 Task: Research  Airbnb Accommodation options  for romantic Trip to Lake Tahoe, California/Nevada with lakeside views. 
Action: Mouse moved to (488, 92)
Screenshot: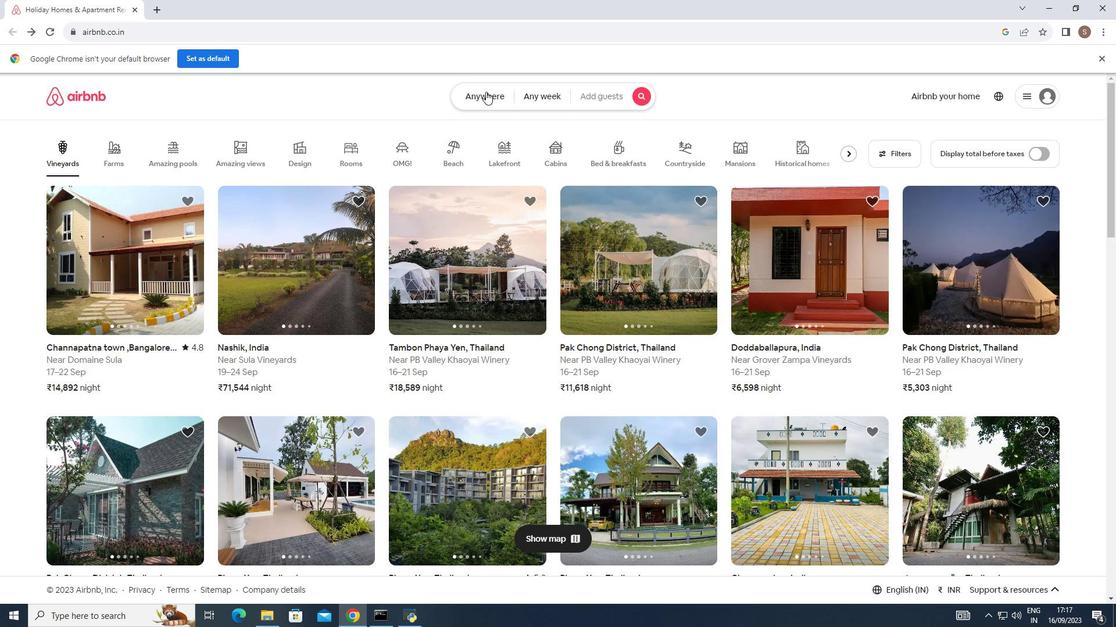 
Action: Mouse pressed left at (488, 92)
Screenshot: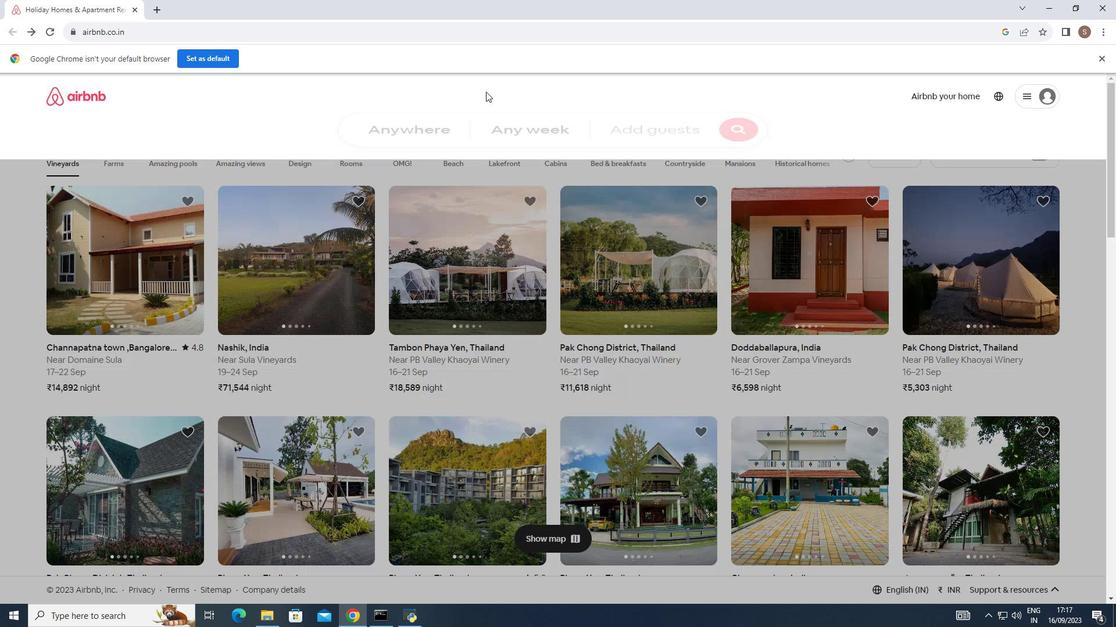 
Action: Mouse moved to (369, 138)
Screenshot: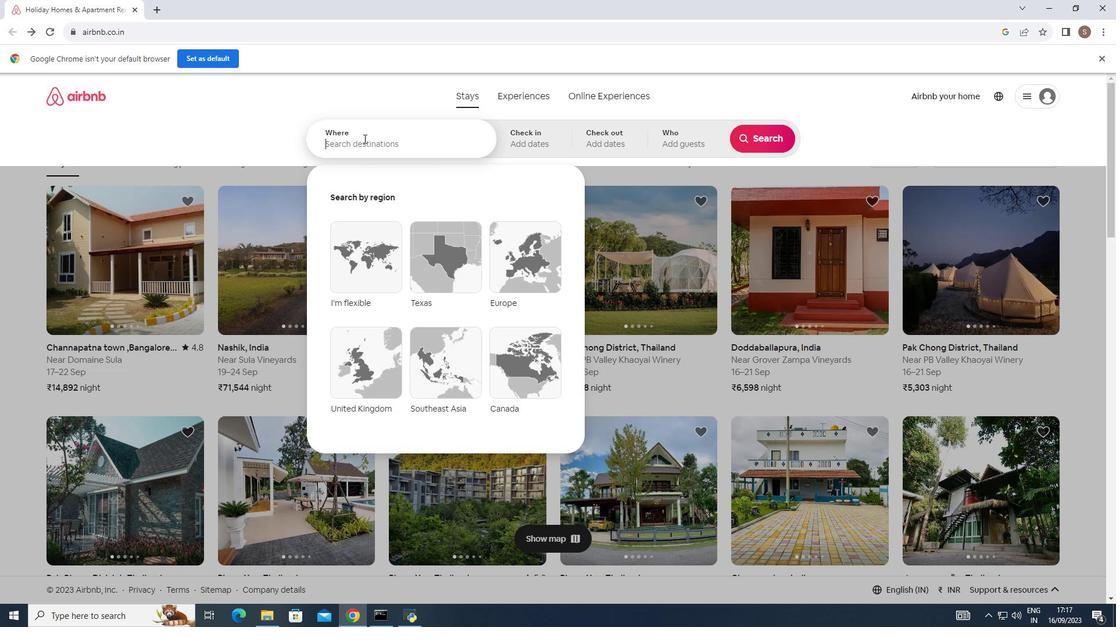 
Action: Mouse pressed left at (369, 138)
Screenshot: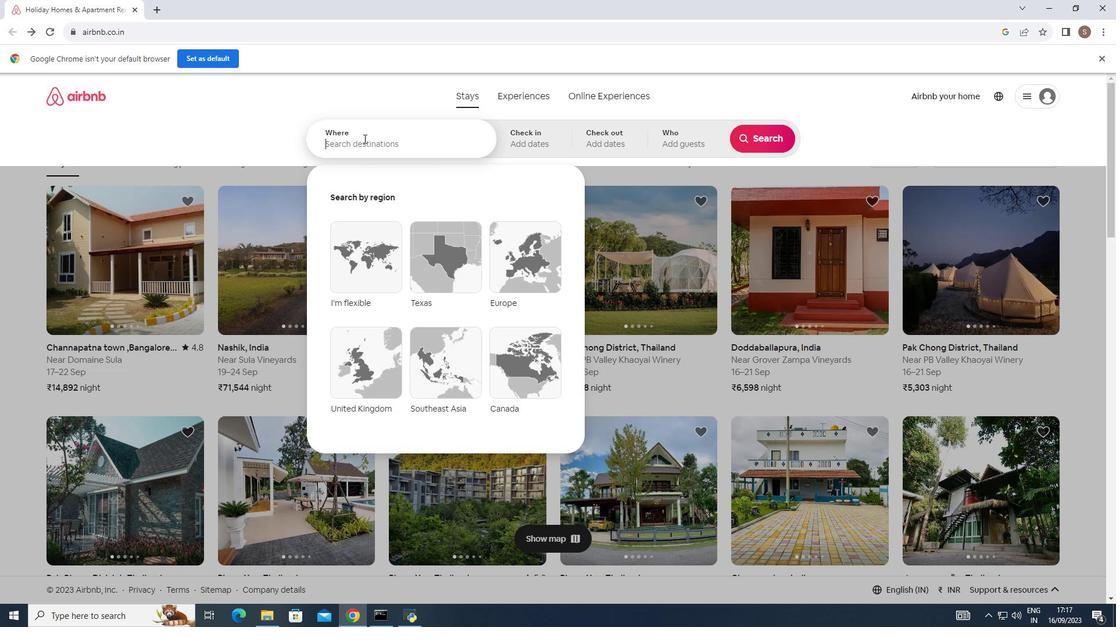 
Action: Key pressed lake<Key.space>tahoe<Key.space>california
Screenshot: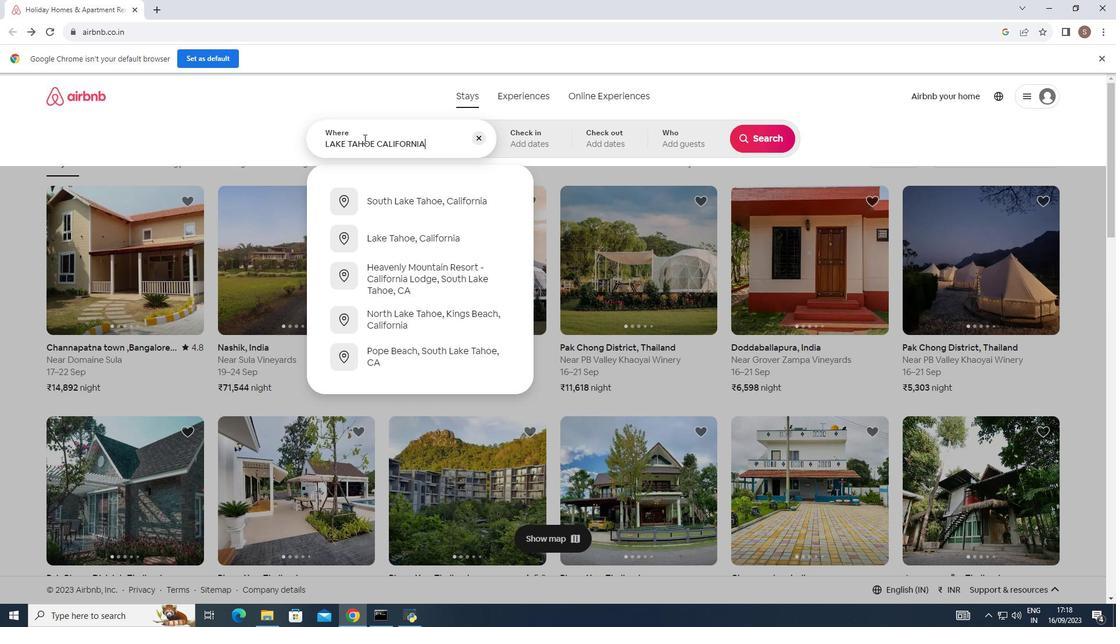 
Action: Mouse moved to (429, 233)
Screenshot: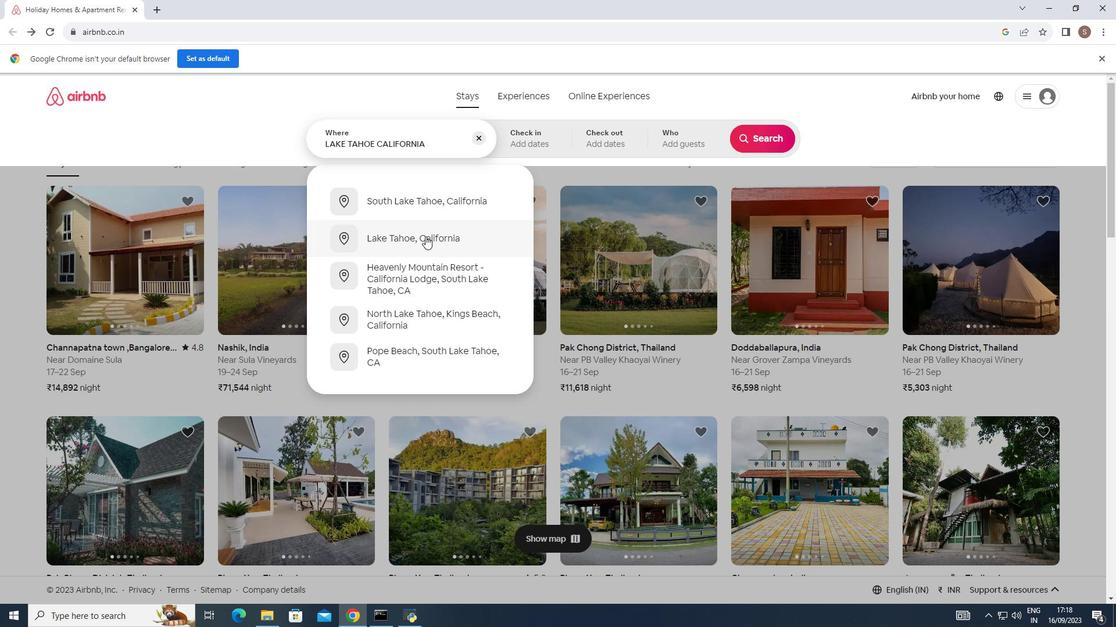 
Action: Mouse pressed left at (429, 233)
Screenshot: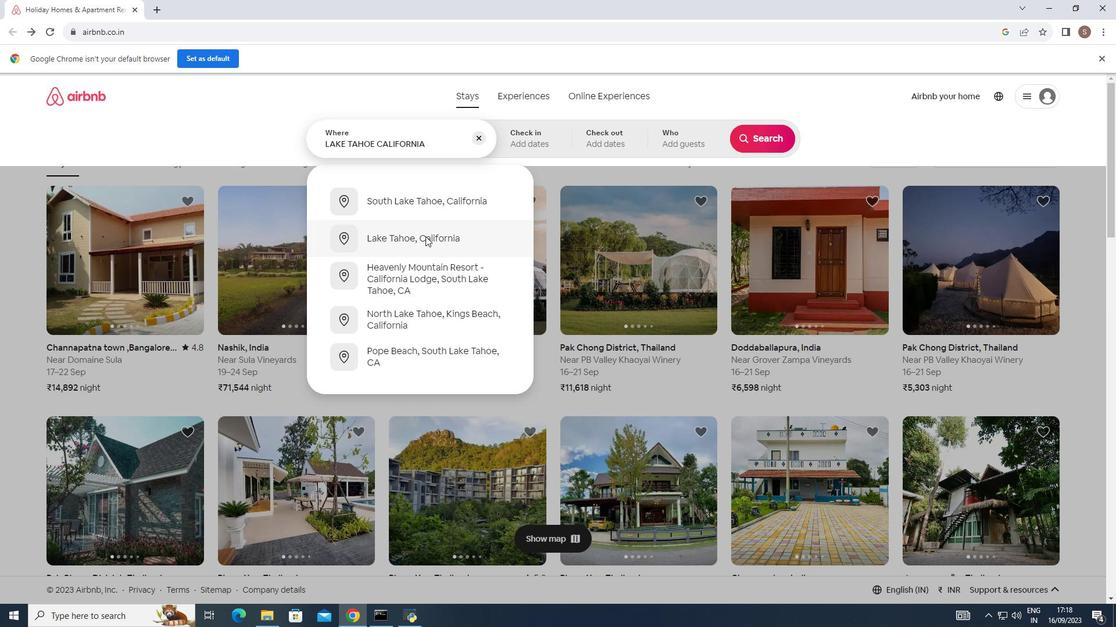 
Action: Mouse moved to (756, 136)
Screenshot: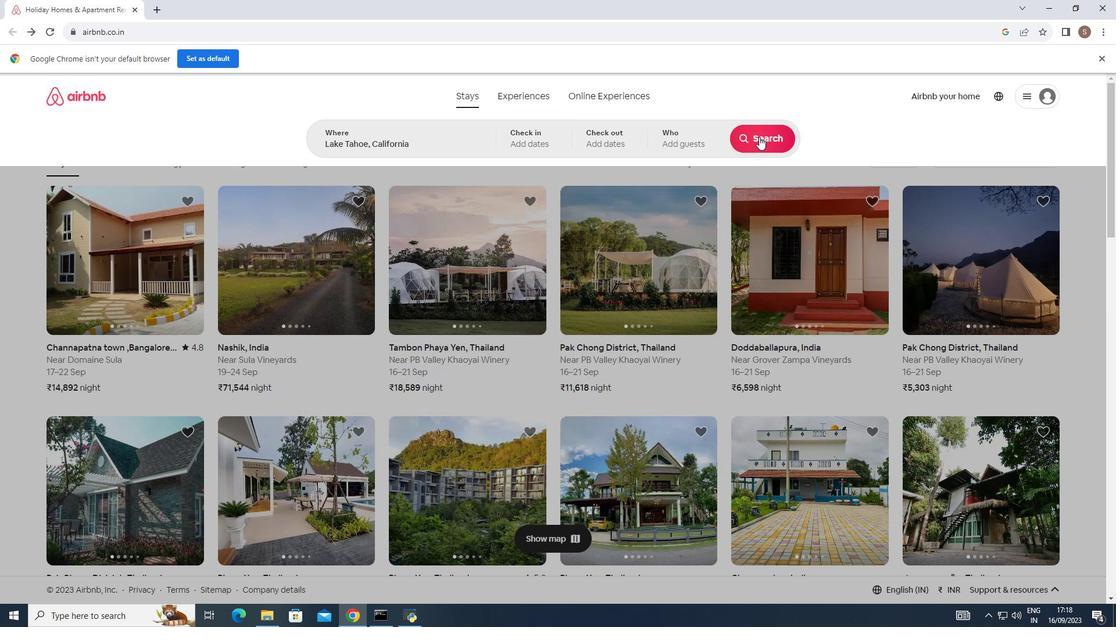 
Action: Mouse pressed left at (756, 136)
Screenshot: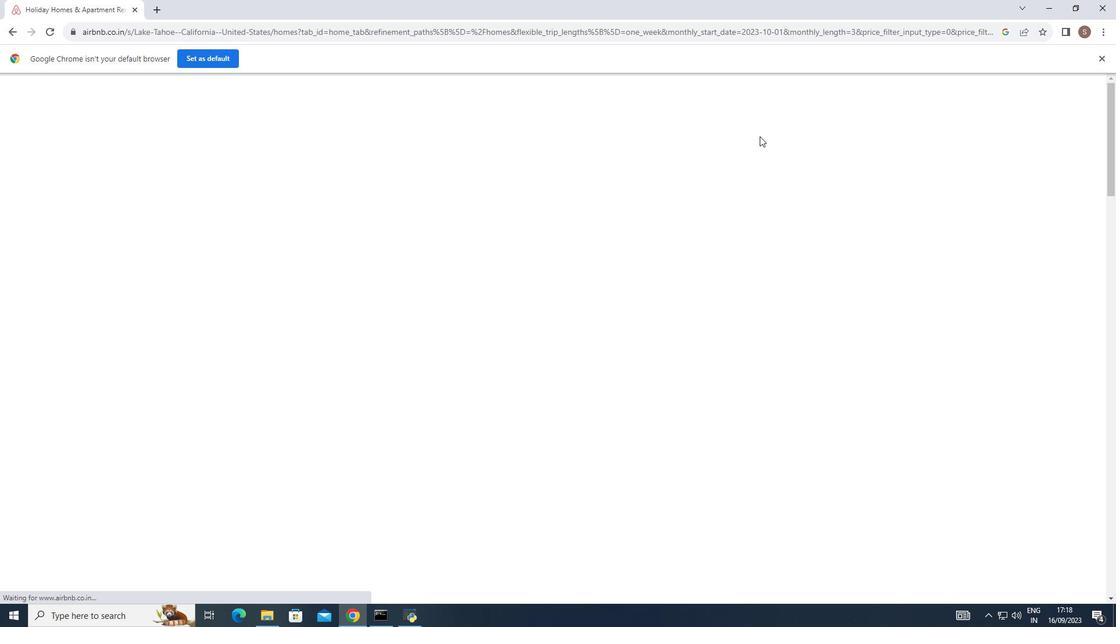 
Action: Mouse moved to (874, 138)
Screenshot: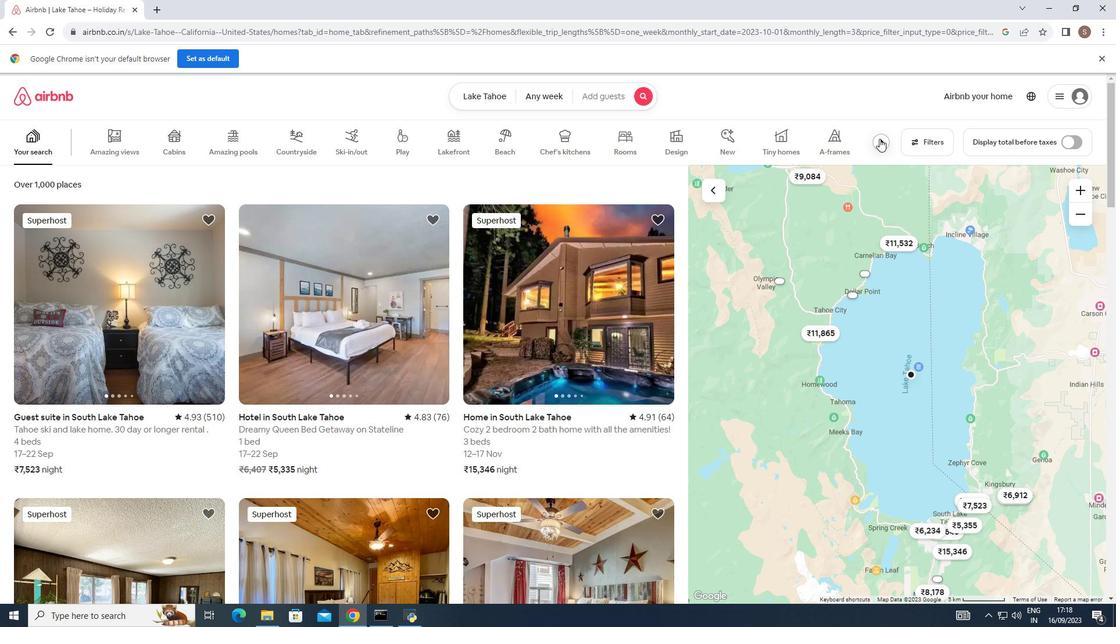 
Action: Mouse pressed left at (874, 138)
Screenshot: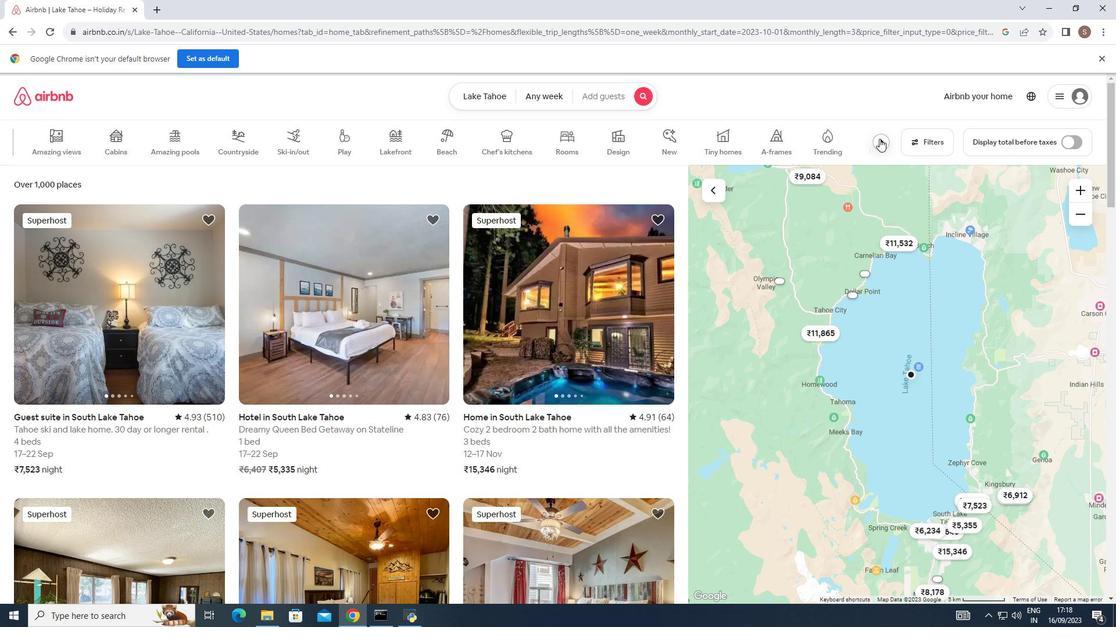 
Action: Mouse moved to (873, 139)
Screenshot: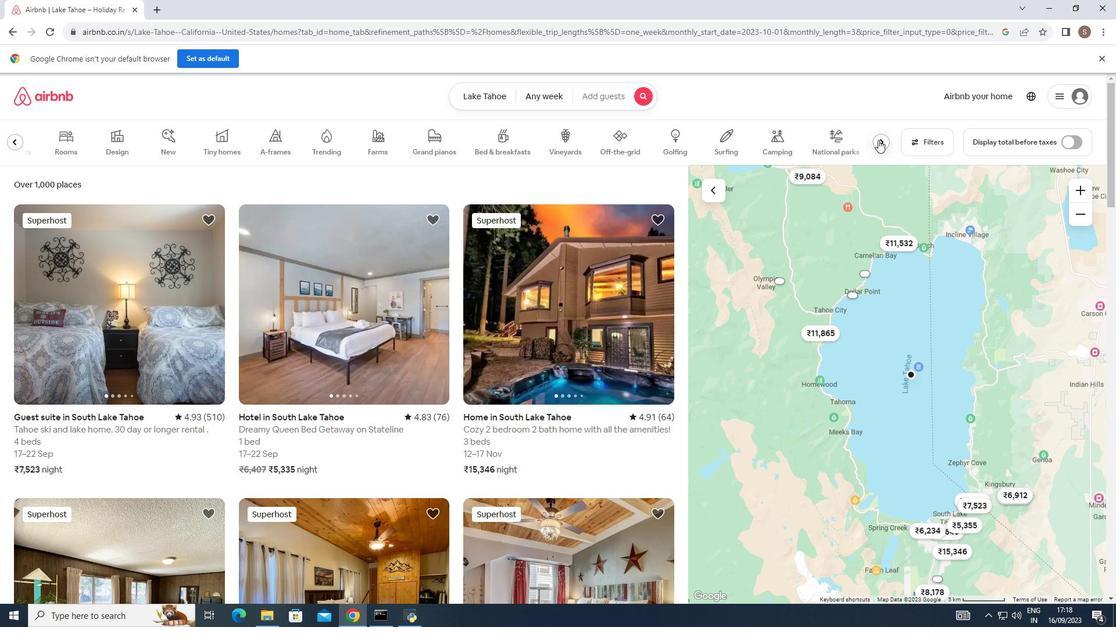 
Action: Mouse pressed left at (873, 139)
Screenshot: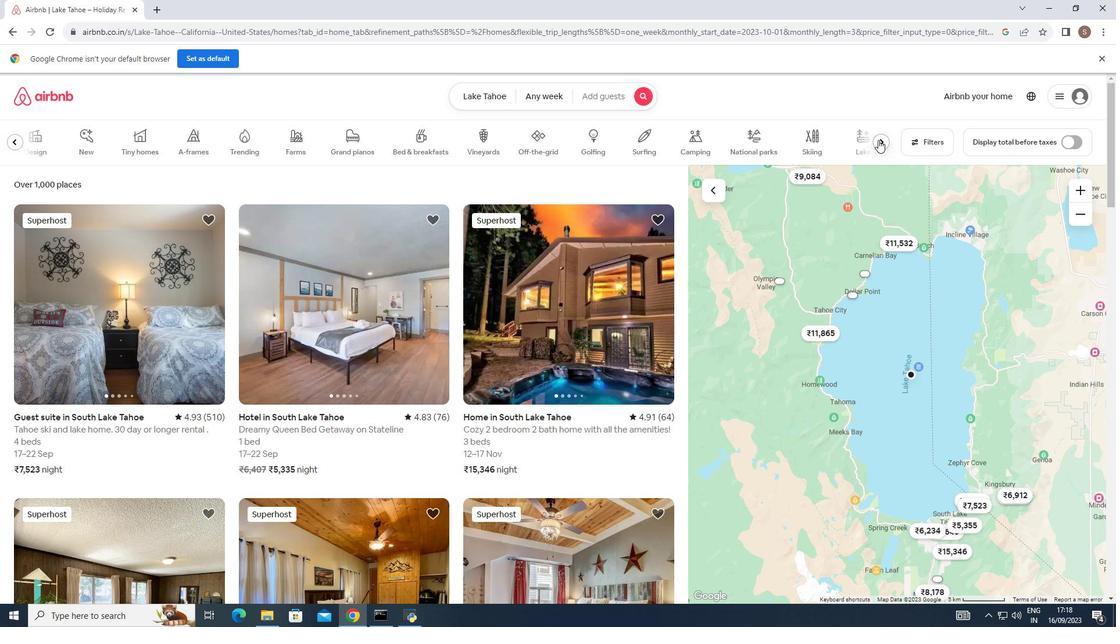 
Action: Mouse moved to (852, 141)
Screenshot: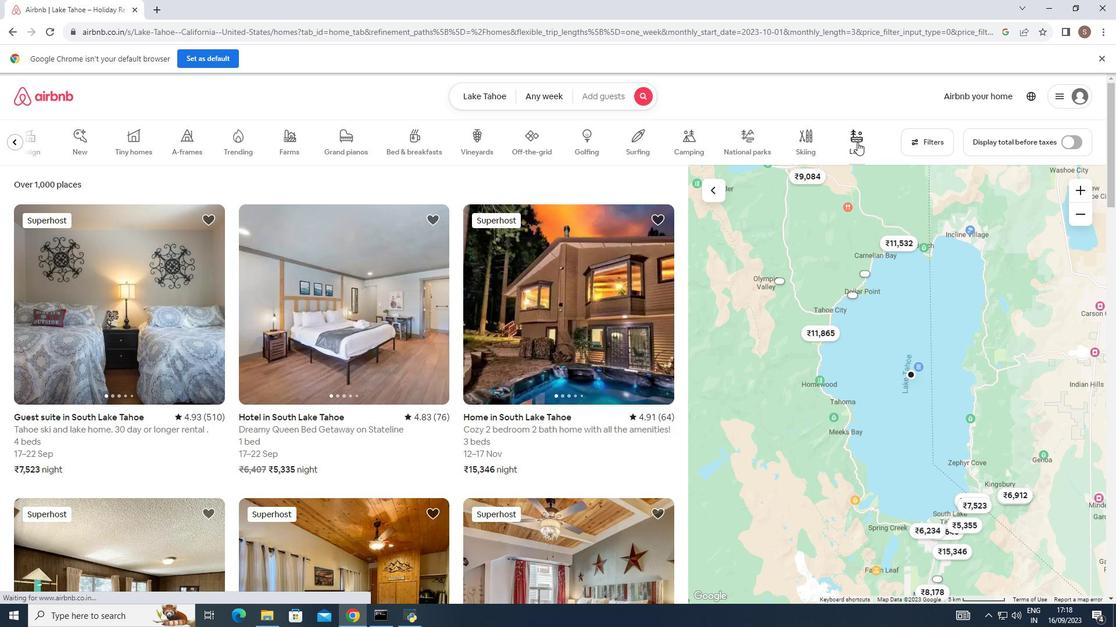 
Action: Mouse pressed left at (852, 141)
Screenshot: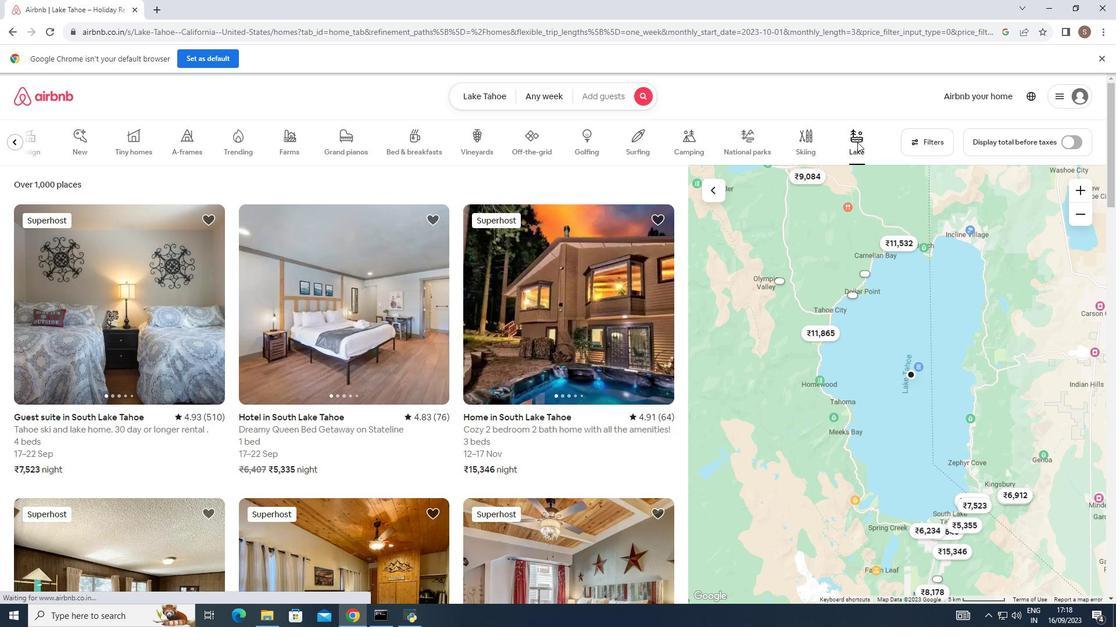 
Action: Mouse moved to (335, 312)
Screenshot: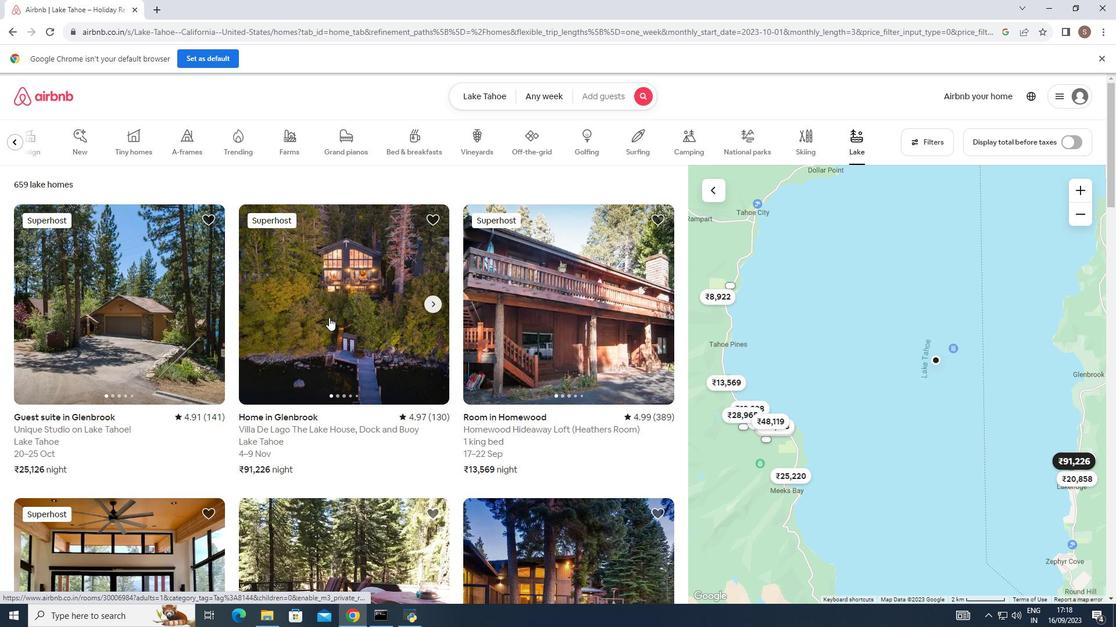 
Action: Mouse scrolled (335, 312) with delta (0, 0)
Screenshot: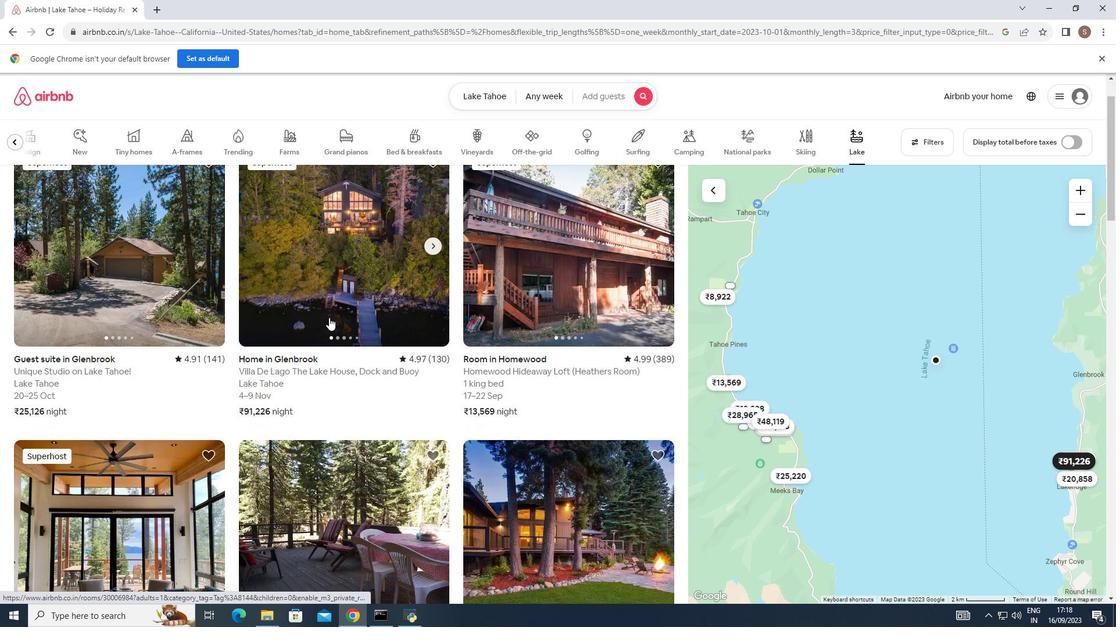 
Action: Mouse moved to (390, 286)
Screenshot: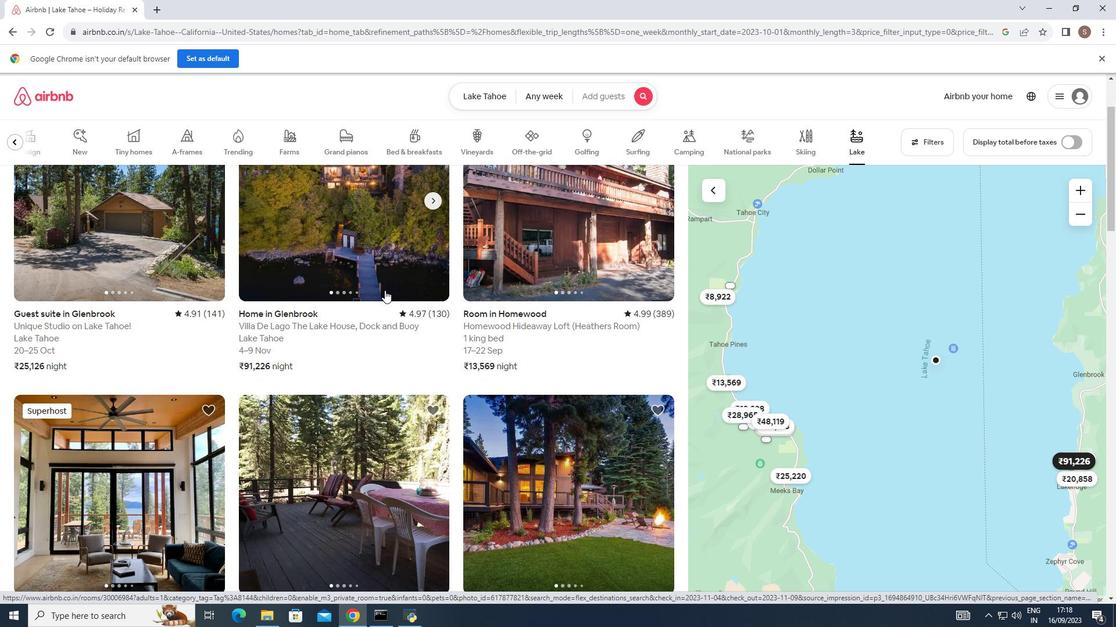 
Action: Mouse scrolled (390, 285) with delta (0, 0)
Screenshot: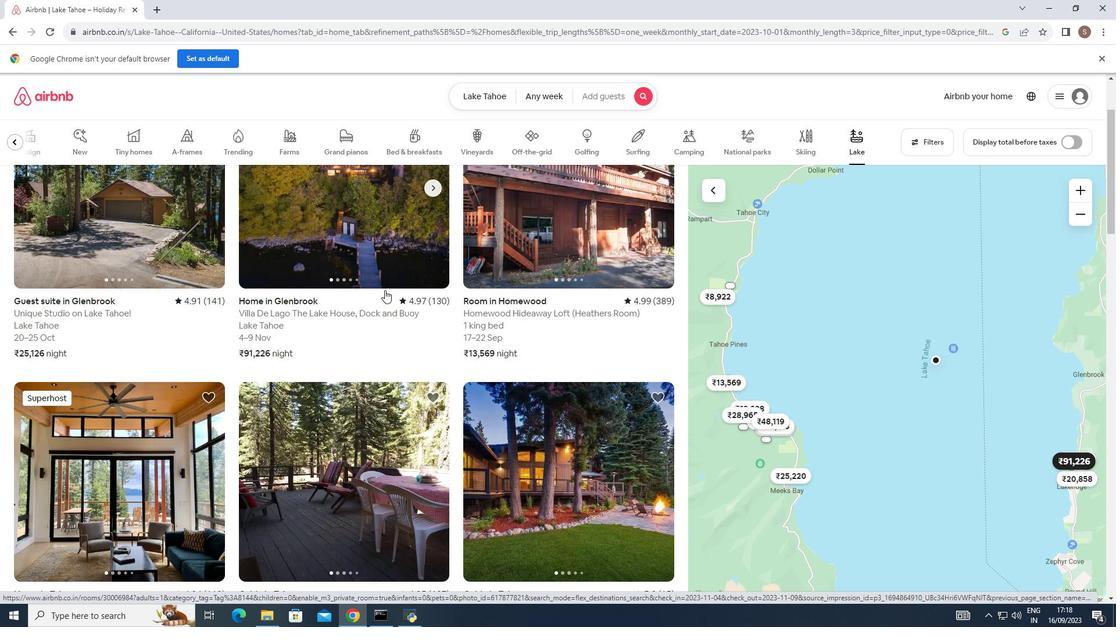 
Action: Mouse moved to (384, 263)
Screenshot: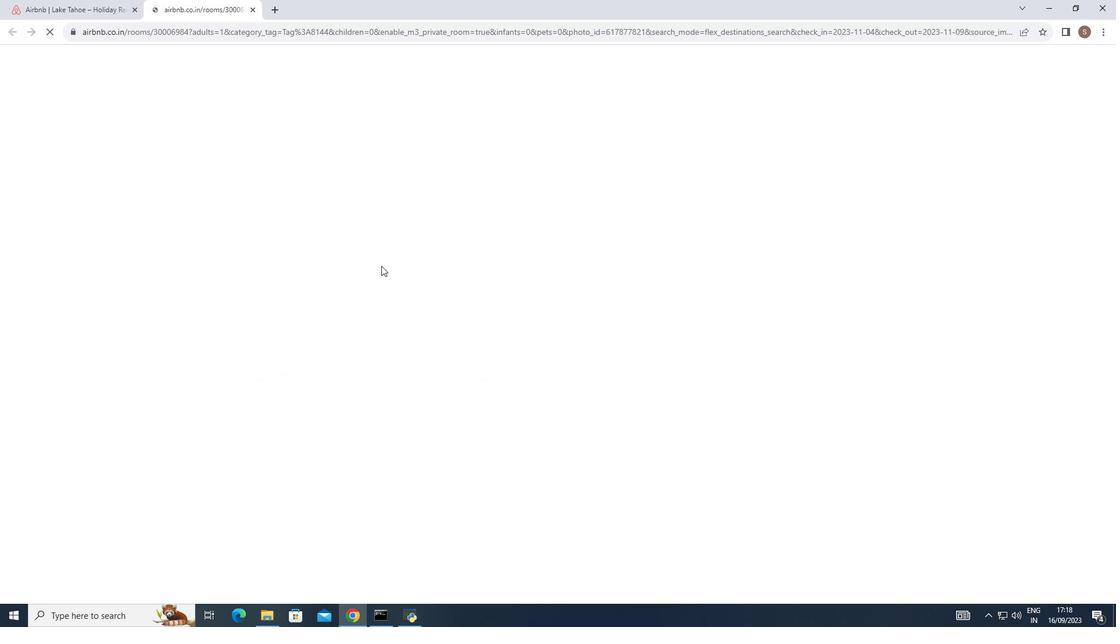 
Action: Mouse pressed left at (384, 263)
Screenshot: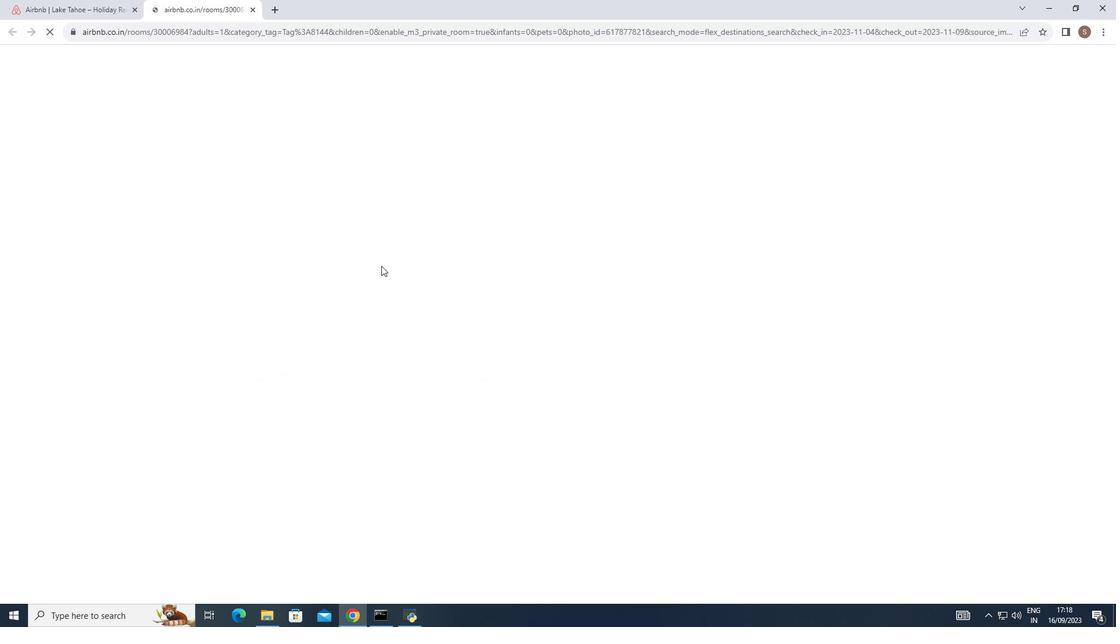 
Action: Mouse moved to (518, 309)
Screenshot: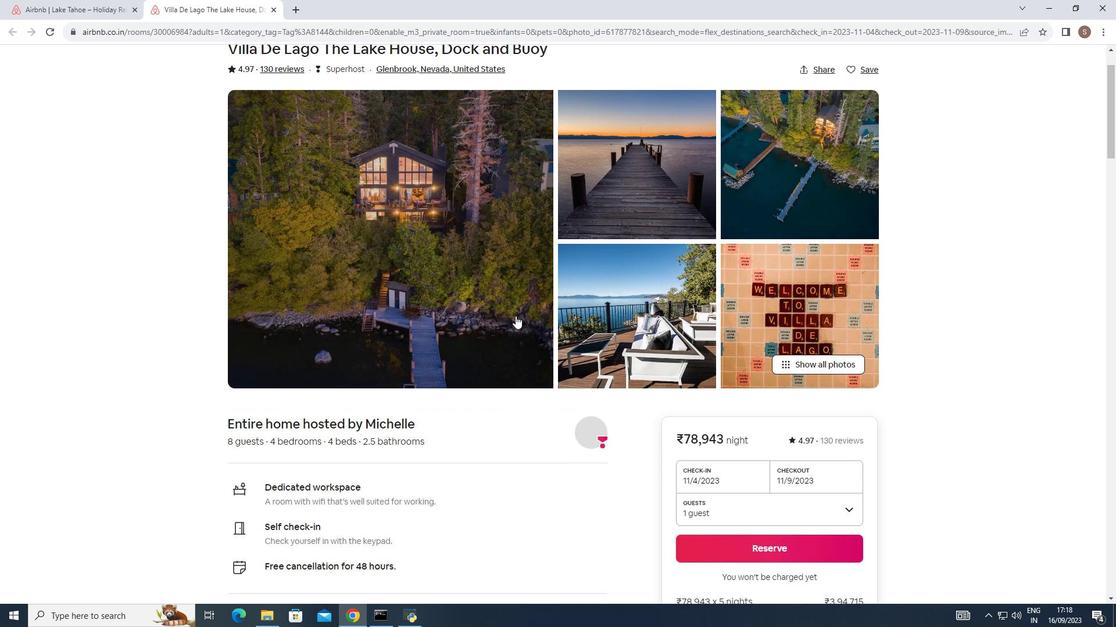 
Action: Mouse scrolled (518, 309) with delta (0, 0)
Screenshot: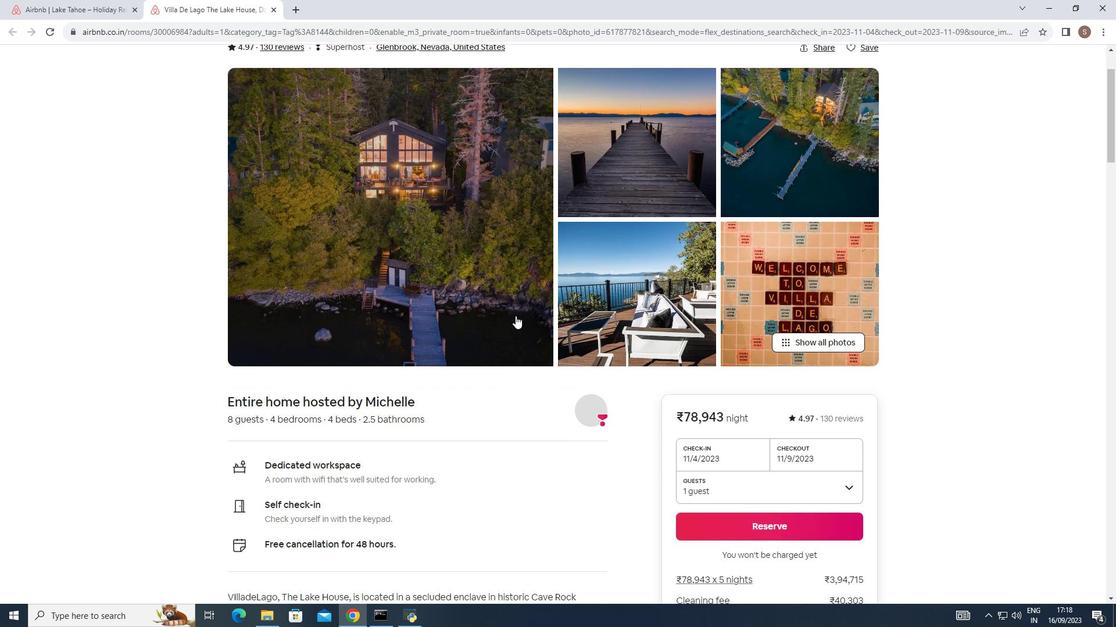 
Action: Mouse moved to (518, 311)
Screenshot: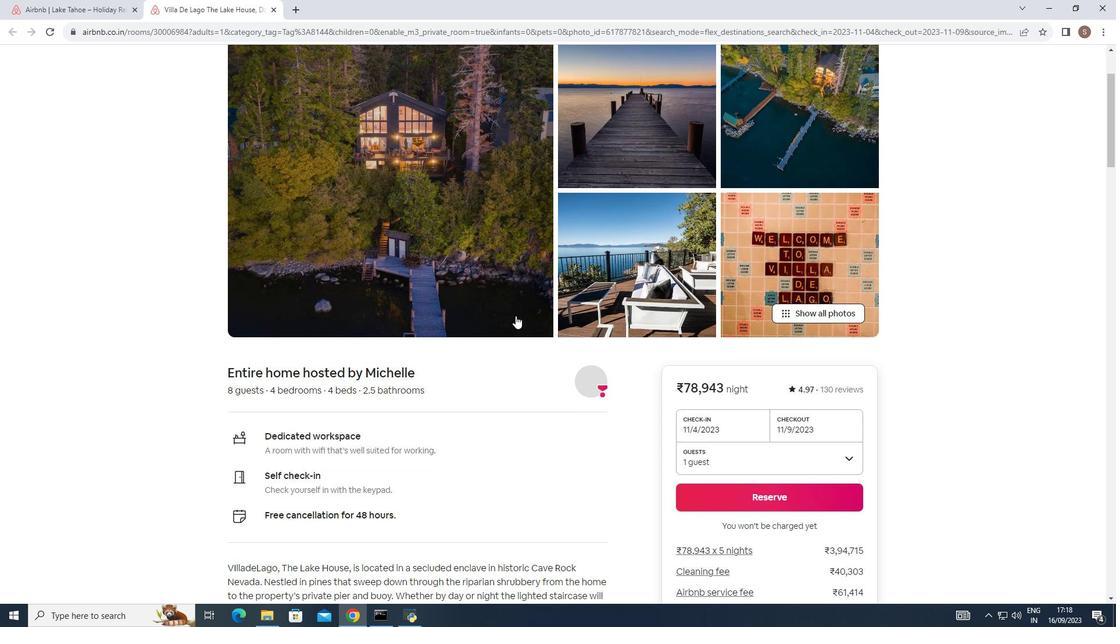 
Action: Mouse scrolled (518, 310) with delta (0, 0)
Screenshot: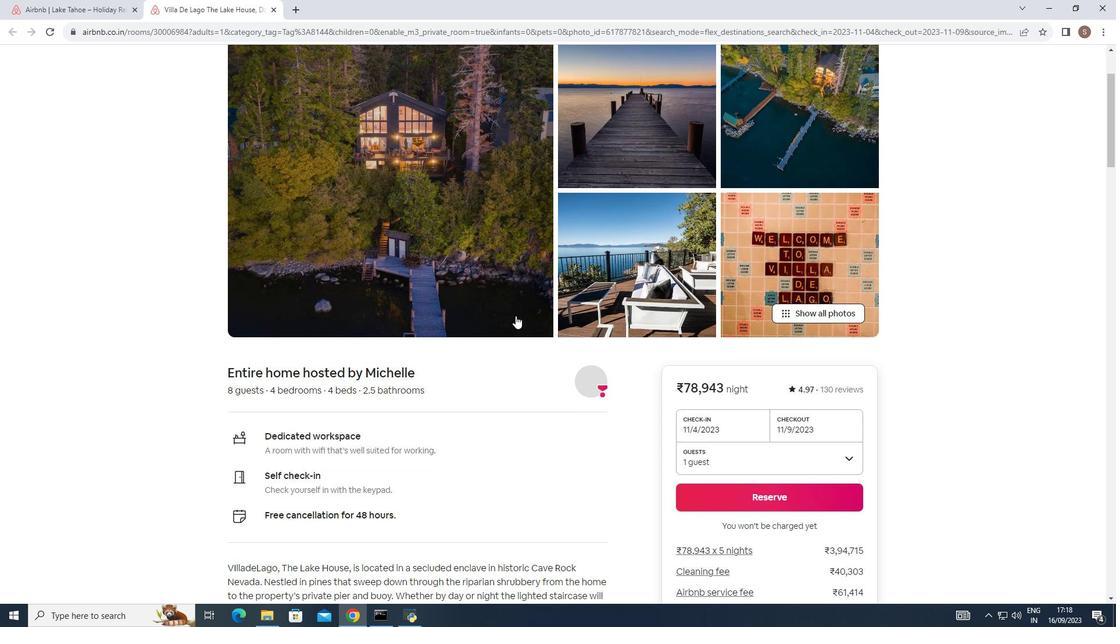
Action: Mouse scrolled (518, 310) with delta (0, 0)
Screenshot: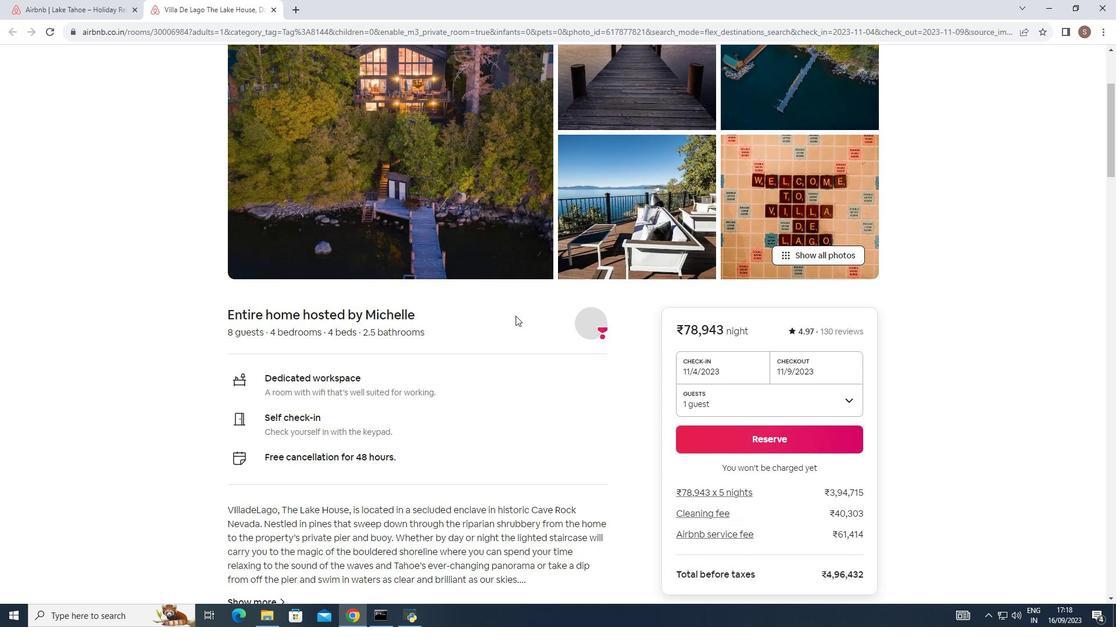 
Action: Mouse scrolled (518, 310) with delta (0, 0)
Screenshot: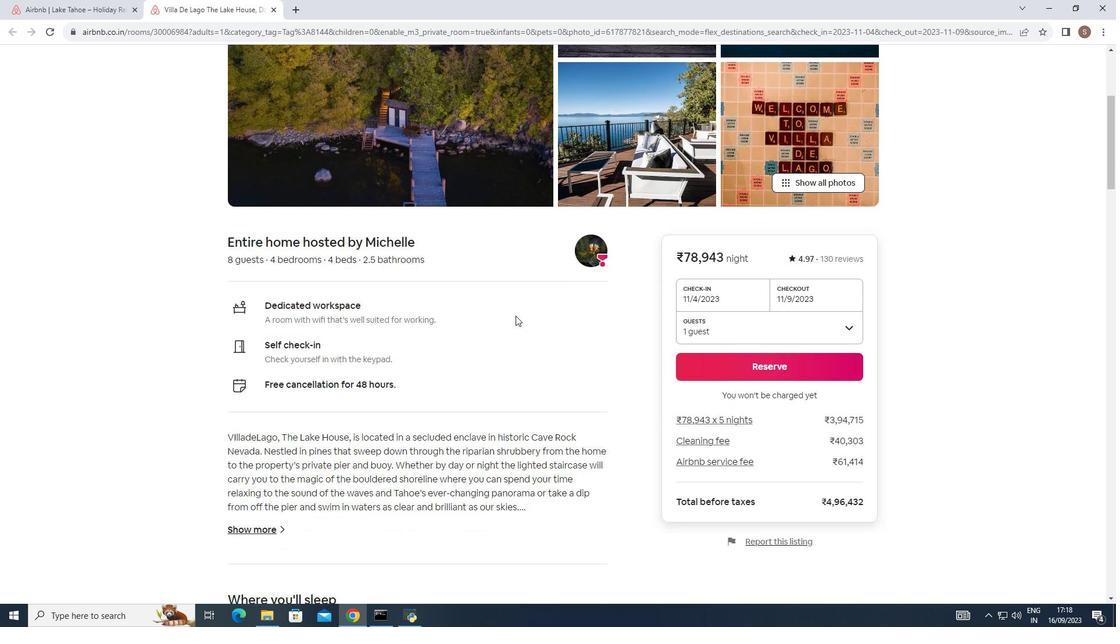
Action: Mouse scrolled (518, 310) with delta (0, 0)
Screenshot: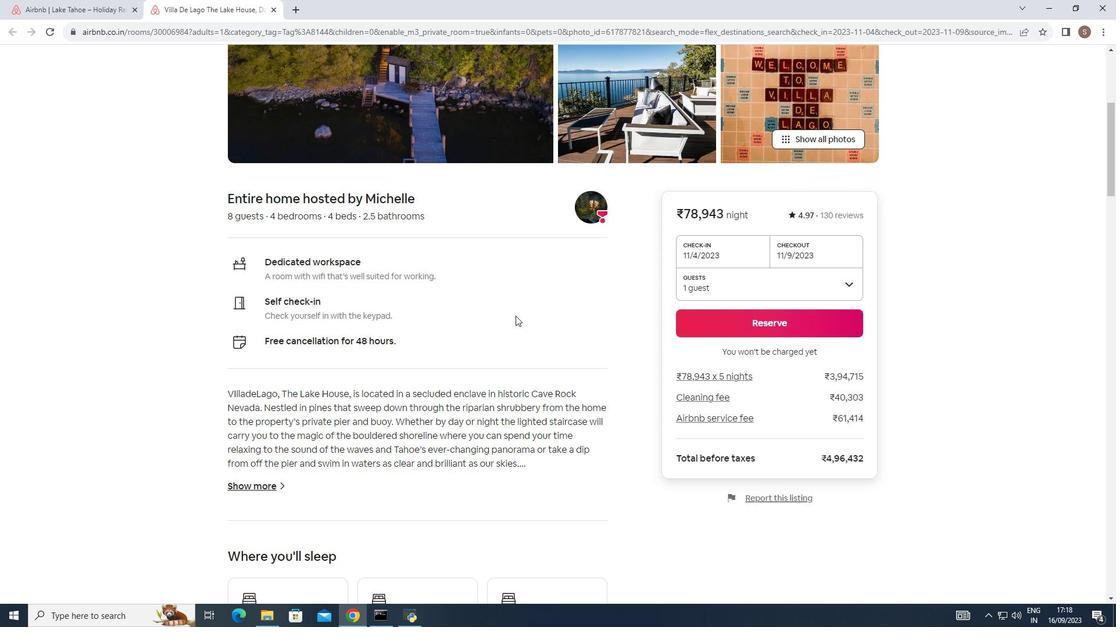 
Action: Mouse scrolled (518, 310) with delta (0, 0)
Screenshot: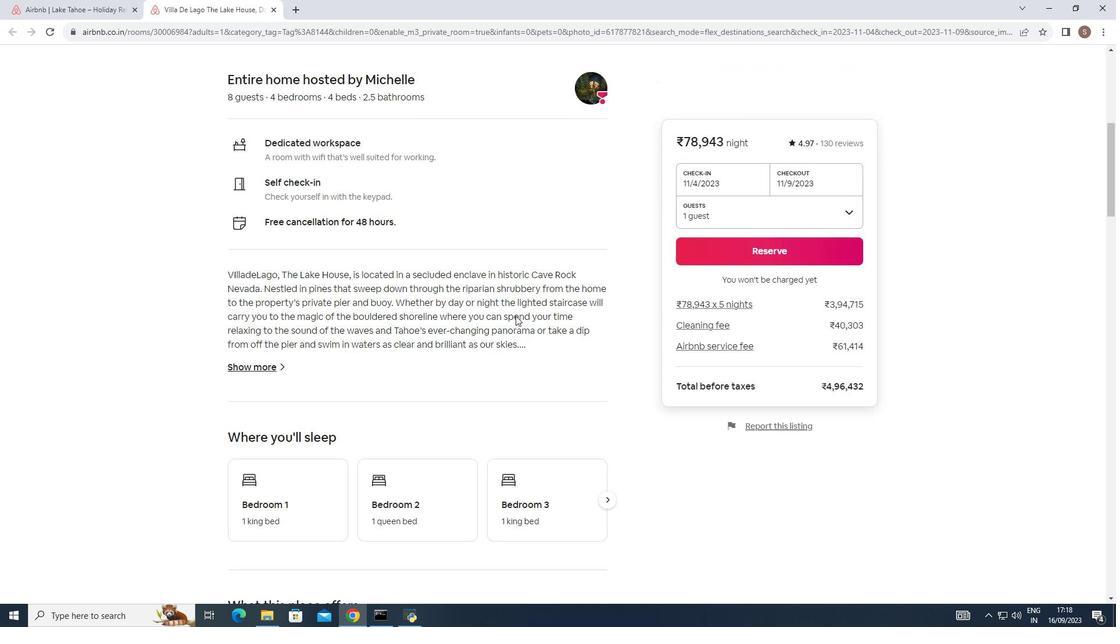 
Action: Mouse scrolled (518, 310) with delta (0, 0)
Screenshot: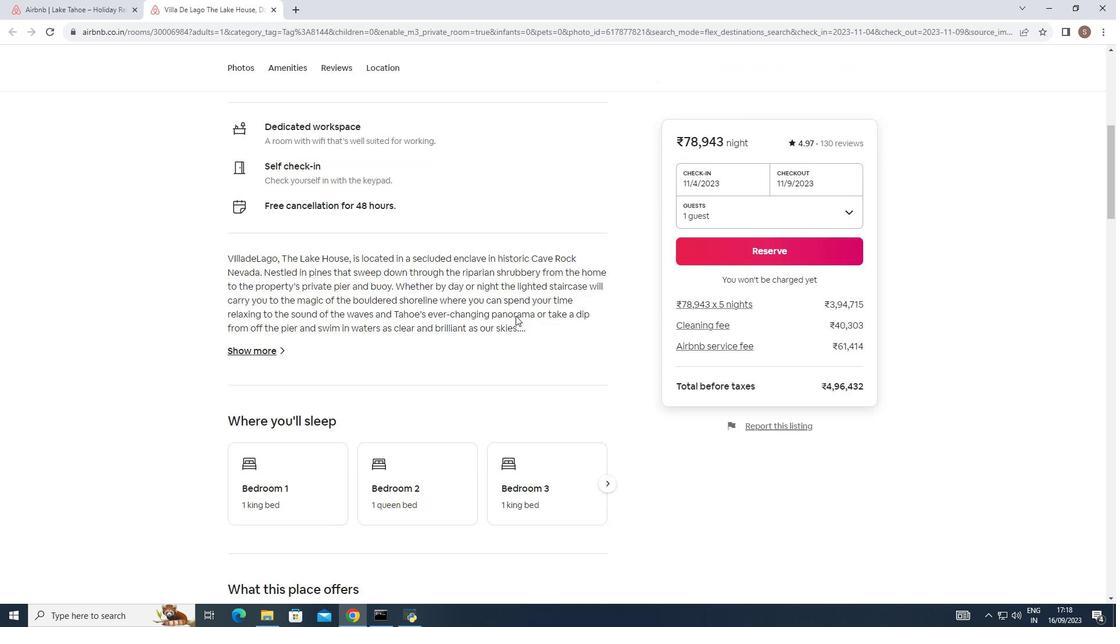 
Action: Mouse scrolled (518, 310) with delta (0, 0)
Screenshot: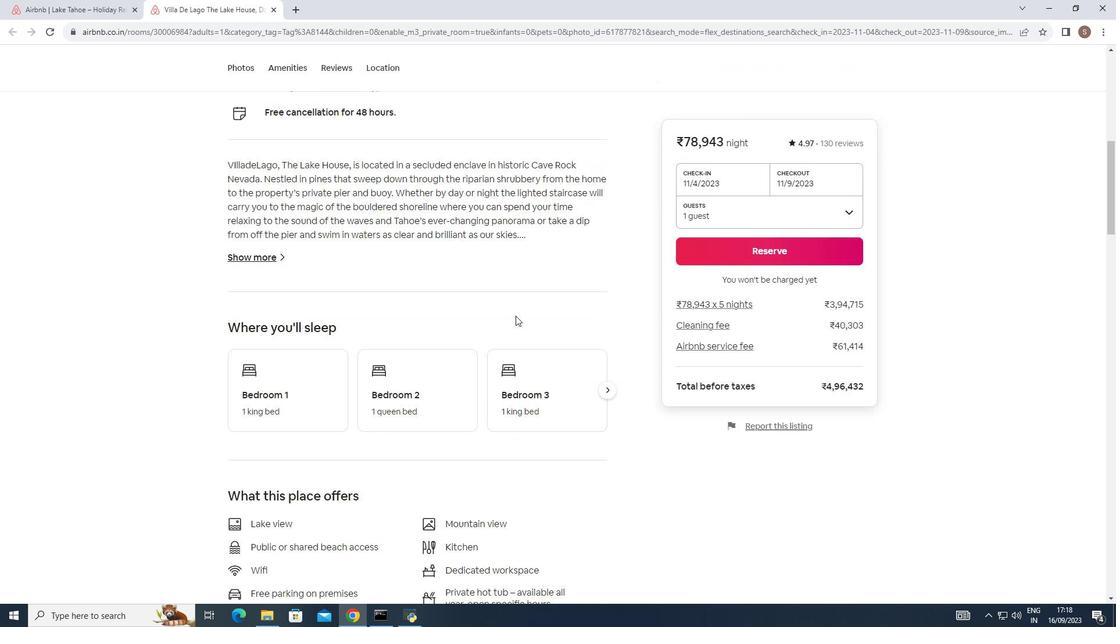 
Action: Mouse scrolled (518, 310) with delta (0, 0)
Screenshot: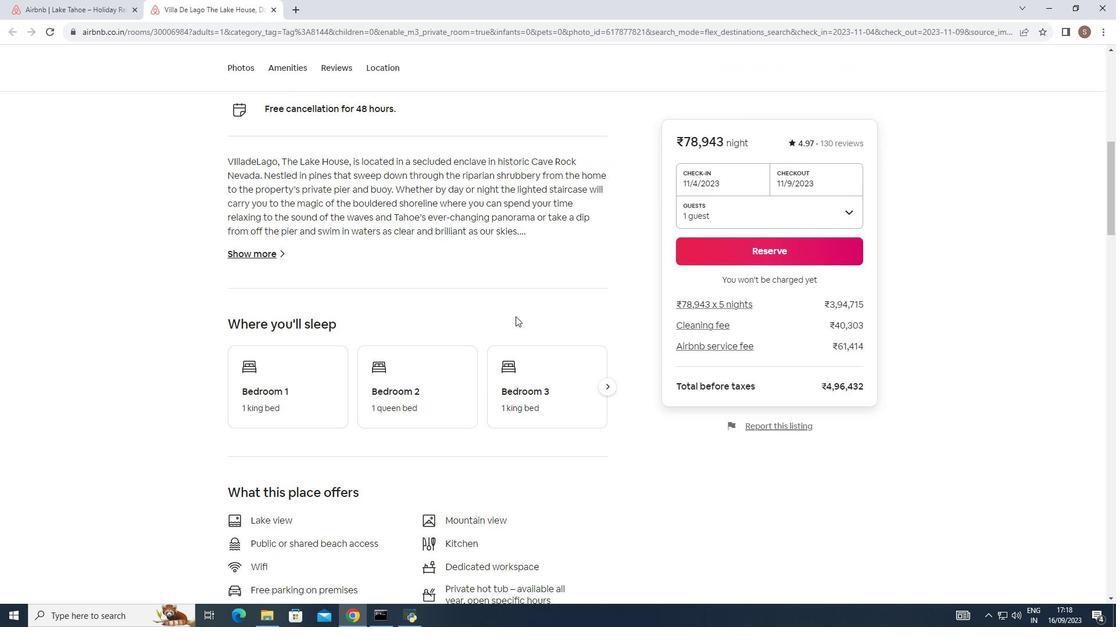 
Action: Mouse moved to (518, 311)
Screenshot: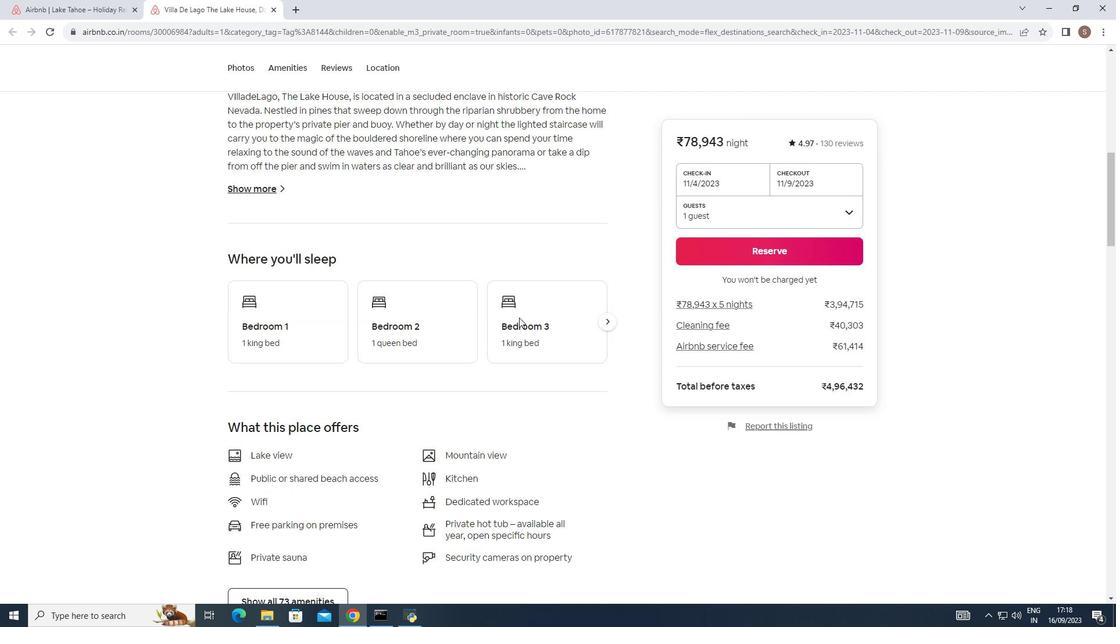 
Action: Mouse scrolled (518, 310) with delta (0, 0)
Screenshot: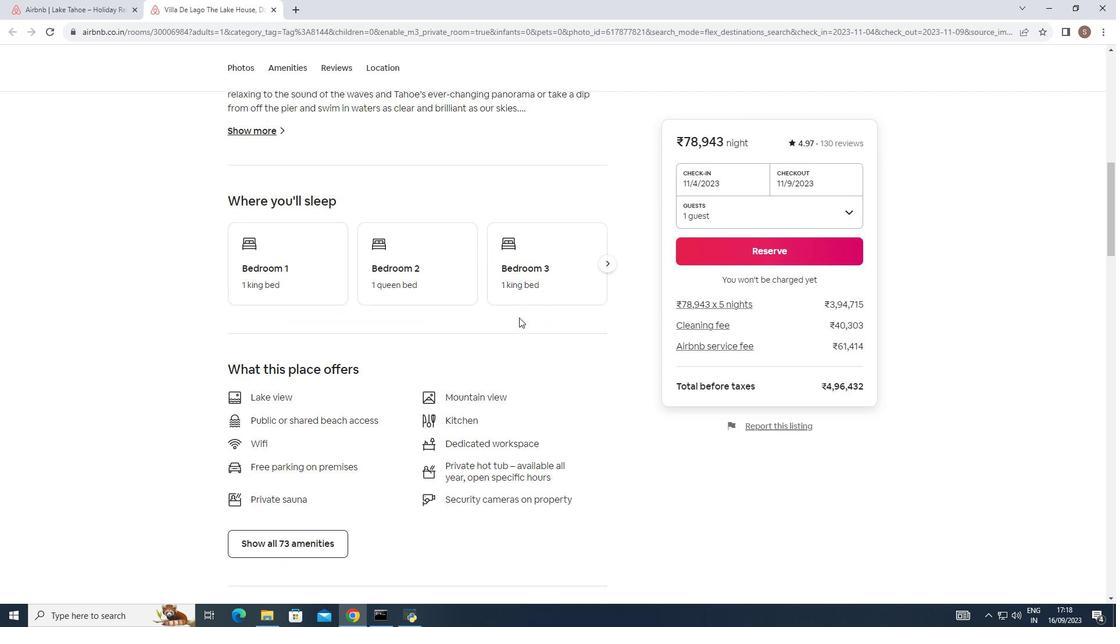 
Action: Mouse moved to (521, 312)
Screenshot: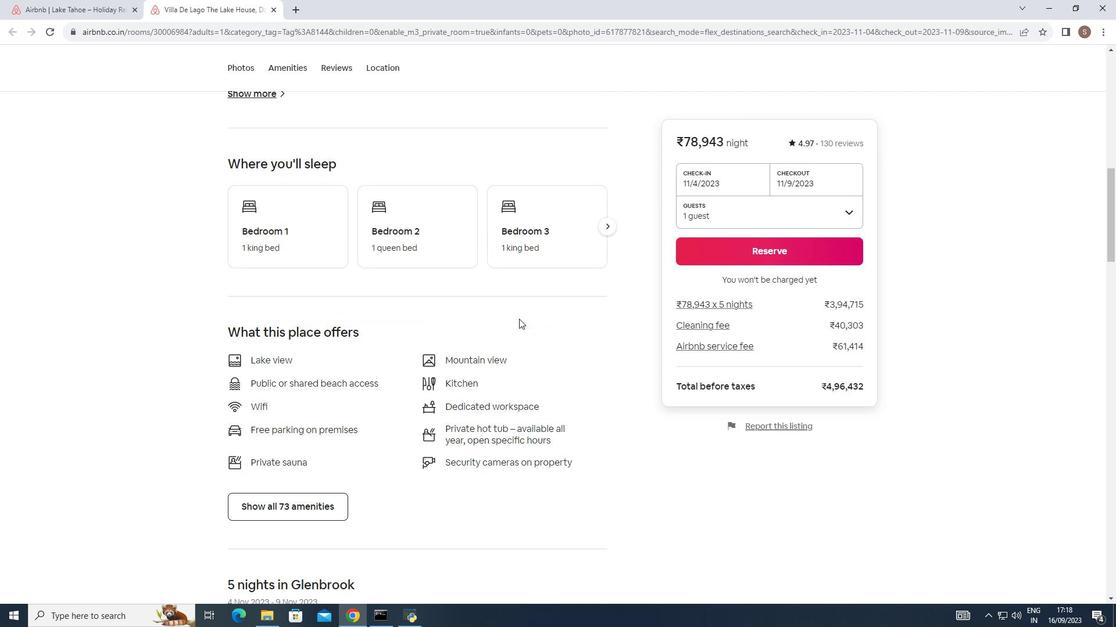 
Action: Mouse scrolled (521, 311) with delta (0, 0)
Screenshot: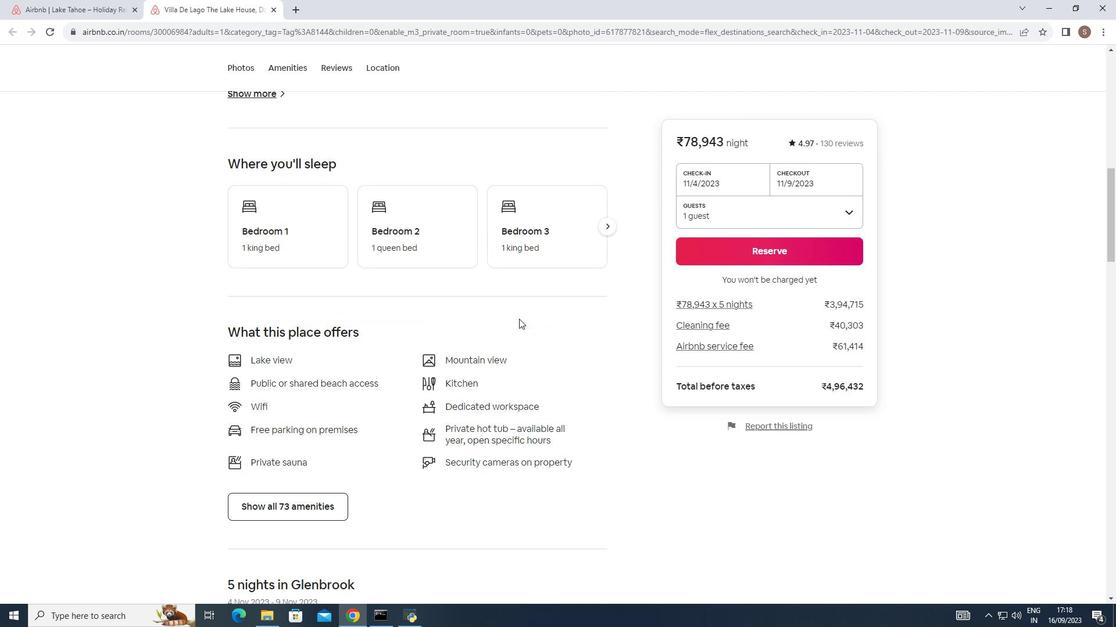 
Action: Mouse moved to (521, 312)
Screenshot: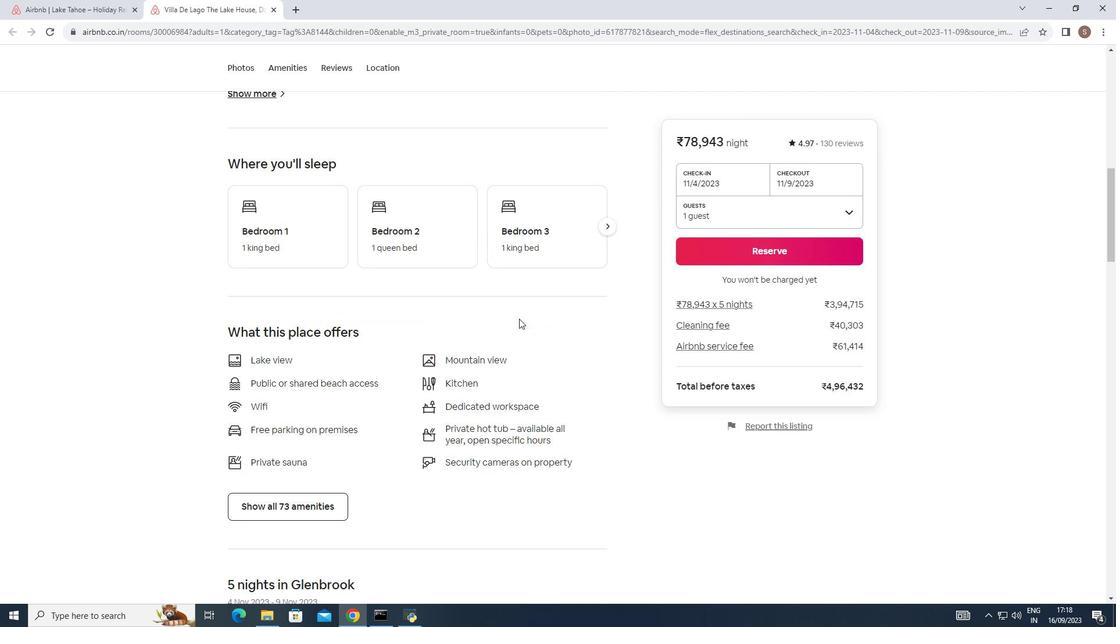 
Action: Mouse scrolled (521, 312) with delta (0, 0)
Screenshot: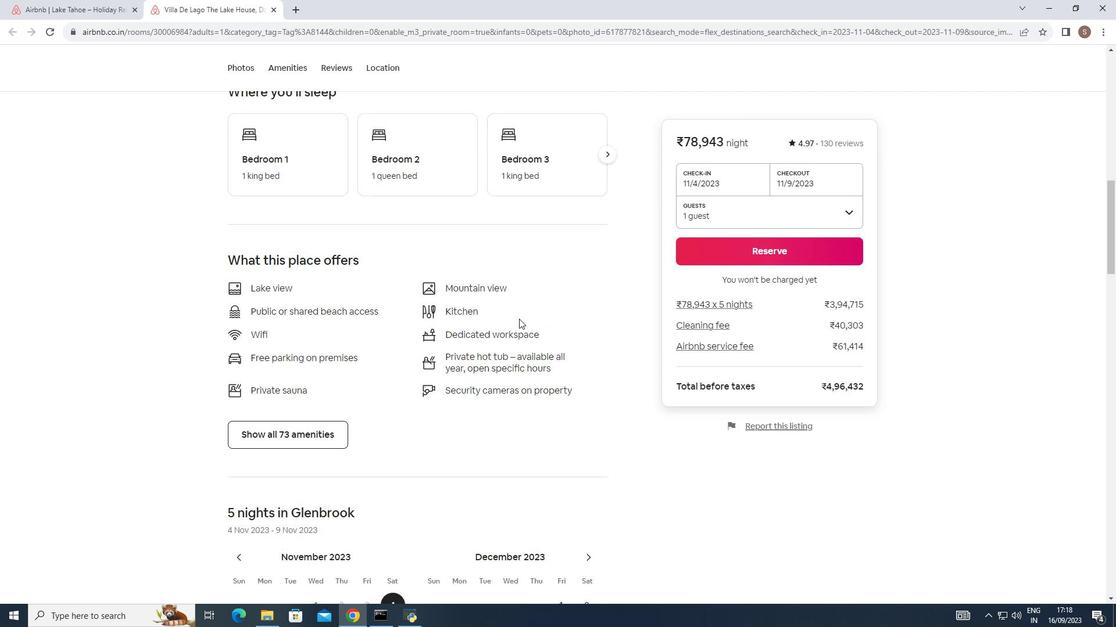 
Action: Mouse moved to (521, 313)
Screenshot: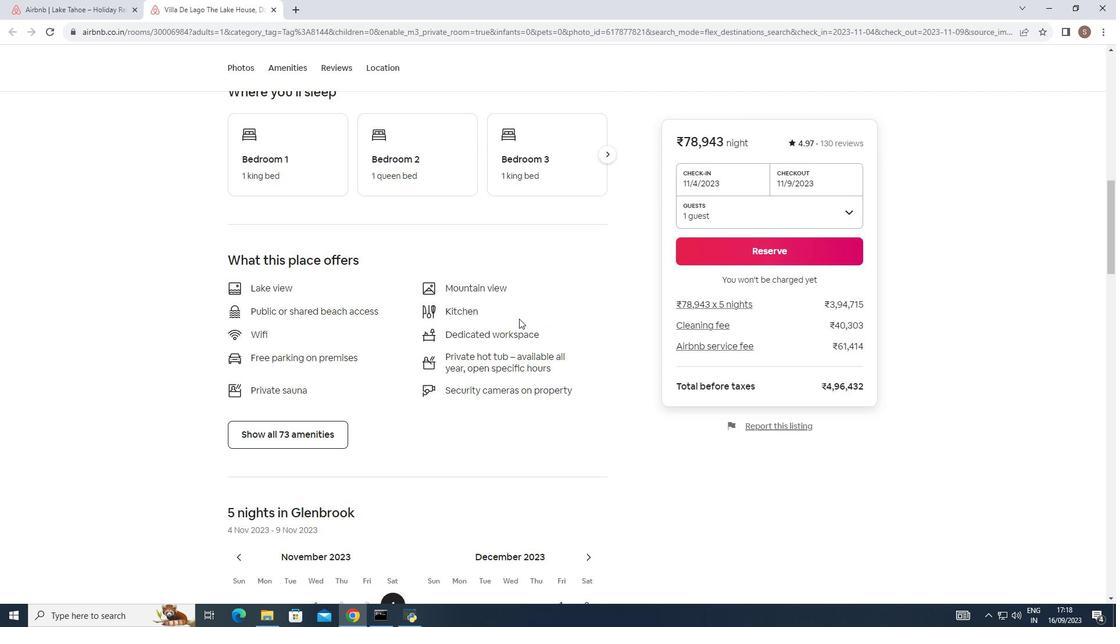 
Action: Mouse scrolled (521, 313) with delta (0, 0)
Screenshot: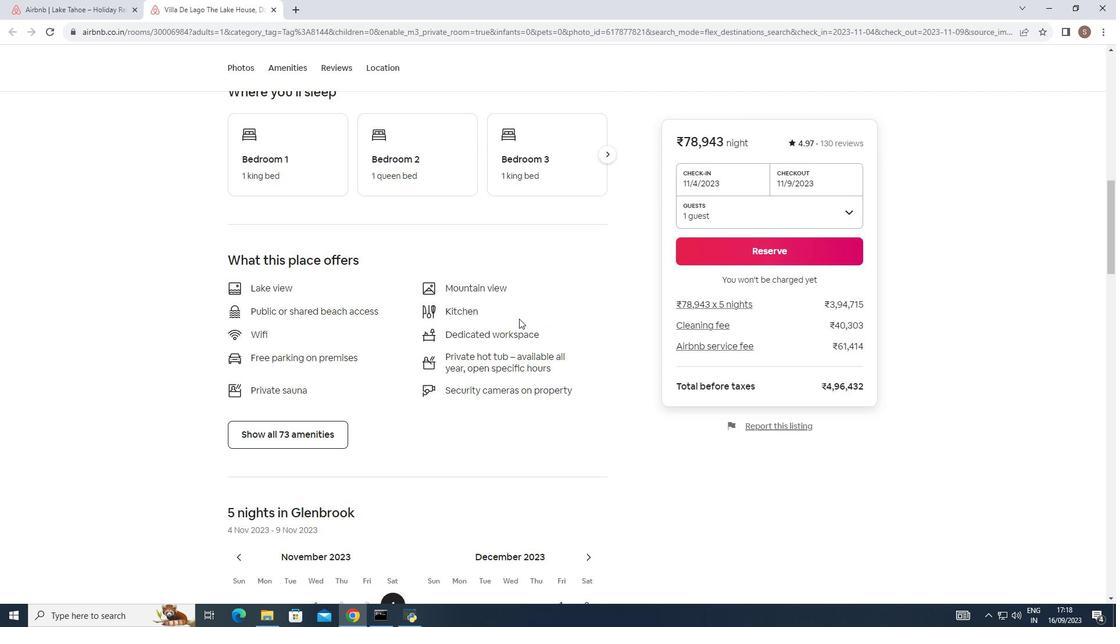
Action: Mouse moved to (522, 306)
Screenshot: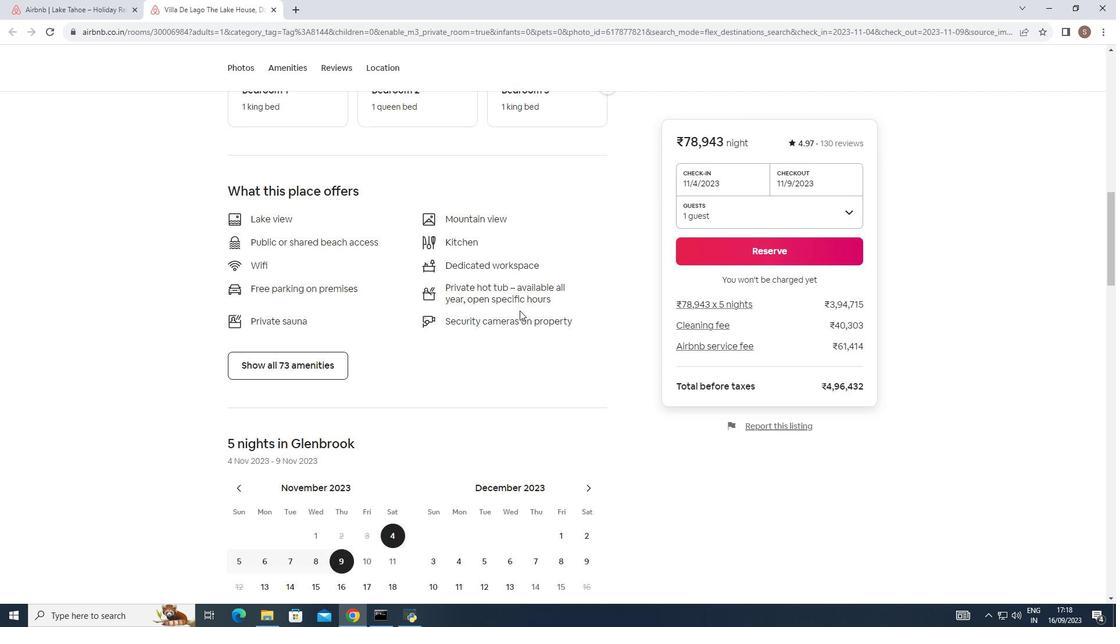 
Action: Mouse scrolled (522, 305) with delta (0, 0)
Screenshot: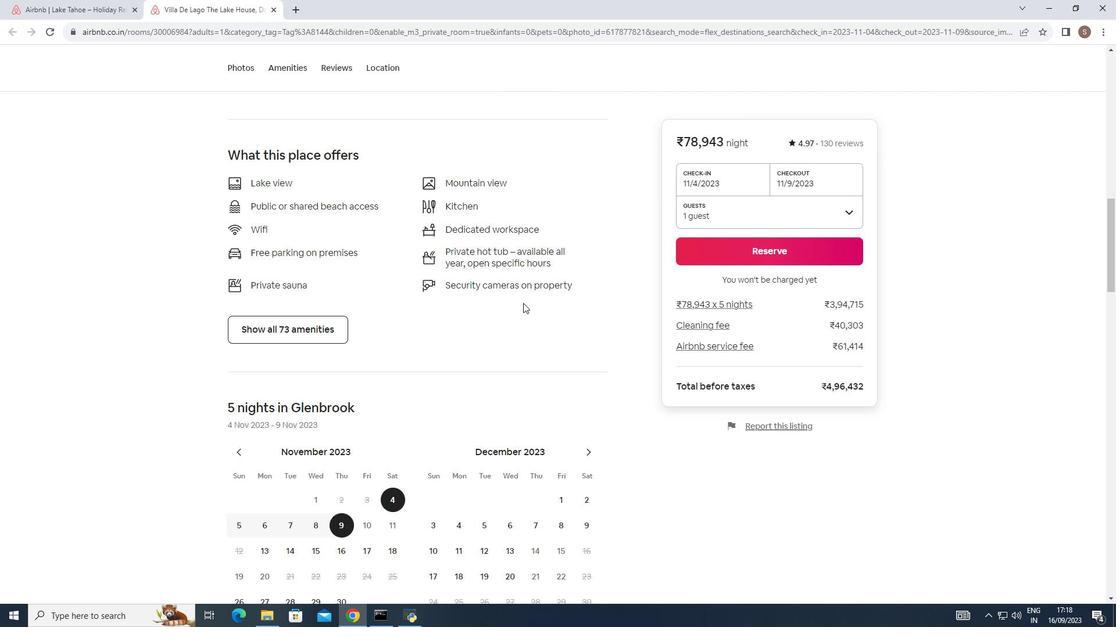 
Action: Mouse scrolled (522, 305) with delta (0, 0)
Screenshot: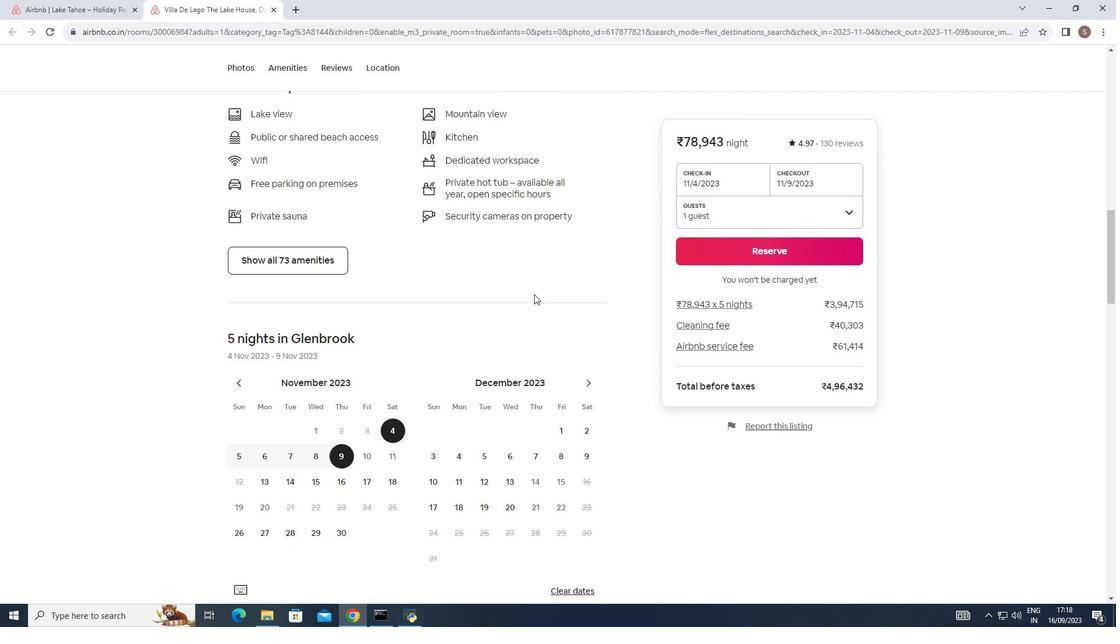 
Action: Mouse scrolled (522, 305) with delta (0, 0)
Screenshot: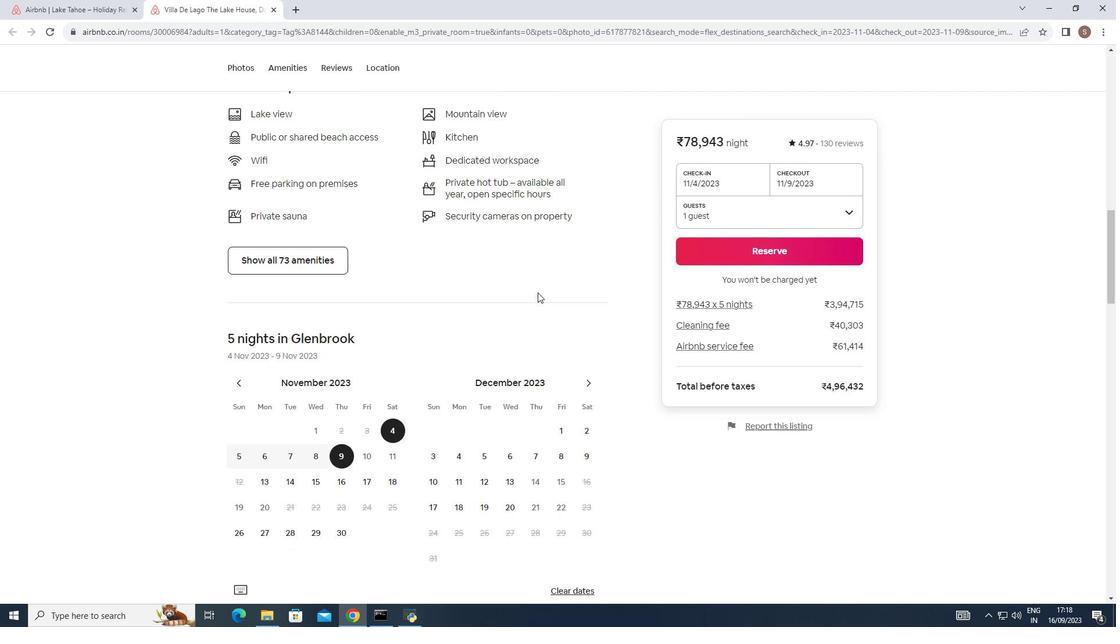 
Action: Mouse moved to (540, 287)
Screenshot: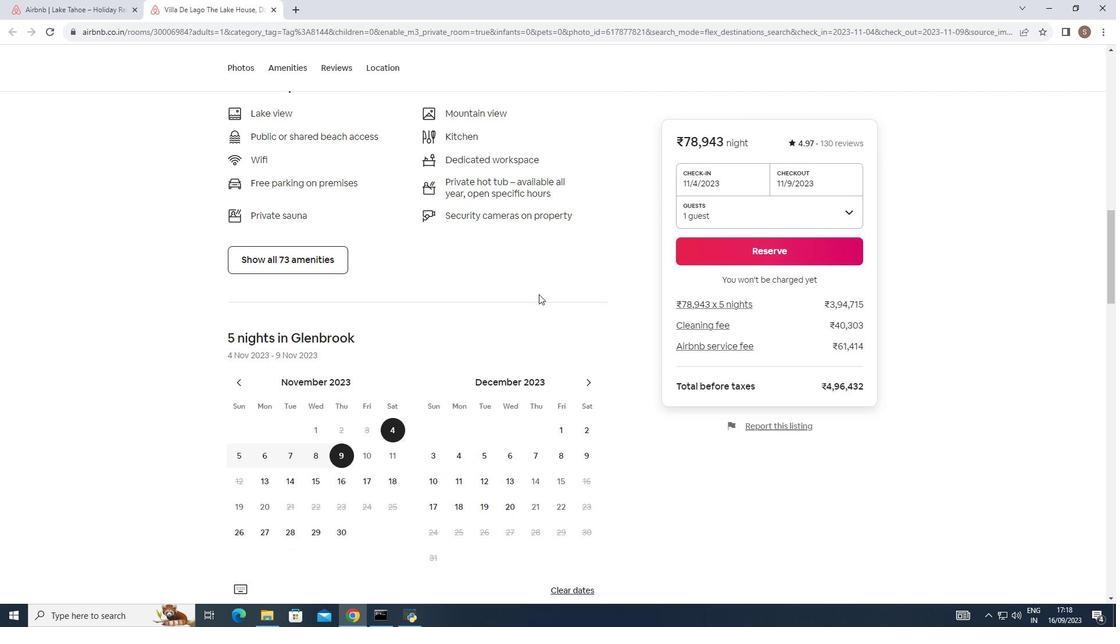 
Action: Mouse scrolled (540, 287) with delta (0, 0)
Screenshot: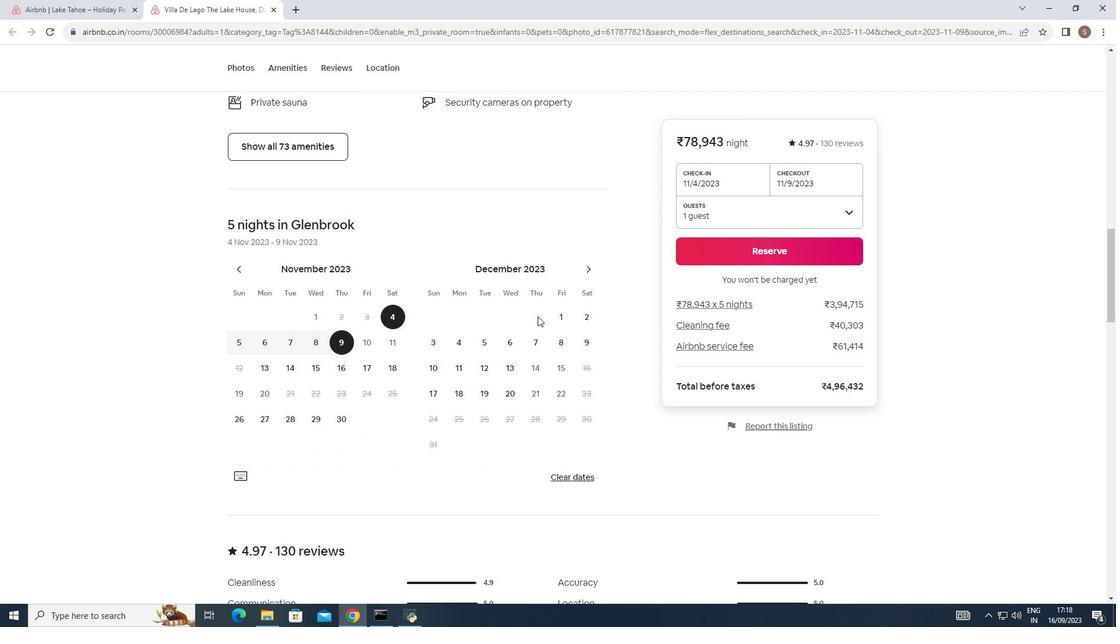 
Action: Mouse moved to (540, 291)
Screenshot: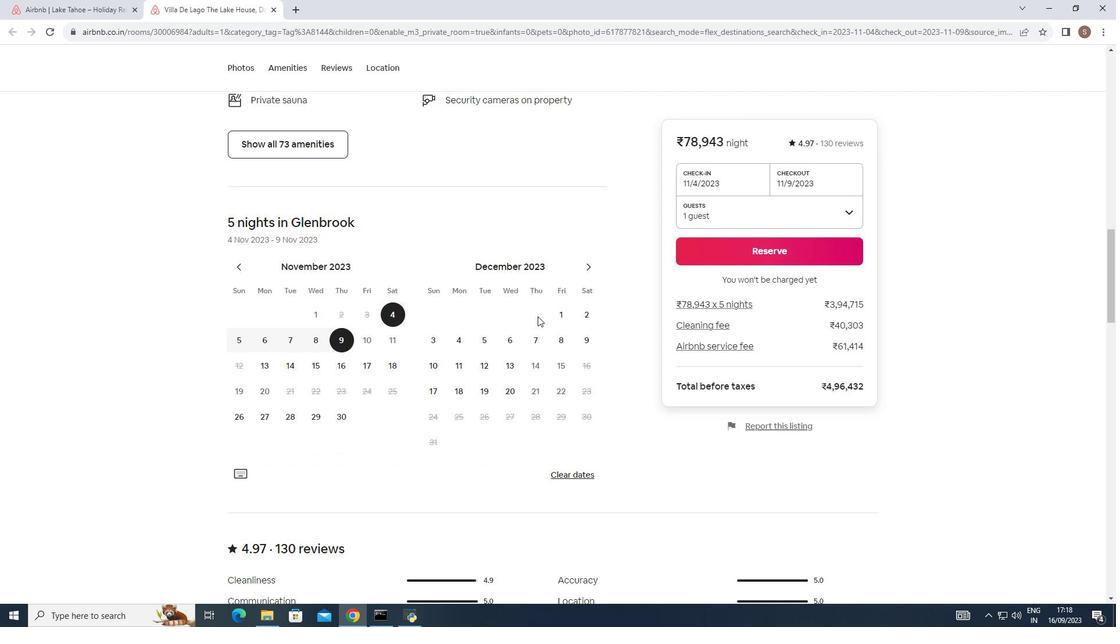 
Action: Mouse scrolled (540, 291) with delta (0, 0)
Screenshot: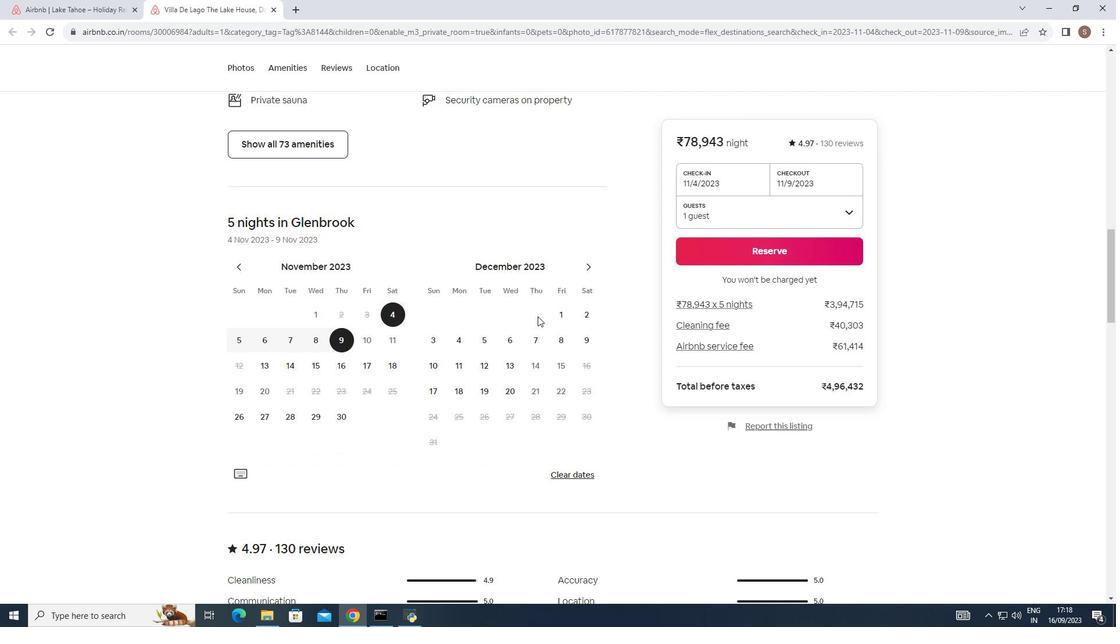 
Action: Mouse moved to (537, 312)
Screenshot: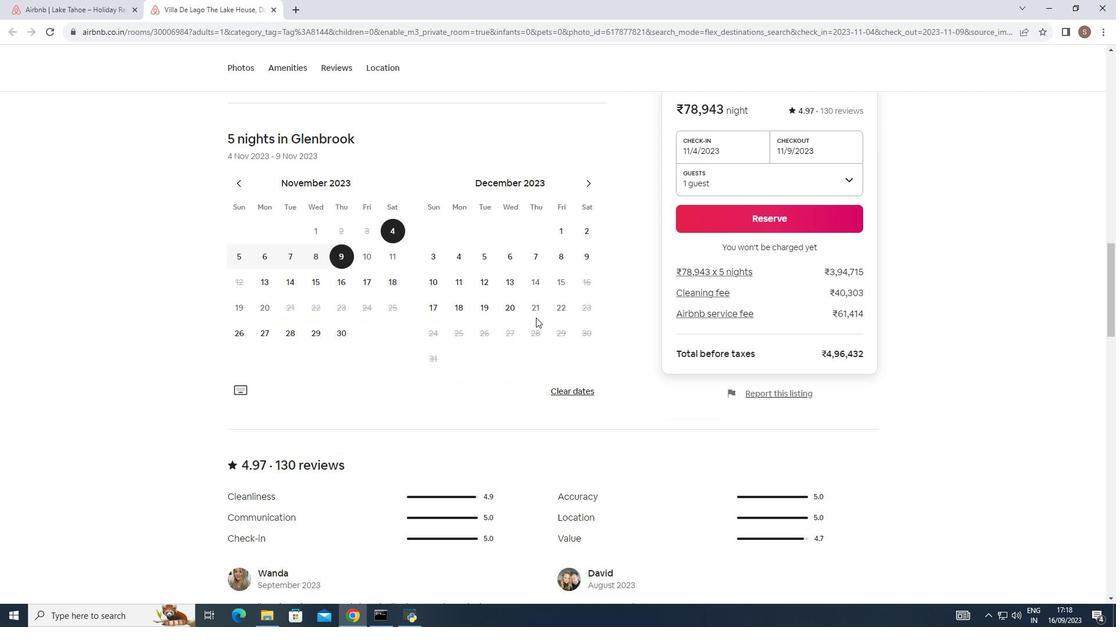 
Action: Mouse scrolled (537, 312) with delta (0, 0)
Screenshot: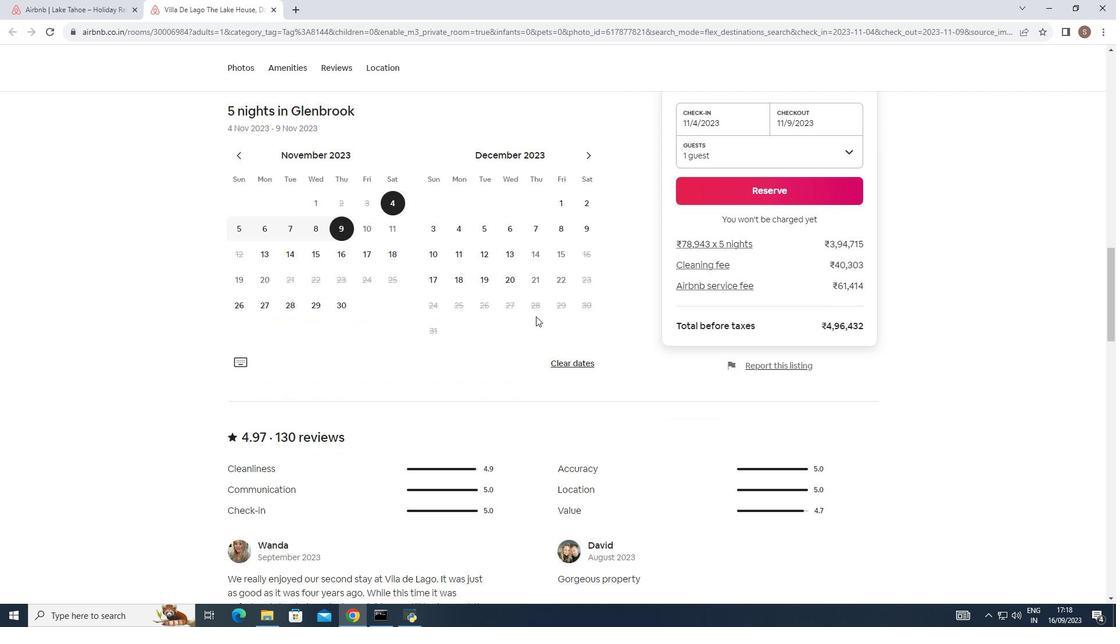 
Action: Mouse scrolled (537, 312) with delta (0, 0)
Screenshot: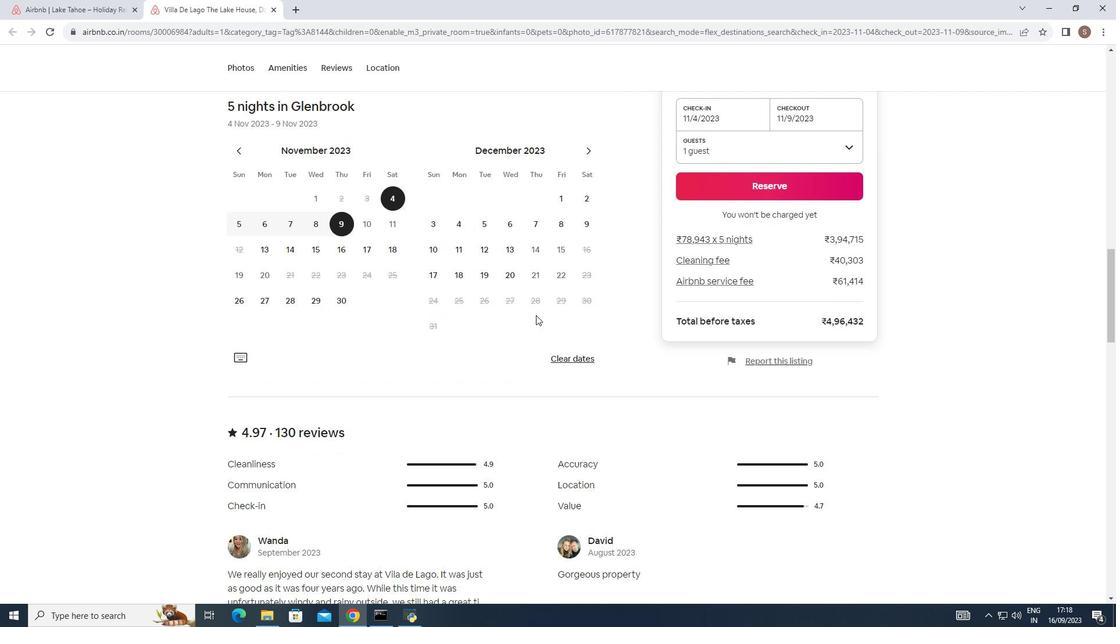 
Action: Mouse moved to (537, 305)
Screenshot: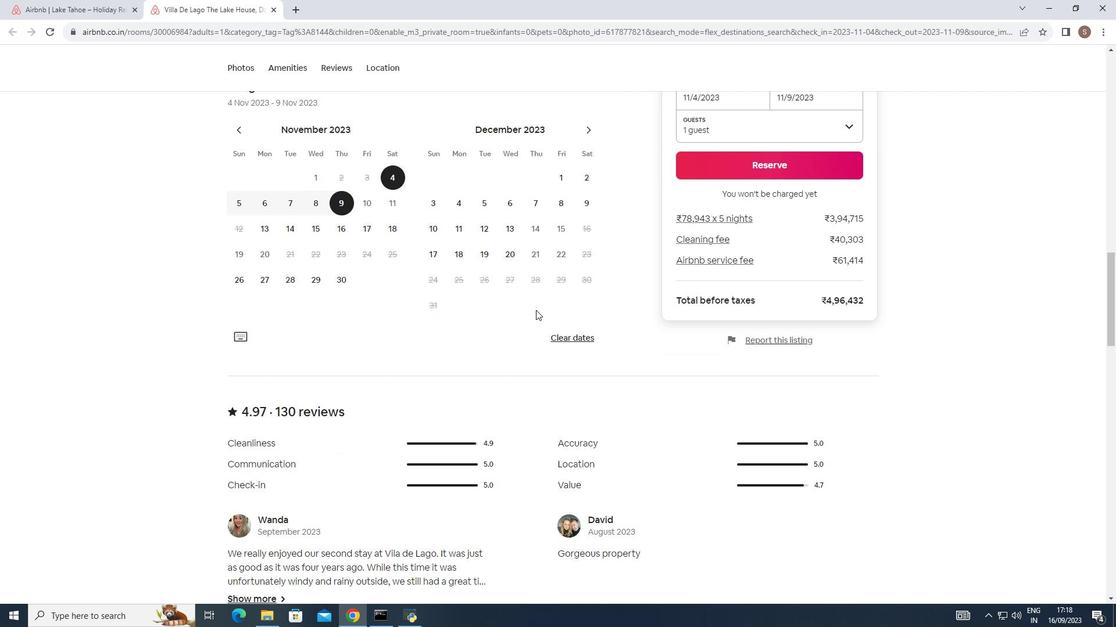 
Action: Mouse scrolled (537, 304) with delta (0, 0)
Screenshot: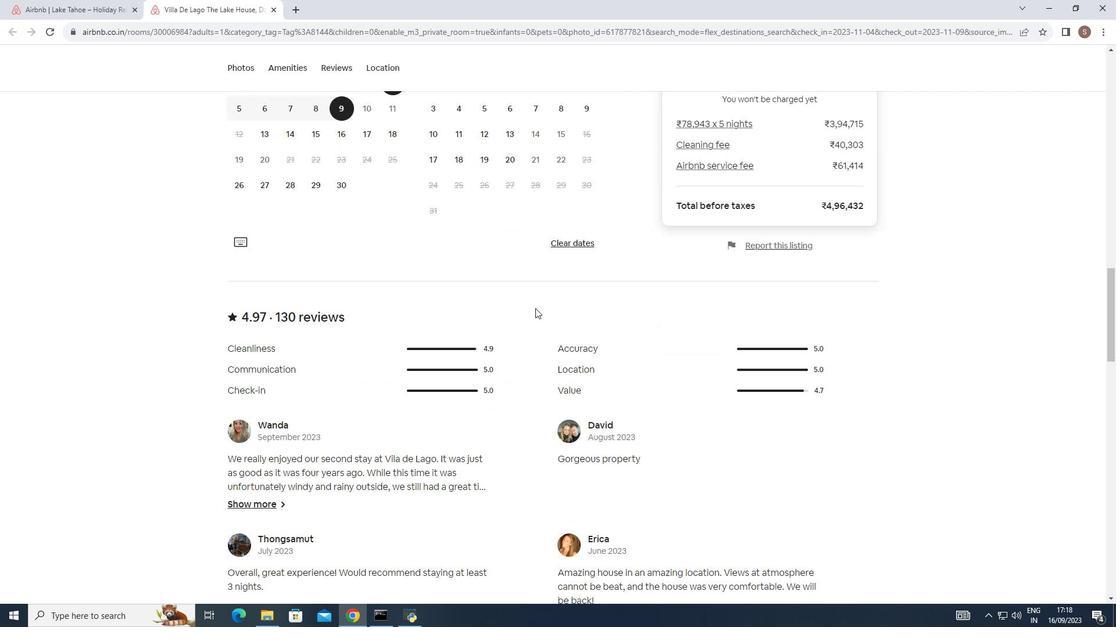 
Action: Mouse scrolled (537, 304) with delta (0, 0)
Screenshot: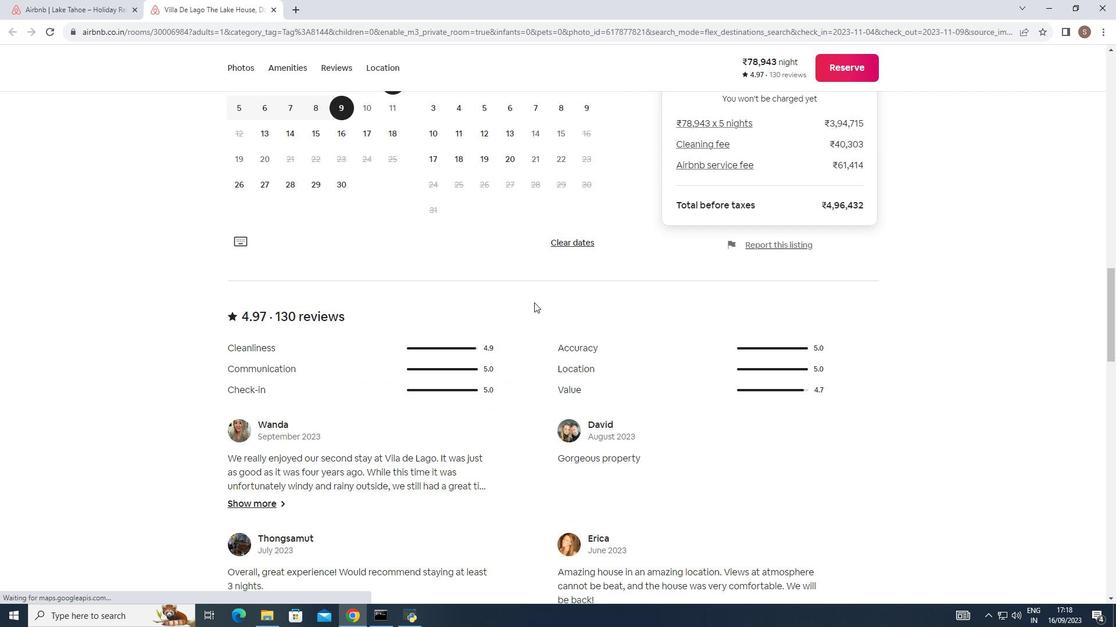 
Action: Mouse moved to (536, 298)
Screenshot: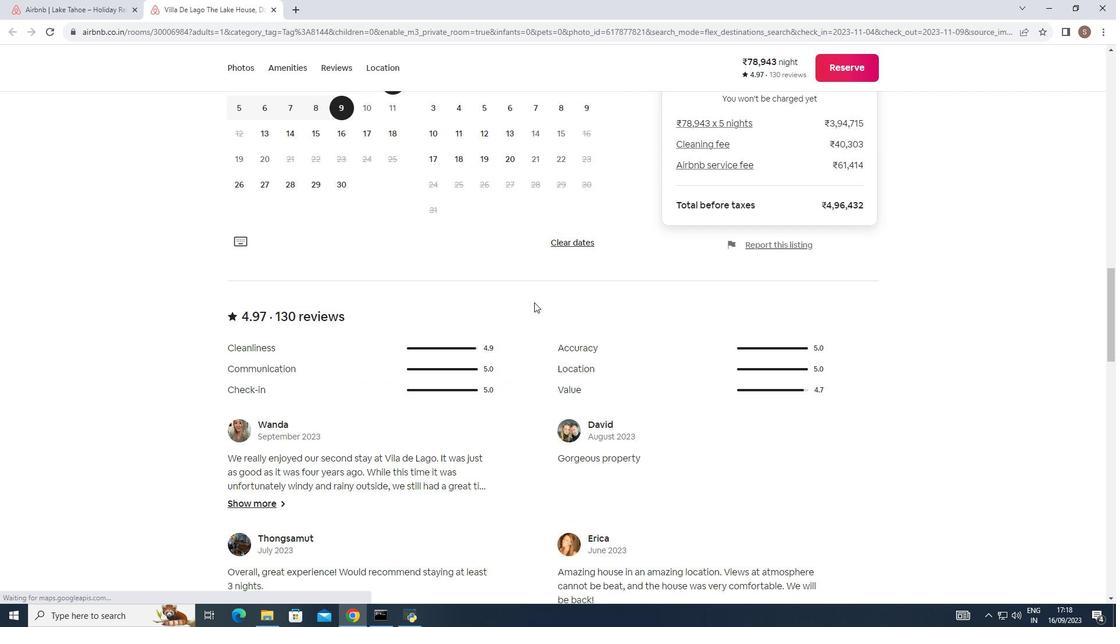 
Action: Mouse scrolled (536, 297) with delta (0, 0)
Screenshot: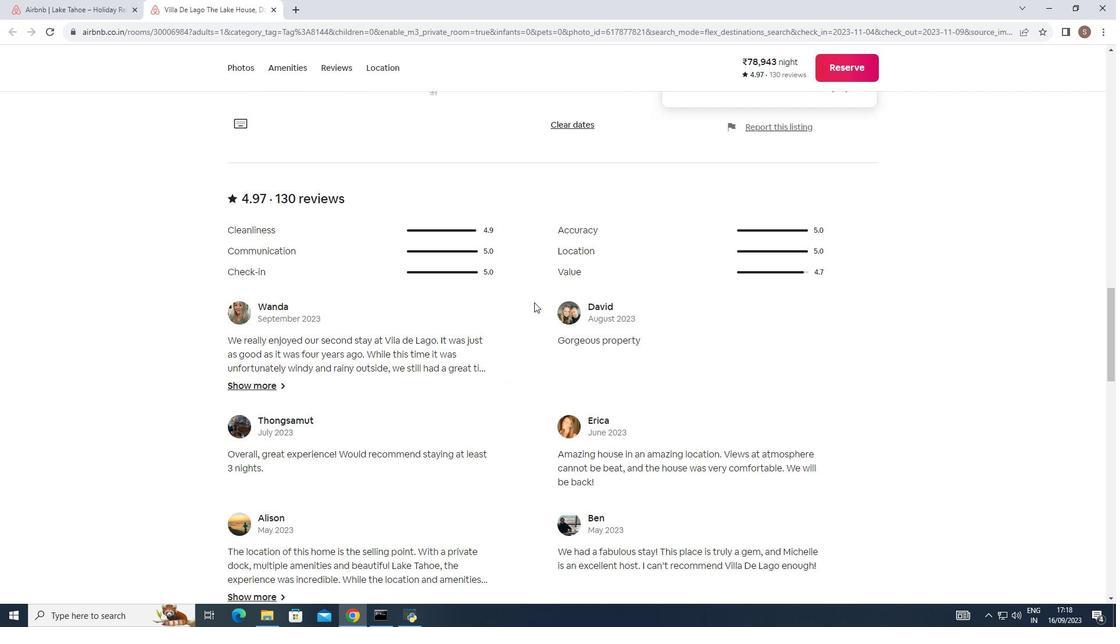
Action: Mouse scrolled (536, 297) with delta (0, 0)
Screenshot: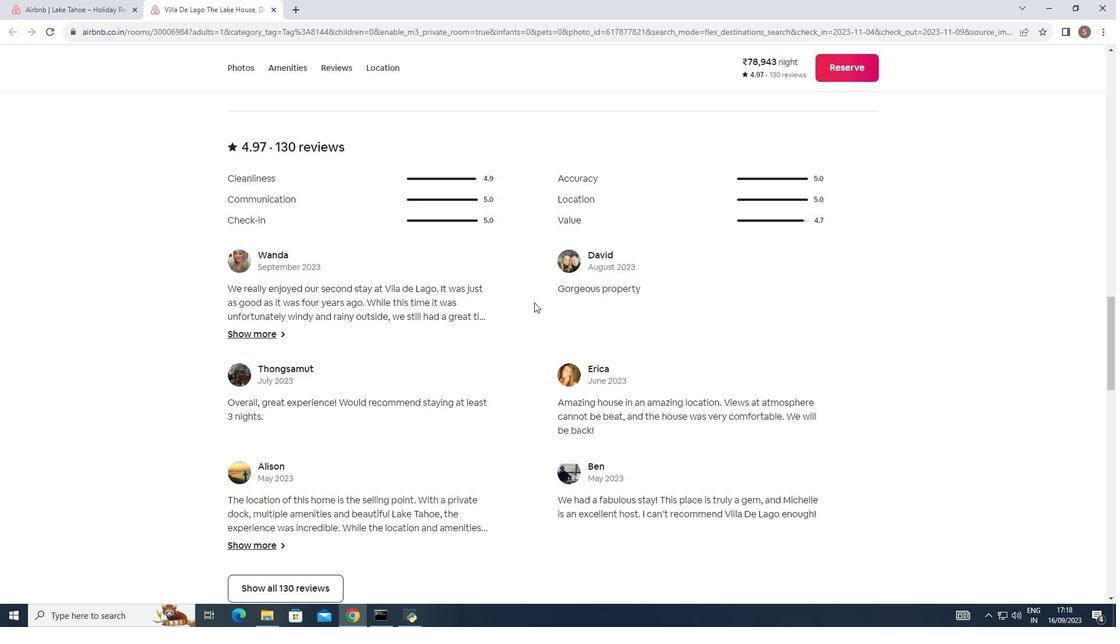 
Action: Mouse scrolled (536, 297) with delta (0, 0)
Screenshot: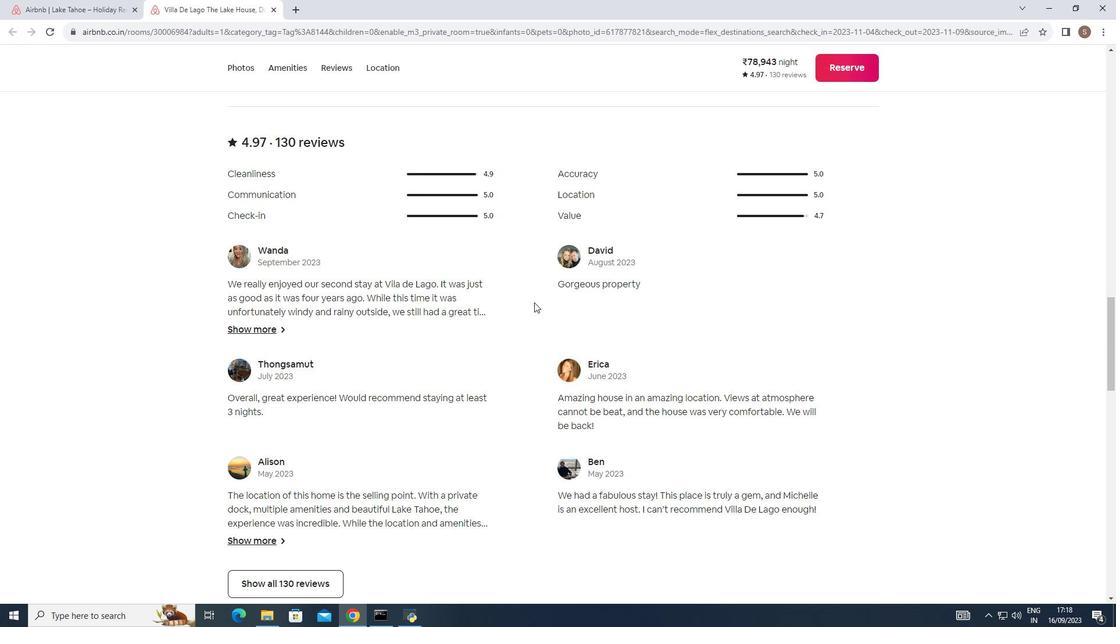 
Action: Mouse moved to (536, 296)
Screenshot: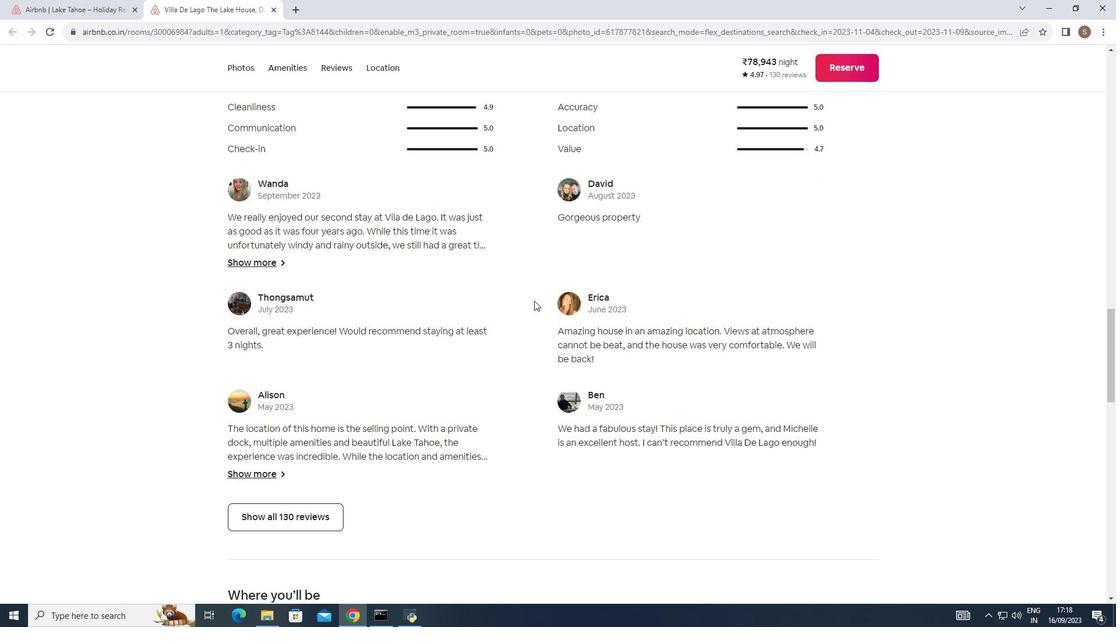 
Action: Mouse scrolled (536, 295) with delta (0, 0)
Screenshot: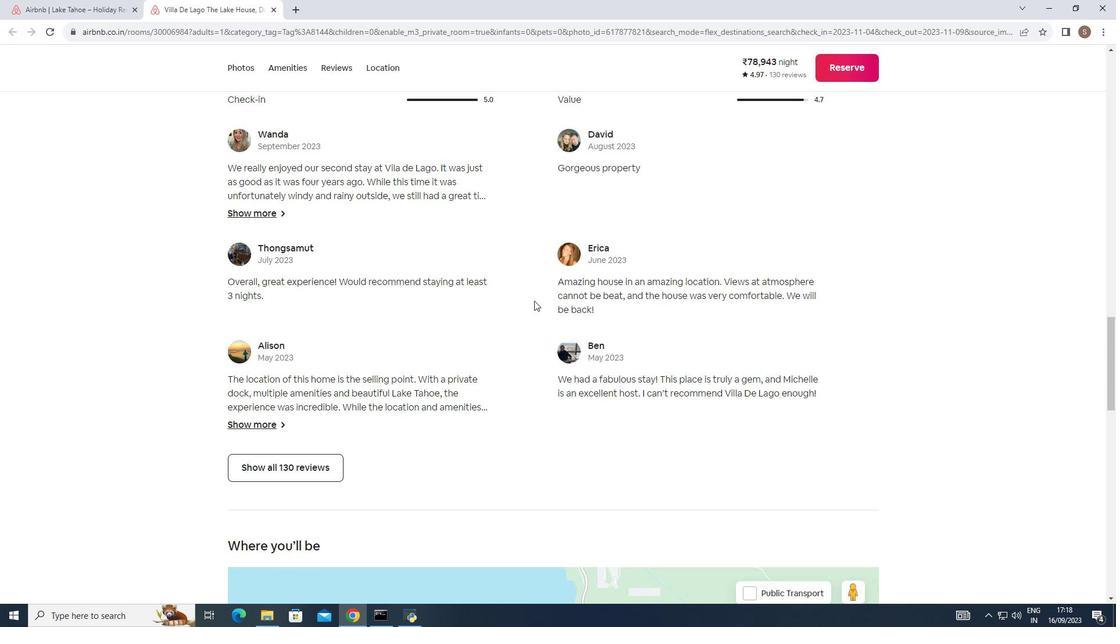 
Action: Mouse scrolled (536, 295) with delta (0, 0)
Screenshot: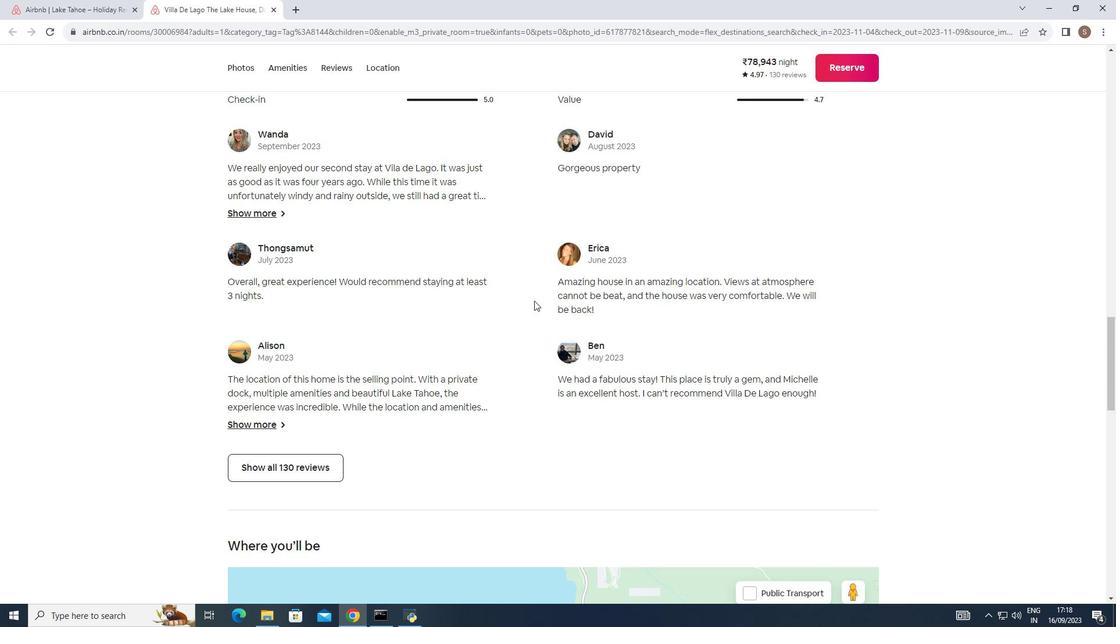 
Action: Mouse moved to (536, 296)
Screenshot: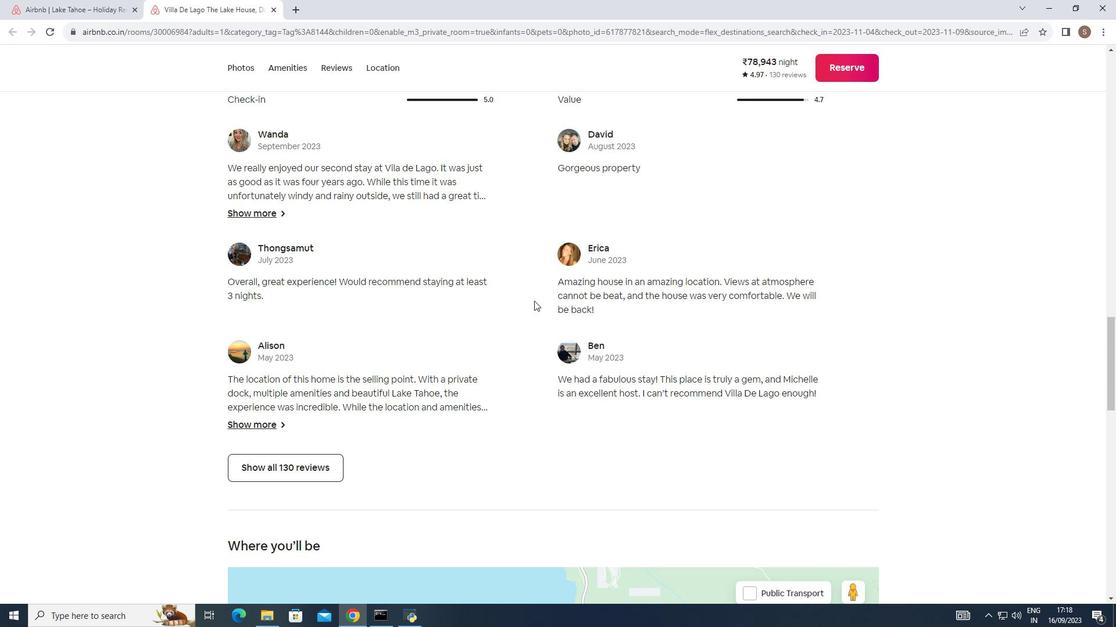 
Action: Mouse scrolled (536, 295) with delta (0, 0)
Screenshot: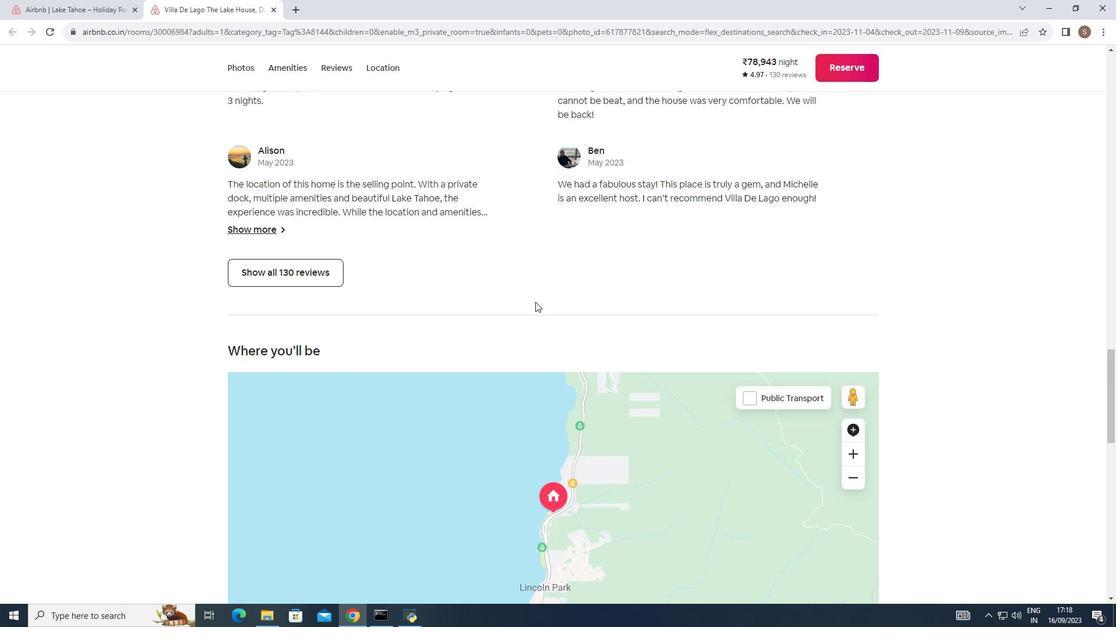 
Action: Mouse moved to (536, 296)
Screenshot: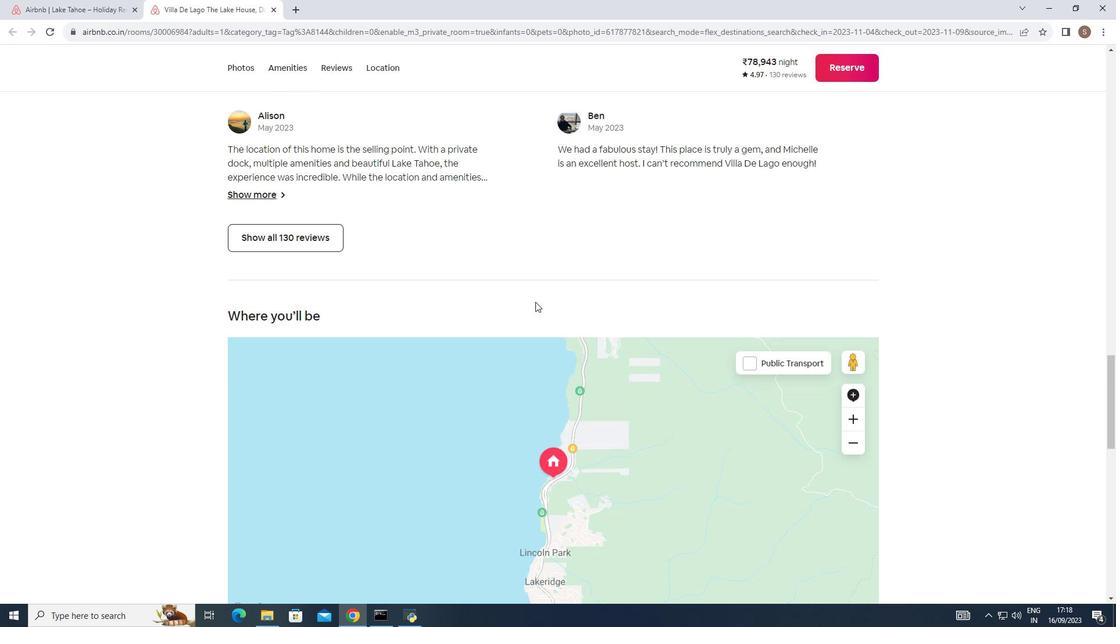 
Action: Mouse scrolled (536, 295) with delta (0, 0)
Screenshot: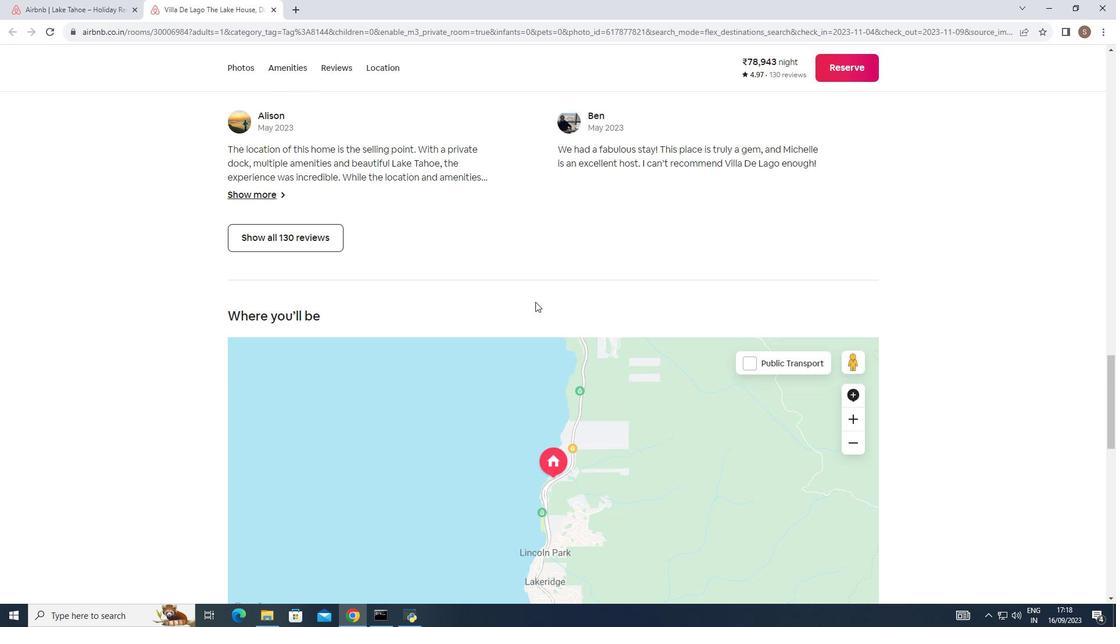 
Action: Mouse moved to (537, 297)
Screenshot: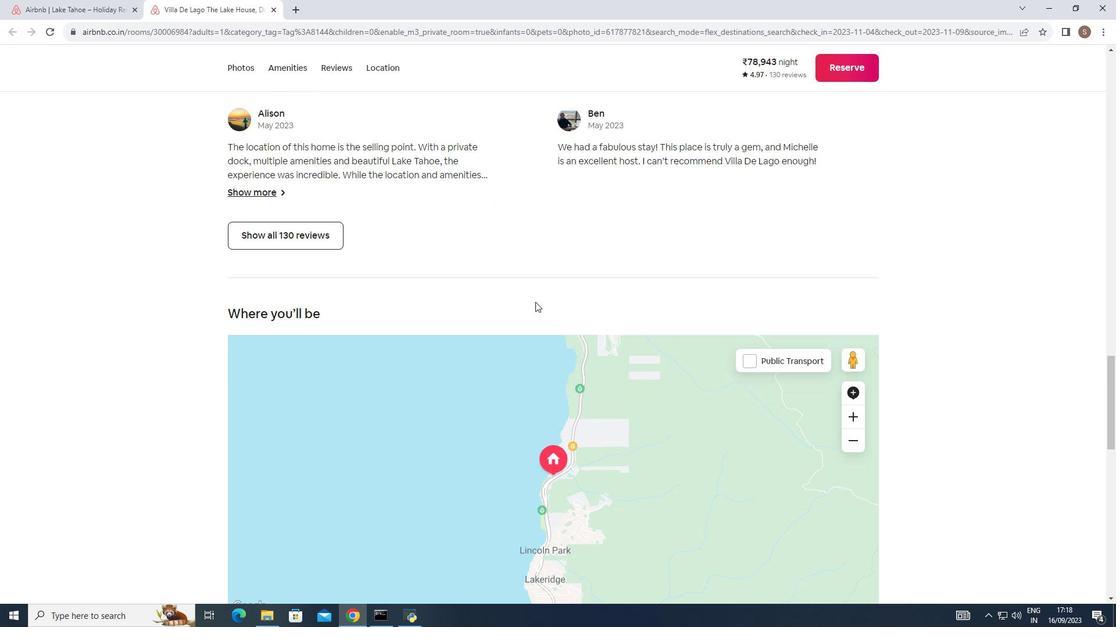 
Action: Mouse scrolled (537, 297) with delta (0, 0)
Screenshot: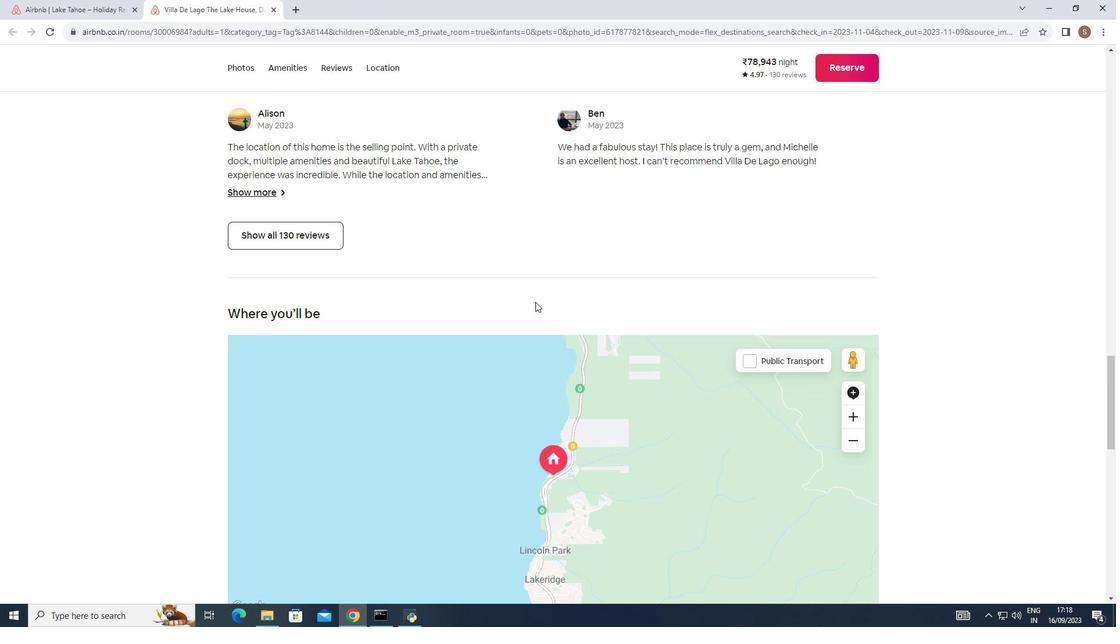 
Action: Mouse scrolled (537, 297) with delta (0, 0)
Screenshot: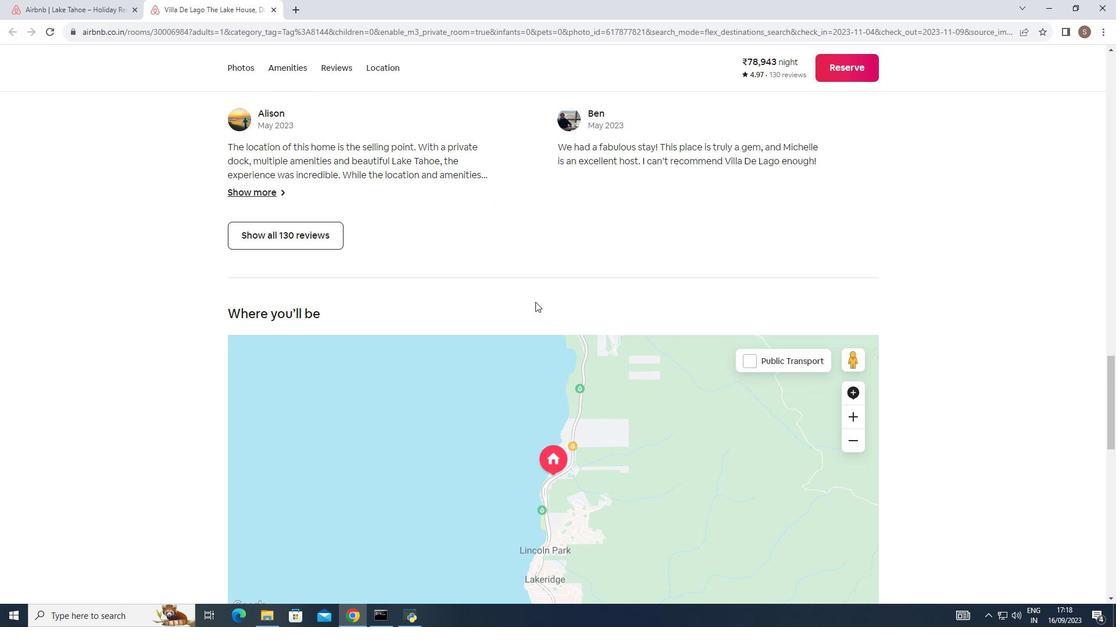 
Action: Mouse scrolled (537, 297) with delta (0, 0)
Screenshot: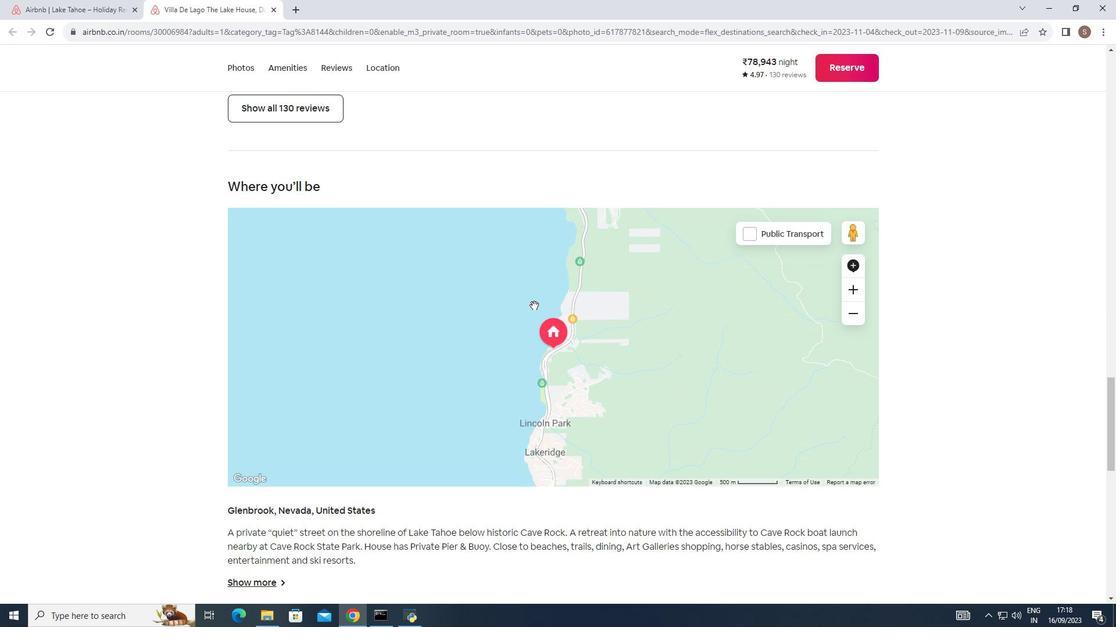 
Action: Mouse moved to (537, 298)
Screenshot: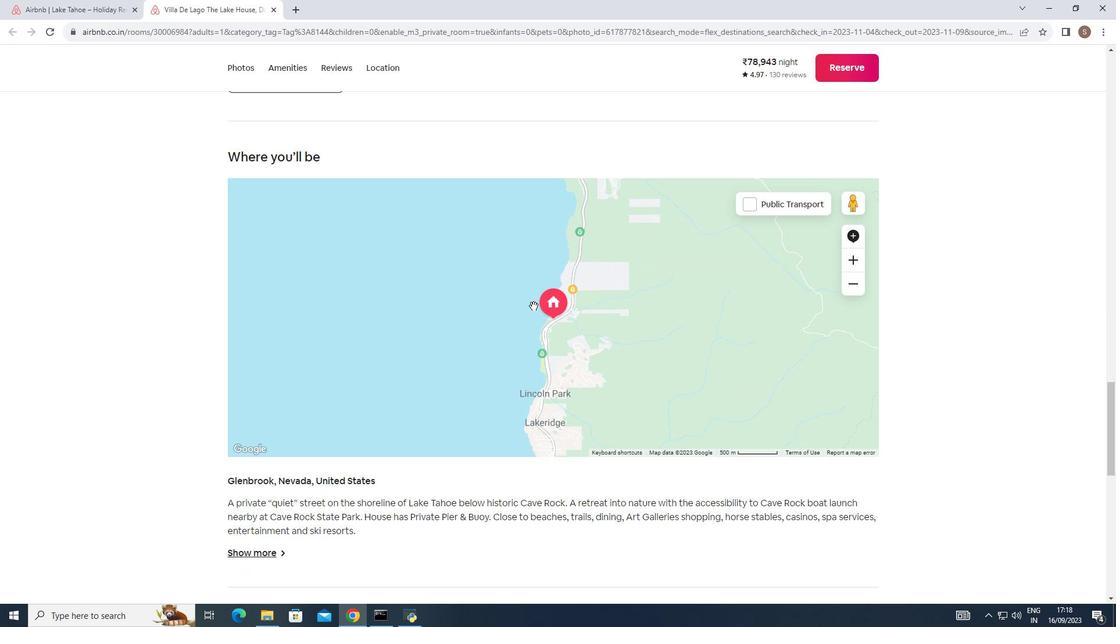 
Action: Mouse scrolled (537, 297) with delta (0, 0)
Screenshot: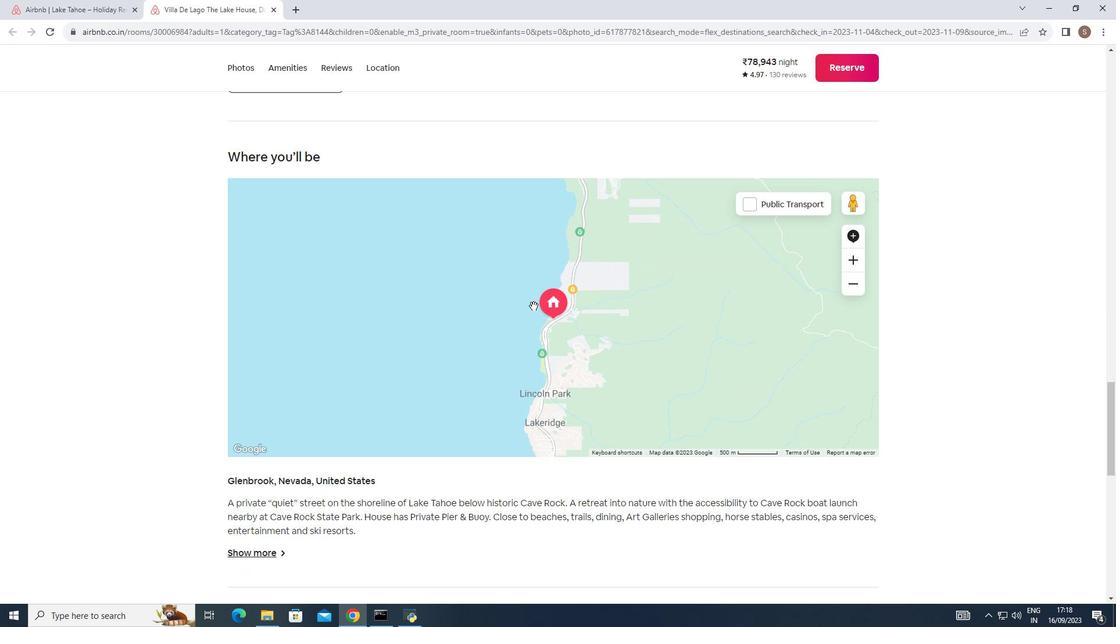 
Action: Mouse moved to (536, 300)
Screenshot: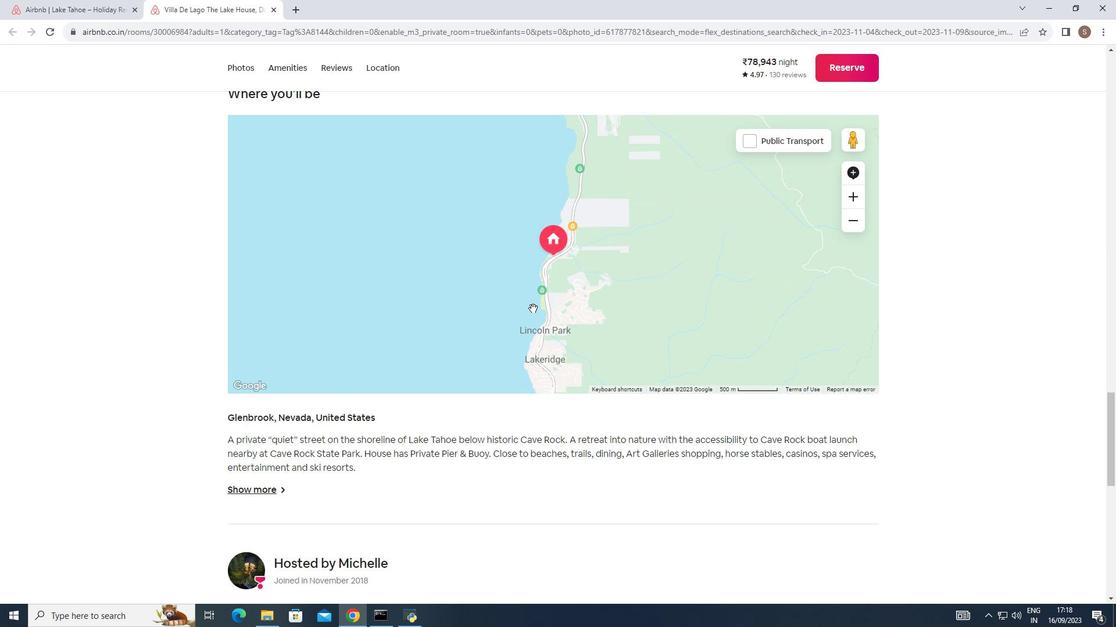 
Action: Mouse scrolled (536, 299) with delta (0, 0)
Screenshot: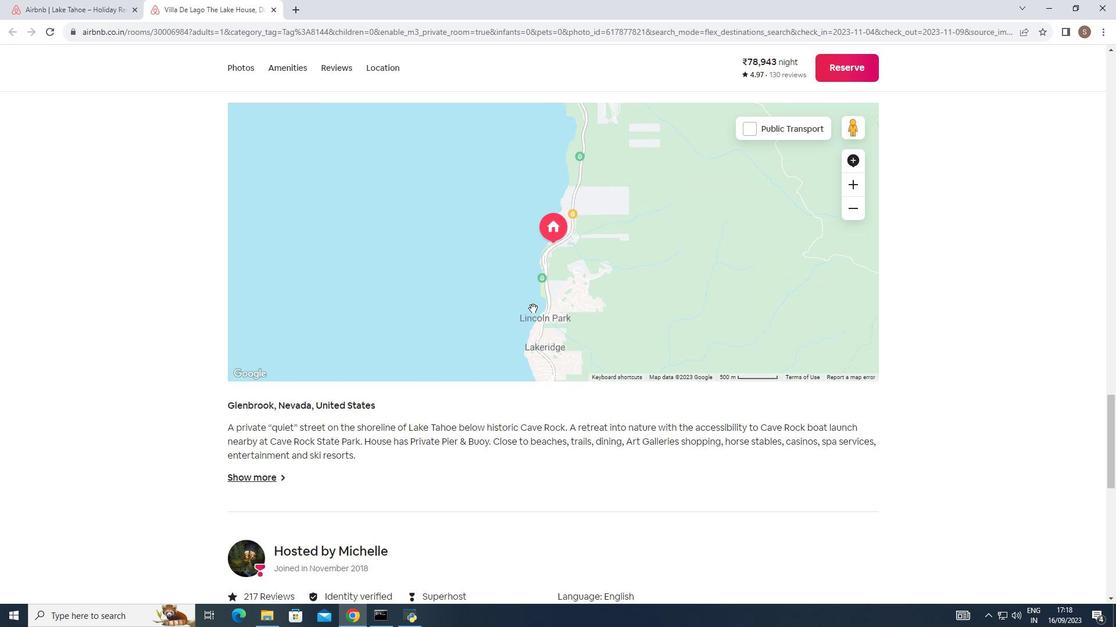 
Action: Mouse moved to (535, 301)
Screenshot: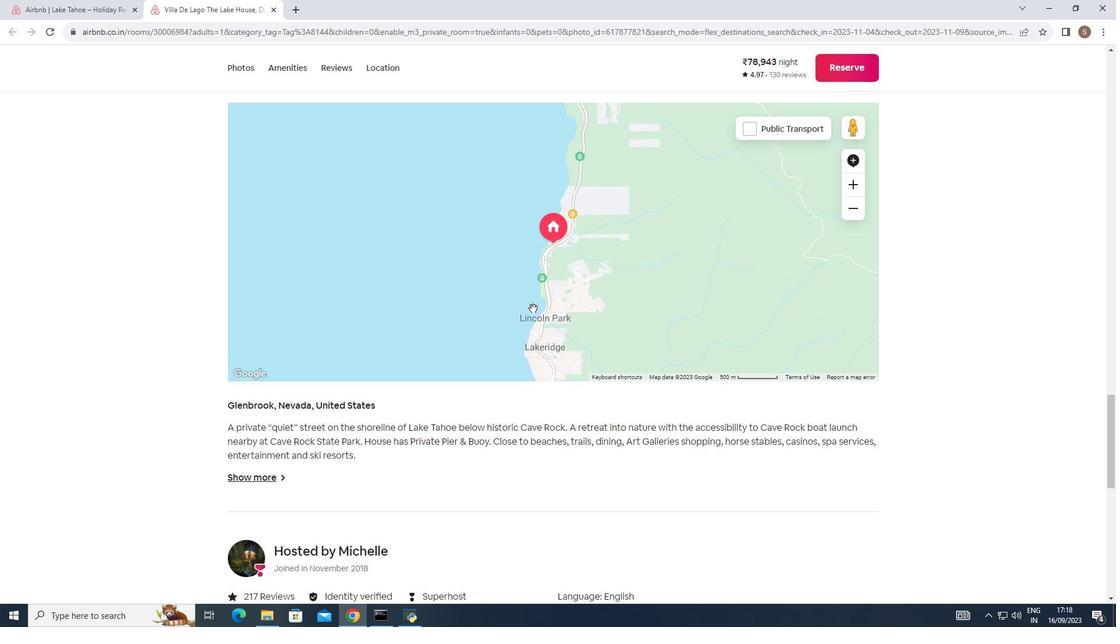 
Action: Mouse scrolled (535, 301) with delta (0, 0)
Screenshot: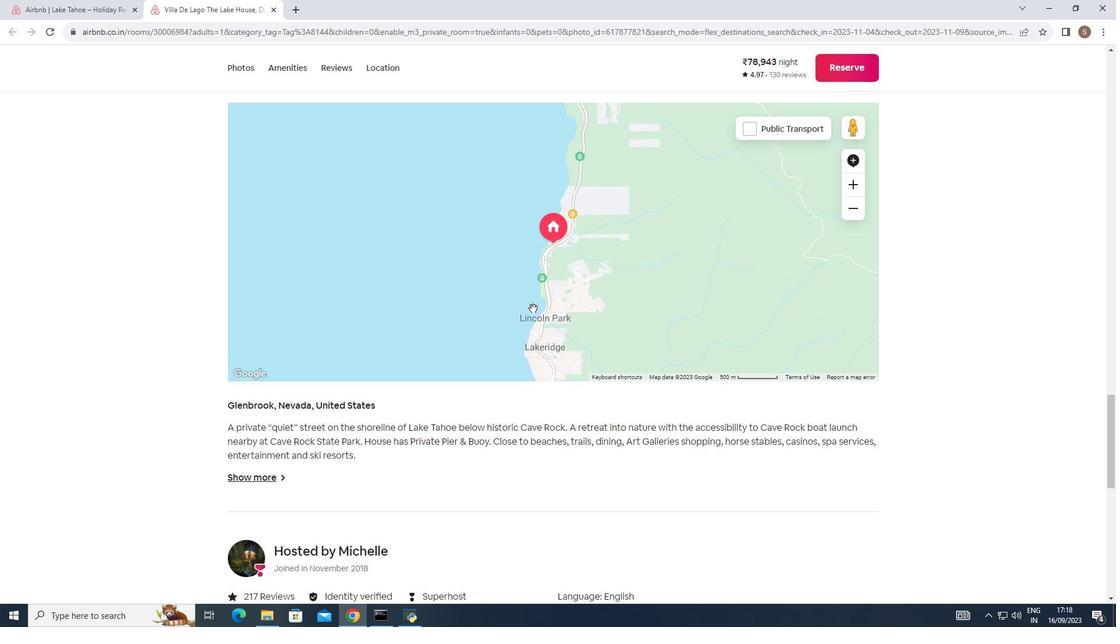 
Action: Mouse moved to (534, 304)
Screenshot: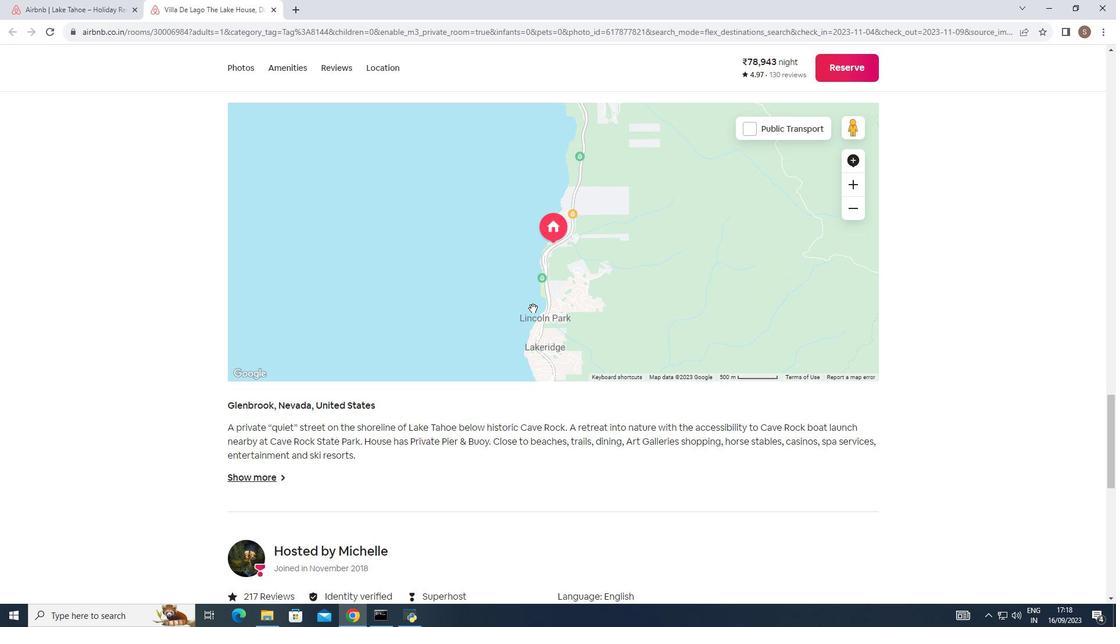 
Action: Mouse scrolled (534, 303) with delta (0, 0)
Screenshot: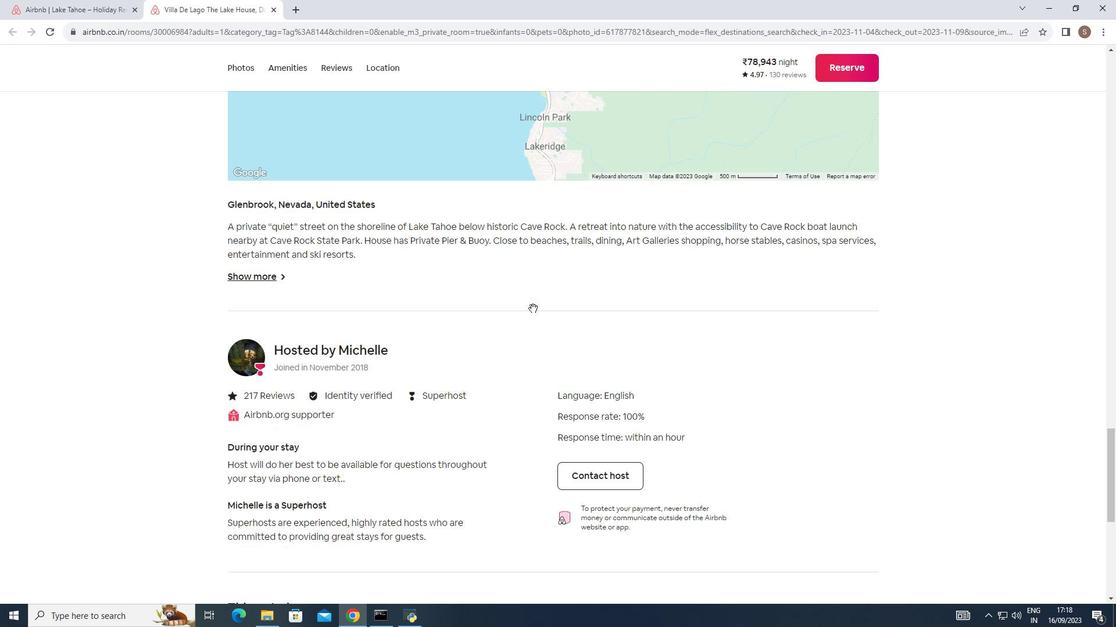 
Action: Mouse scrolled (534, 303) with delta (0, 0)
Screenshot: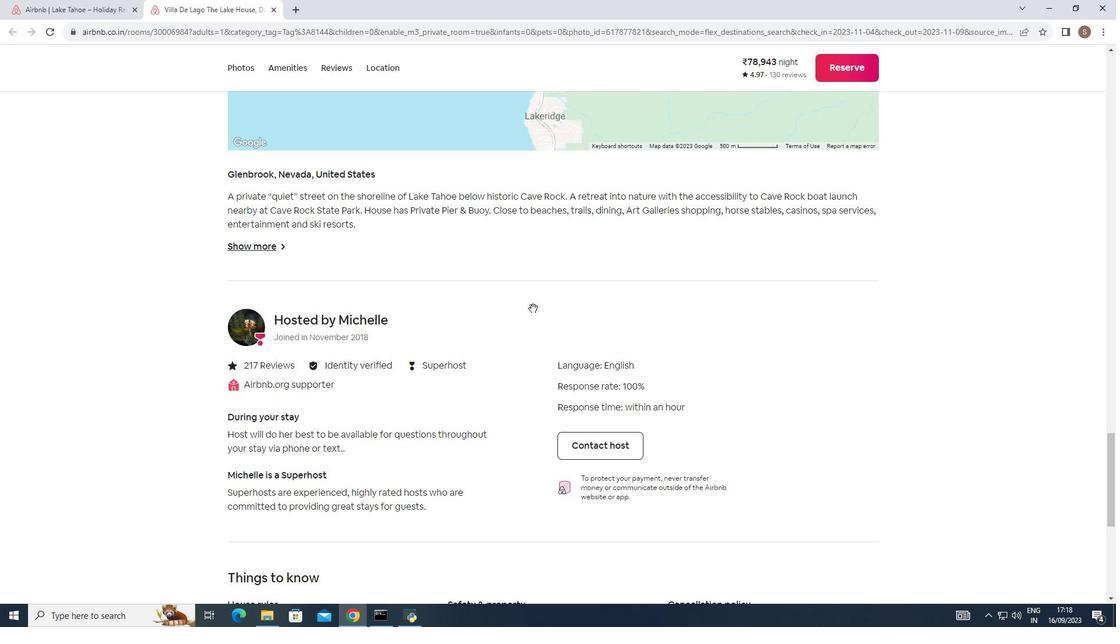 
Action: Mouse scrolled (534, 303) with delta (0, 0)
Screenshot: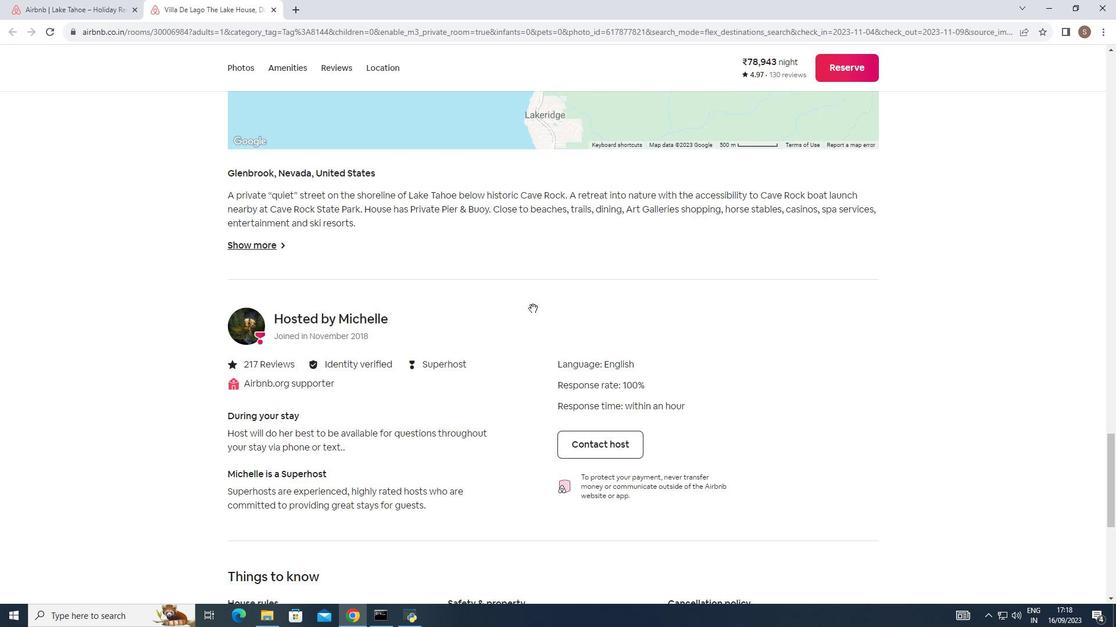 
Action: Mouse scrolled (534, 303) with delta (0, 0)
Screenshot: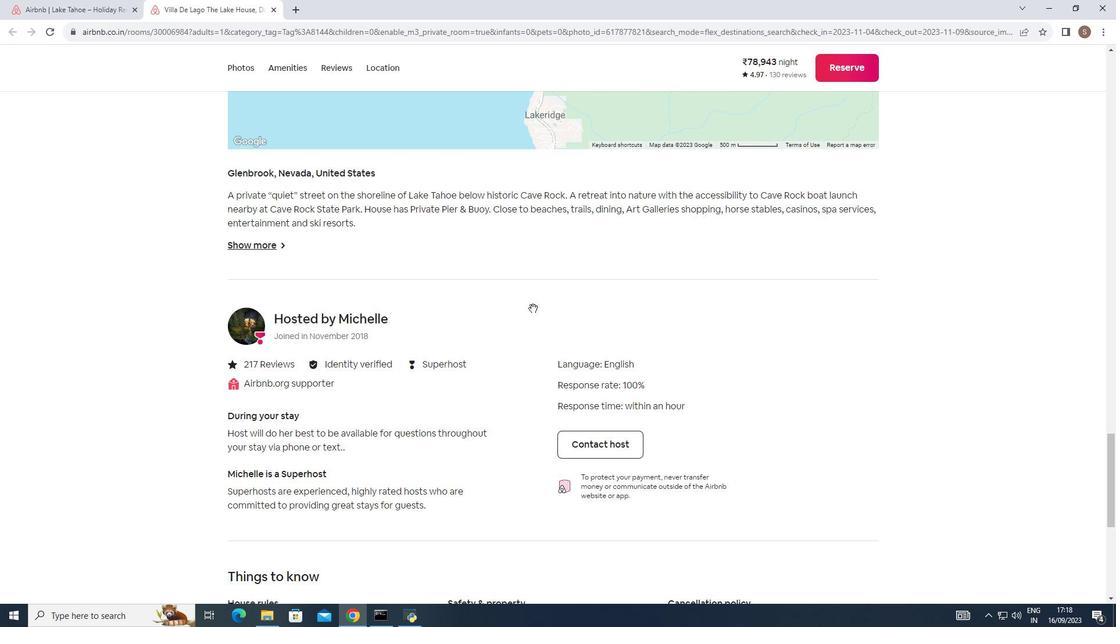 
Action: Mouse moved to (537, 301)
Screenshot: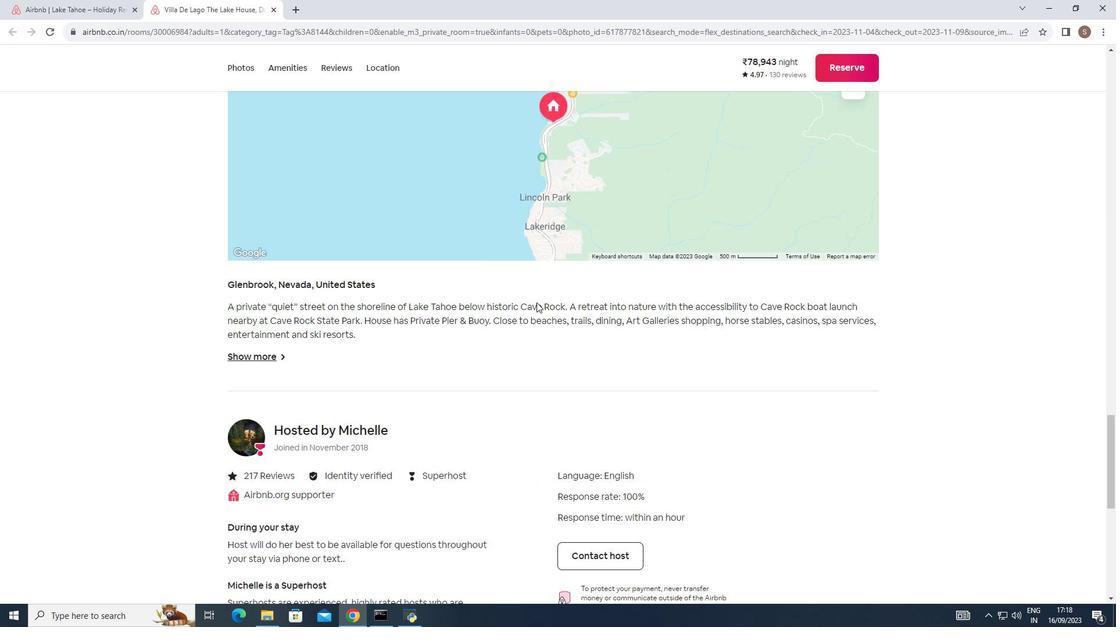 
Action: Mouse scrolled (537, 301) with delta (0, 0)
Screenshot: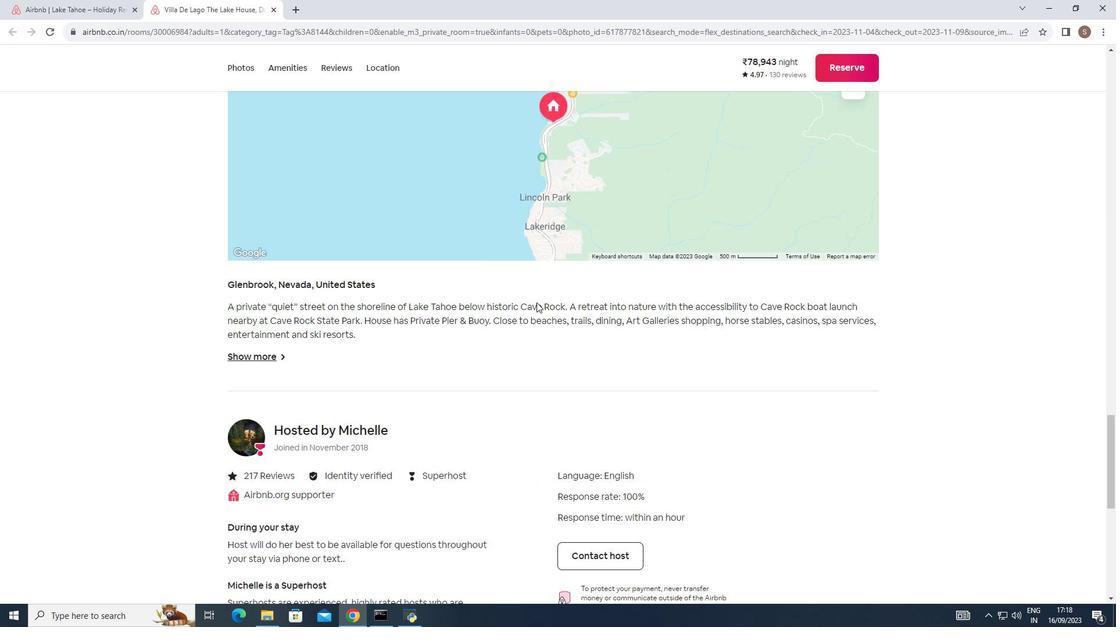 
Action: Mouse moved to (538, 298)
Screenshot: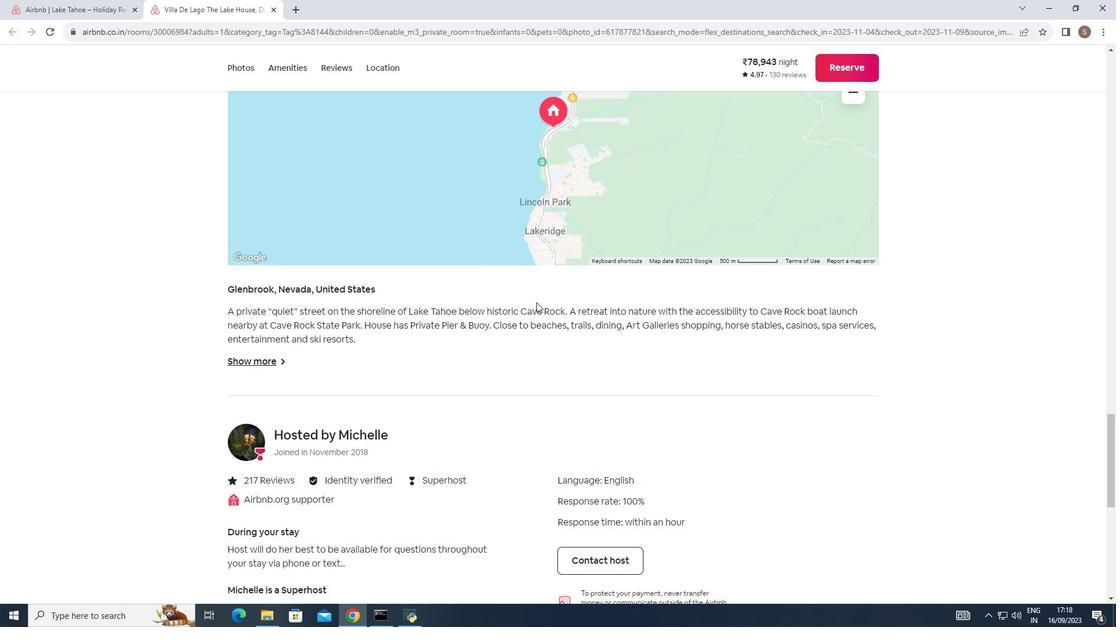 
Action: Mouse scrolled (538, 298) with delta (0, 0)
Screenshot: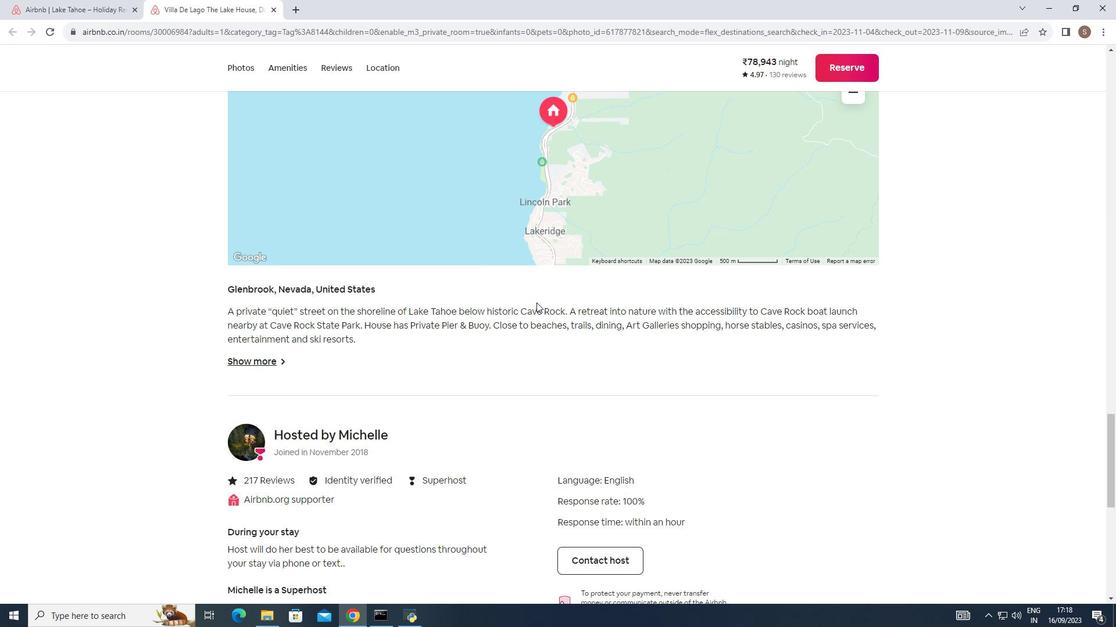 
Action: Mouse scrolled (538, 297) with delta (0, 0)
Screenshot: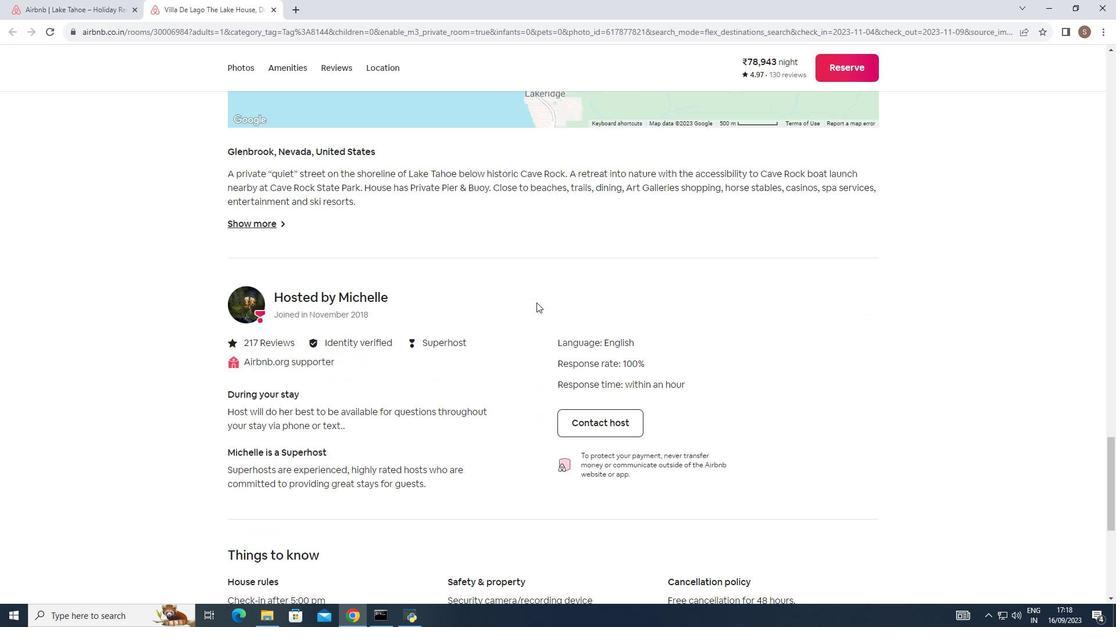 
Action: Mouse scrolled (538, 297) with delta (0, 0)
Screenshot: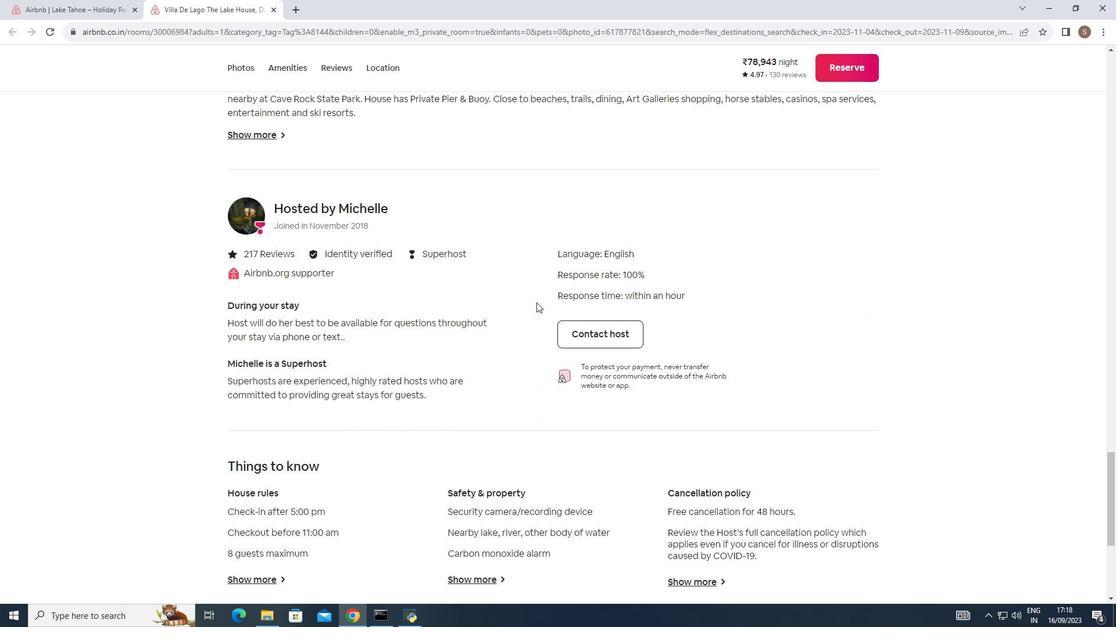 
Action: Mouse scrolled (538, 297) with delta (0, 0)
Screenshot: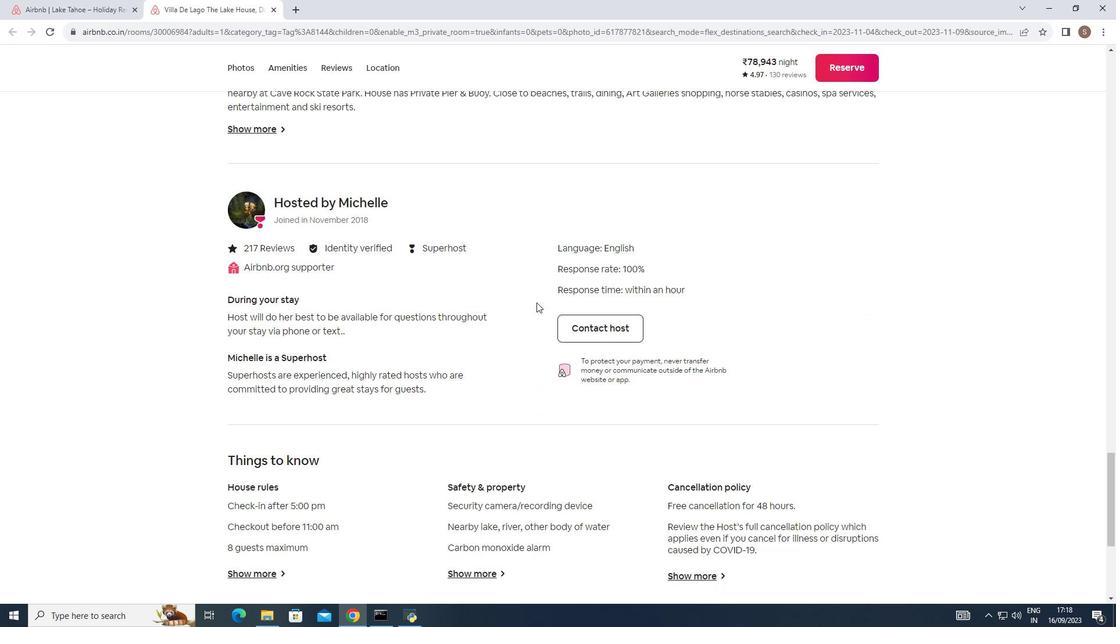 
Action: Mouse scrolled (538, 297) with delta (0, 0)
Screenshot: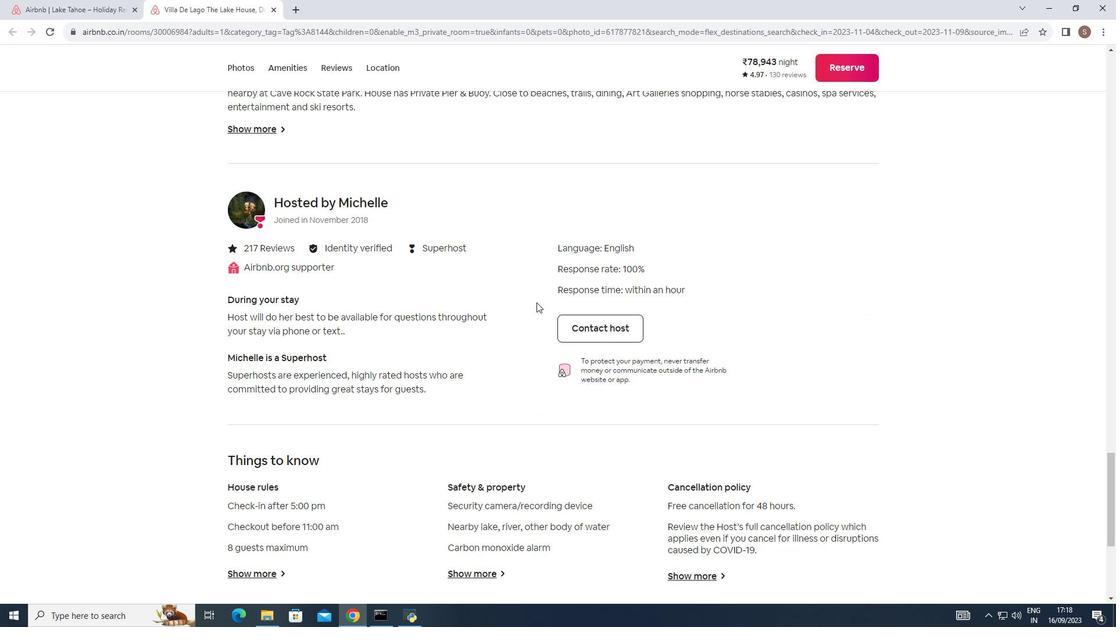 
Action: Mouse moved to (537, 297)
Screenshot: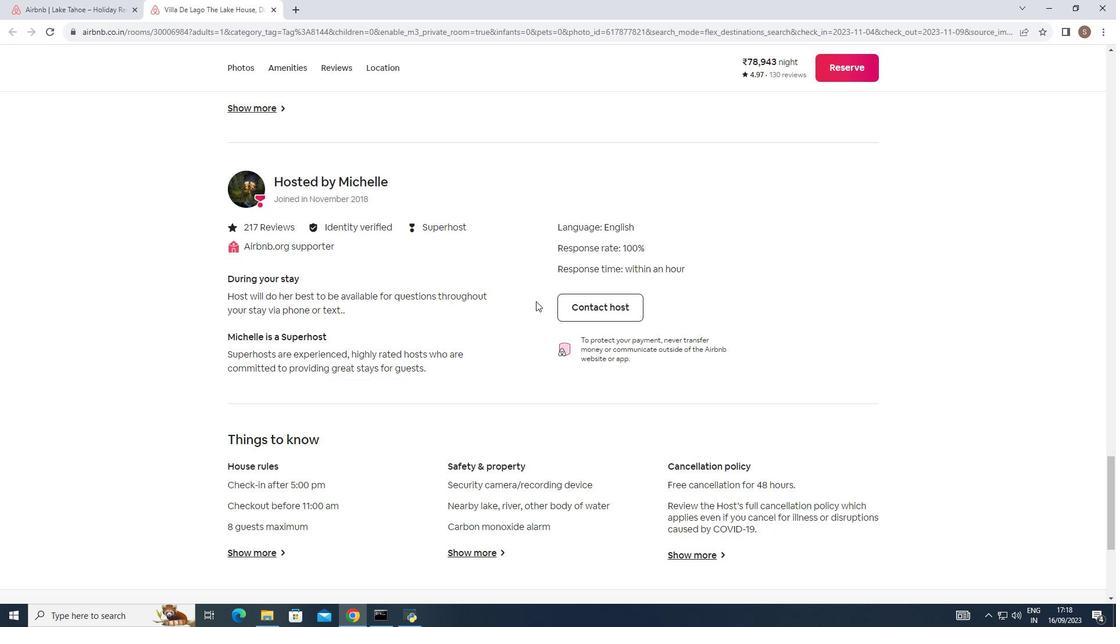 
Action: Mouse scrolled (537, 296) with delta (0, 0)
Screenshot: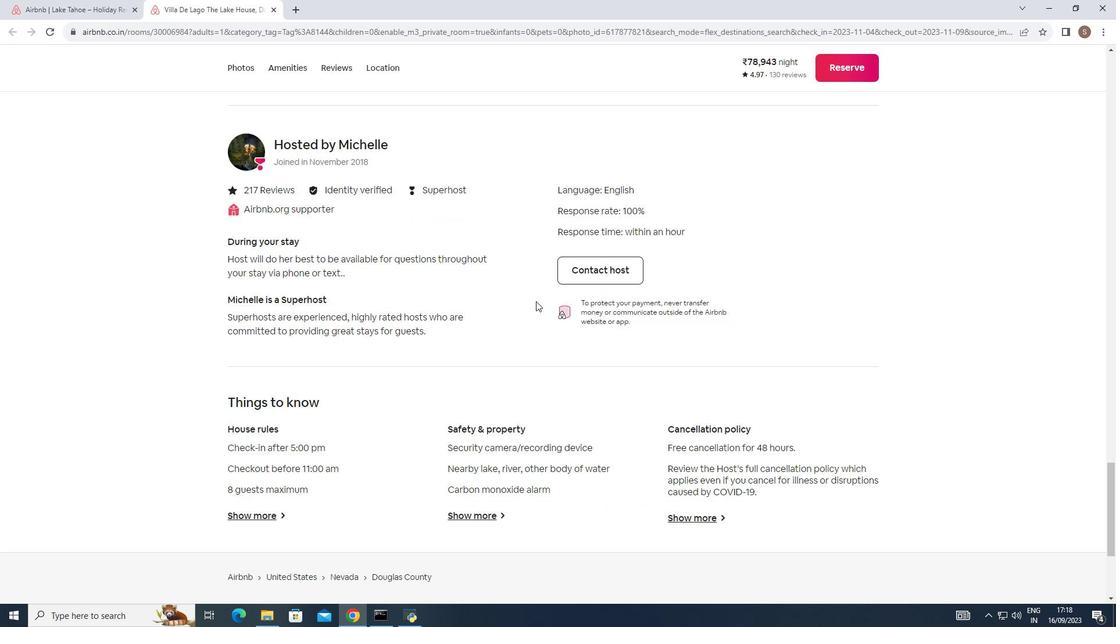 
Action: Mouse scrolled (537, 296) with delta (0, 0)
Screenshot: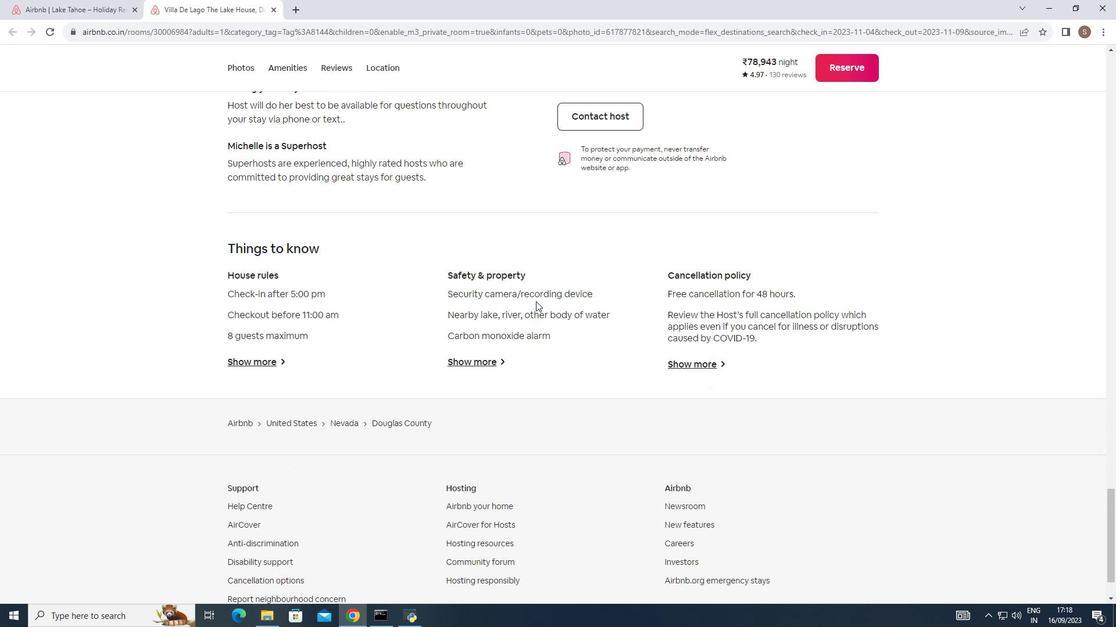 
Action: Mouse scrolled (537, 296) with delta (0, 0)
Screenshot: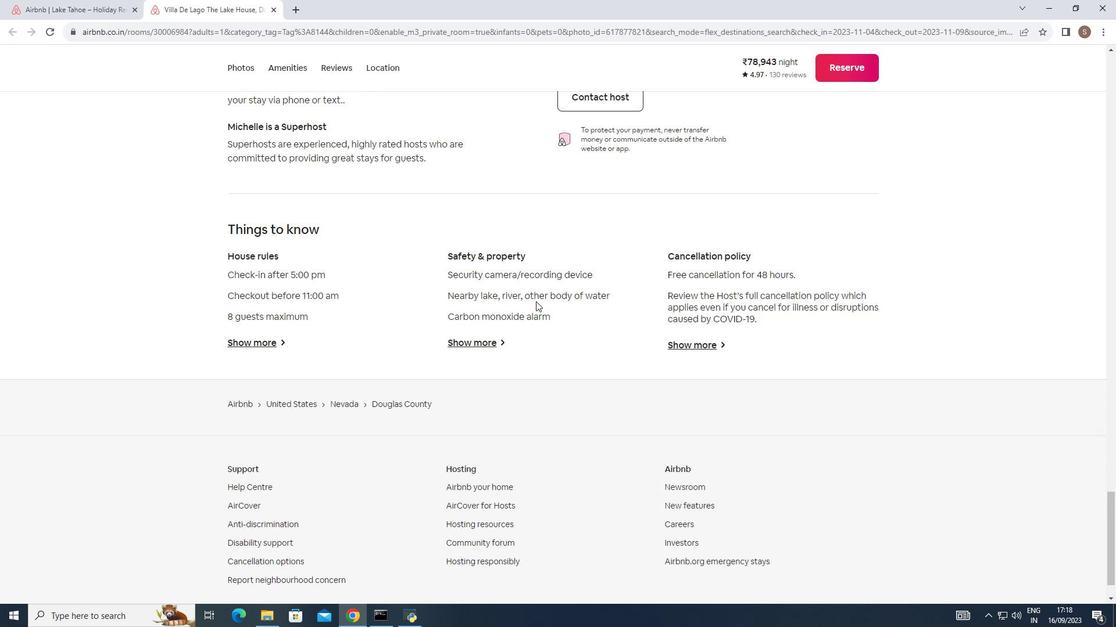 
Action: Mouse scrolled (537, 296) with delta (0, 0)
Screenshot: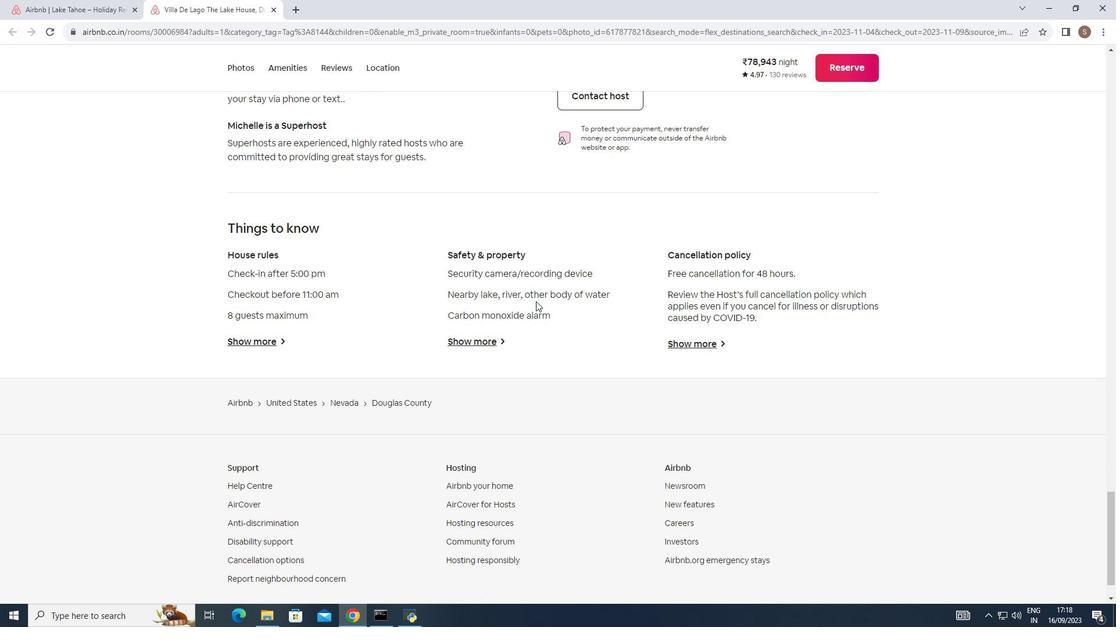 
Action: Mouse moved to (537, 296)
Screenshot: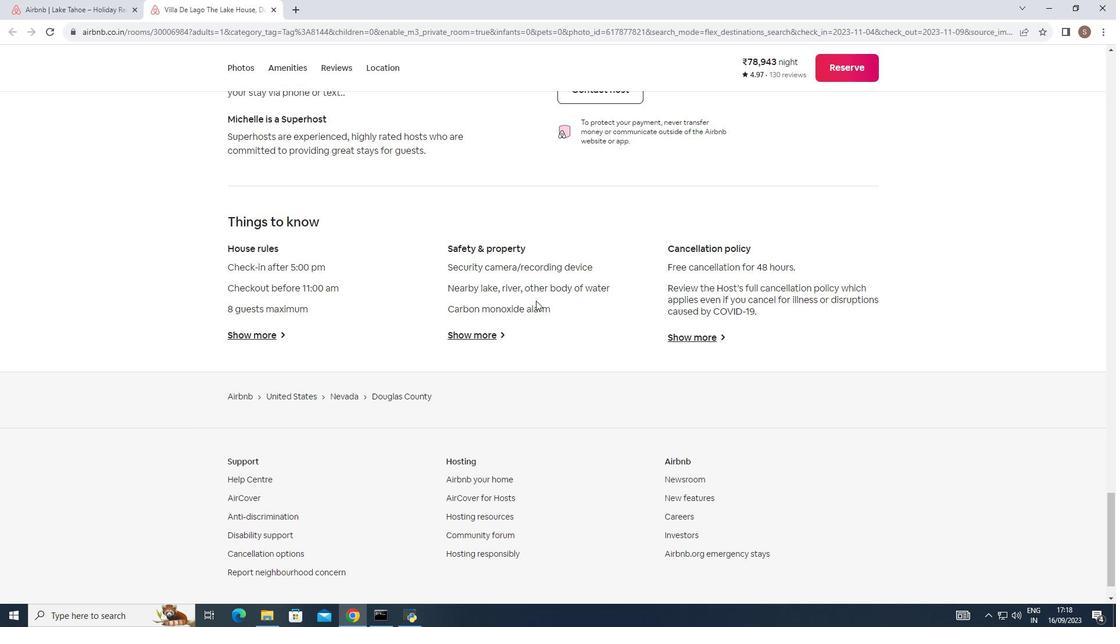 
Action: Mouse scrolled (537, 295) with delta (0, 0)
Screenshot: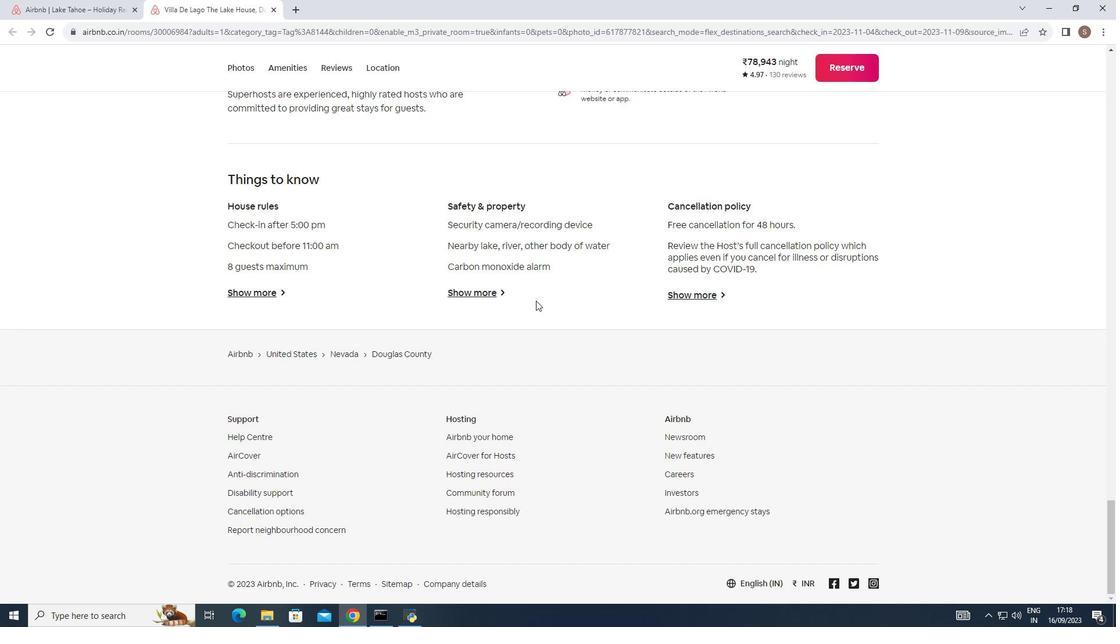 
Action: Mouse scrolled (537, 295) with delta (0, 0)
Screenshot: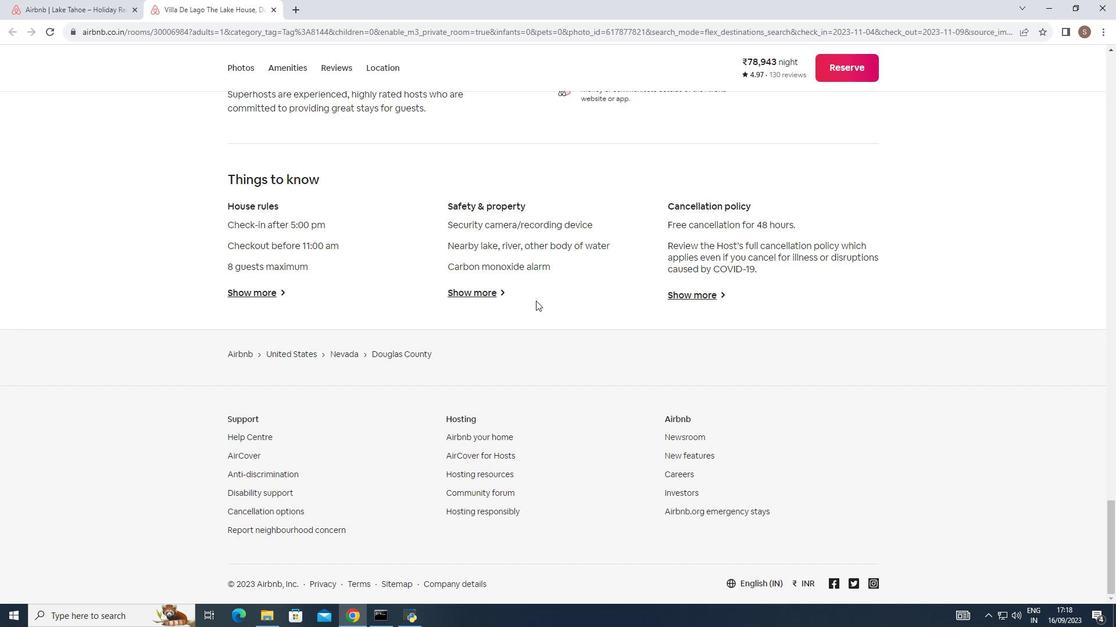 
Action: Mouse scrolled (537, 295) with delta (0, 0)
Screenshot: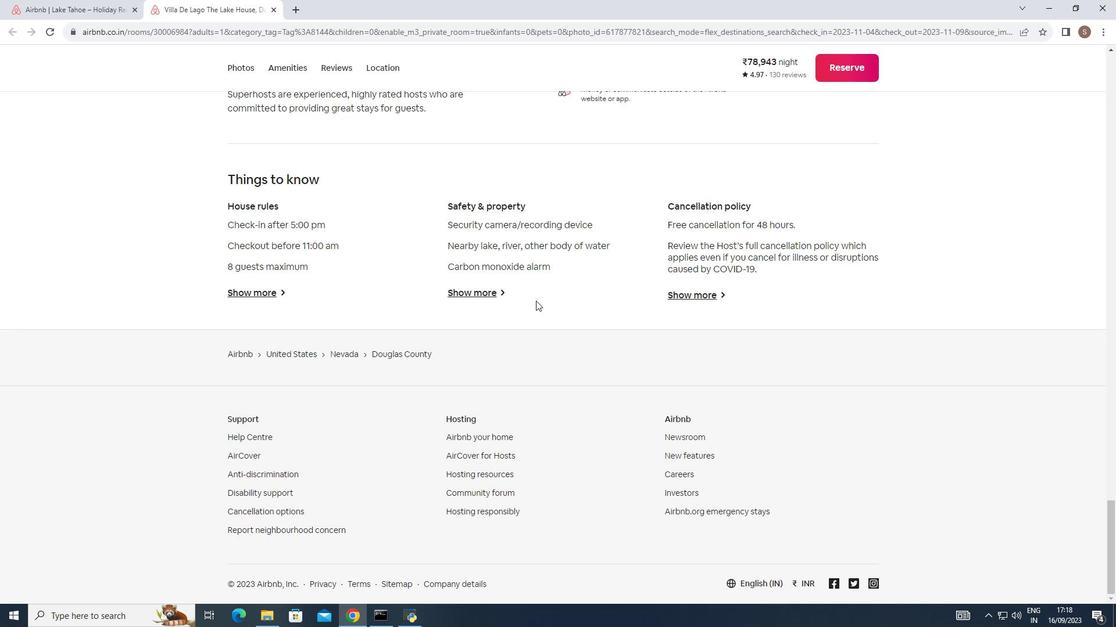 
Action: Mouse scrolled (537, 295) with delta (0, 0)
Screenshot: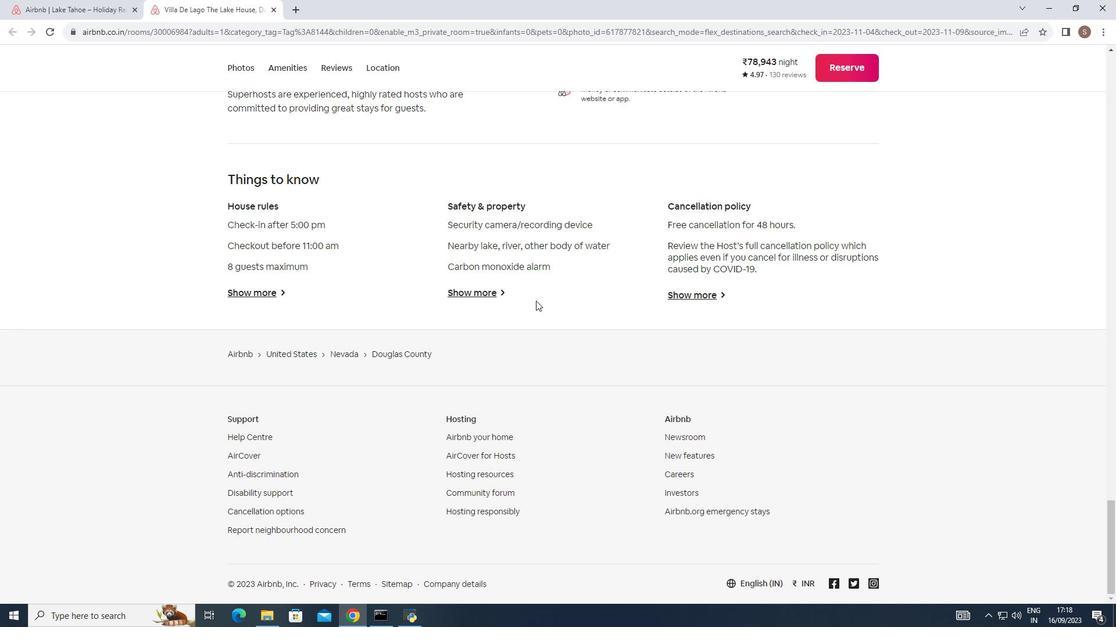 
Action: Mouse scrolled (537, 295) with delta (0, 0)
Screenshot: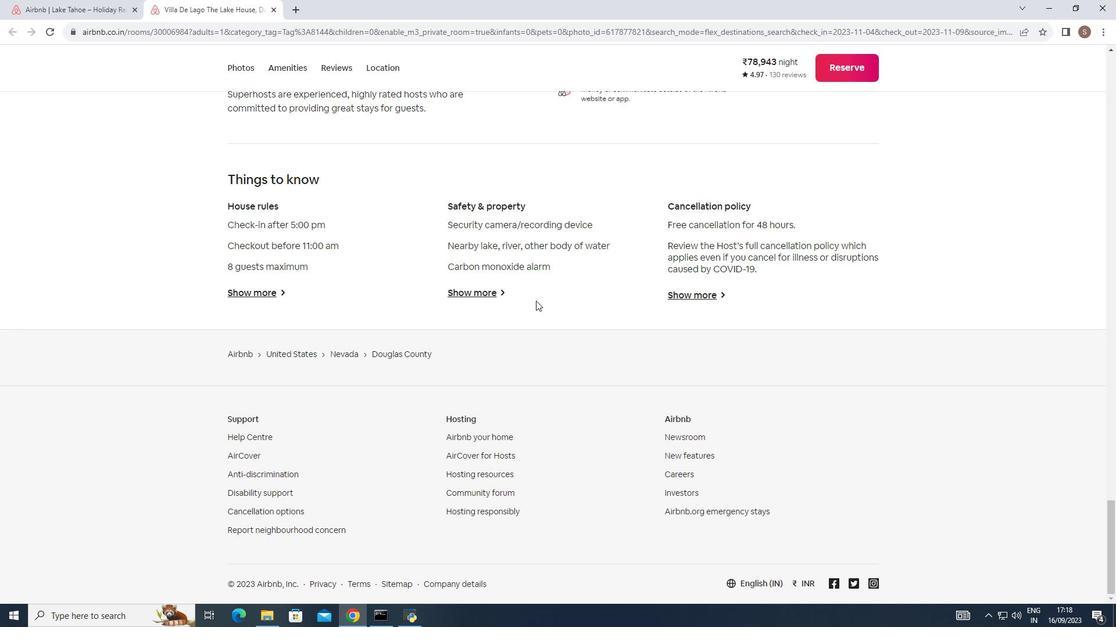 
Action: Mouse scrolled (537, 297) with delta (0, 0)
Screenshot: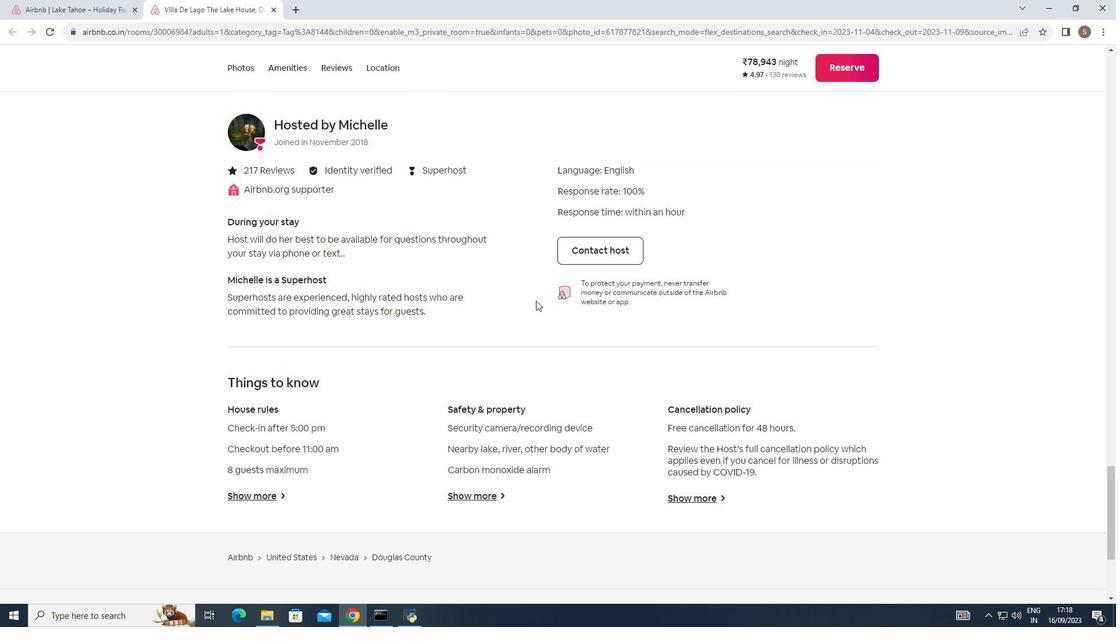 
Action: Mouse scrolled (537, 297) with delta (0, 0)
Screenshot: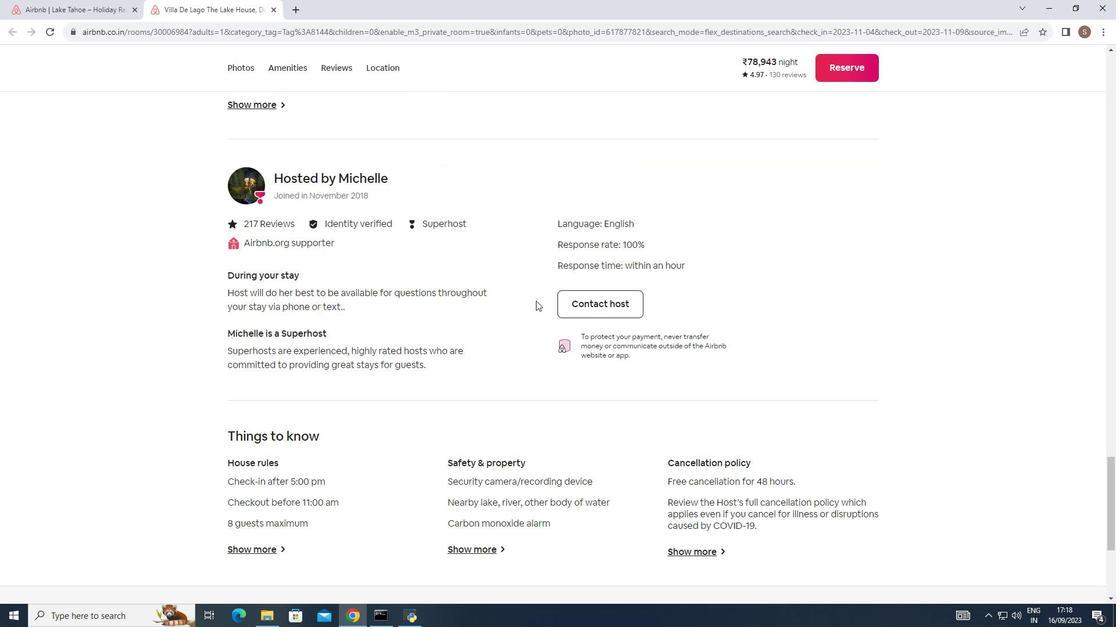 
Action: Mouse scrolled (537, 297) with delta (0, 0)
Screenshot: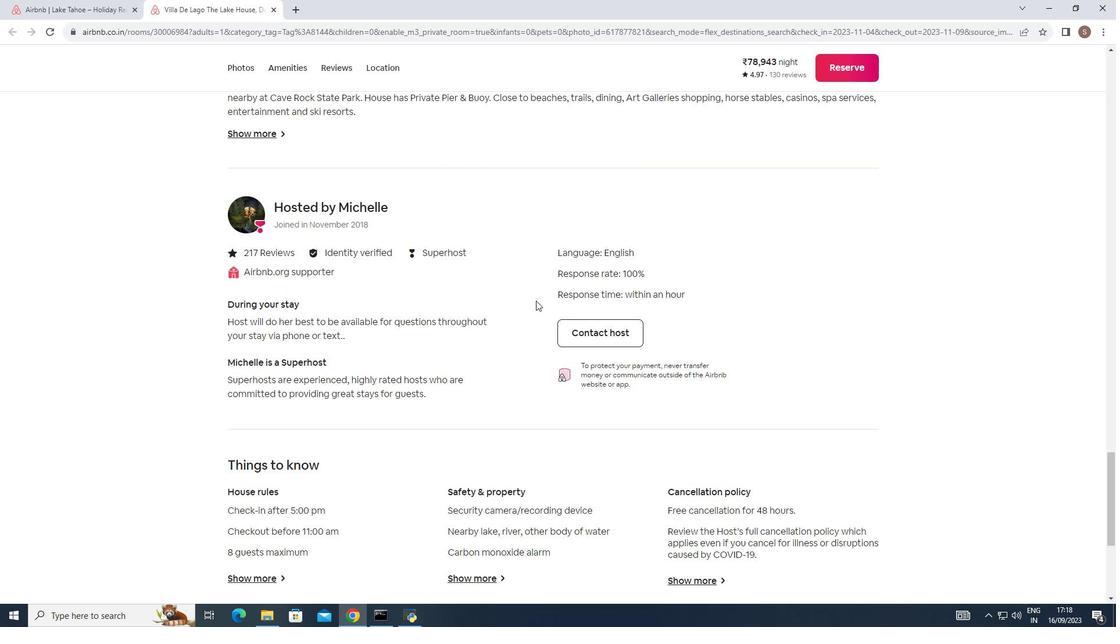 
Action: Mouse scrolled (537, 297) with delta (0, 0)
Screenshot: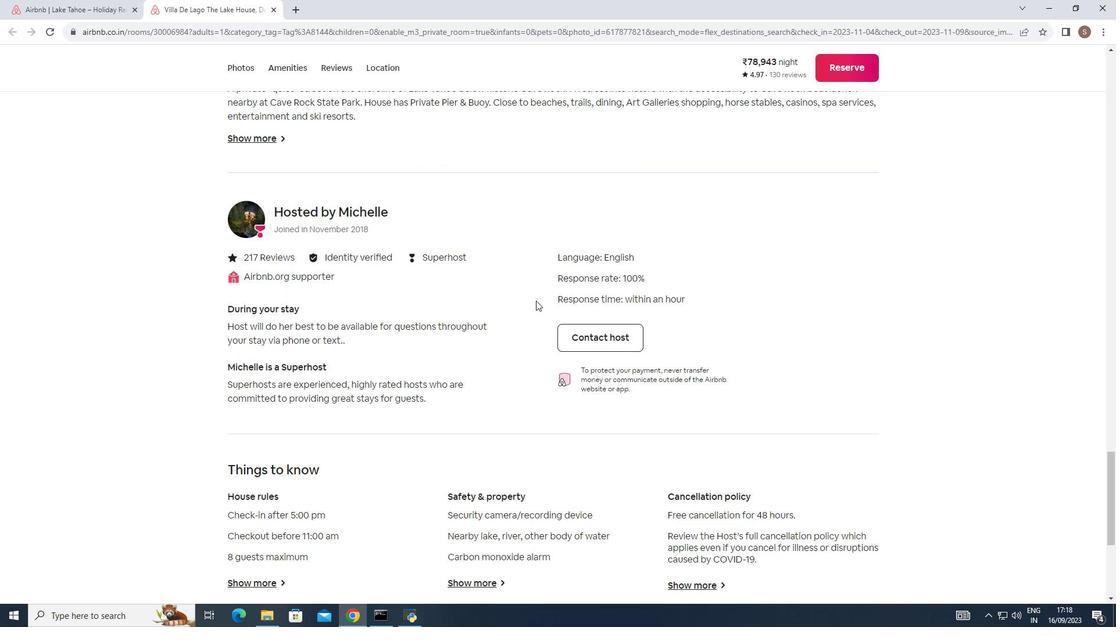 
Action: Mouse scrolled (537, 297) with delta (0, 0)
Screenshot: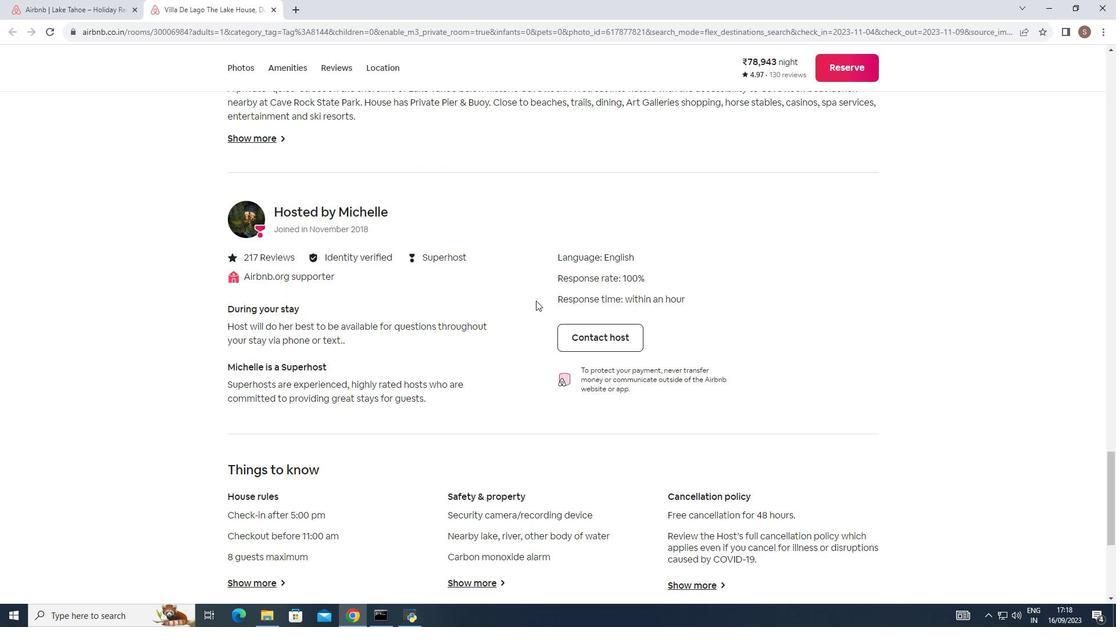 
Action: Mouse scrolled (537, 297) with delta (0, 0)
Screenshot: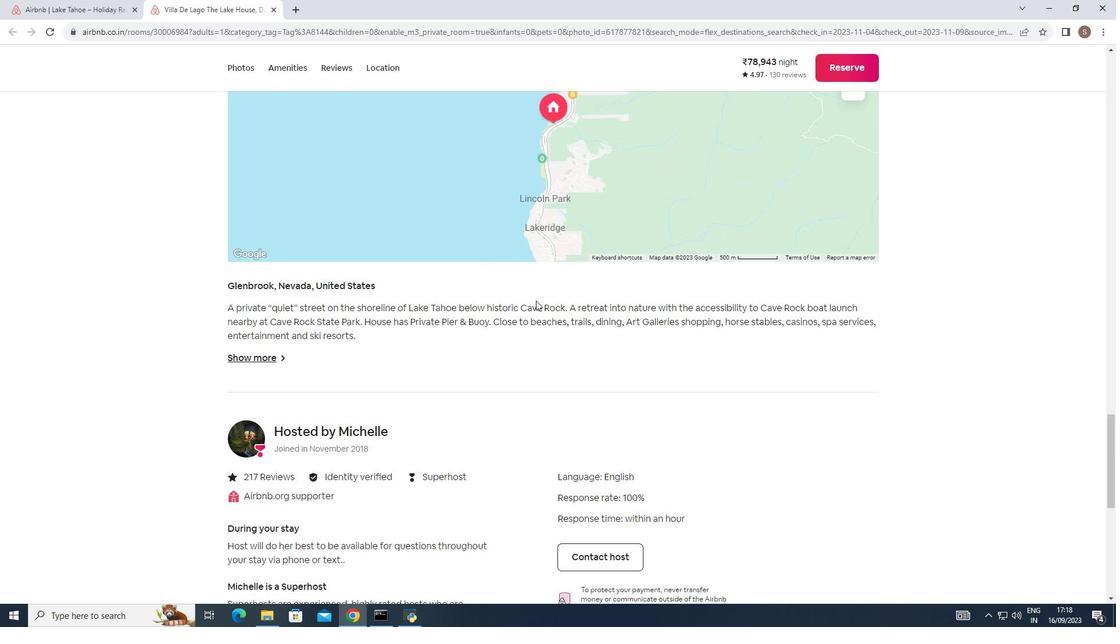 
Action: Mouse scrolled (537, 297) with delta (0, 0)
Screenshot: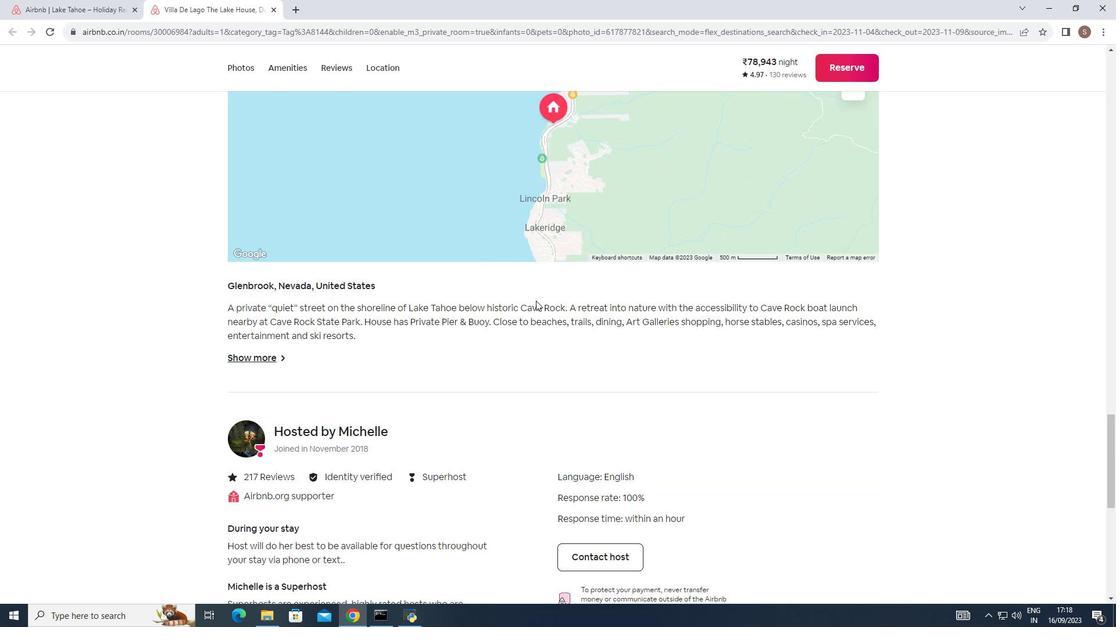 
Action: Mouse scrolled (537, 297) with delta (0, 0)
Screenshot: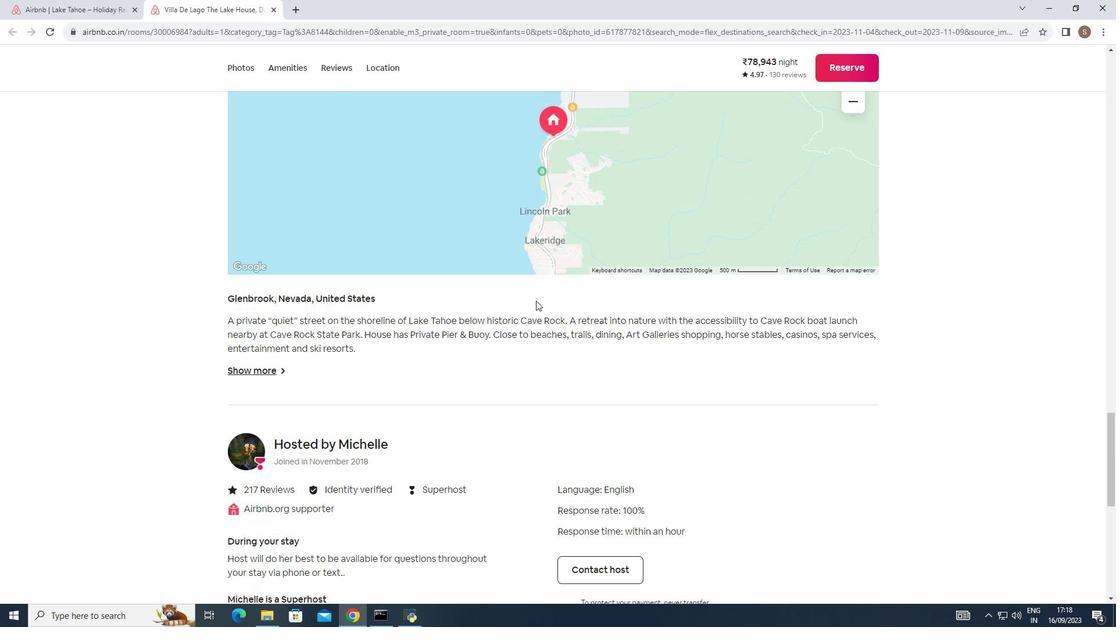 
Action: Mouse scrolled (537, 297) with delta (0, 0)
Screenshot: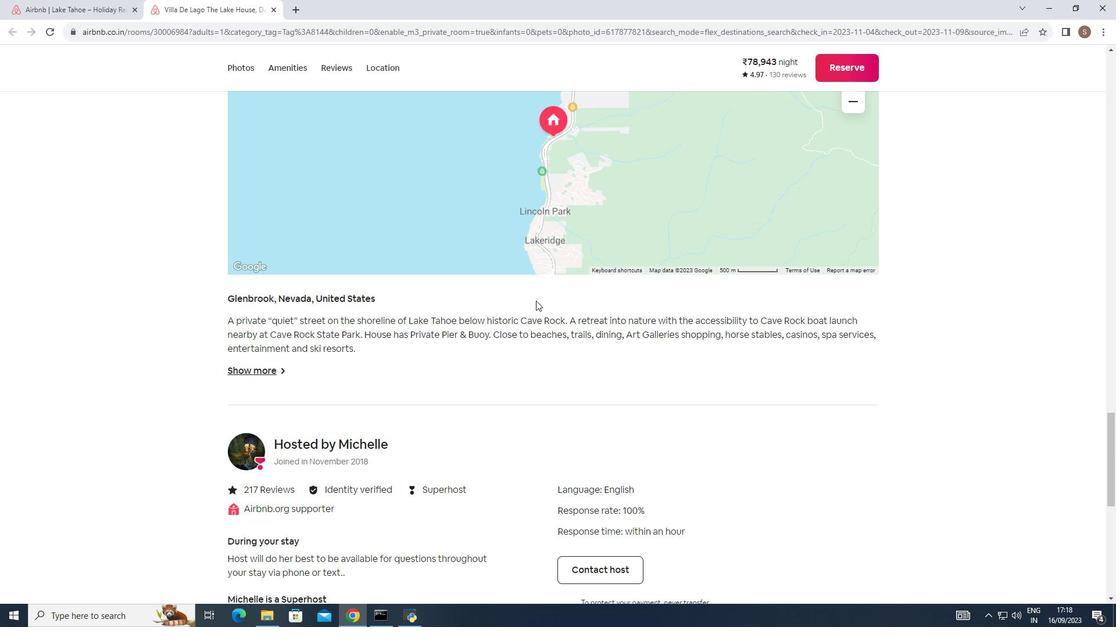 
Action: Mouse scrolled (537, 297) with delta (0, 0)
Screenshot: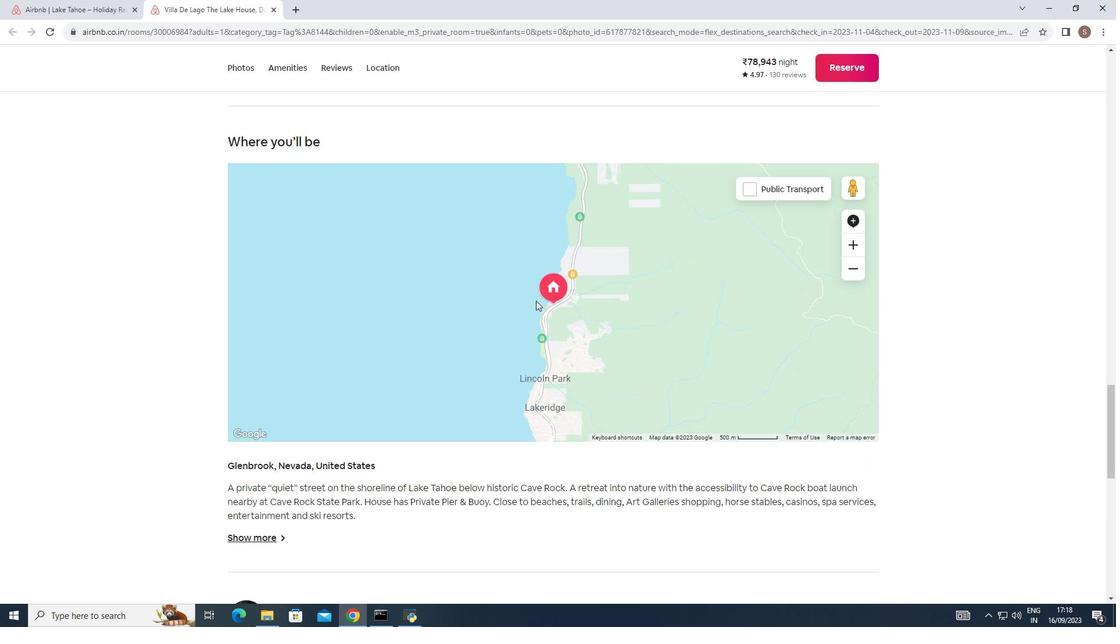 
Action: Mouse scrolled (537, 297) with delta (0, 0)
Screenshot: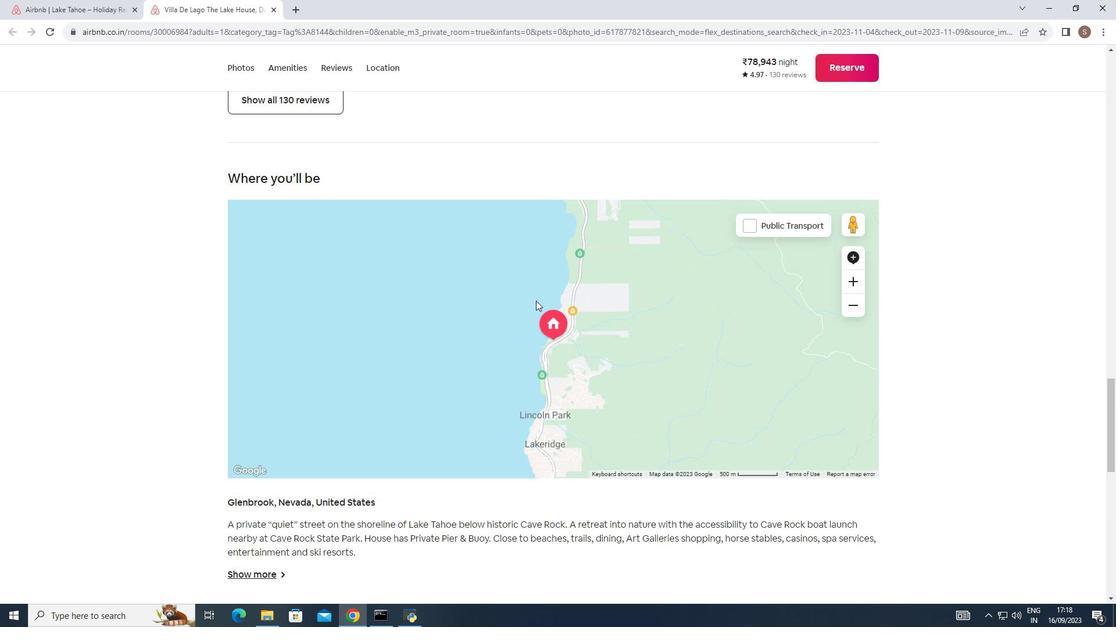 
Action: Mouse scrolled (537, 297) with delta (0, 0)
Screenshot: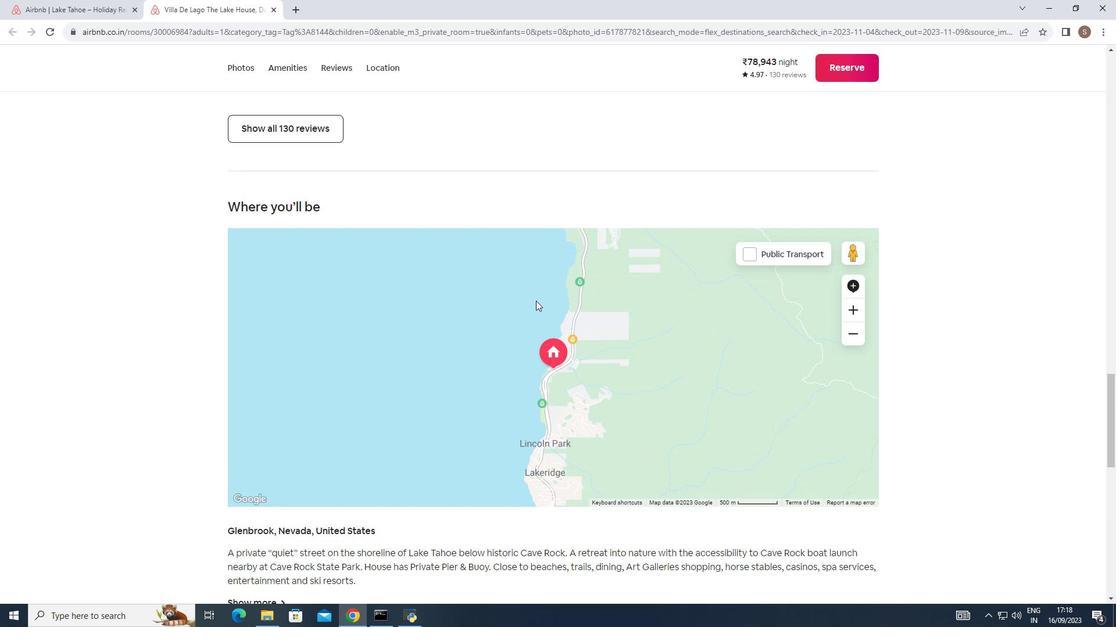 
Action: Mouse scrolled (537, 297) with delta (0, 0)
Screenshot: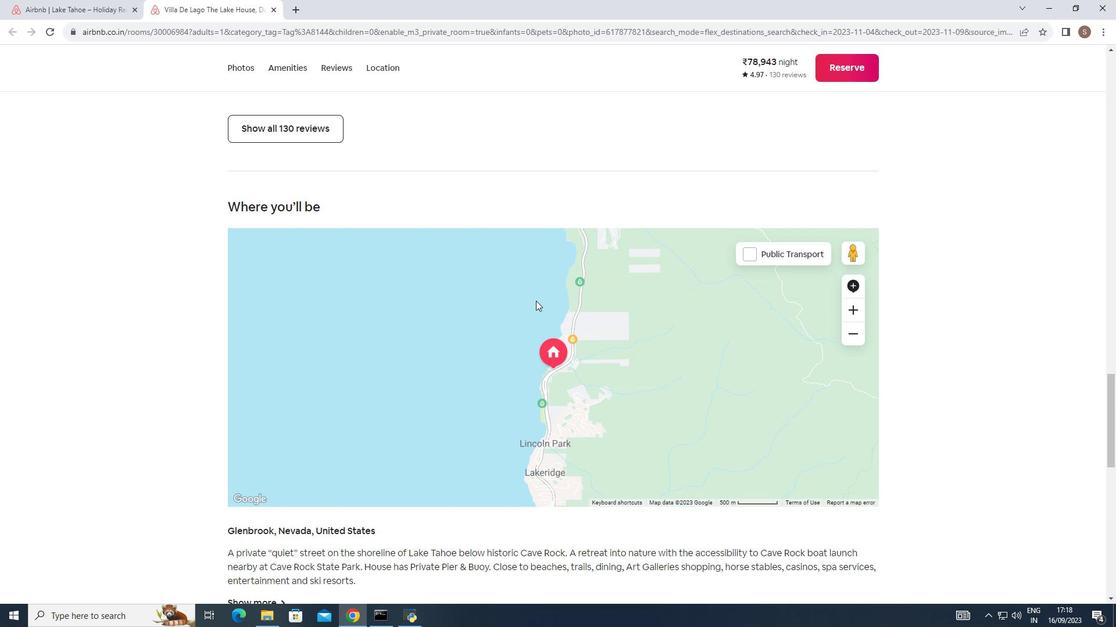 
Action: Mouse scrolled (537, 297) with delta (0, 0)
Screenshot: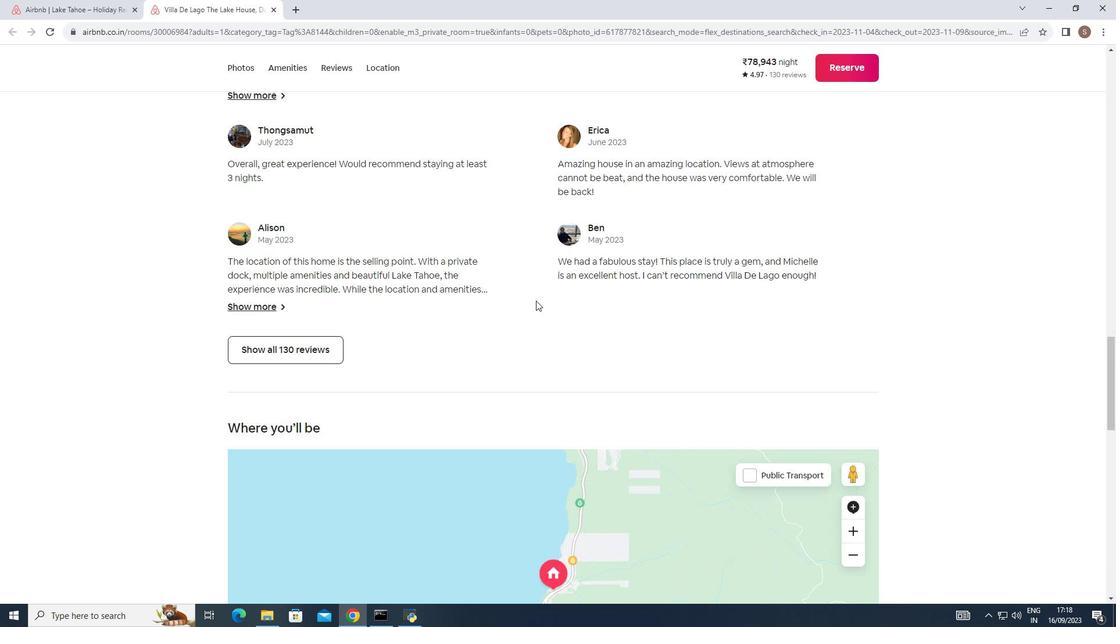 
Action: Mouse scrolled (537, 297) with delta (0, 0)
Screenshot: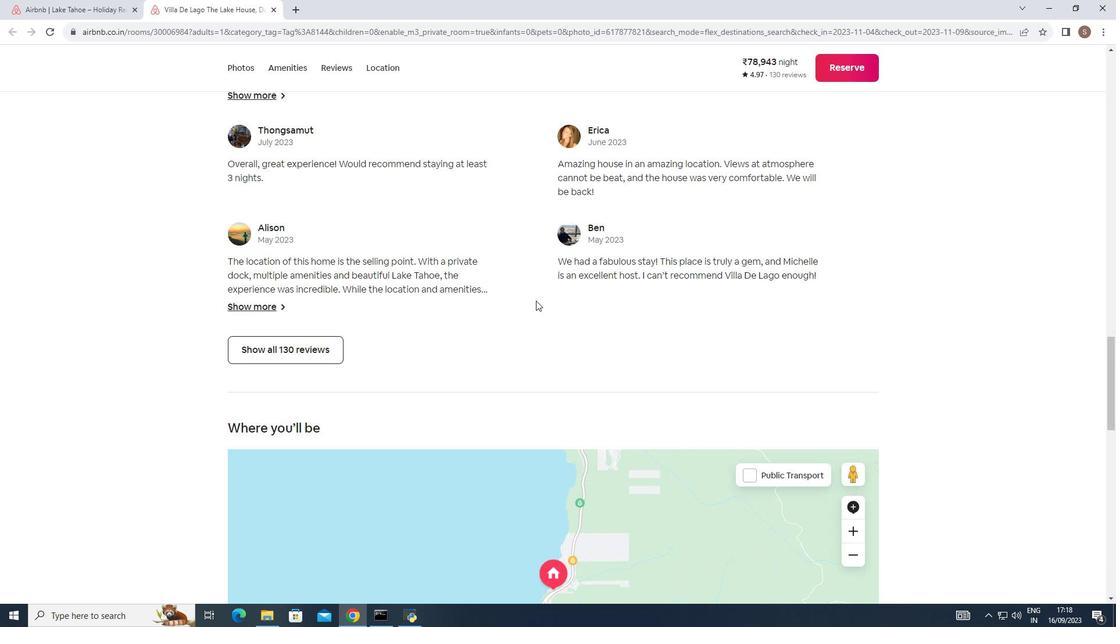 
Action: Mouse scrolled (537, 297) with delta (0, 0)
Screenshot: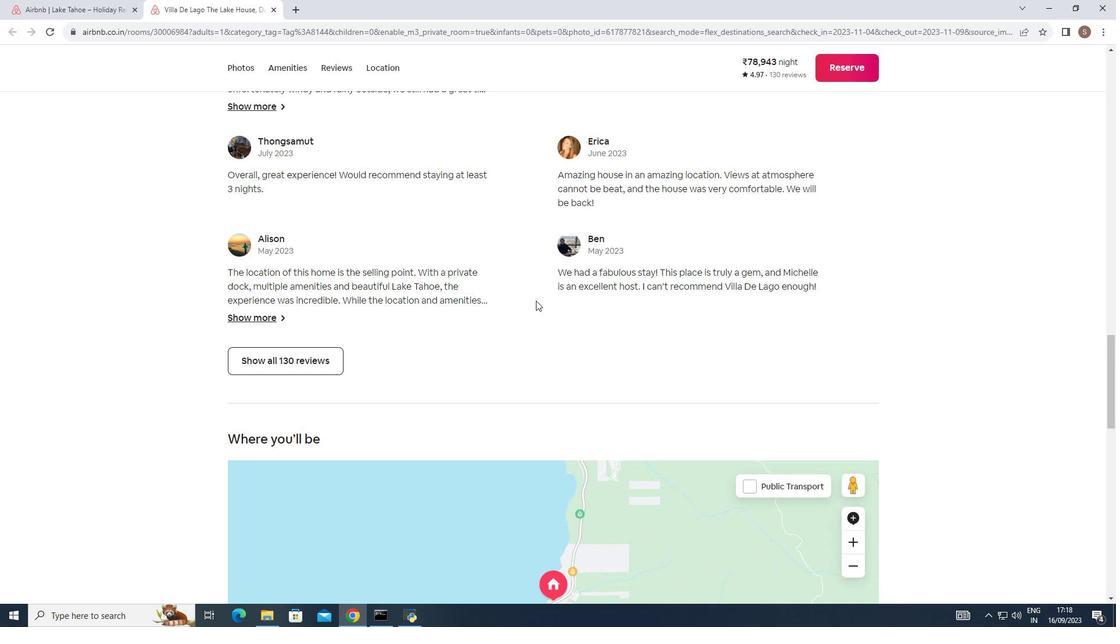 
Action: Mouse scrolled (537, 297) with delta (0, 0)
Screenshot: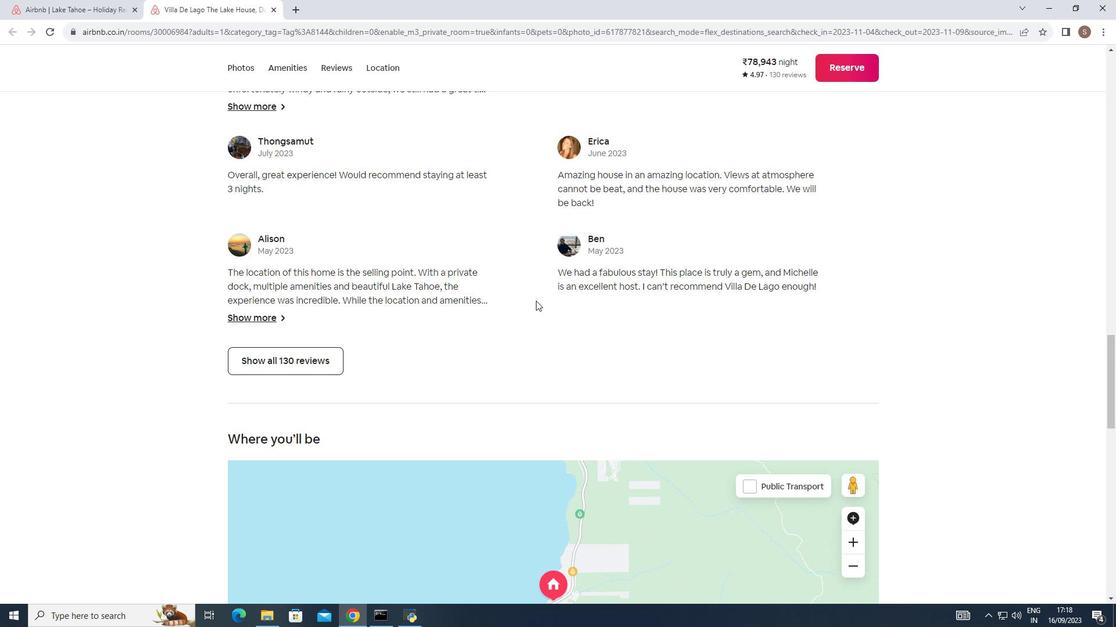 
Action: Mouse scrolled (537, 297) with delta (0, 0)
Screenshot: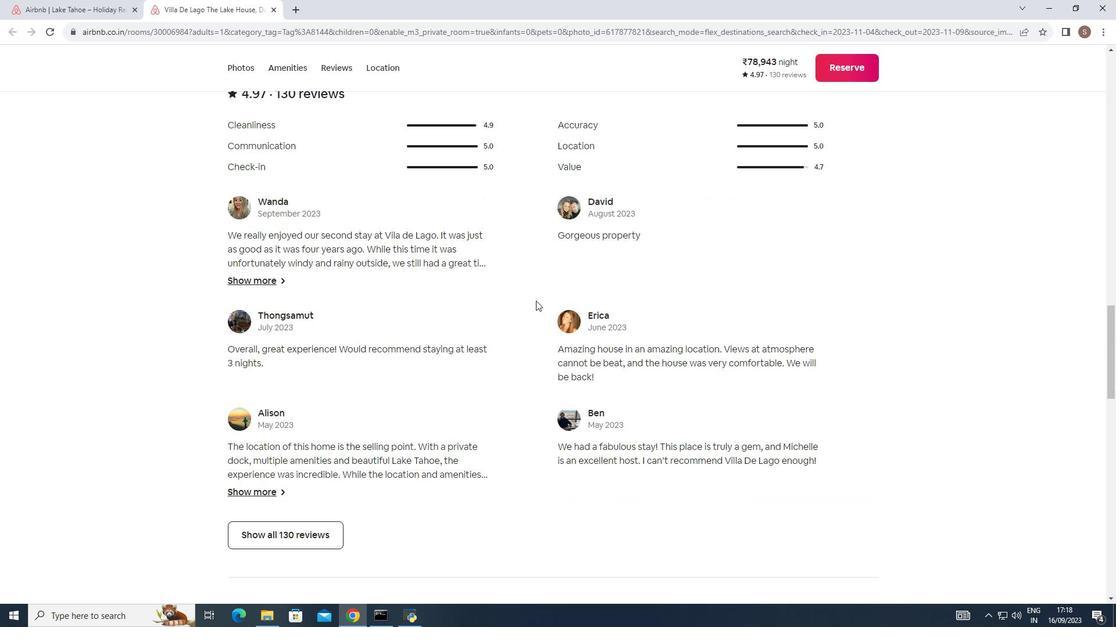 
Action: Mouse scrolled (537, 297) with delta (0, 0)
Screenshot: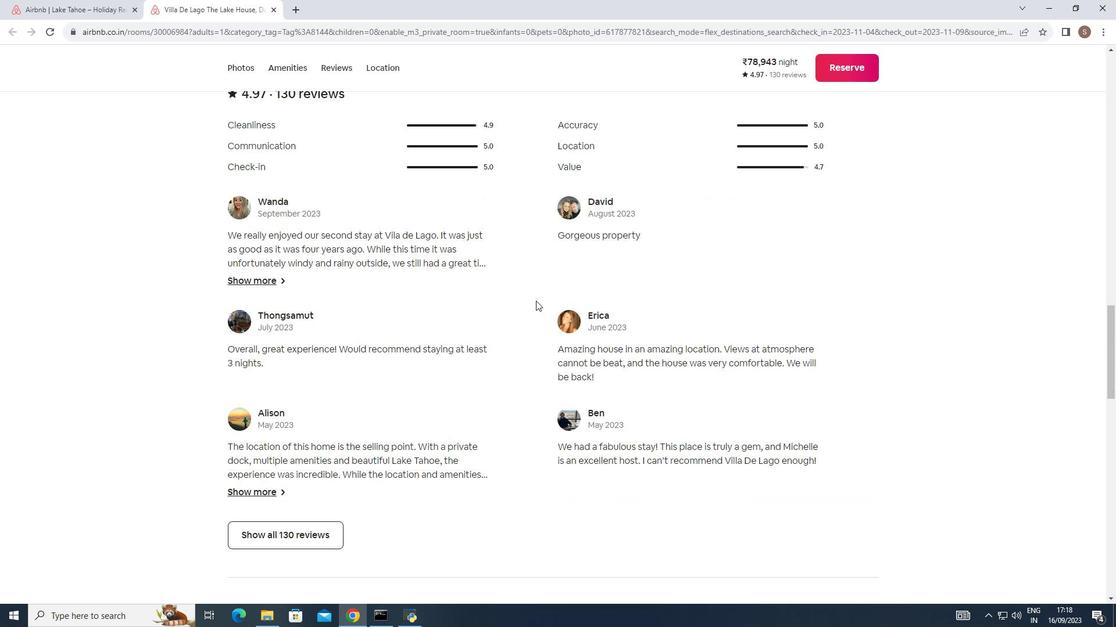 
Action: Mouse scrolled (537, 297) with delta (0, 0)
Screenshot: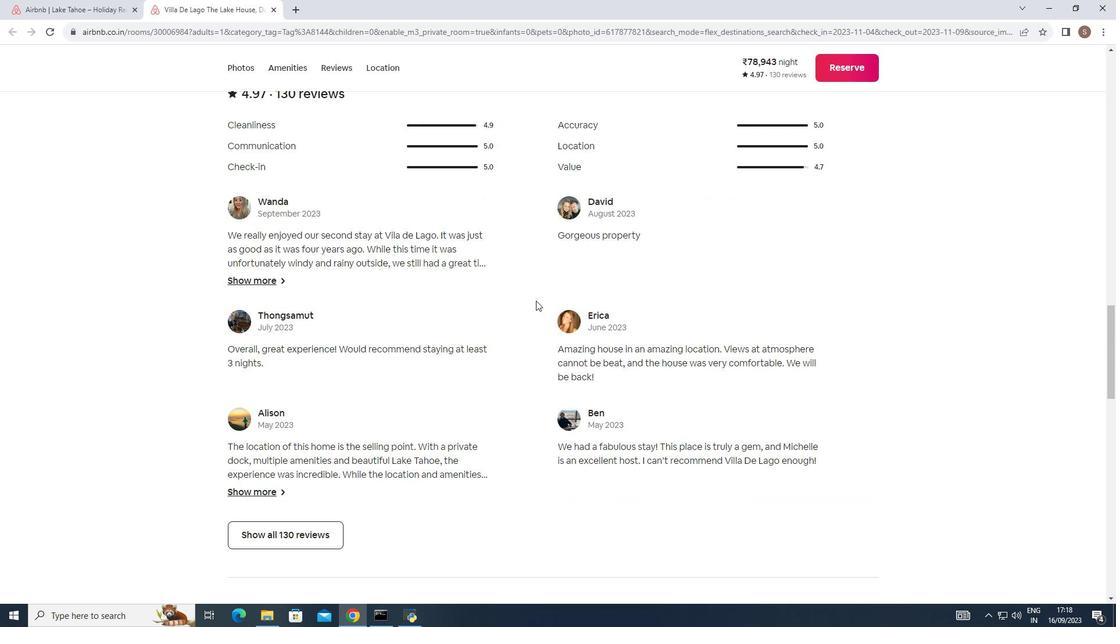 
Action: Mouse moved to (537, 295)
Screenshot: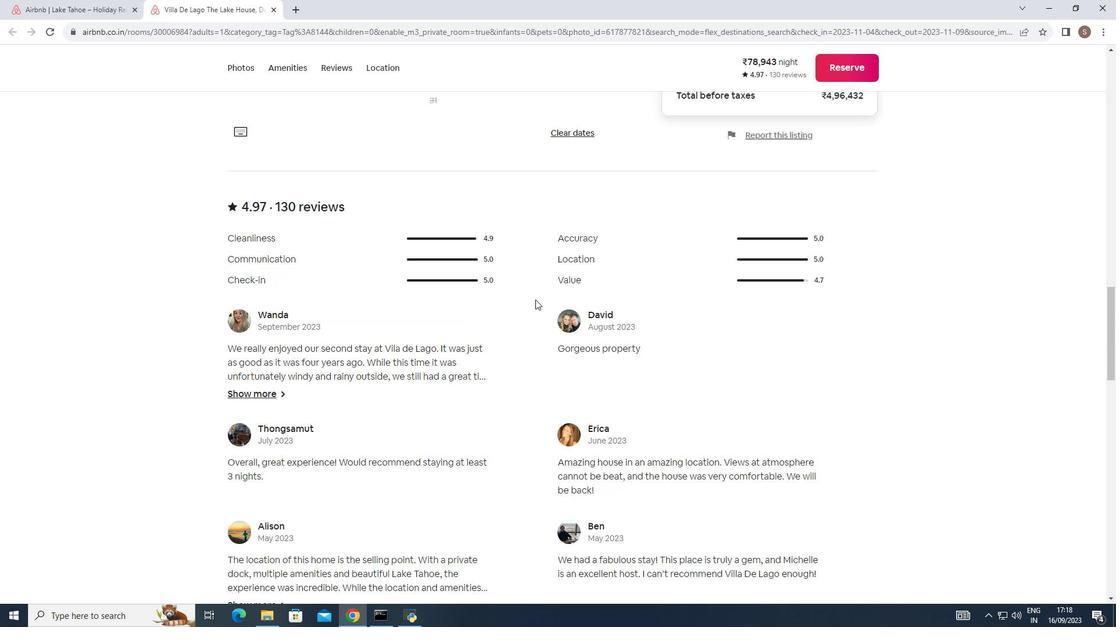 
Action: Mouse scrolled (537, 295) with delta (0, 0)
Screenshot: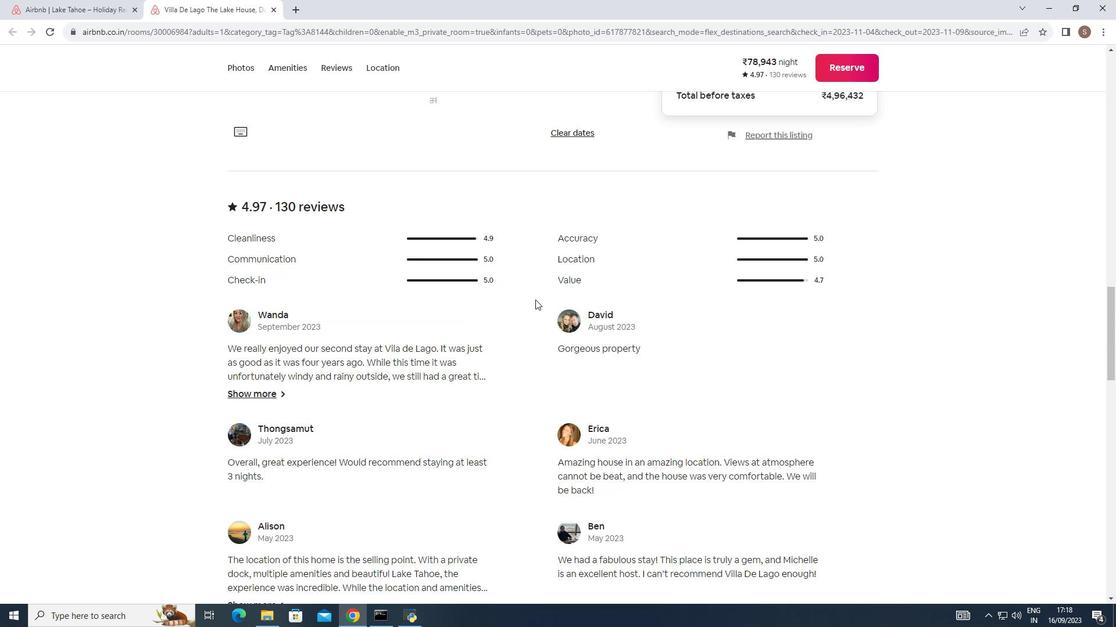 
Action: Mouse scrolled (537, 295) with delta (0, 0)
Screenshot: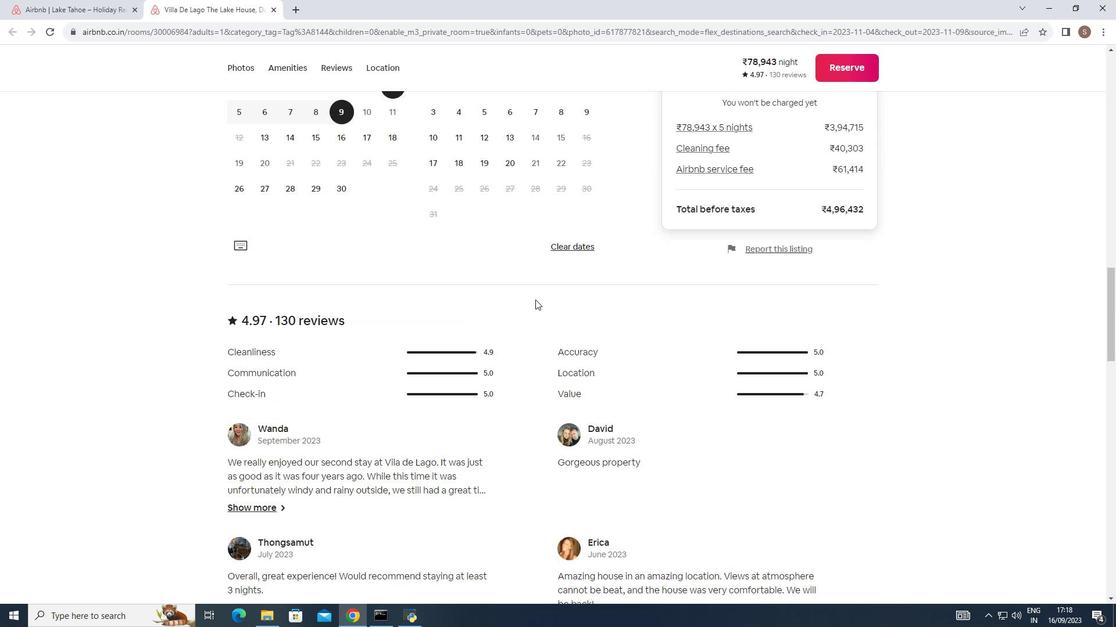 
Action: Mouse scrolled (537, 295) with delta (0, 0)
Screenshot: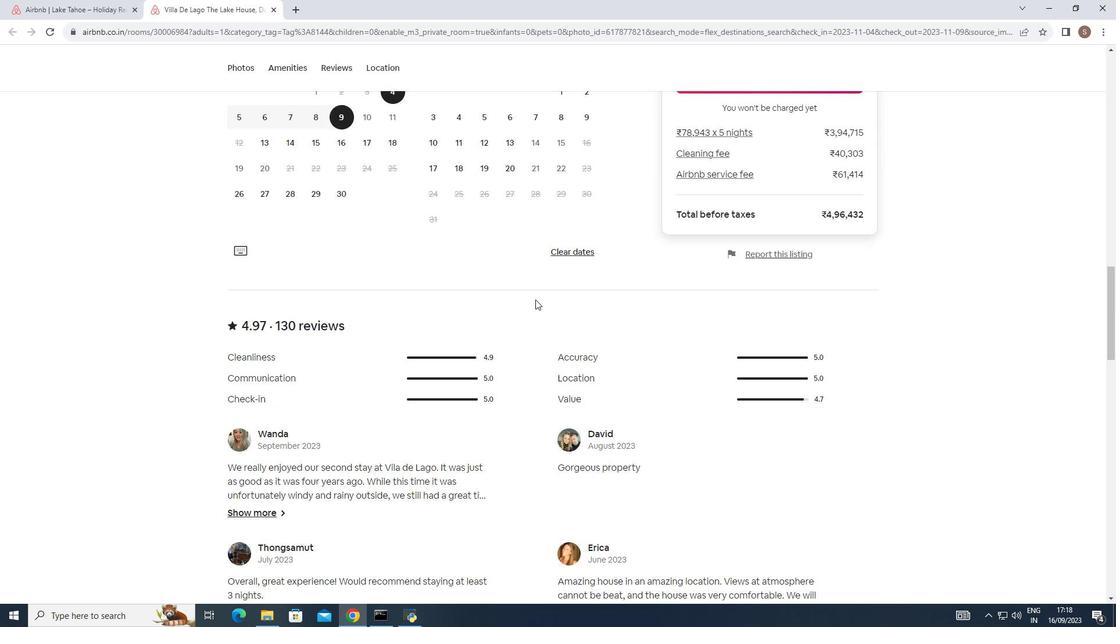 
Action: Mouse scrolled (537, 295) with delta (0, 0)
Screenshot: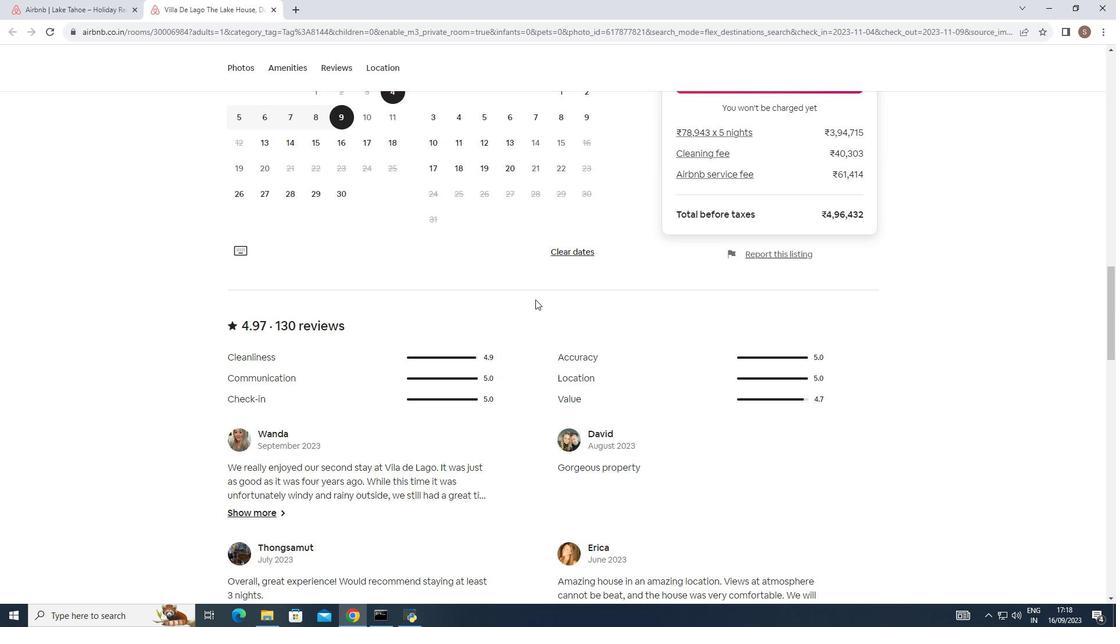 
Action: Mouse moved to (537, 294)
Screenshot: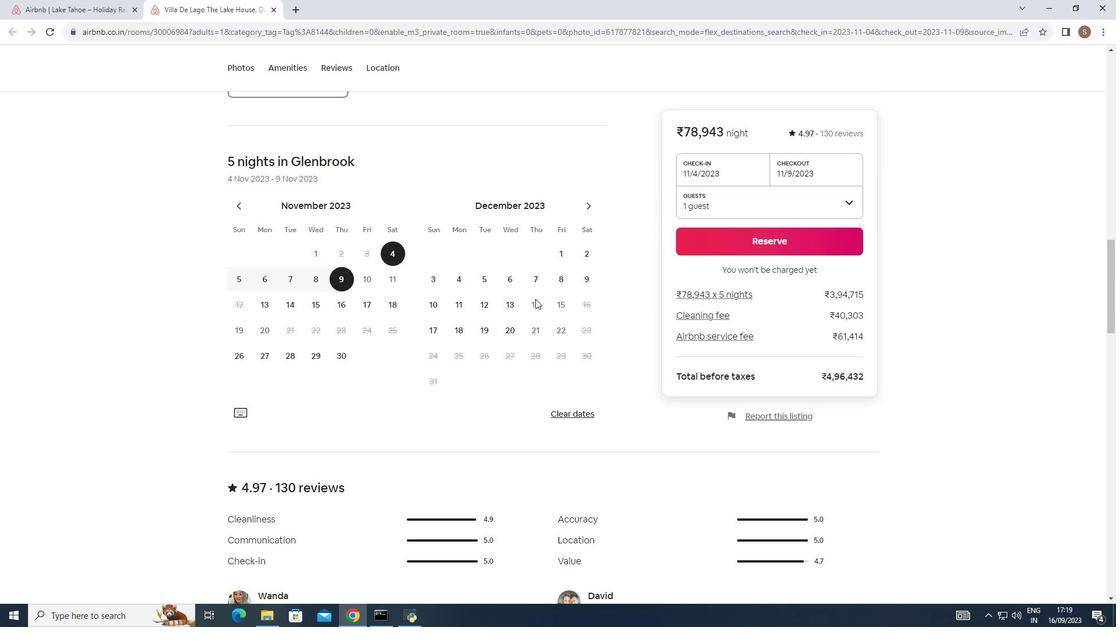 
Action: Mouse scrolled (537, 295) with delta (0, 0)
Screenshot: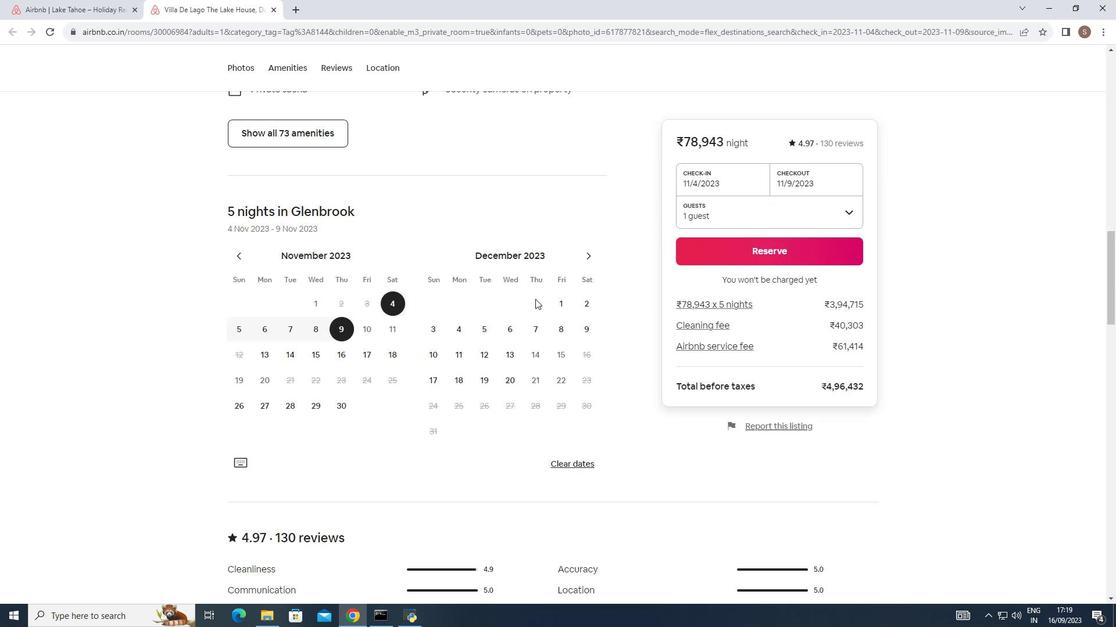 
Action: Mouse scrolled (537, 295) with delta (0, 0)
Screenshot: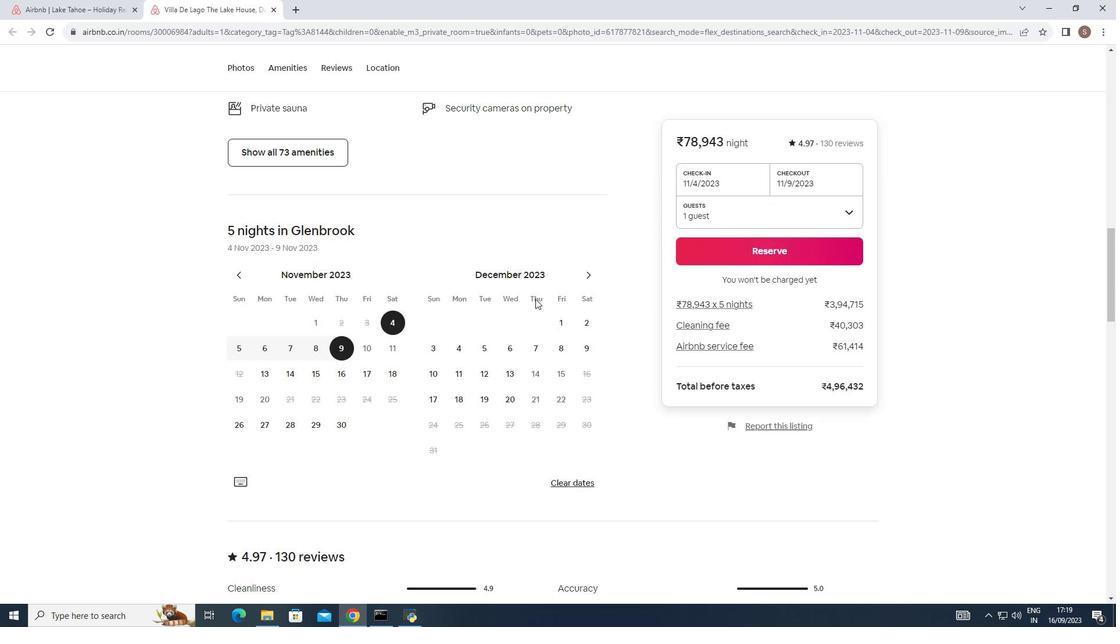 
Action: Mouse scrolled (537, 295) with delta (0, 0)
Screenshot: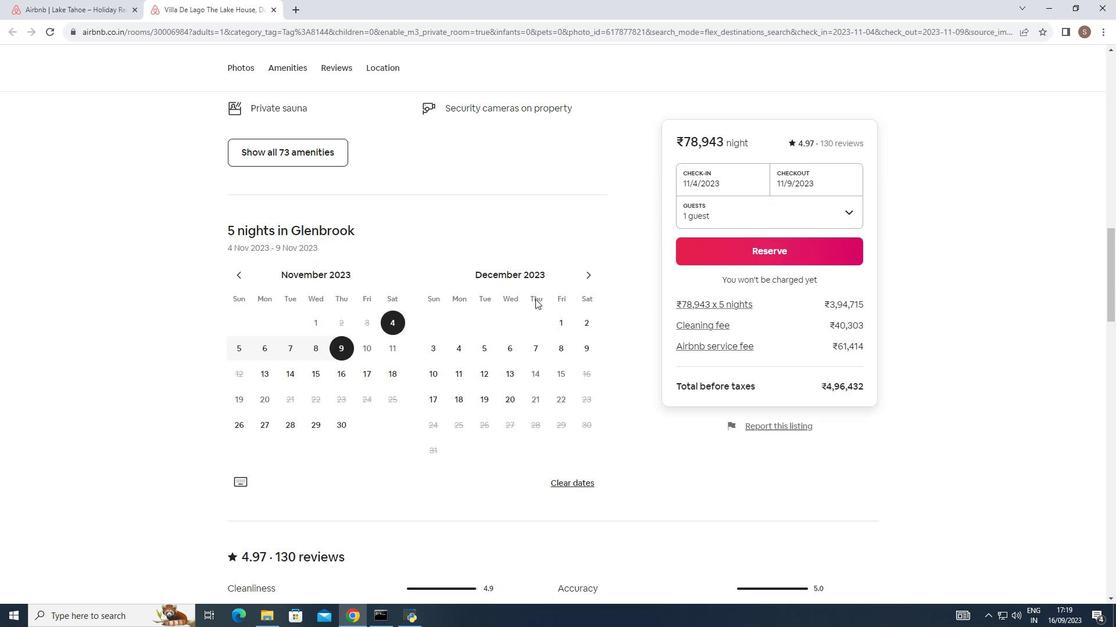 
Action: Mouse scrolled (537, 295) with delta (0, 0)
Screenshot: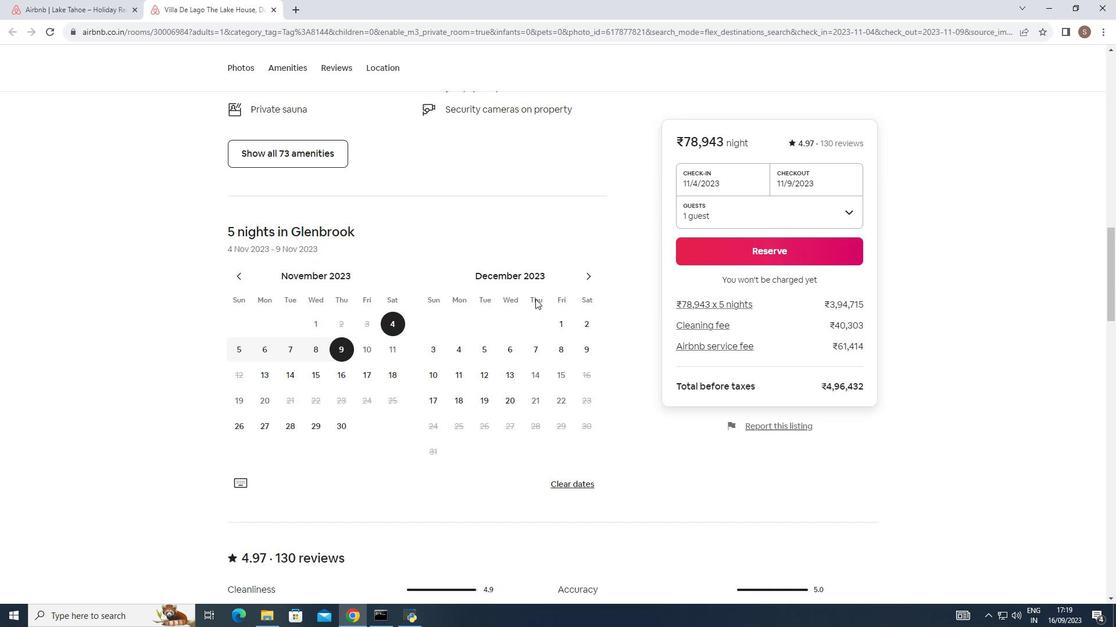 
Action: Mouse moved to (536, 294)
Screenshot: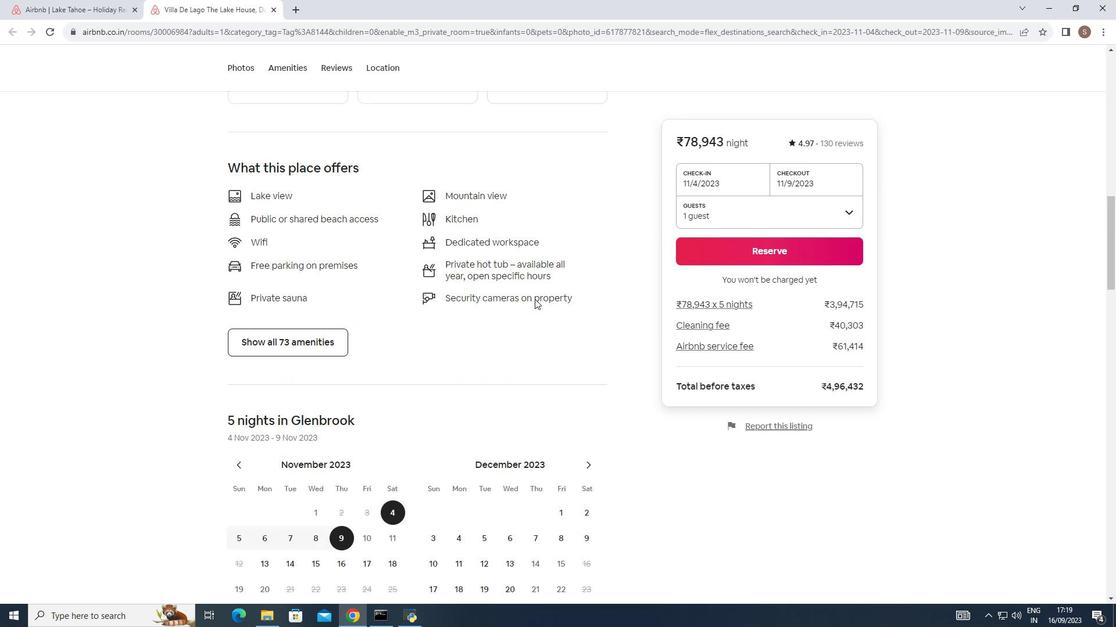 
Action: Mouse scrolled (536, 295) with delta (0, 0)
Screenshot: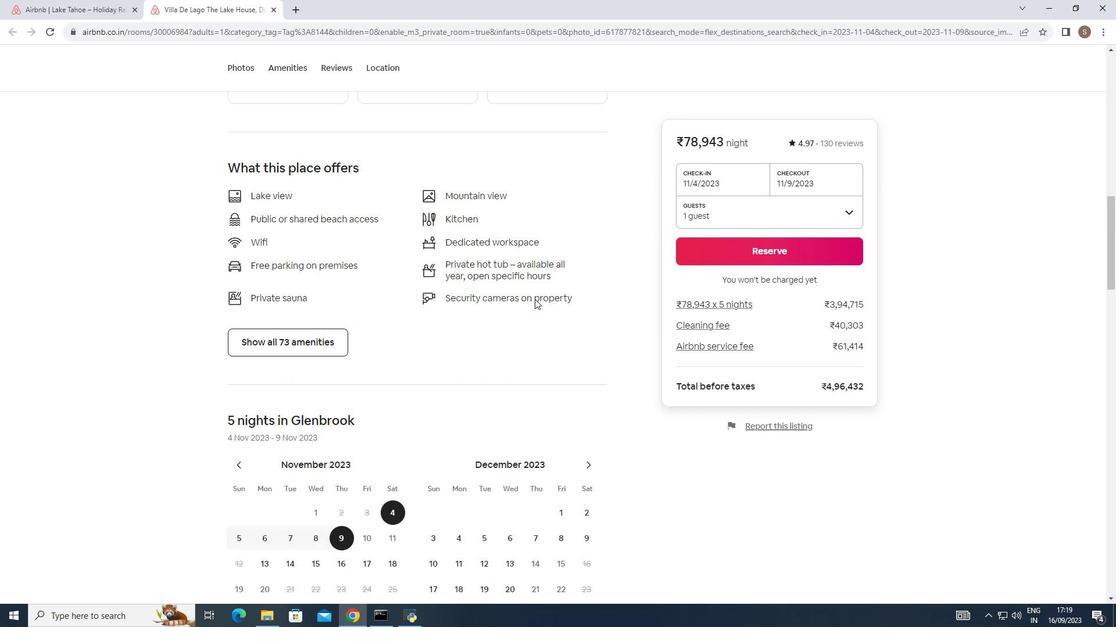 
Action: Mouse scrolled (536, 295) with delta (0, 0)
Screenshot: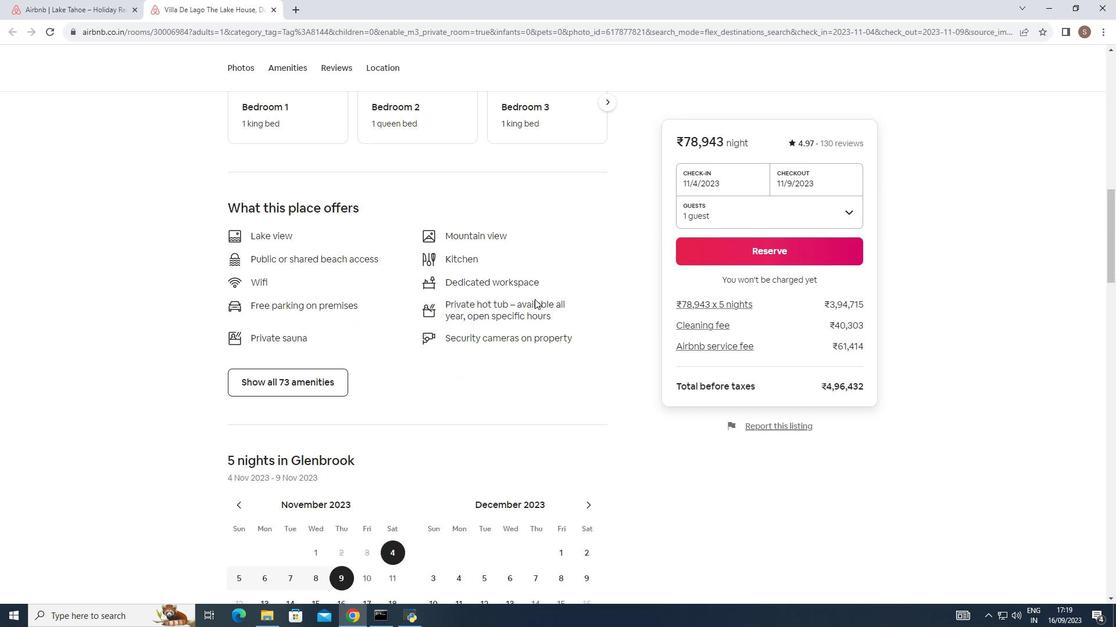 
Action: Mouse scrolled (536, 295) with delta (0, 0)
Screenshot: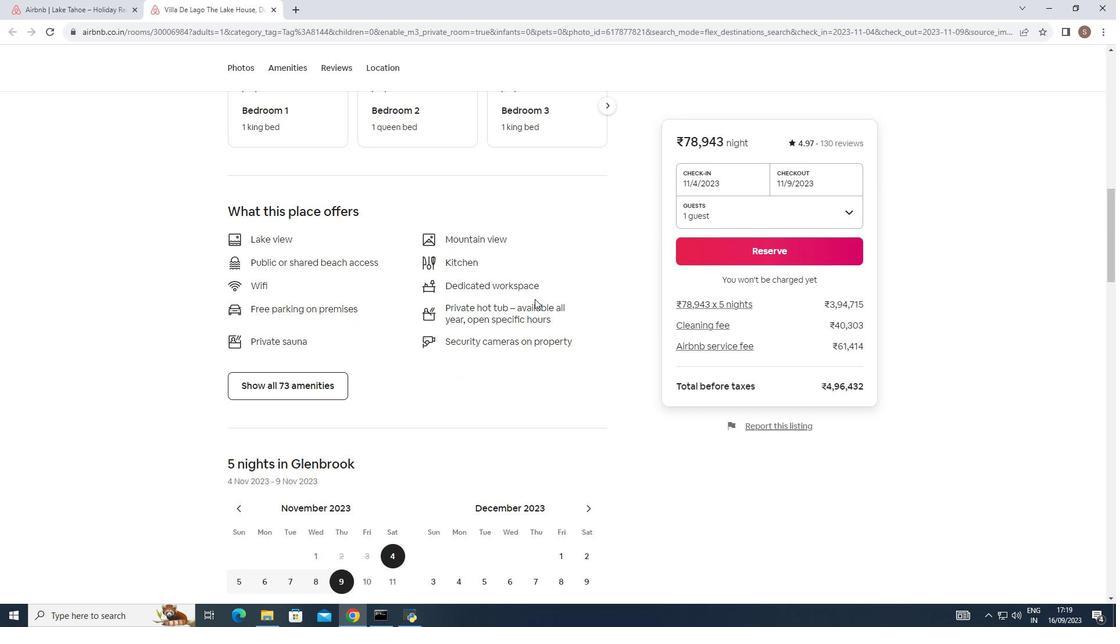 
Action: Mouse scrolled (536, 295) with delta (0, 0)
Screenshot: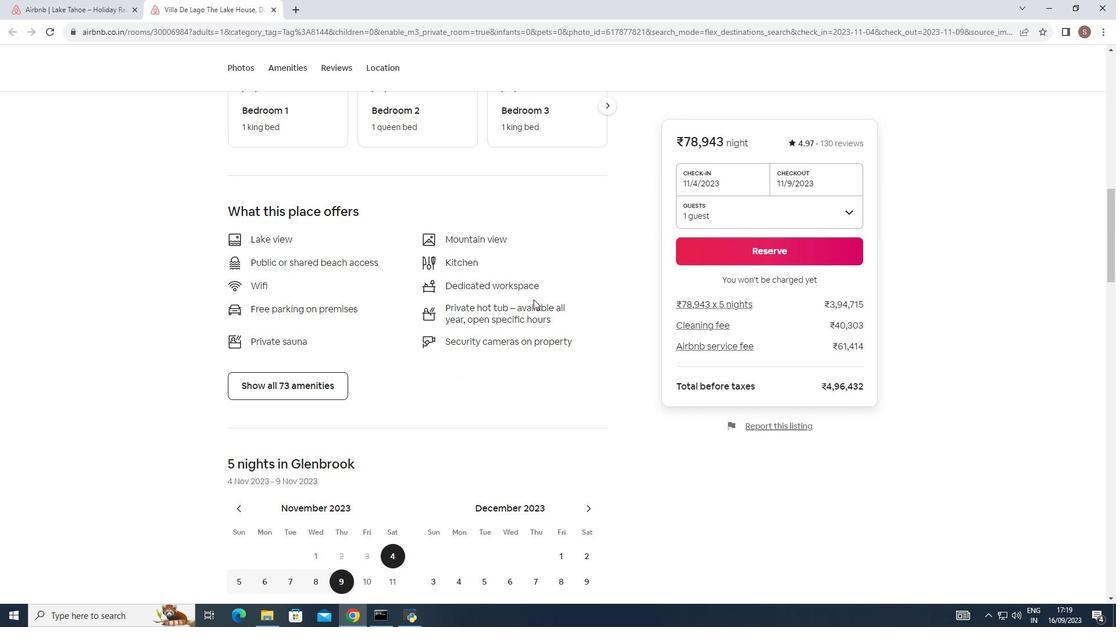 
Action: Mouse moved to (535, 295)
Screenshot: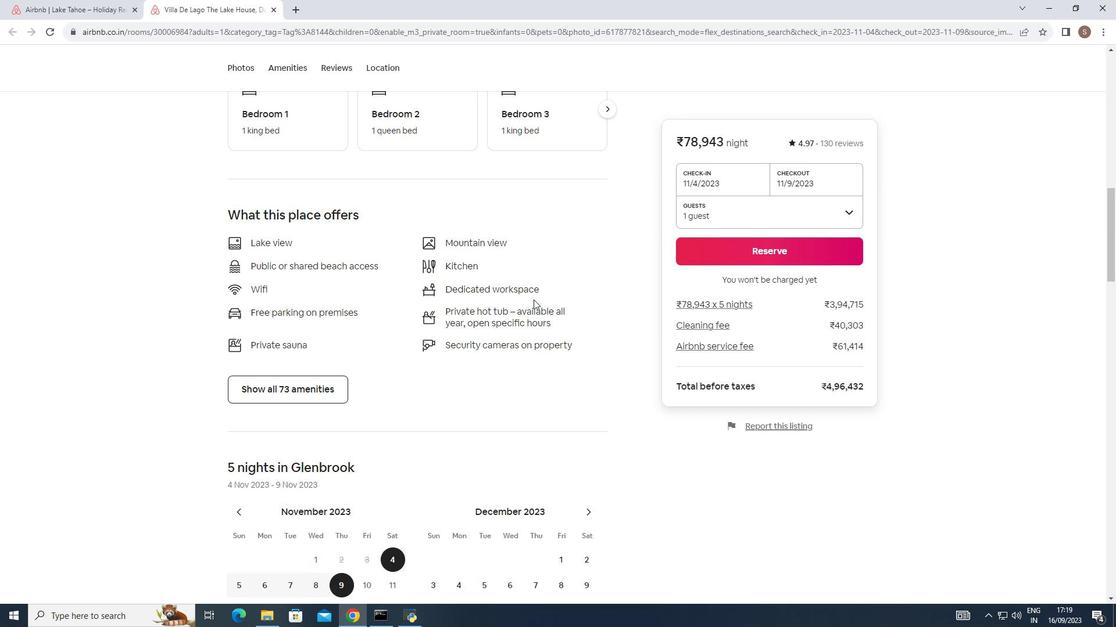 
Action: Mouse scrolled (535, 295) with delta (0, 0)
Screenshot: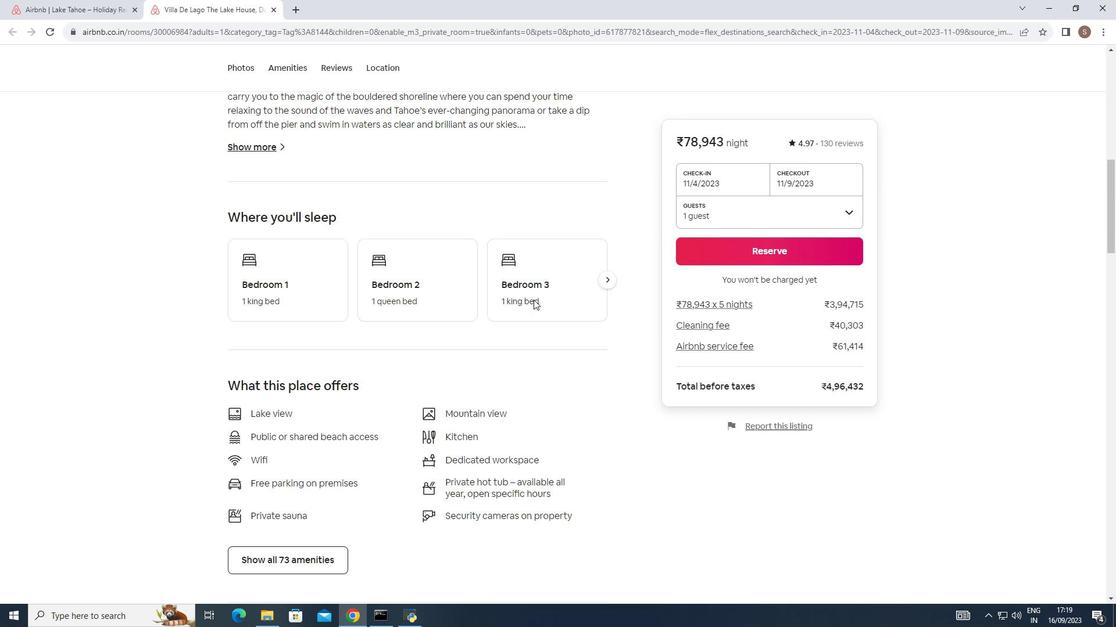 
Action: Mouse scrolled (535, 295) with delta (0, 0)
Screenshot: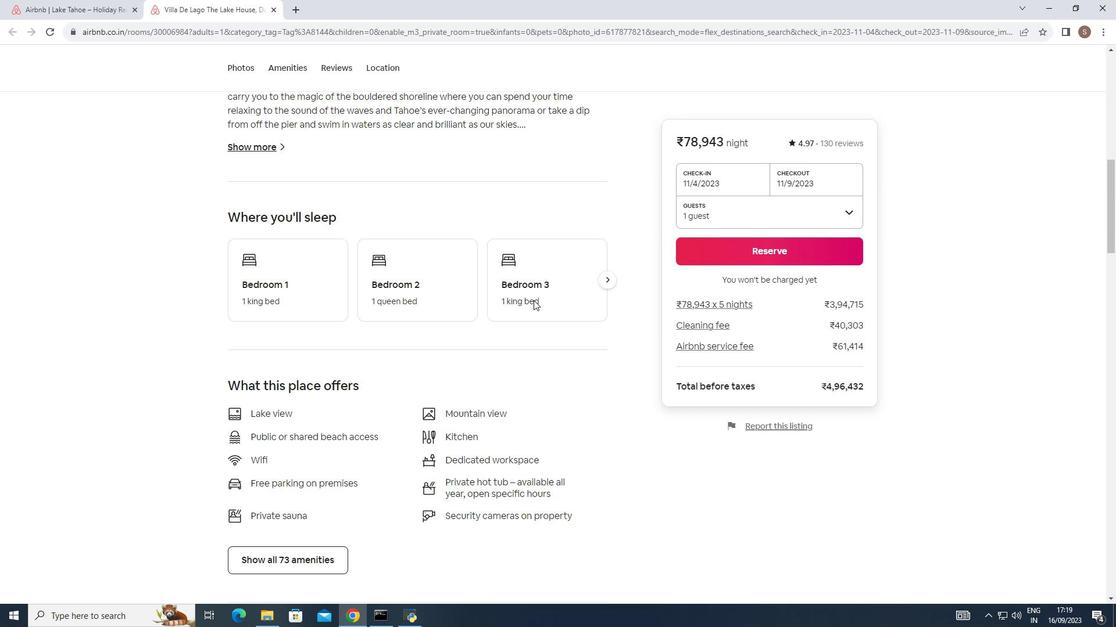
Action: Mouse scrolled (535, 295) with delta (0, 0)
Screenshot: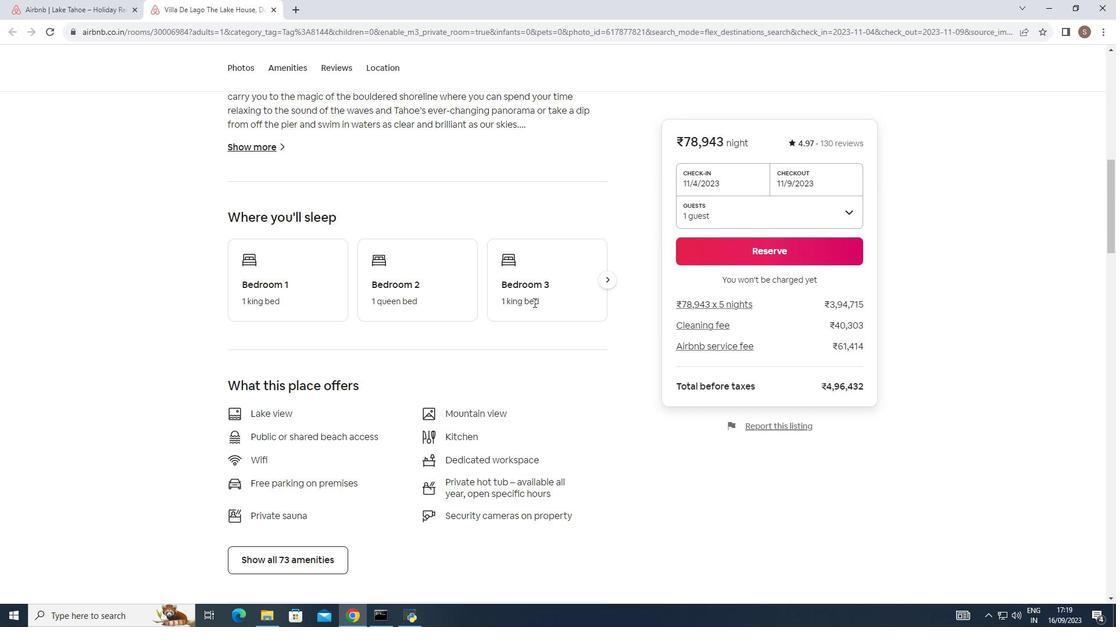 
Action: Mouse moved to (535, 299)
Screenshot: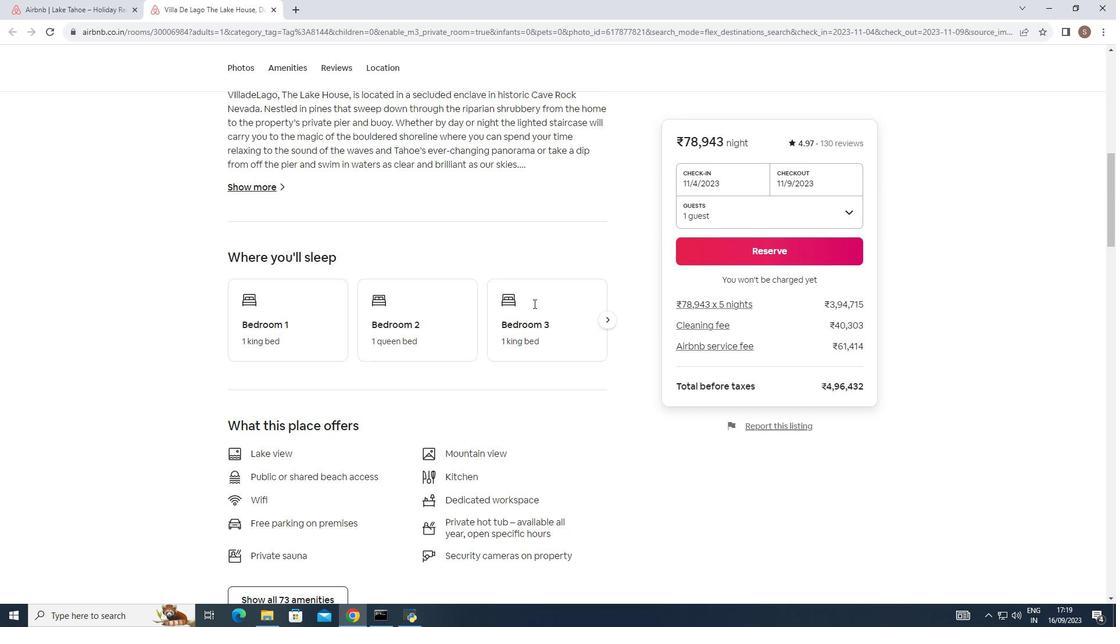 
Action: Mouse scrolled (535, 299) with delta (0, 0)
Screenshot: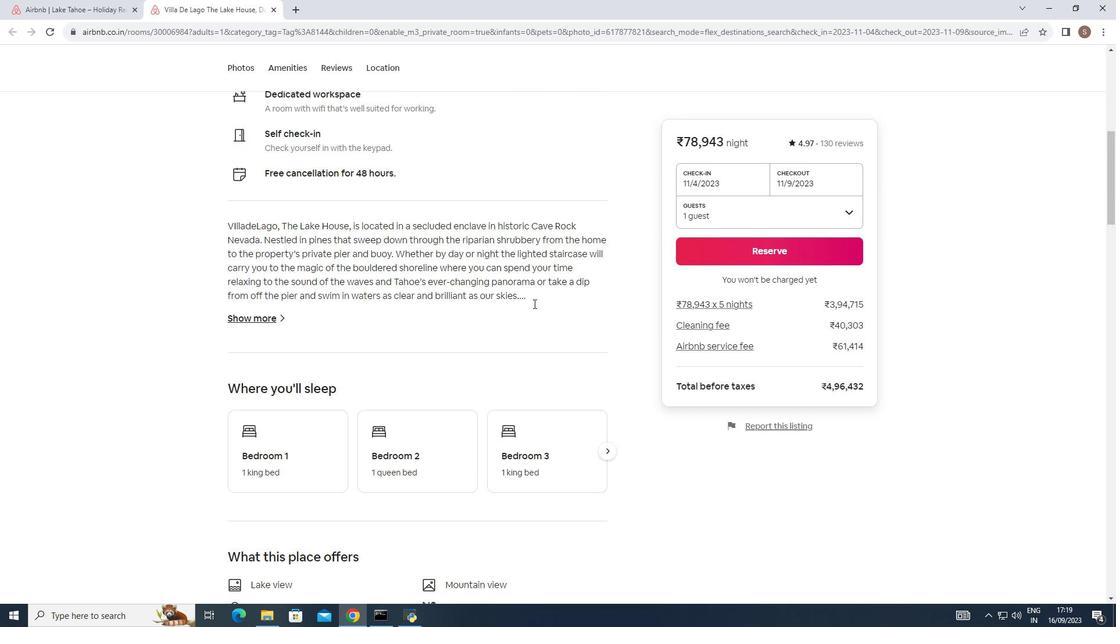 
Action: Mouse scrolled (535, 299) with delta (0, 0)
Screenshot: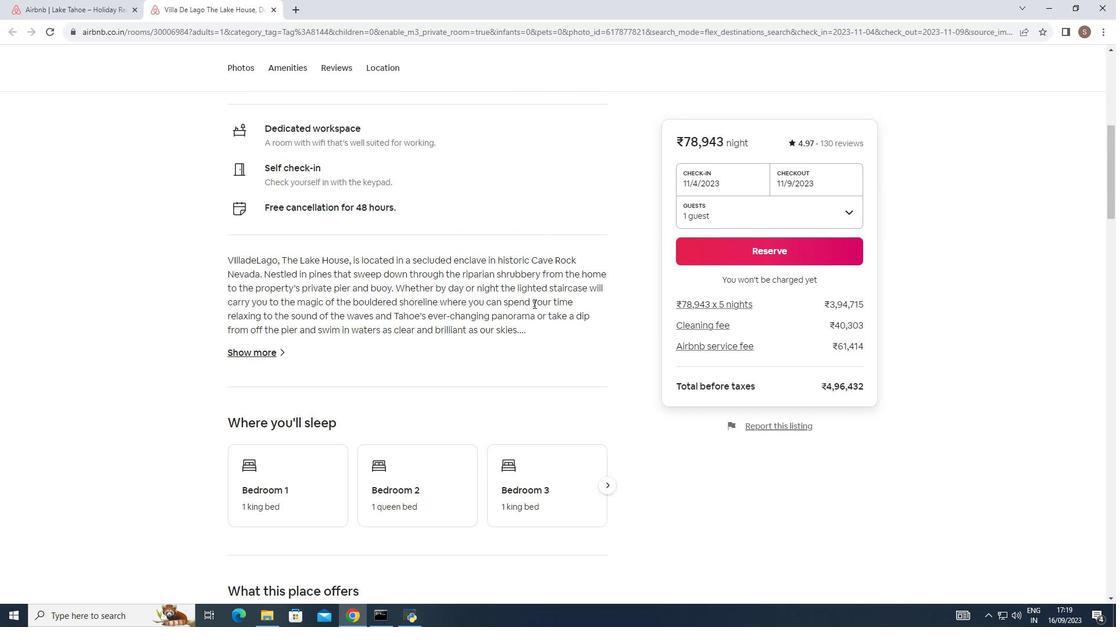 
Action: Mouse scrolled (535, 299) with delta (0, 0)
Screenshot: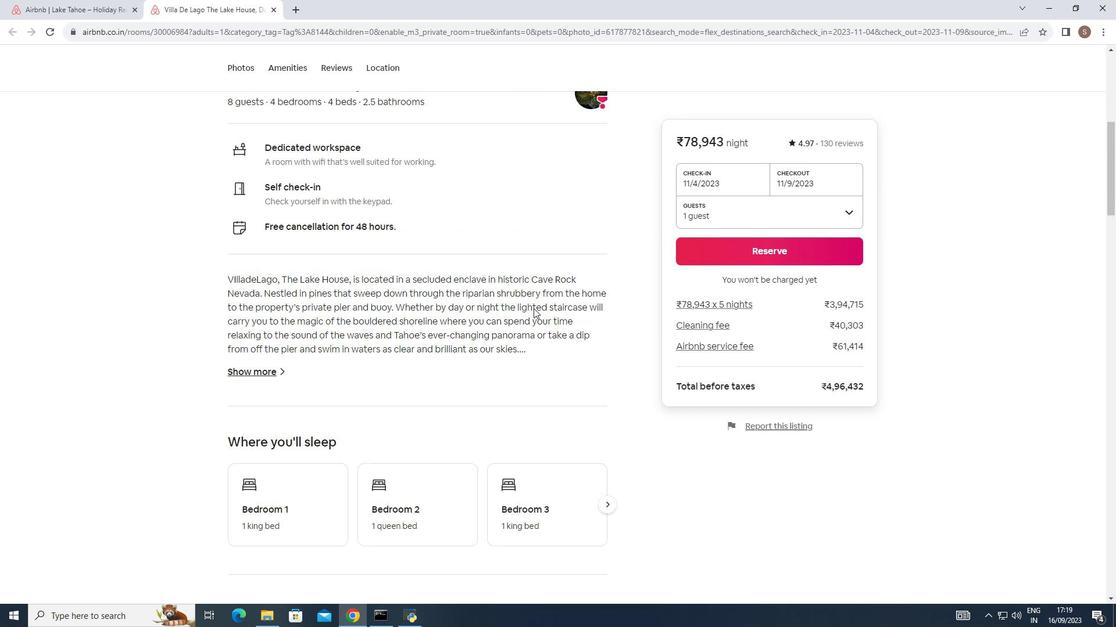 
Action: Mouse scrolled (535, 299) with delta (0, 0)
Screenshot: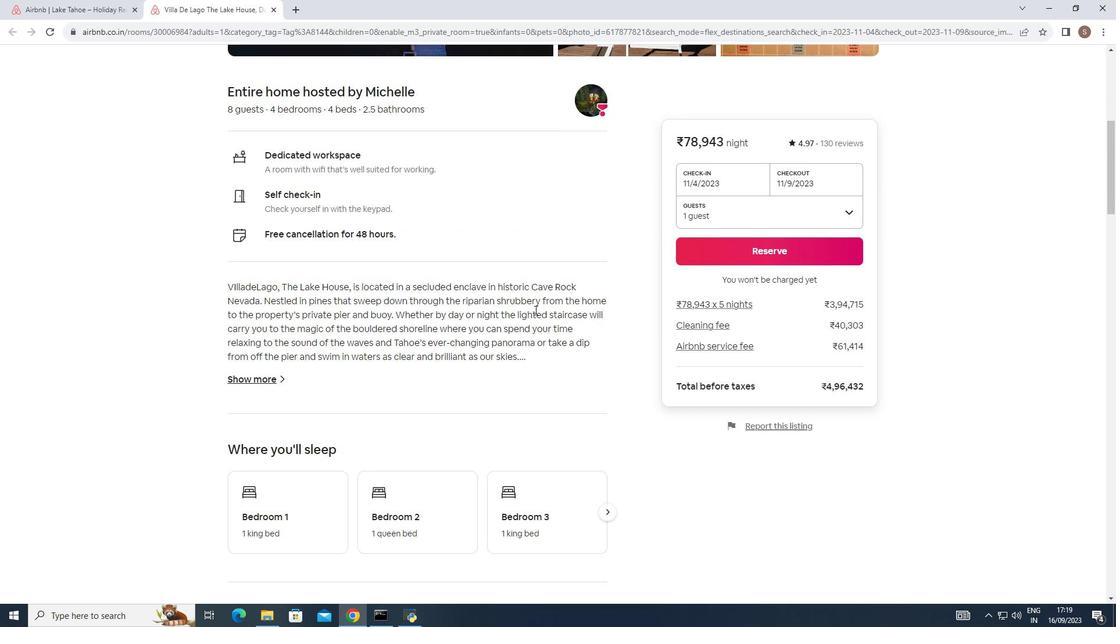 
Action: Mouse moved to (538, 305)
Screenshot: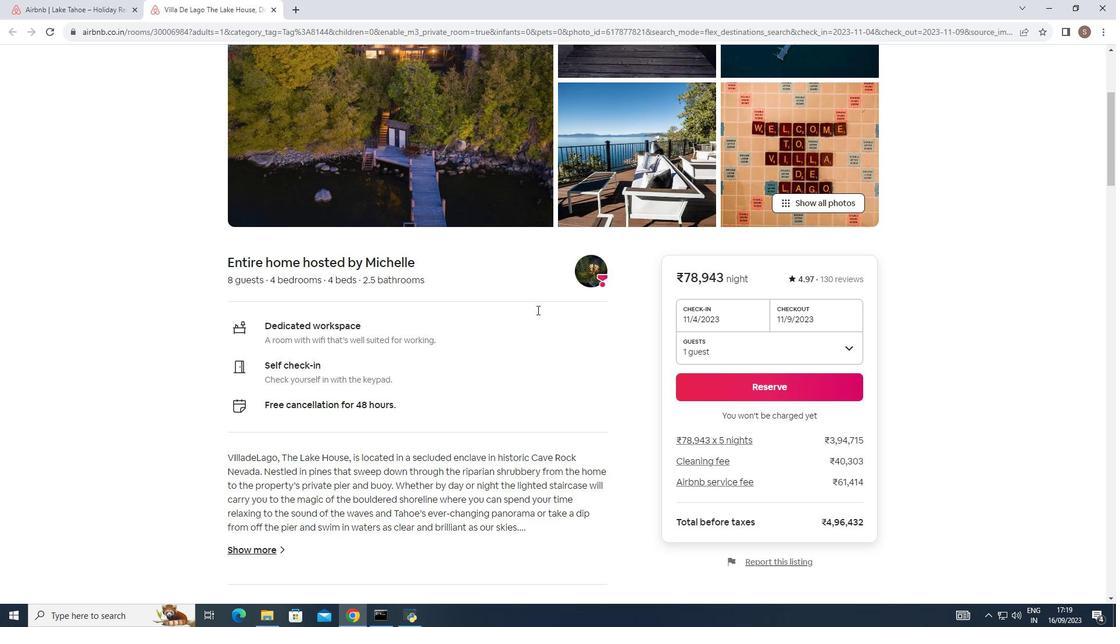 
Action: Mouse scrolled (538, 305) with delta (0, 0)
Screenshot: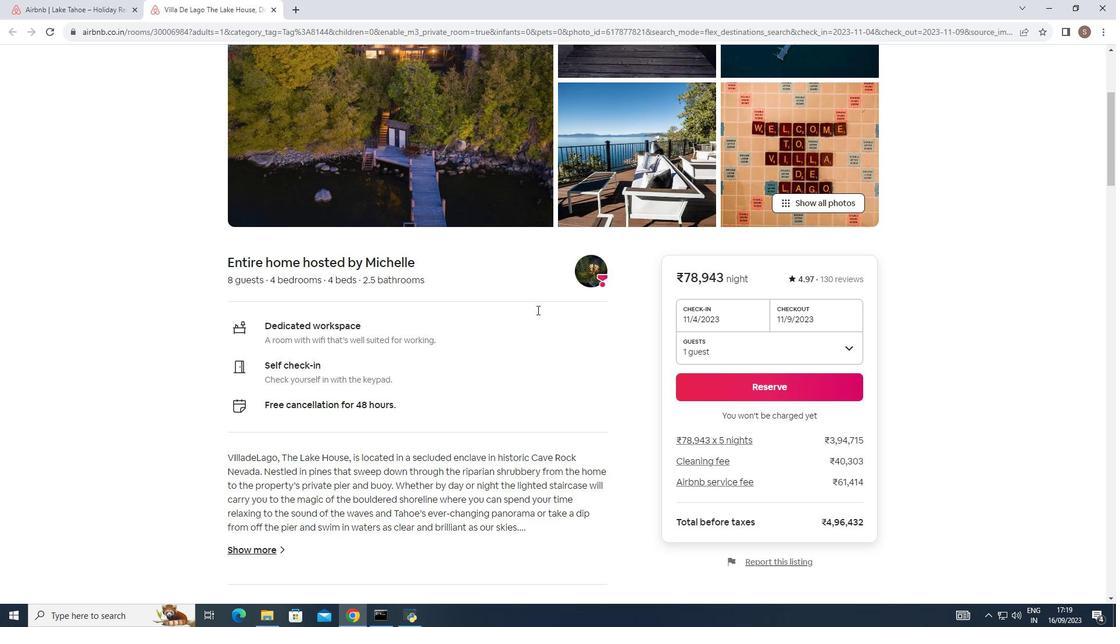 
Action: Mouse scrolled (538, 305) with delta (0, 0)
Screenshot: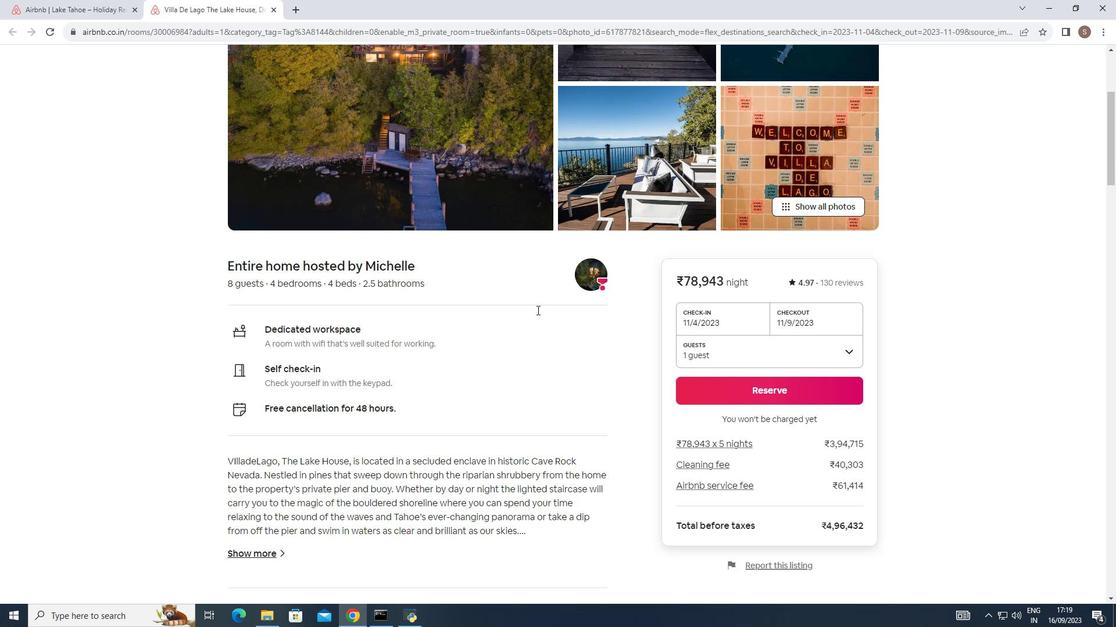 
Action: Mouse moved to (538, 305)
Screenshot: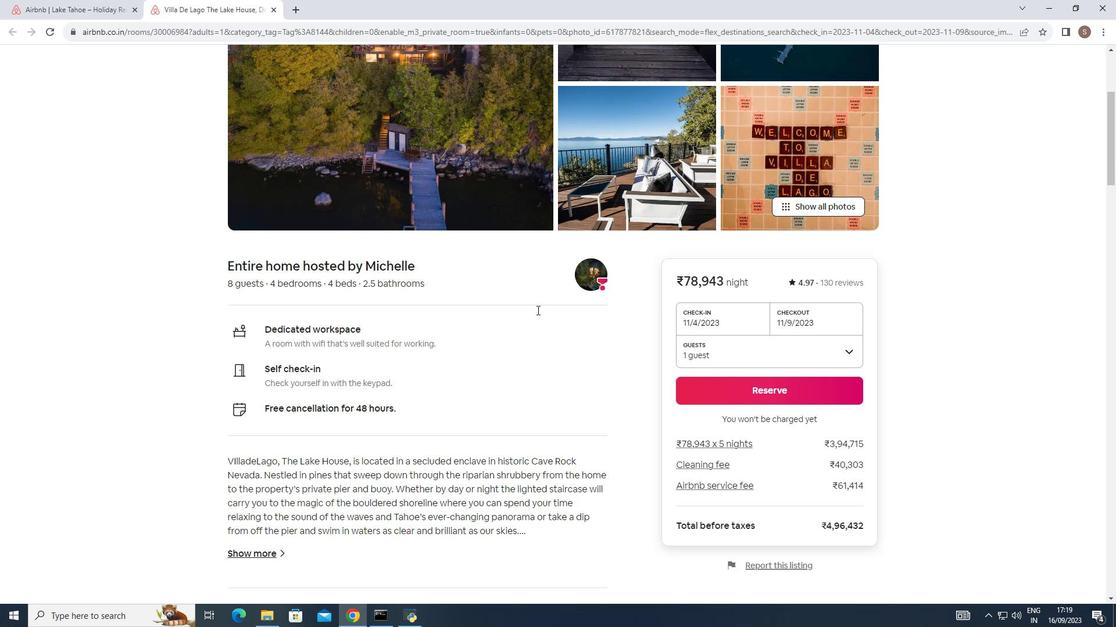 
Action: Mouse scrolled (538, 305) with delta (0, 0)
Screenshot: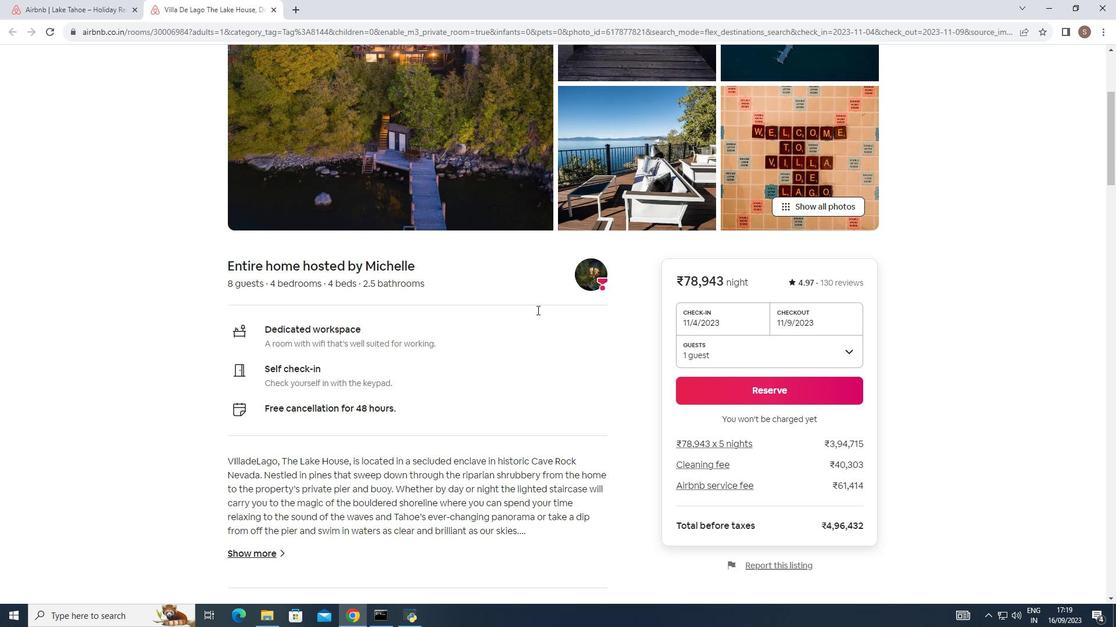 
Action: Mouse moved to (538, 302)
Screenshot: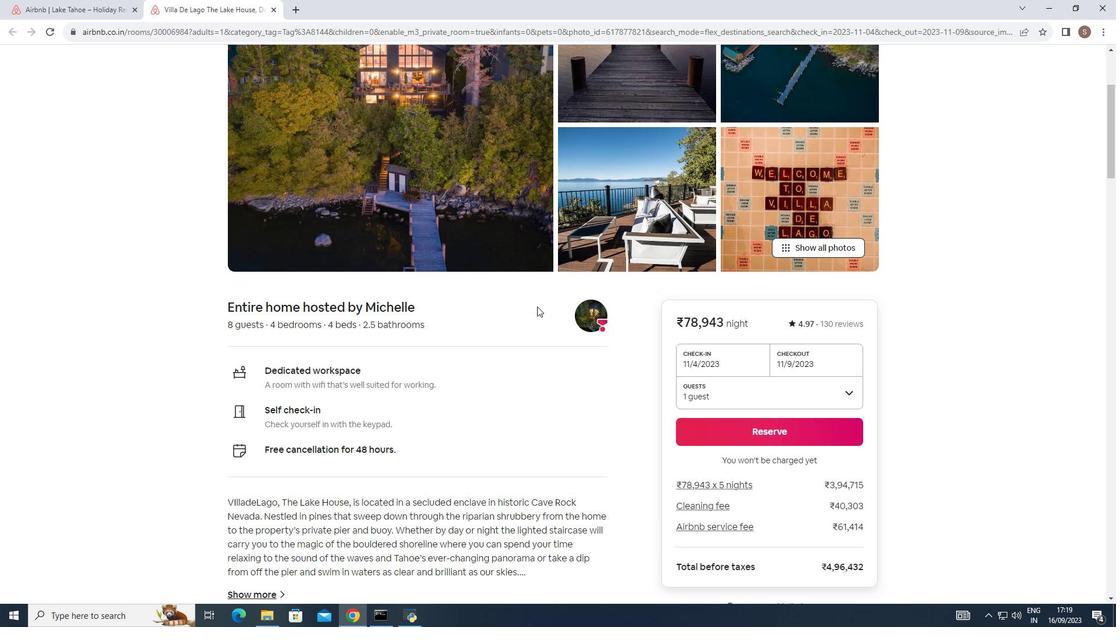 
Action: Mouse scrolled (538, 302) with delta (0, 0)
Screenshot: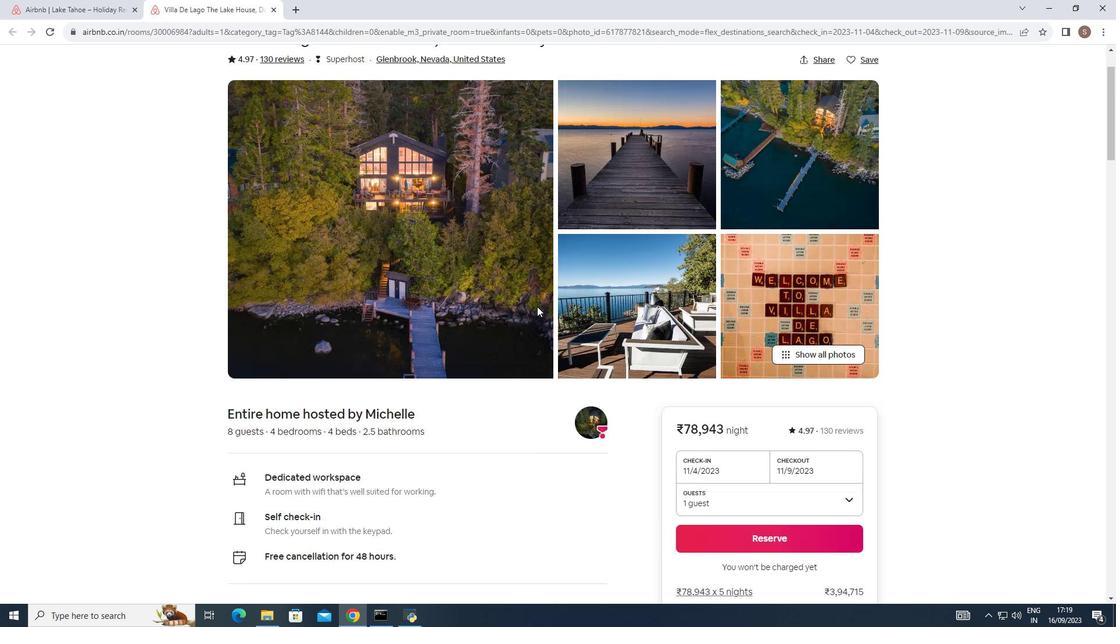 
Action: Mouse scrolled (538, 302) with delta (0, 0)
Screenshot: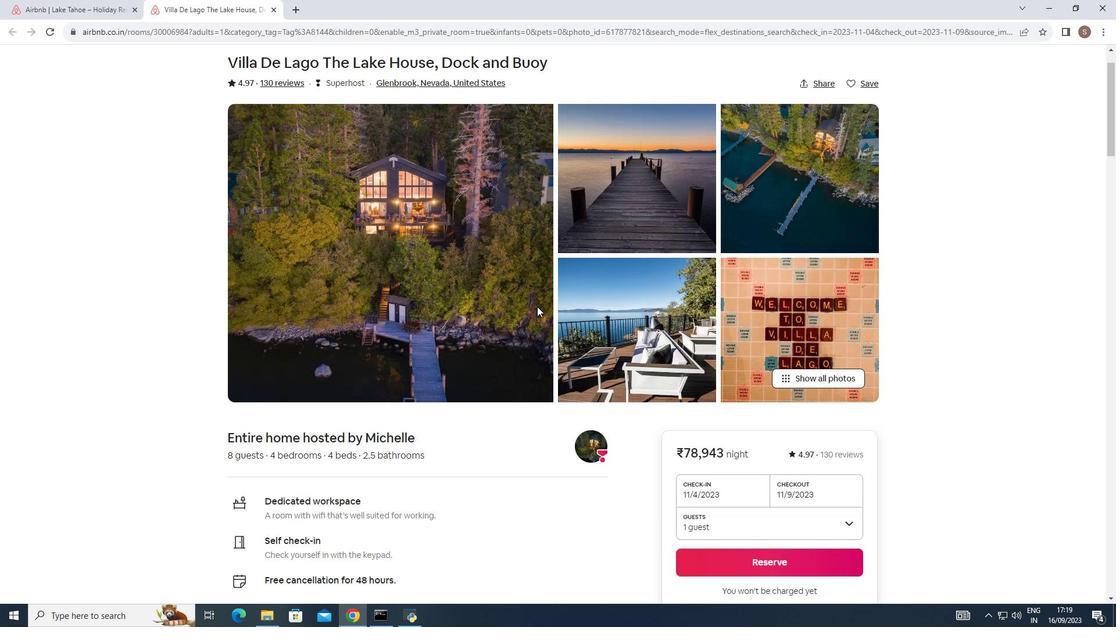 
Action: Mouse scrolled (538, 302) with delta (0, 0)
Screenshot: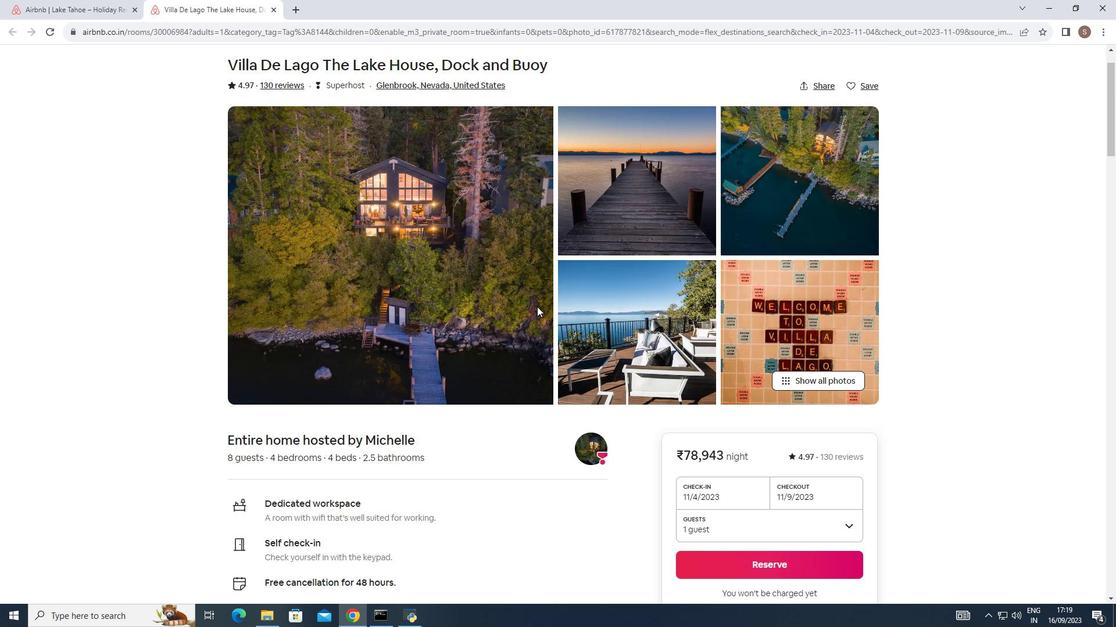 
Action: Mouse moved to (538, 302)
Screenshot: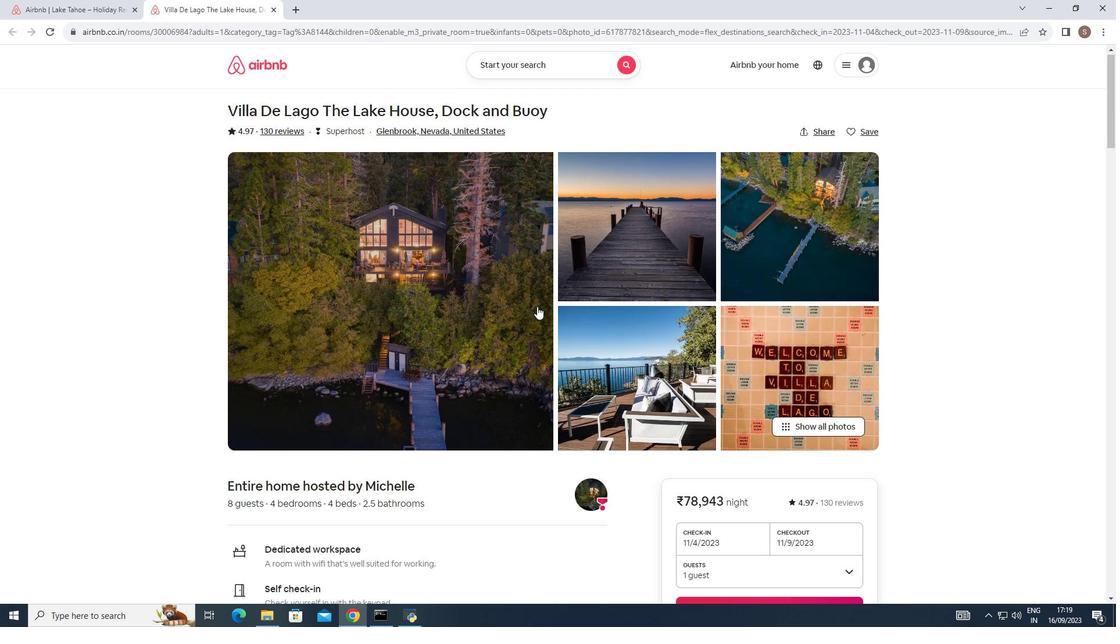 
Action: Mouse scrolled (538, 302) with delta (0, 0)
Screenshot: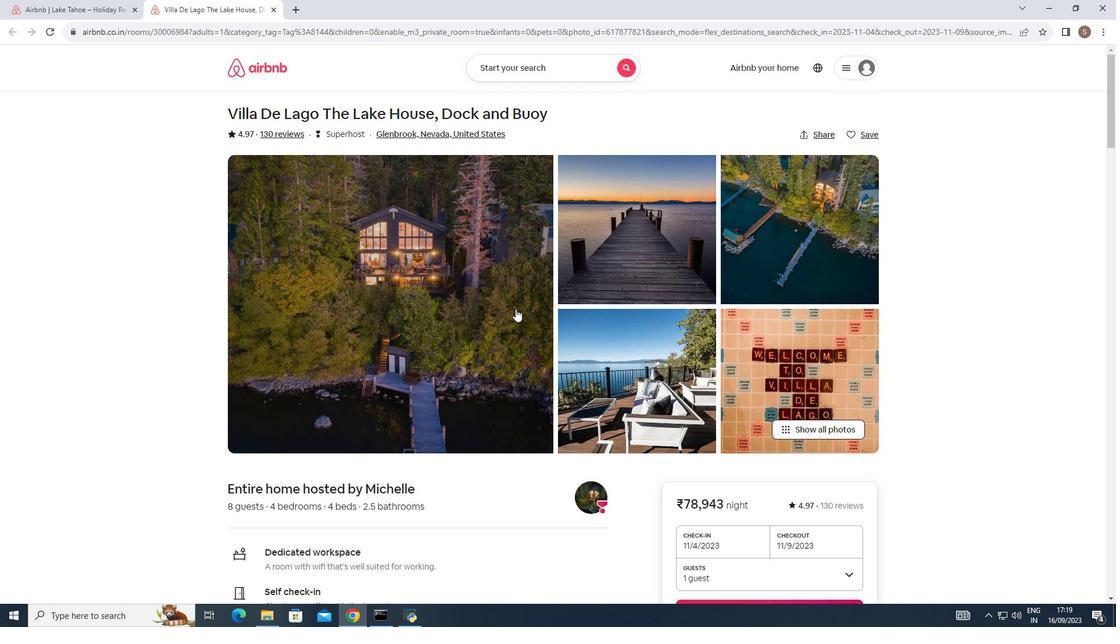 
Action: Mouse moved to (820, 420)
Screenshot: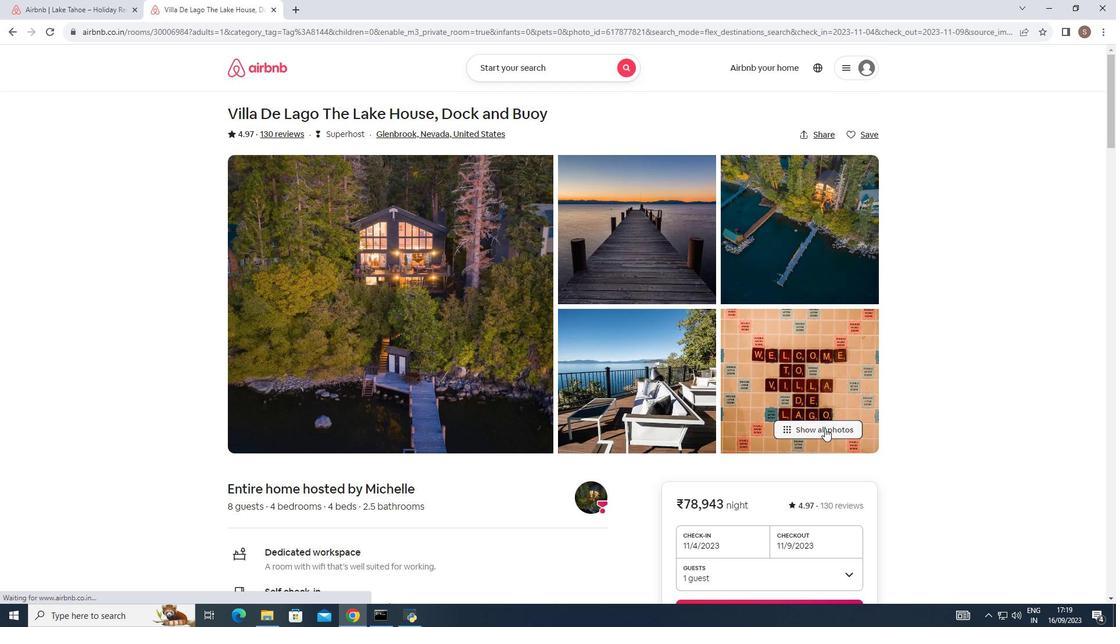 
Action: Mouse pressed left at (820, 420)
Screenshot: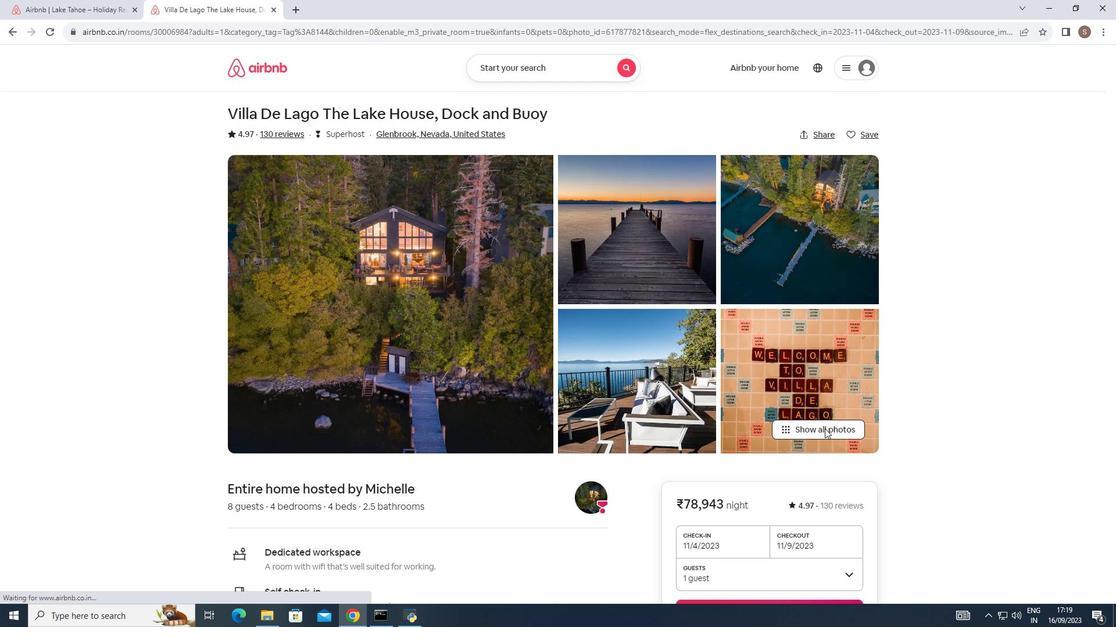 
Action: Mouse moved to (606, 417)
Screenshot: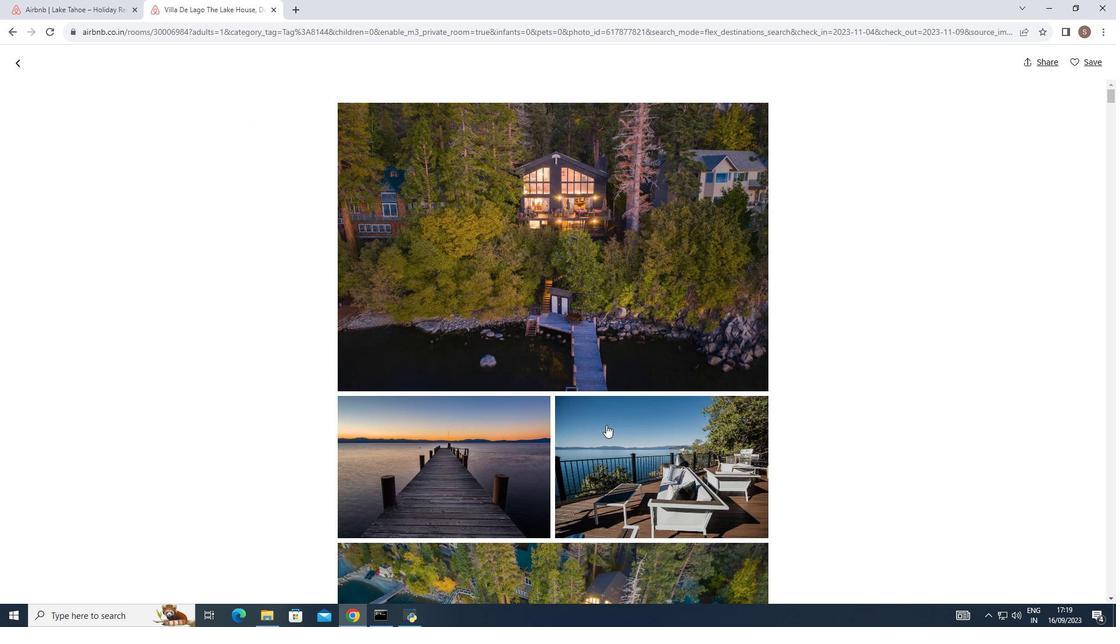 
Action: Mouse scrolled (606, 416) with delta (0, 0)
Screenshot: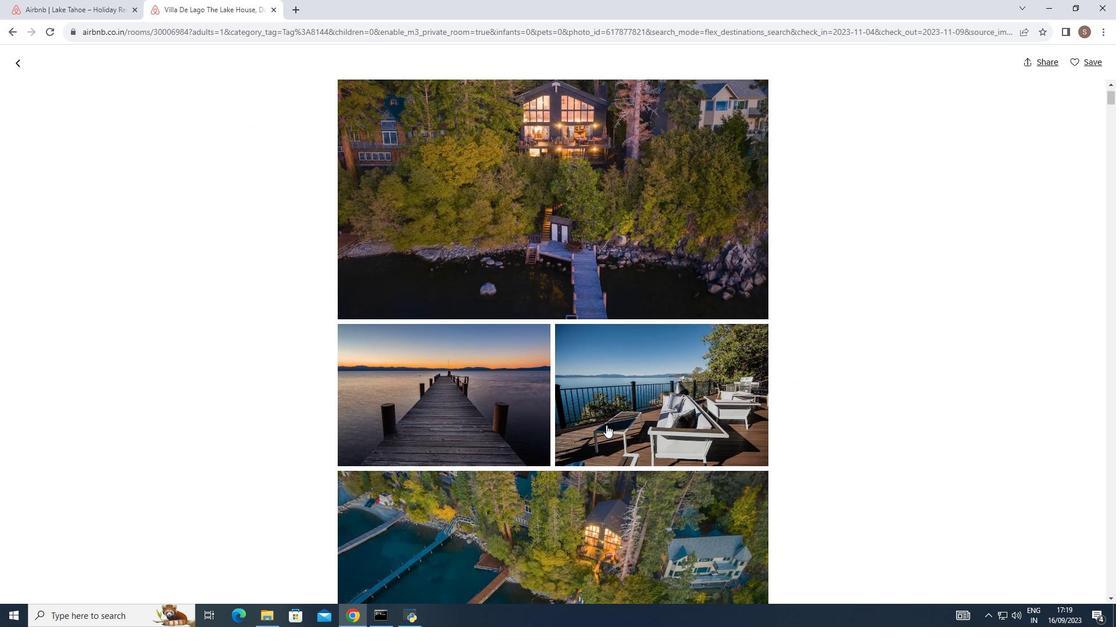 
Action: Mouse scrolled (606, 416) with delta (0, 0)
Screenshot: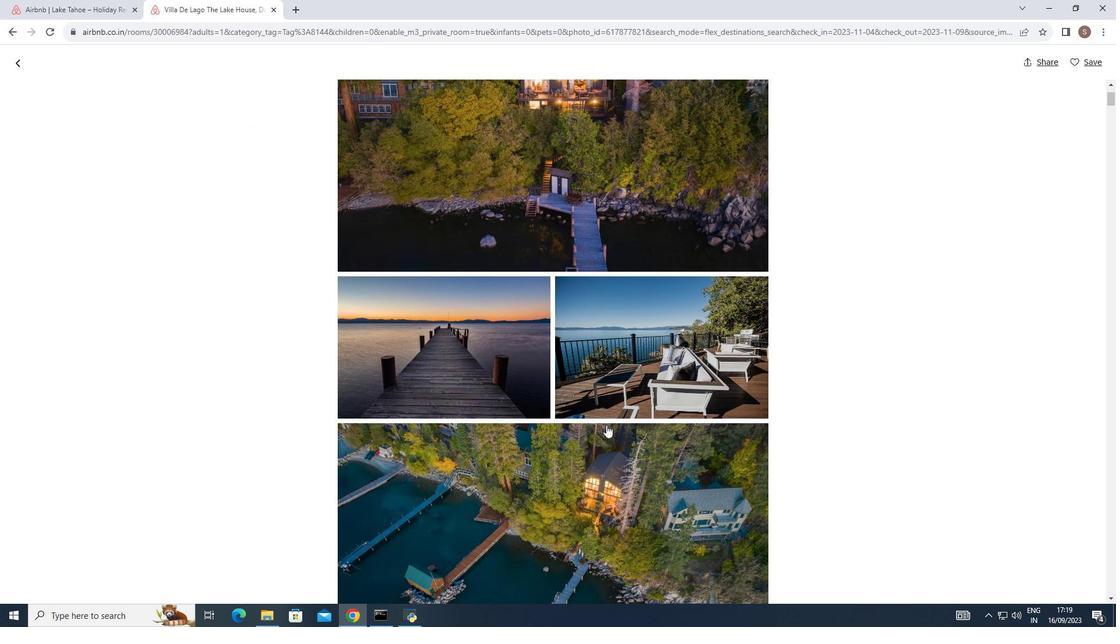 
Action: Mouse scrolled (606, 416) with delta (0, 0)
Screenshot: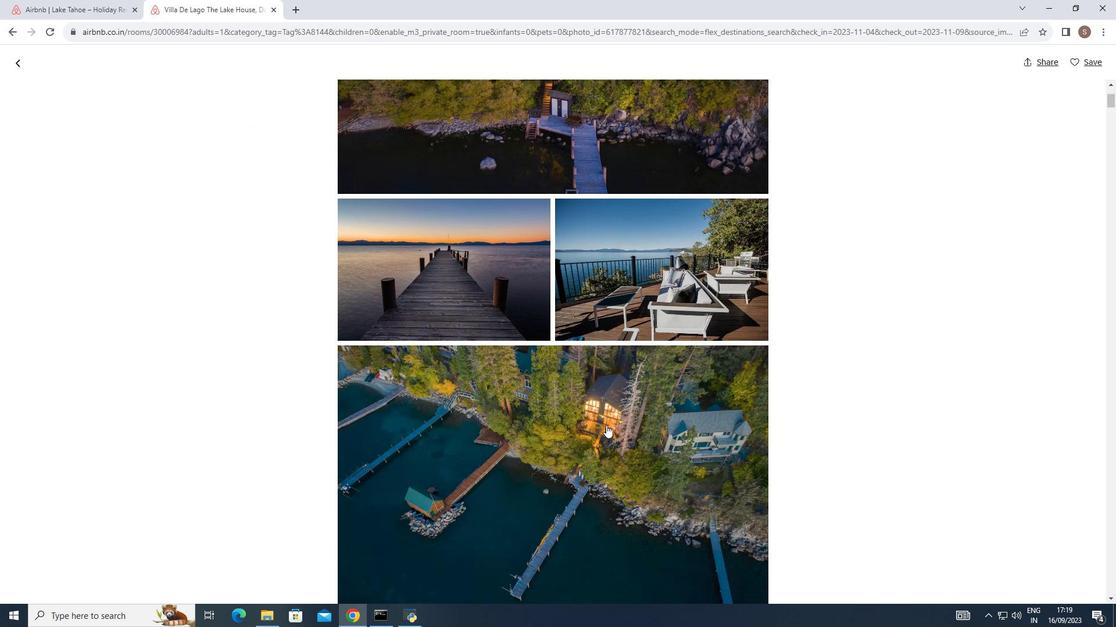 
Action: Mouse scrolled (606, 416) with delta (0, 0)
Screenshot: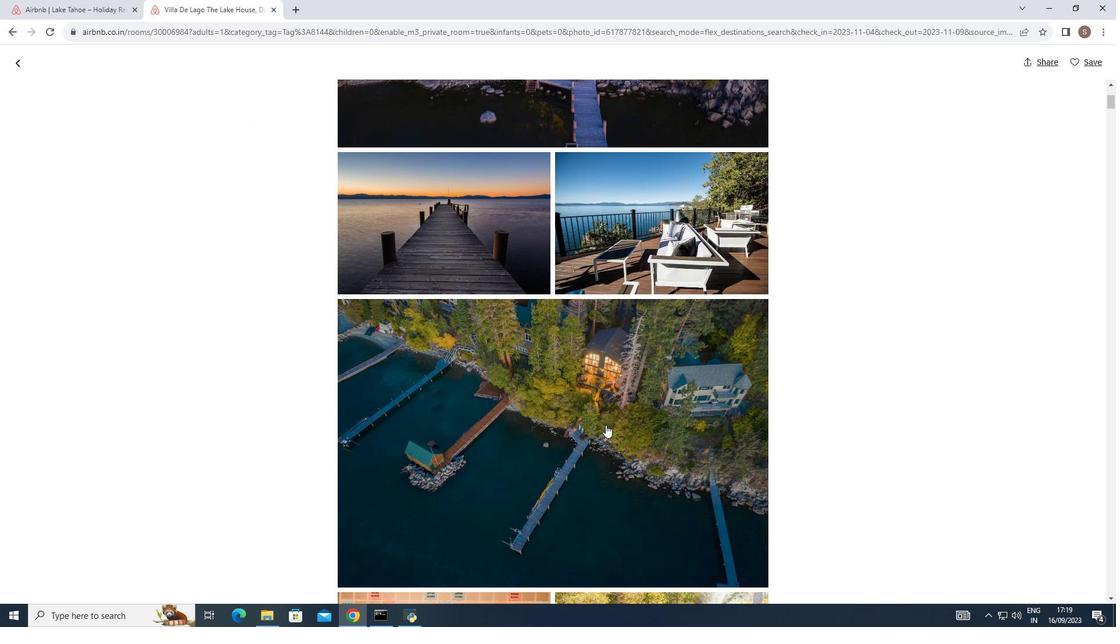 
Action: Mouse scrolled (606, 416) with delta (0, 0)
Screenshot: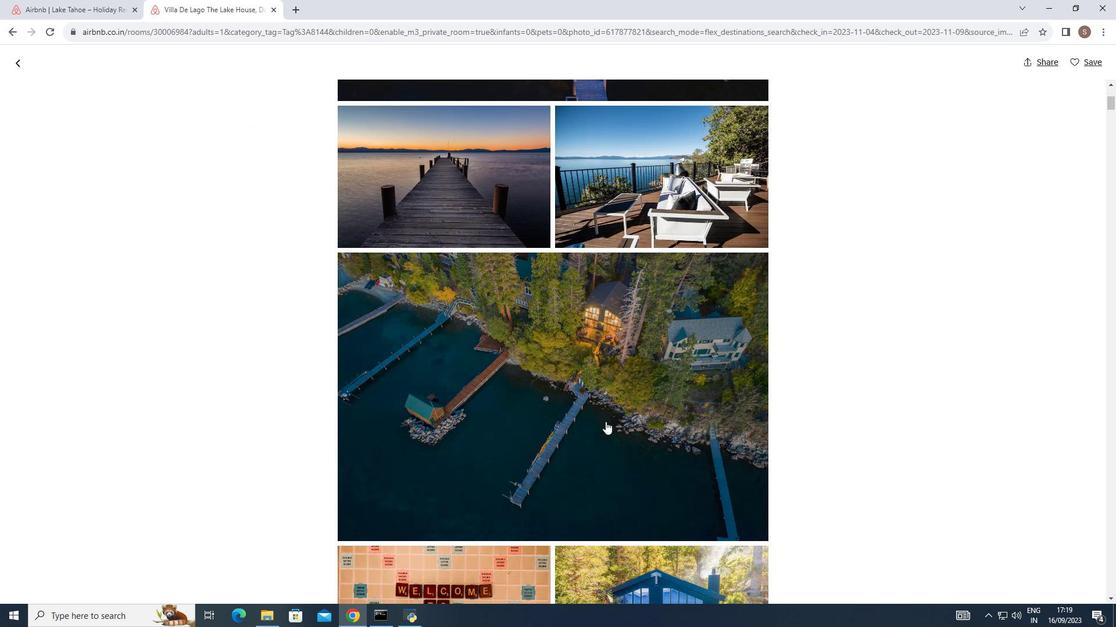 
Action: Mouse moved to (606, 411)
Screenshot: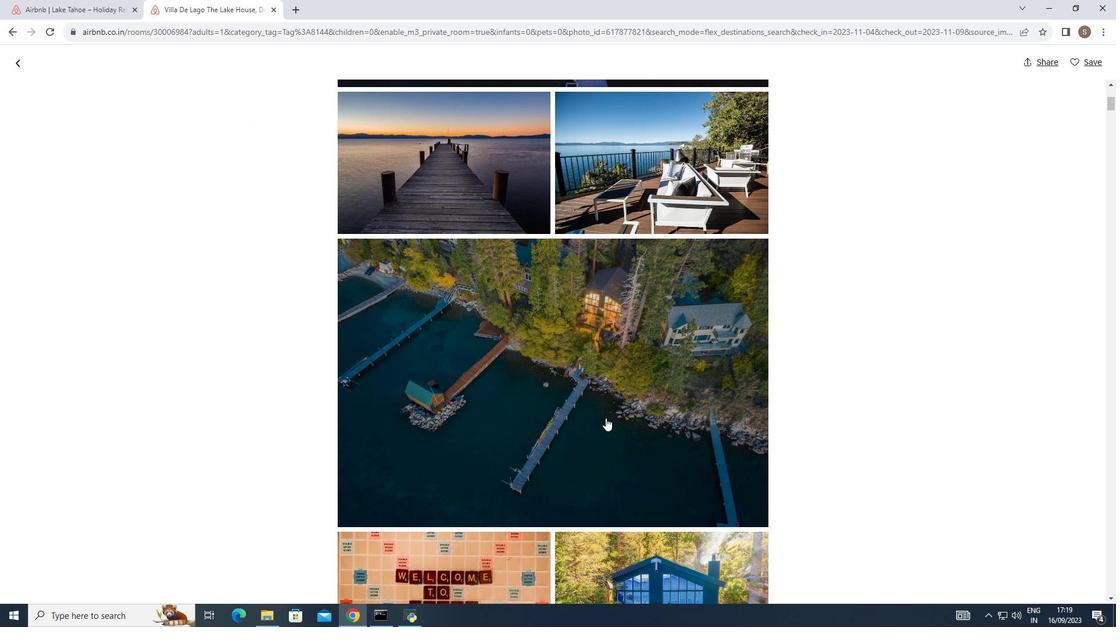 
Action: Mouse scrolled (606, 410) with delta (0, 0)
Screenshot: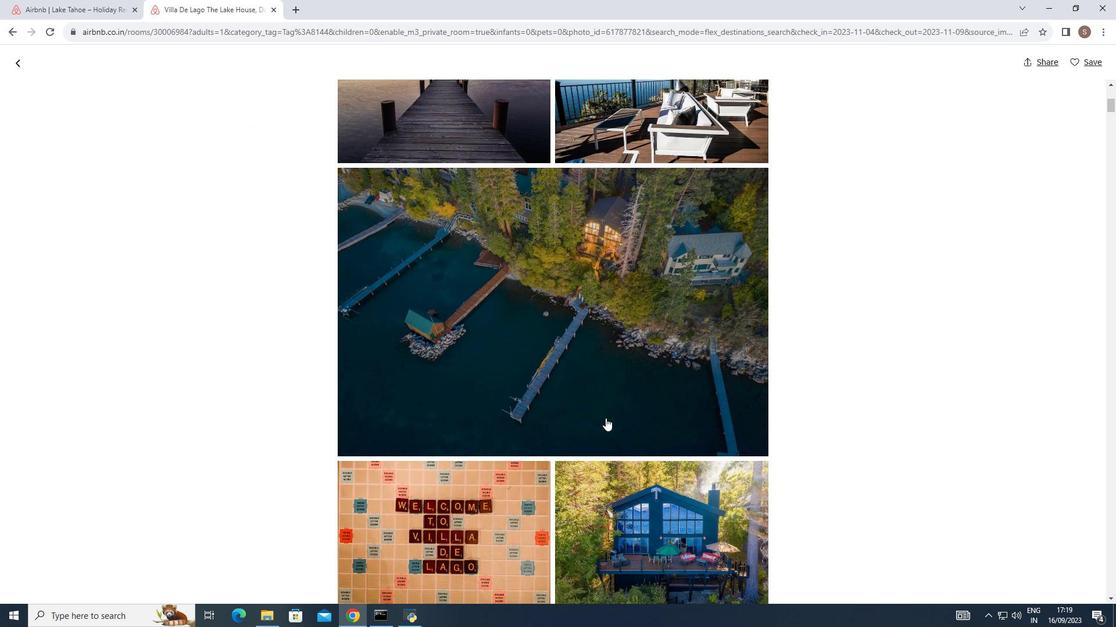 
Action: Mouse scrolled (606, 410) with delta (0, 0)
Screenshot: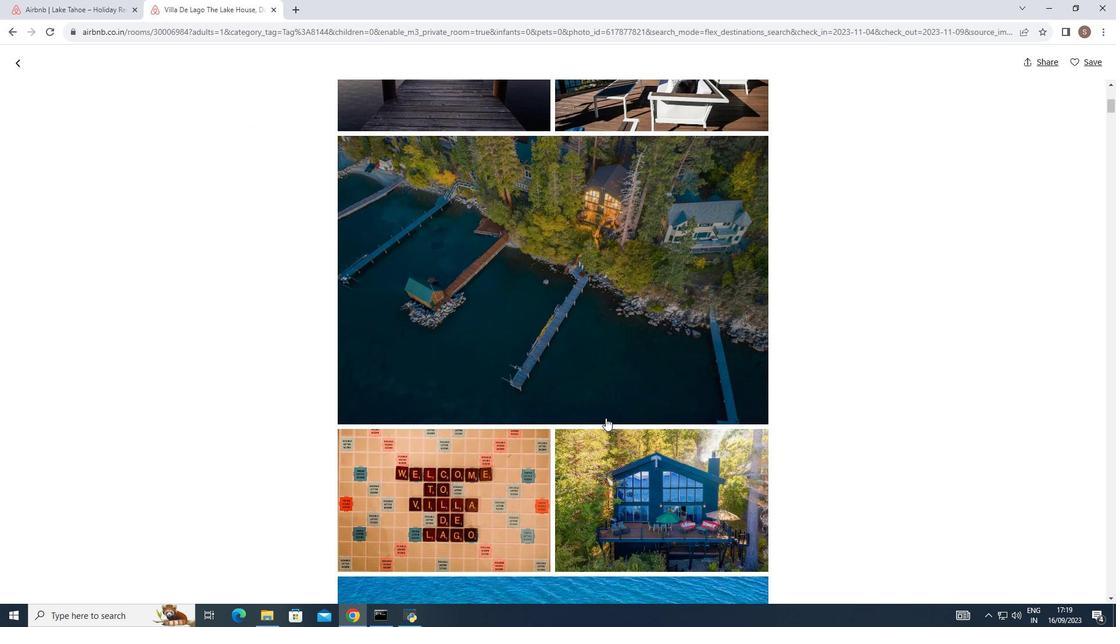 
Action: Mouse scrolled (606, 410) with delta (0, 0)
Screenshot: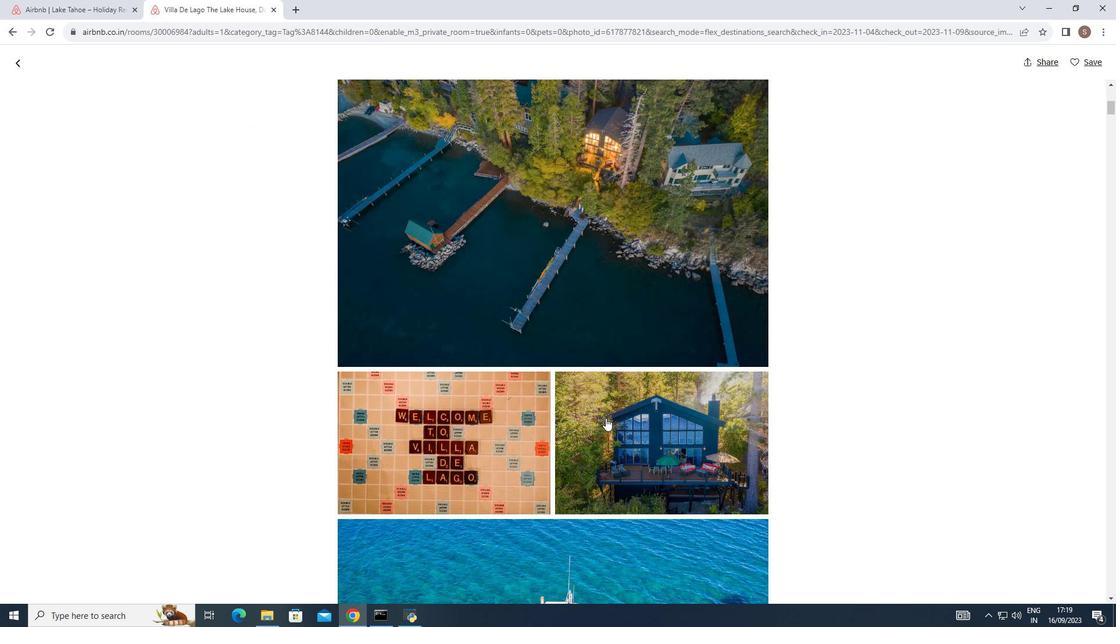 
Action: Mouse scrolled (606, 410) with delta (0, 0)
Screenshot: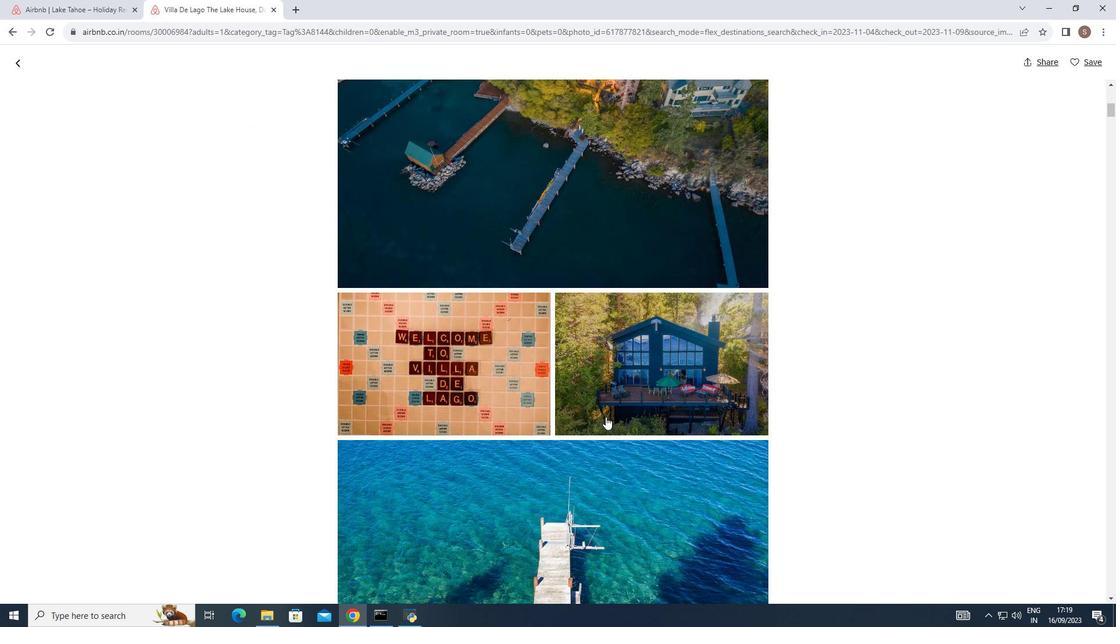 
Action: Mouse scrolled (606, 410) with delta (0, 0)
Screenshot: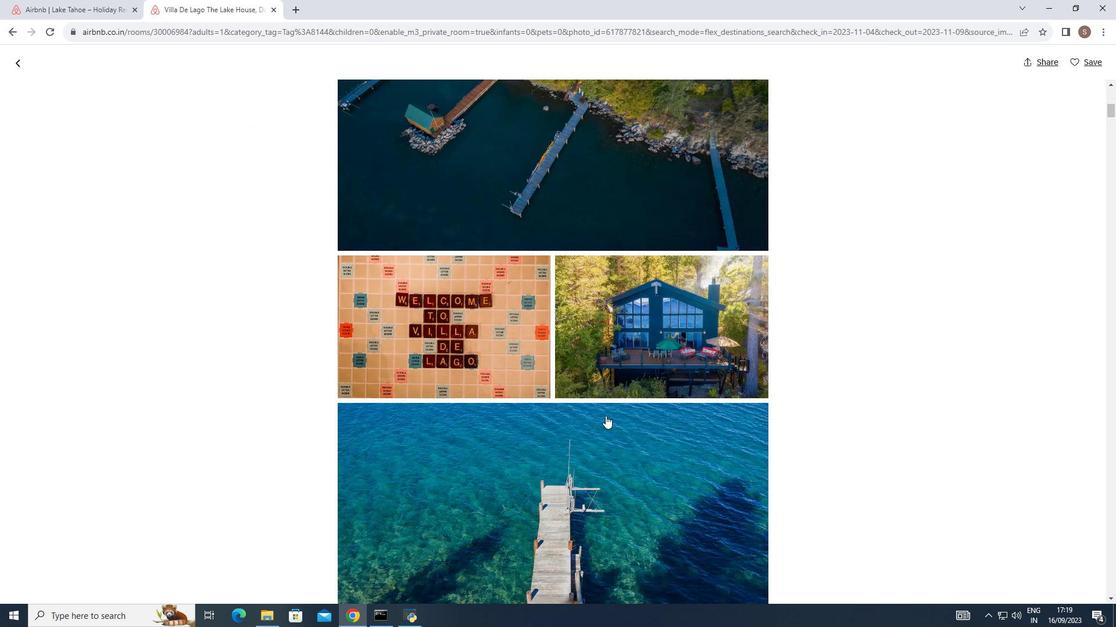 
Action: Mouse moved to (606, 406)
Screenshot: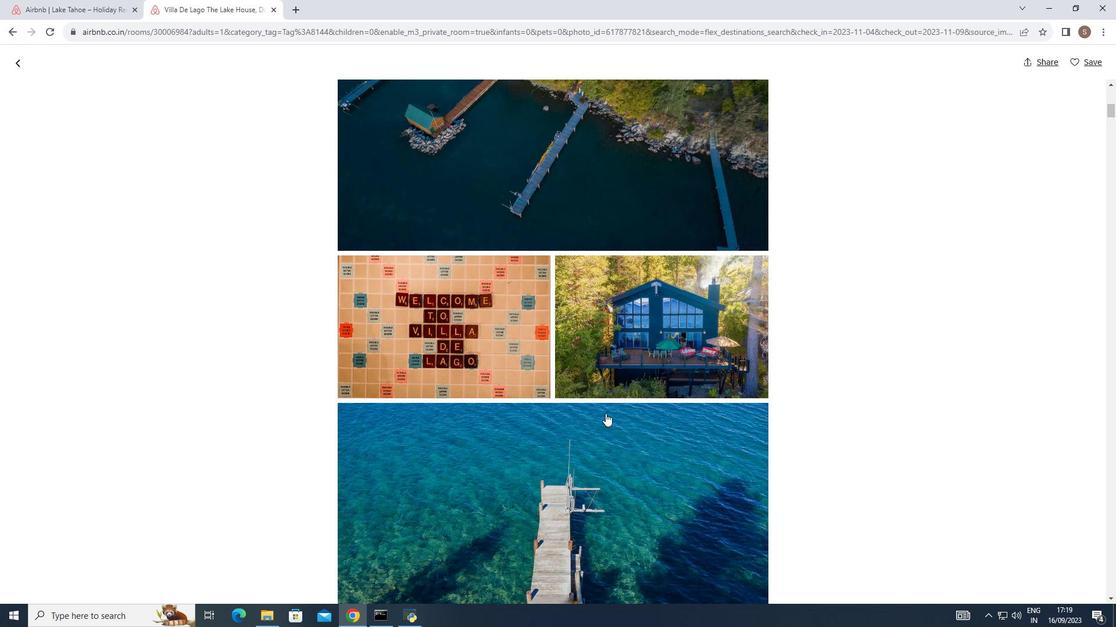
Action: Mouse scrolled (606, 405) with delta (0, 0)
Screenshot: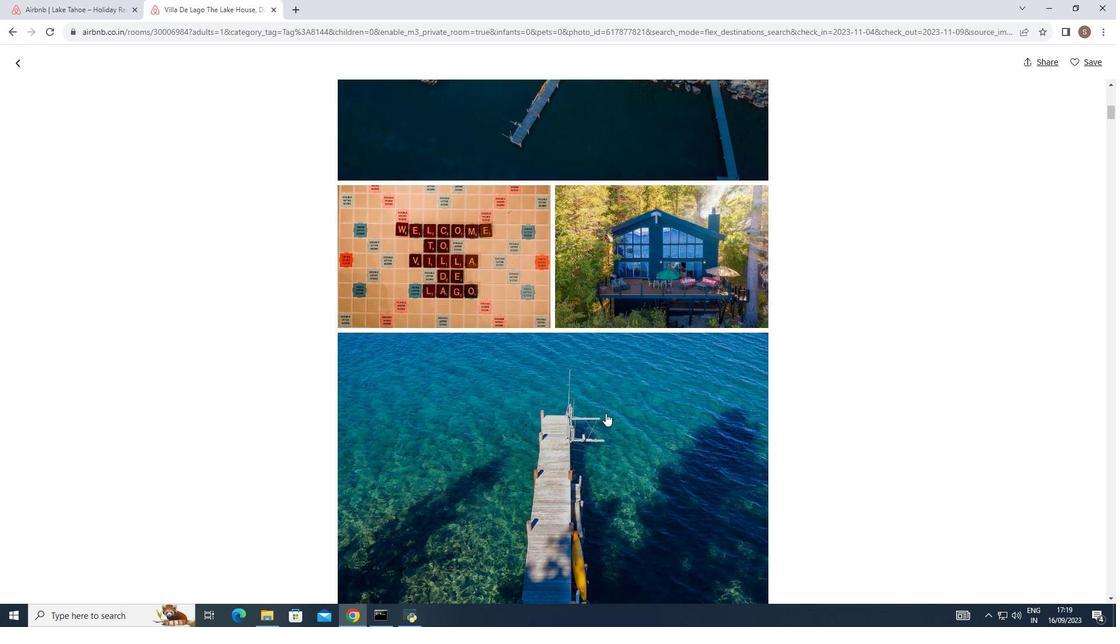 
Action: Mouse scrolled (606, 405) with delta (0, 0)
Screenshot: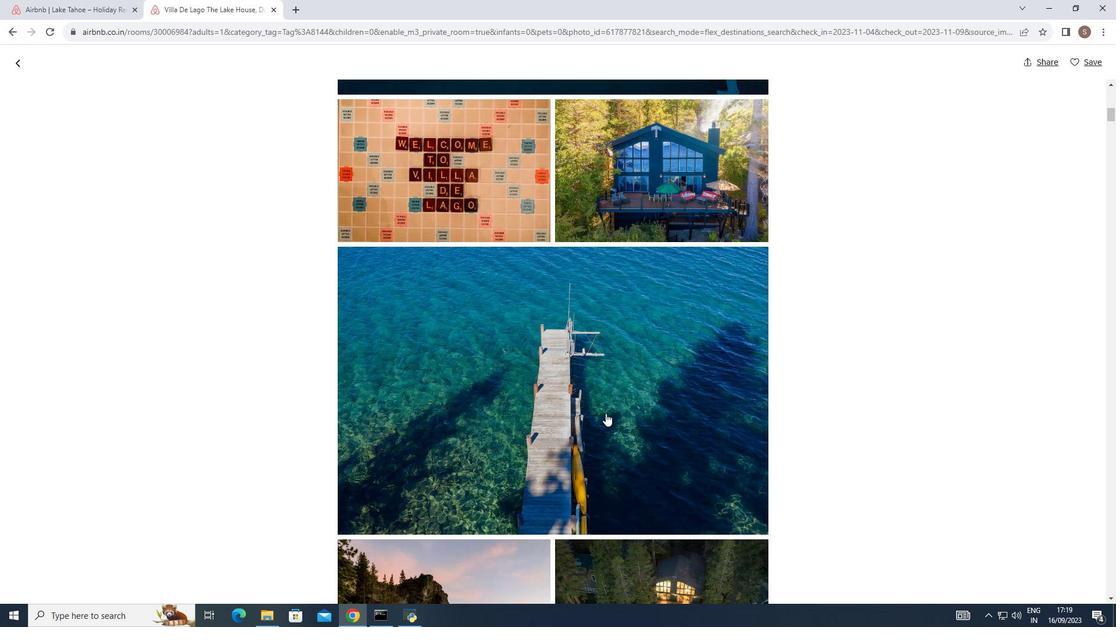 
Action: Mouse scrolled (606, 405) with delta (0, 0)
Screenshot: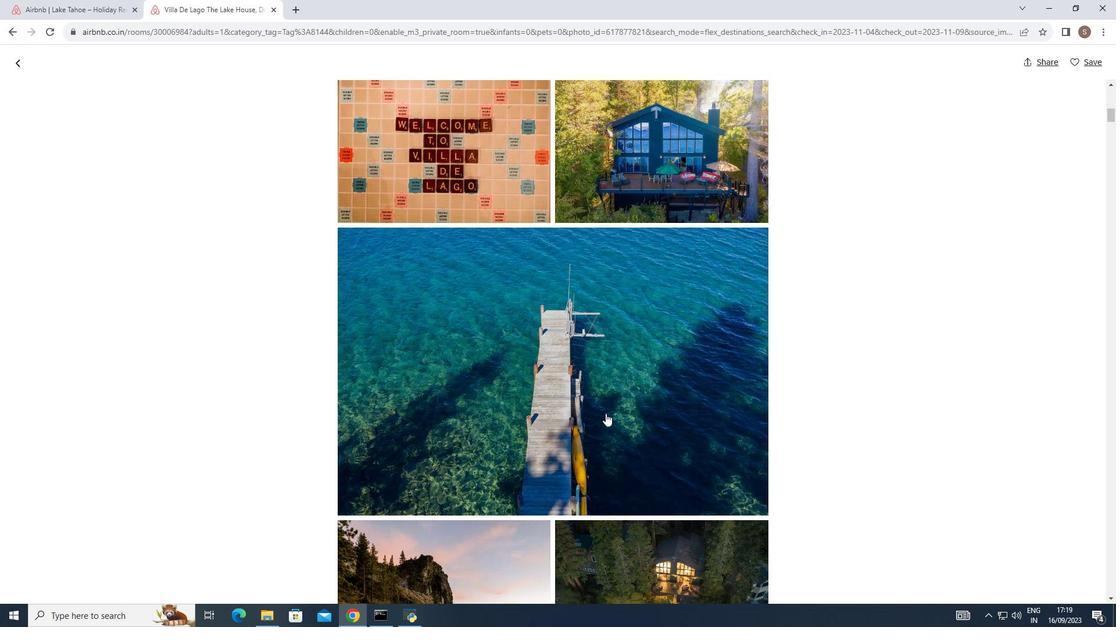 
Action: Mouse scrolled (606, 405) with delta (0, 0)
Screenshot: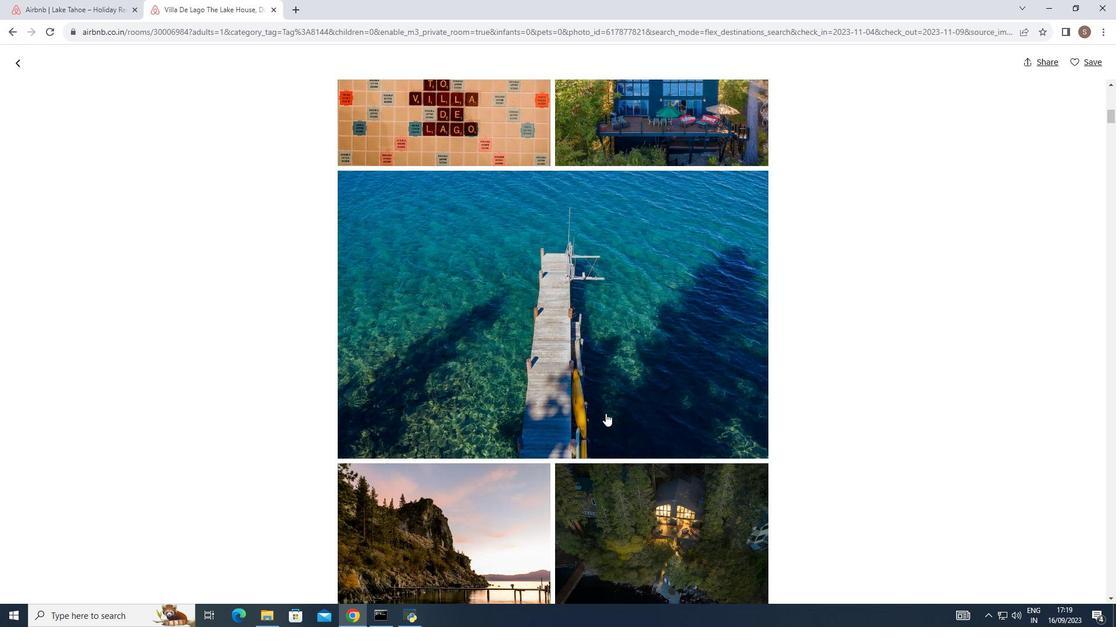 
Action: Mouse scrolled (606, 405) with delta (0, 0)
Screenshot: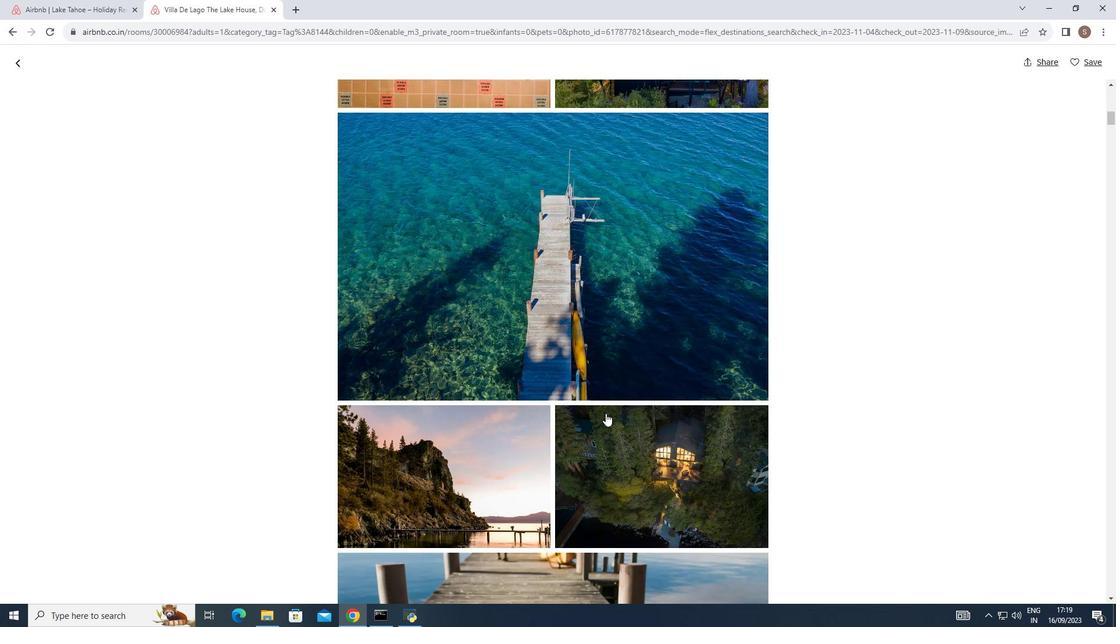 
Action: Mouse moved to (607, 403)
Screenshot: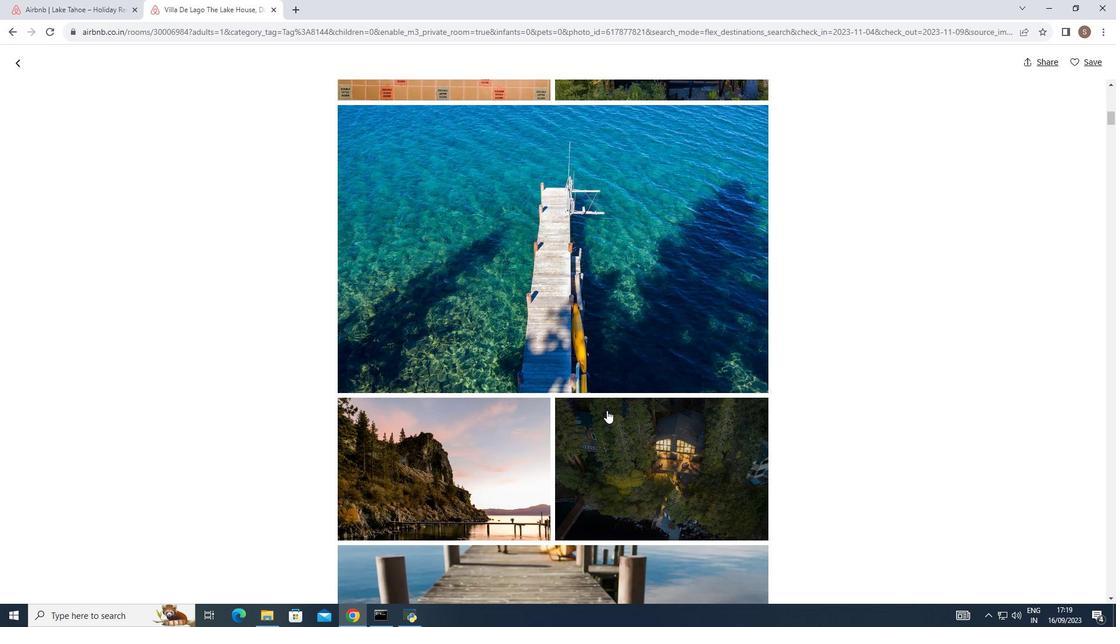 
Action: Mouse scrolled (607, 402) with delta (0, 0)
Screenshot: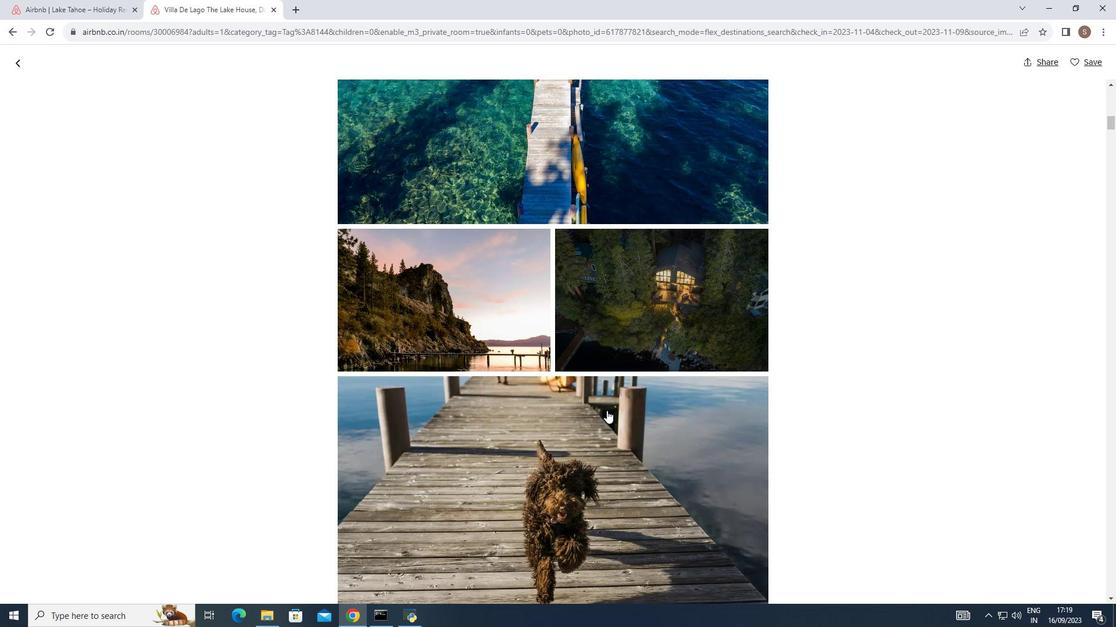 
Action: Mouse scrolled (607, 402) with delta (0, 0)
Screenshot: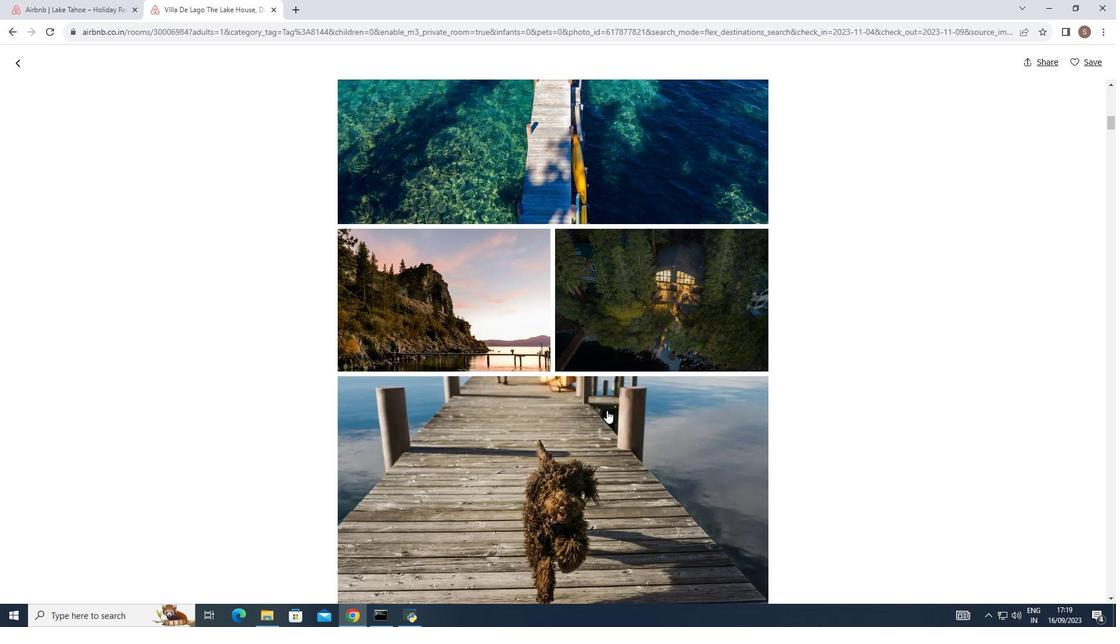 
Action: Mouse scrolled (607, 402) with delta (0, 0)
Screenshot: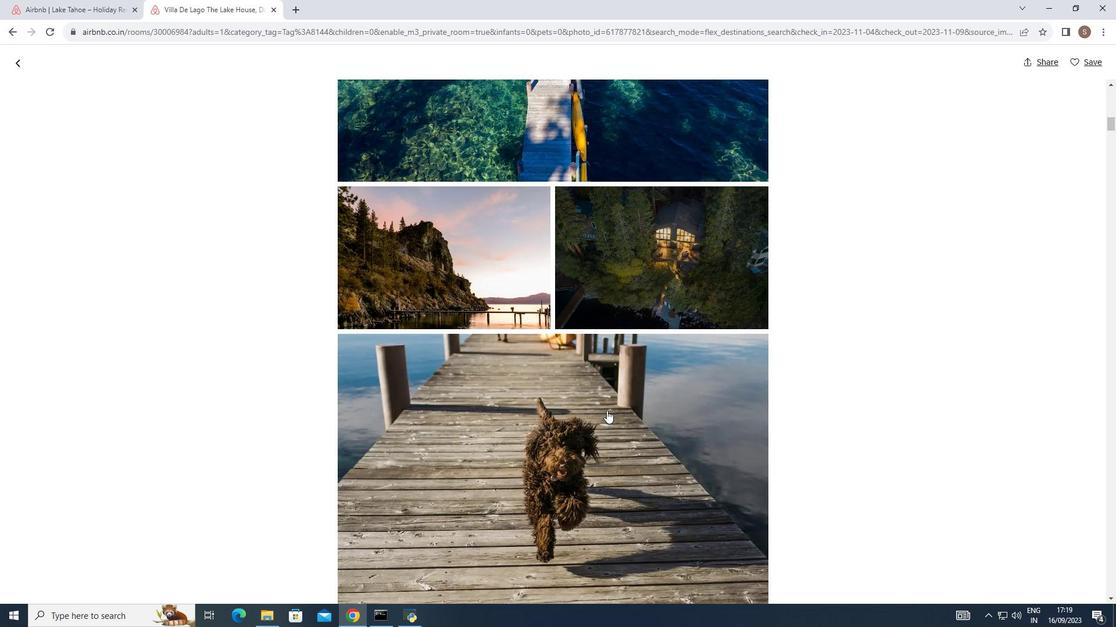 
Action: Mouse scrolled (607, 402) with delta (0, 0)
Screenshot: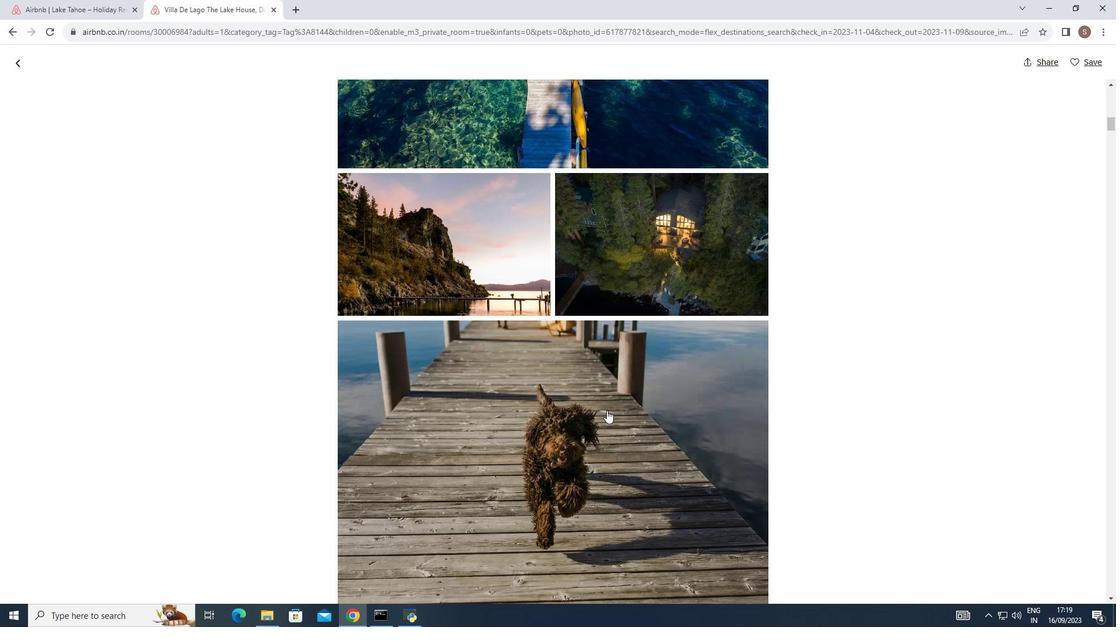 
Action: Mouse scrolled (607, 402) with delta (0, 0)
Screenshot: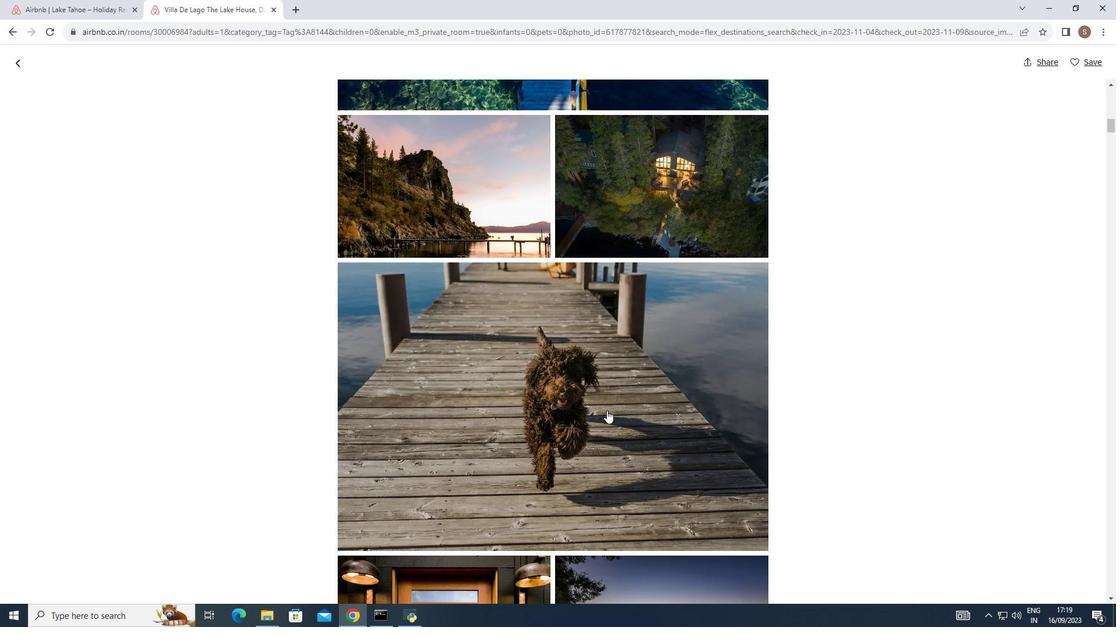
Action: Mouse scrolled (607, 402) with delta (0, 0)
Screenshot: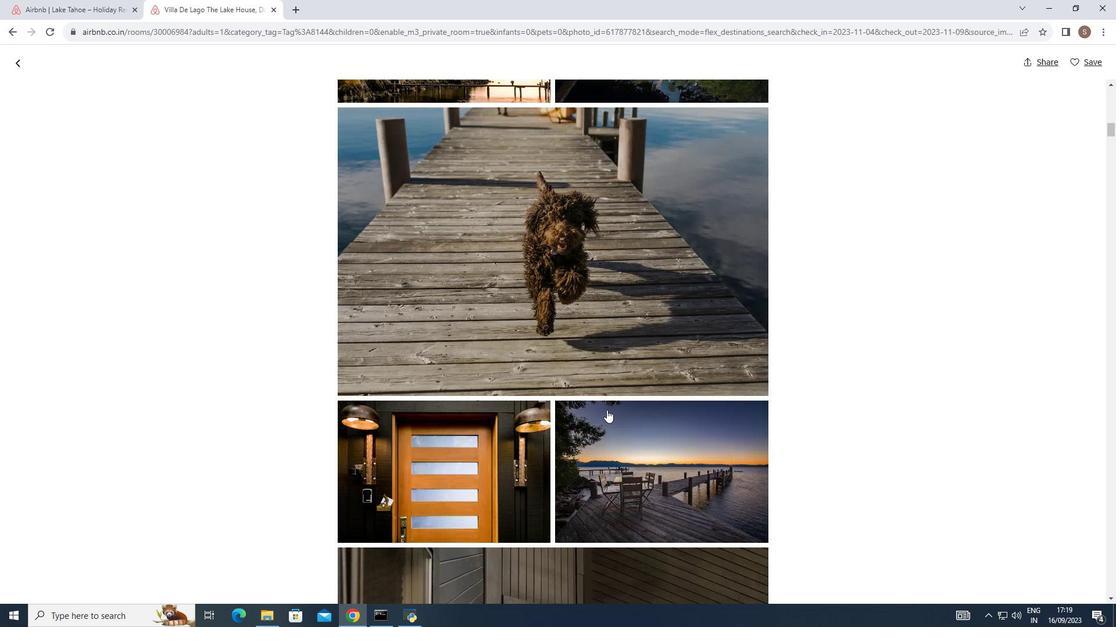 
Action: Mouse scrolled (607, 402) with delta (0, 0)
Screenshot: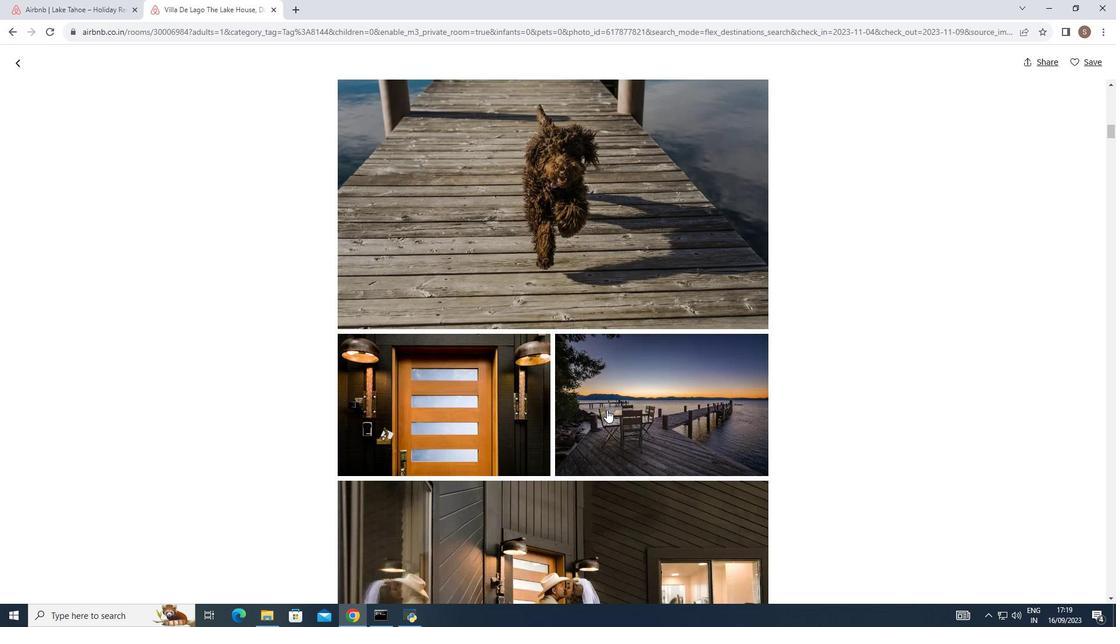 
Action: Mouse scrolled (607, 402) with delta (0, 0)
Screenshot: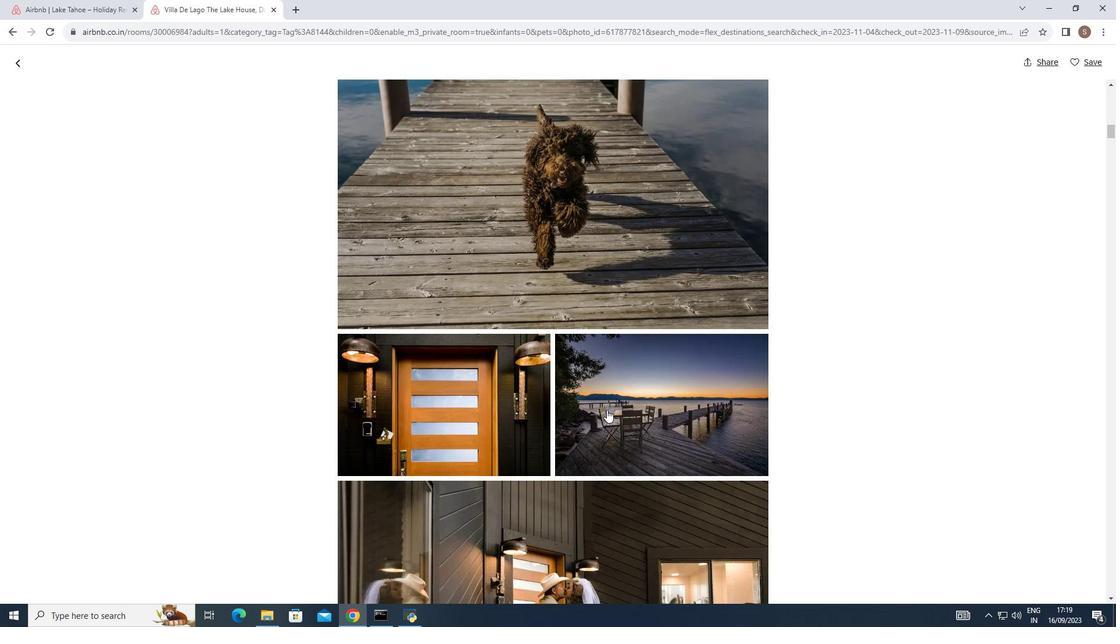 
Action: Mouse moved to (607, 402)
Screenshot: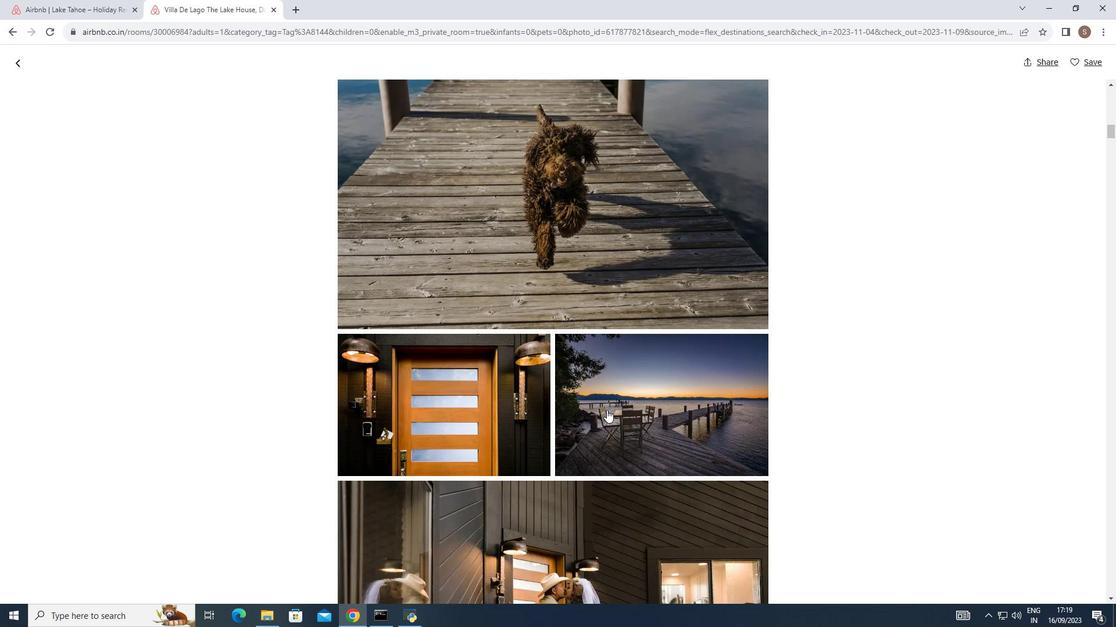 
Action: Mouse scrolled (607, 402) with delta (0, 0)
Screenshot: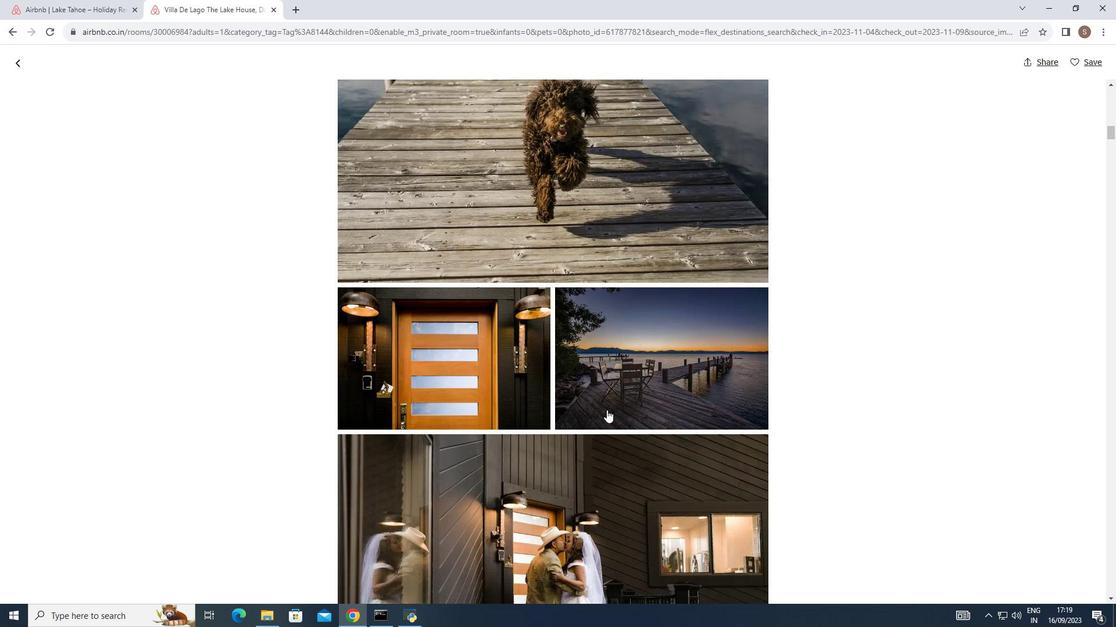 
Action: Mouse scrolled (607, 402) with delta (0, 0)
Screenshot: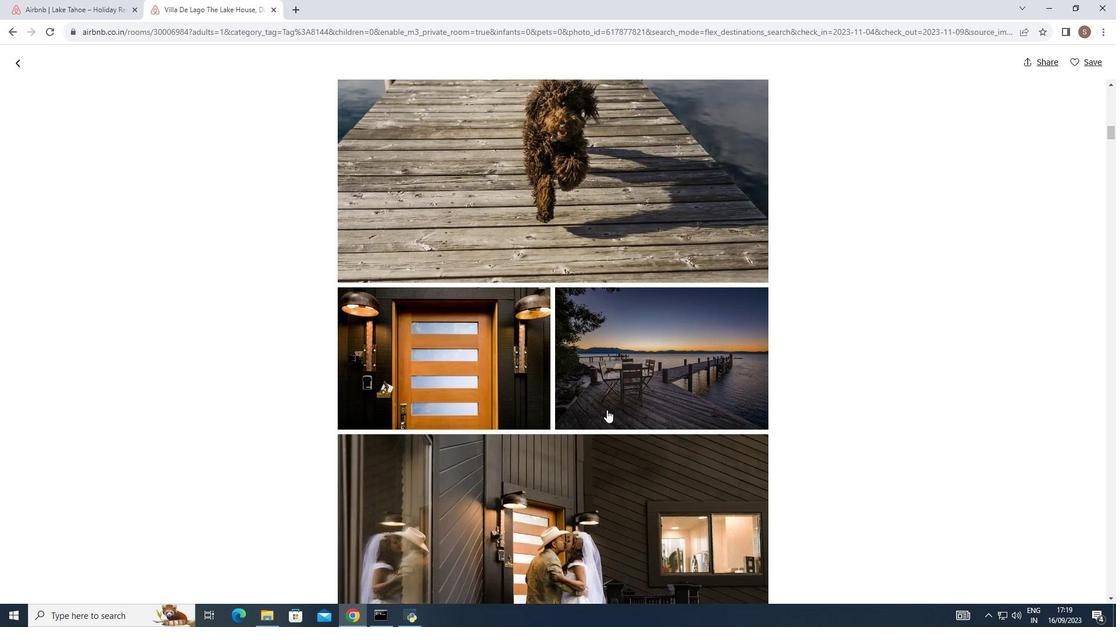 
Action: Mouse scrolled (607, 402) with delta (0, 0)
Screenshot: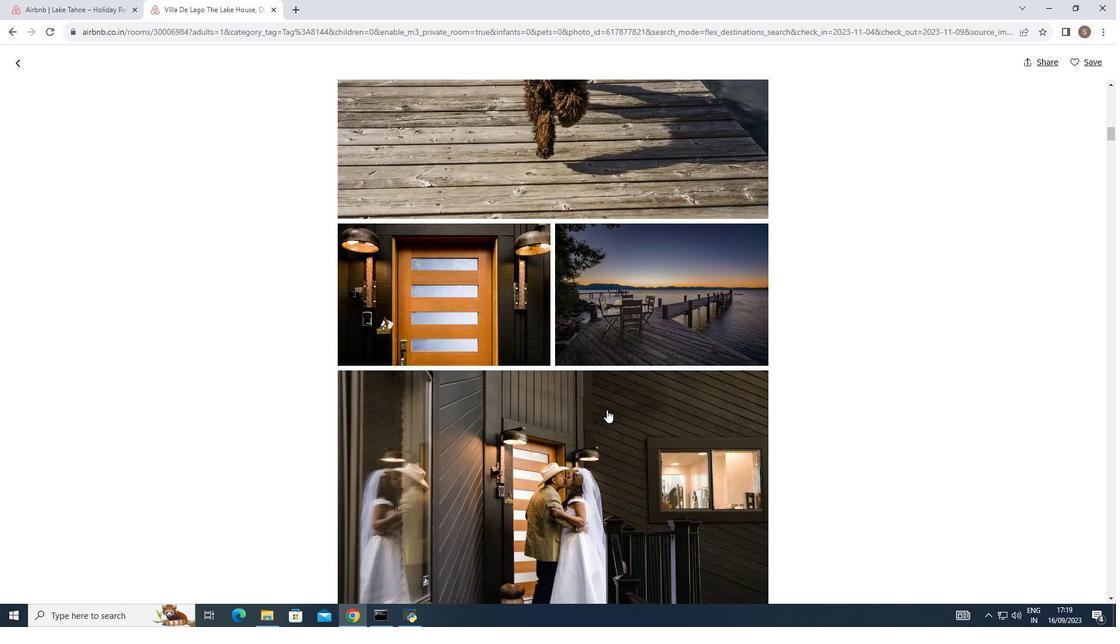 
Action: Mouse scrolled (607, 402) with delta (0, 0)
Screenshot: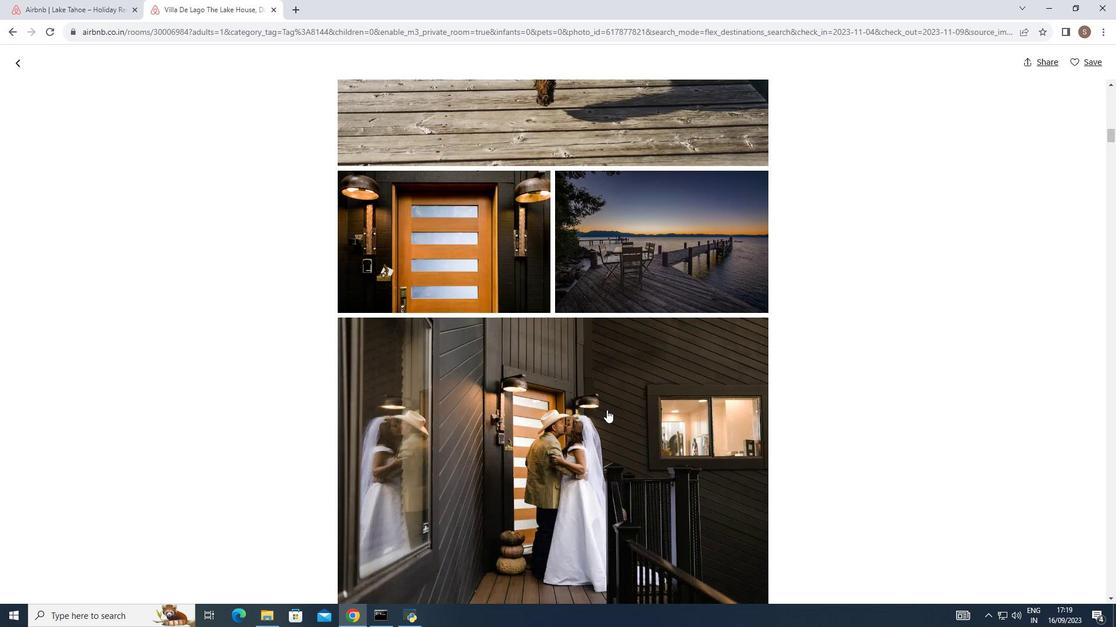 
Action: Mouse scrolled (607, 402) with delta (0, 0)
Screenshot: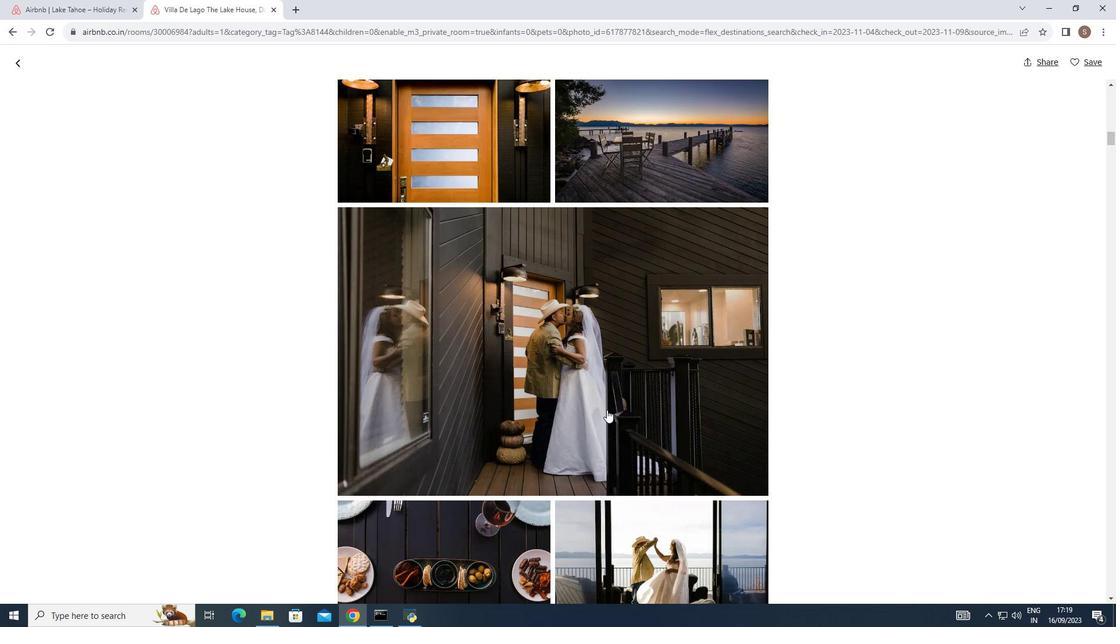 
Action: Mouse scrolled (607, 402) with delta (0, 0)
Screenshot: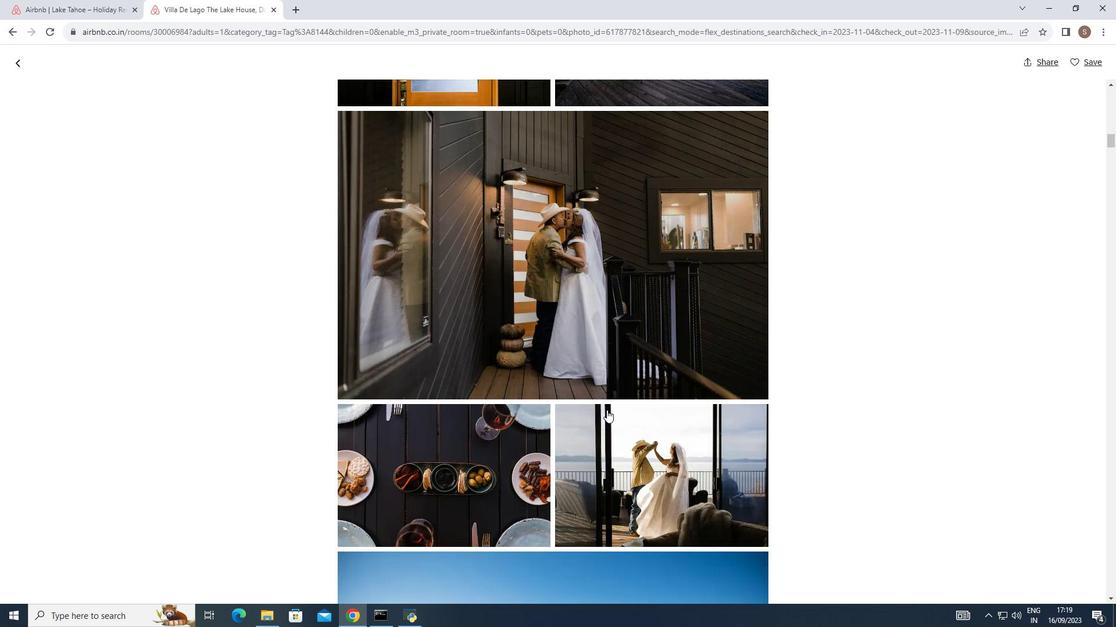 
Action: Mouse scrolled (607, 402) with delta (0, 0)
Screenshot: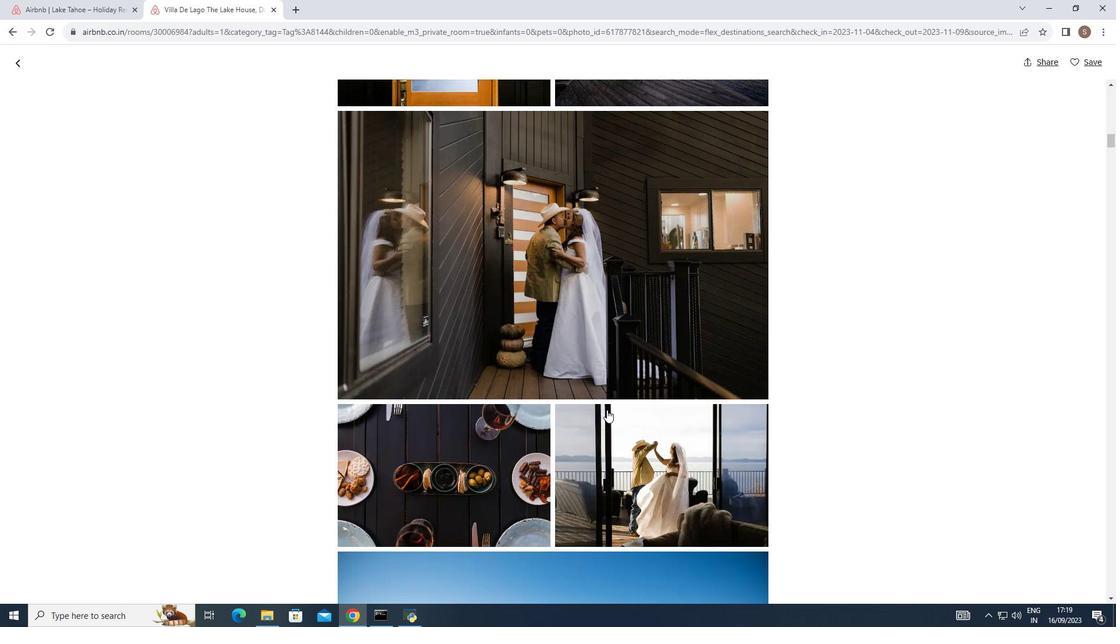 
Action: Mouse scrolled (607, 402) with delta (0, 0)
Screenshot: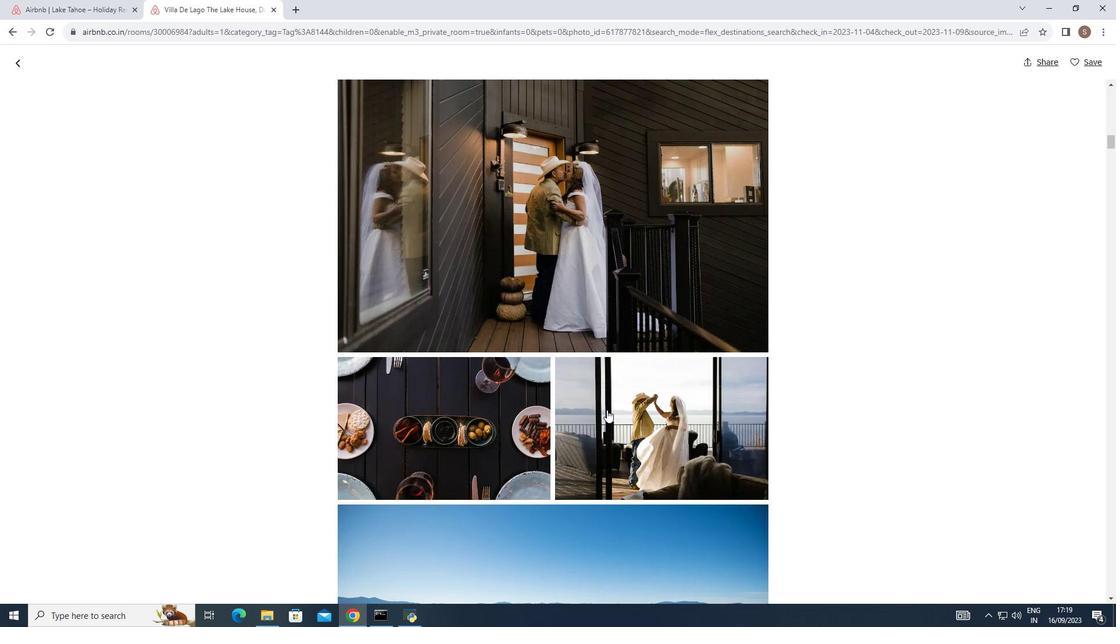 
Action: Mouse scrolled (607, 402) with delta (0, 0)
Screenshot: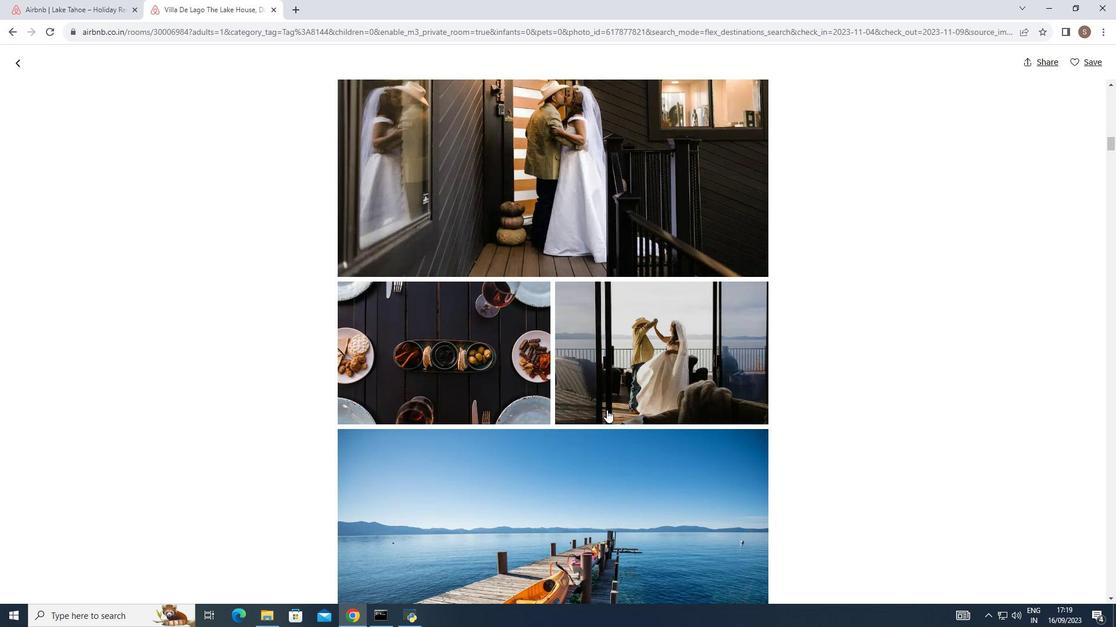 
Action: Mouse scrolled (607, 402) with delta (0, 0)
Screenshot: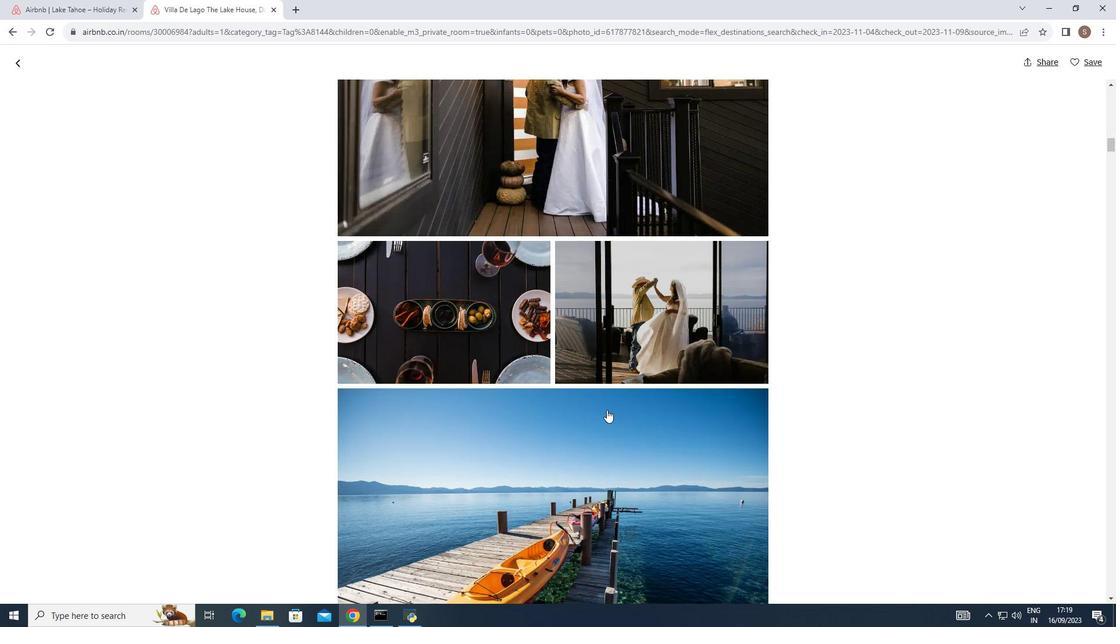 
Action: Mouse scrolled (607, 402) with delta (0, 0)
Screenshot: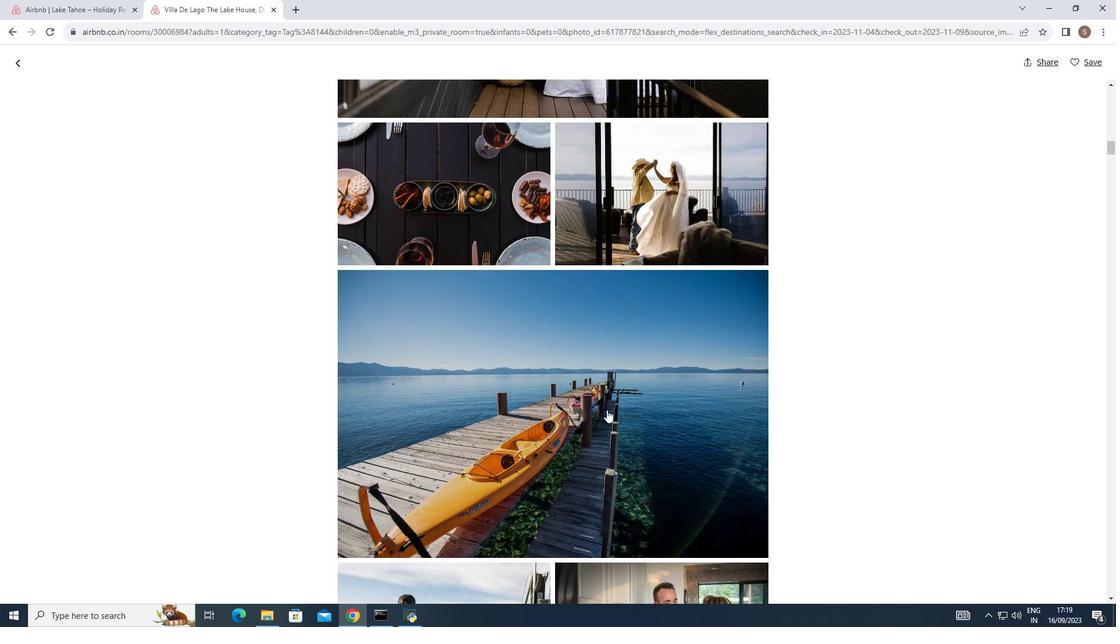 
Action: Mouse scrolled (607, 402) with delta (0, 0)
Screenshot: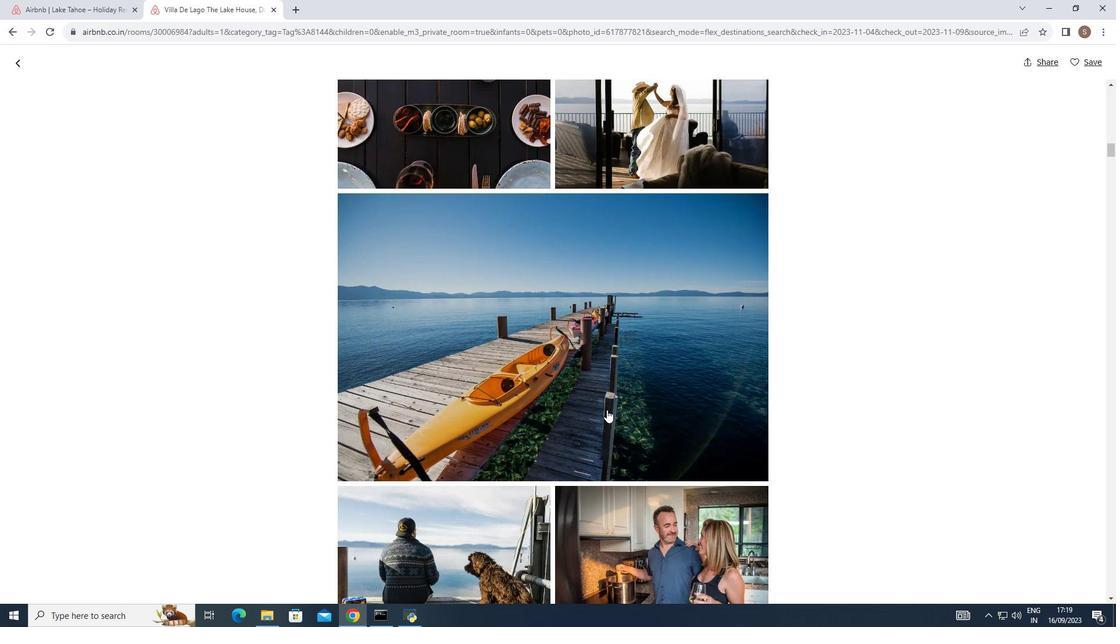 
Action: Mouse scrolled (607, 402) with delta (0, 0)
Screenshot: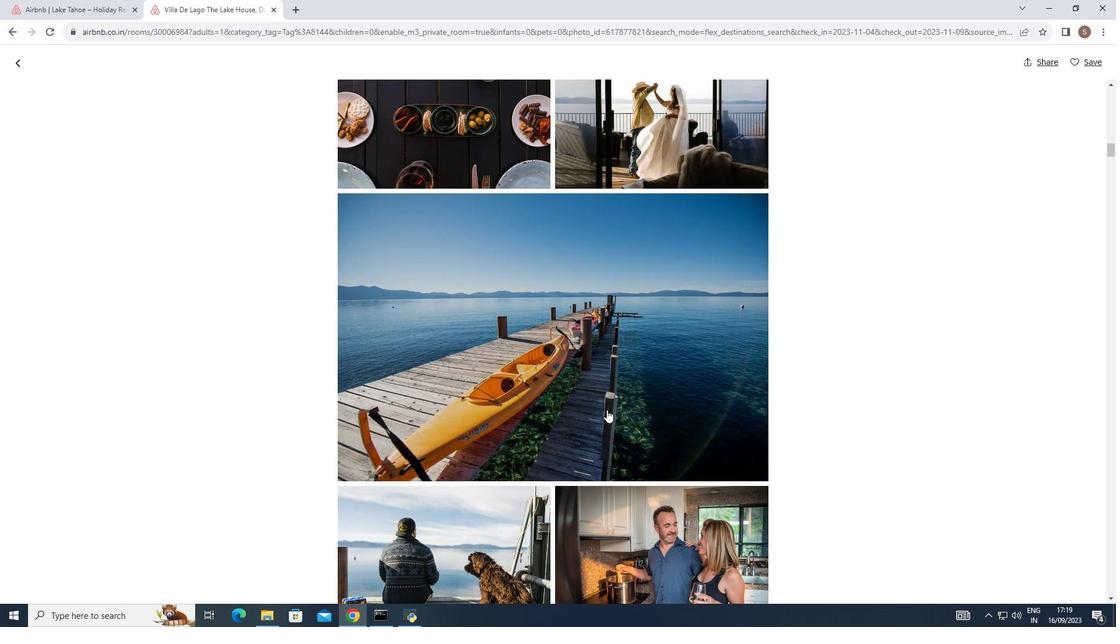 
Action: Mouse scrolled (607, 402) with delta (0, 0)
Screenshot: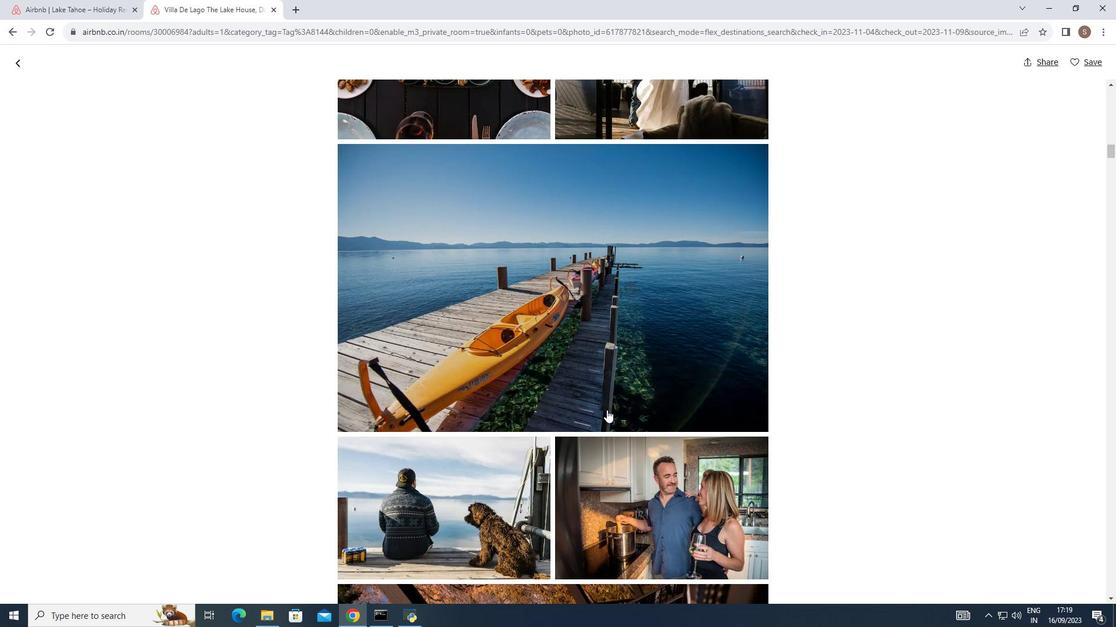 
Action: Mouse scrolled (607, 402) with delta (0, 0)
Screenshot: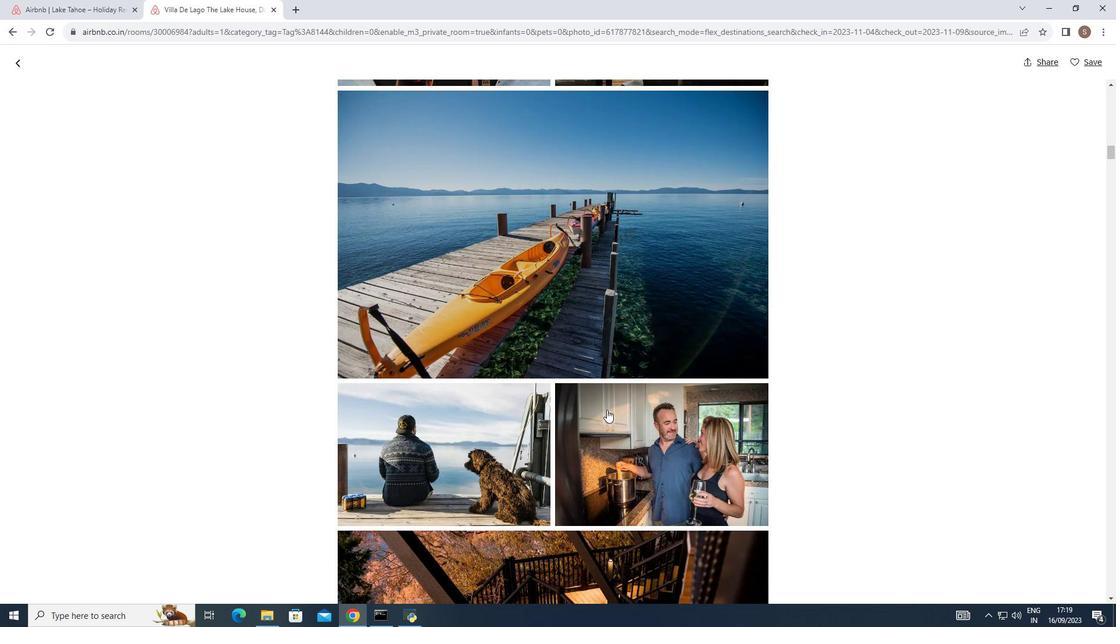 
Action: Mouse scrolled (607, 402) with delta (0, 0)
Screenshot: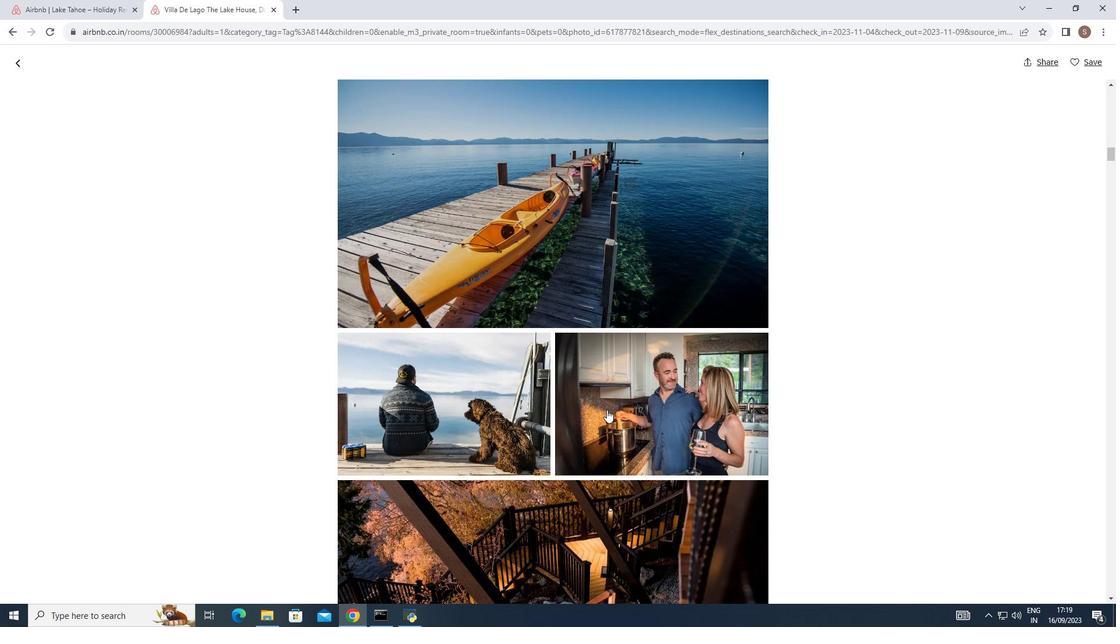 
Action: Mouse scrolled (607, 402) with delta (0, 0)
Screenshot: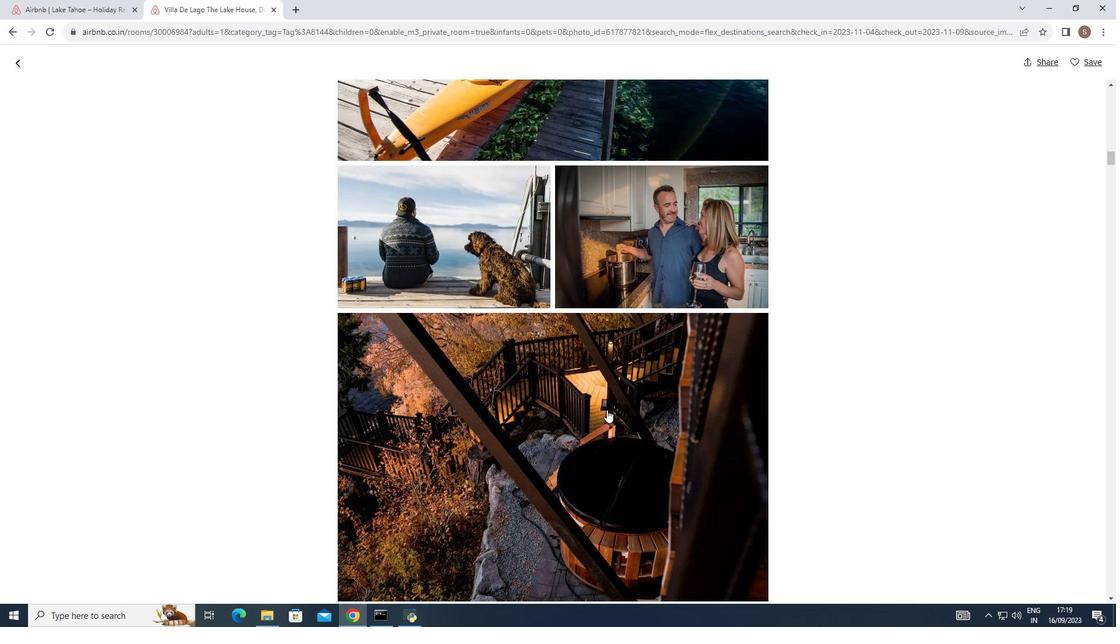 
Action: Mouse scrolled (607, 402) with delta (0, 0)
Screenshot: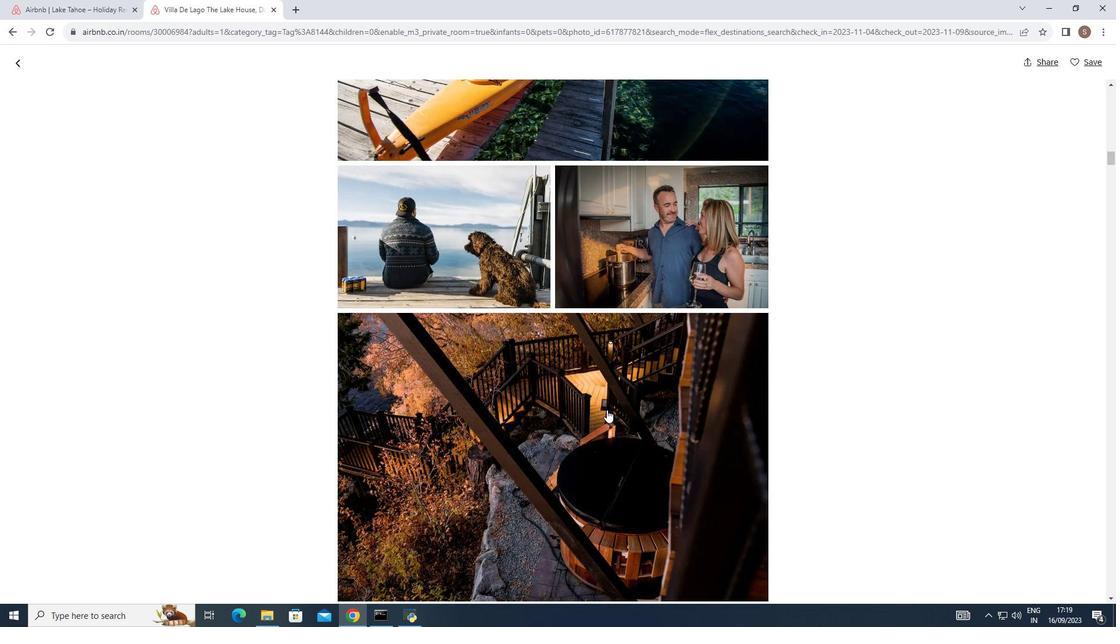 
Action: Mouse scrolled (607, 402) with delta (0, 0)
Screenshot: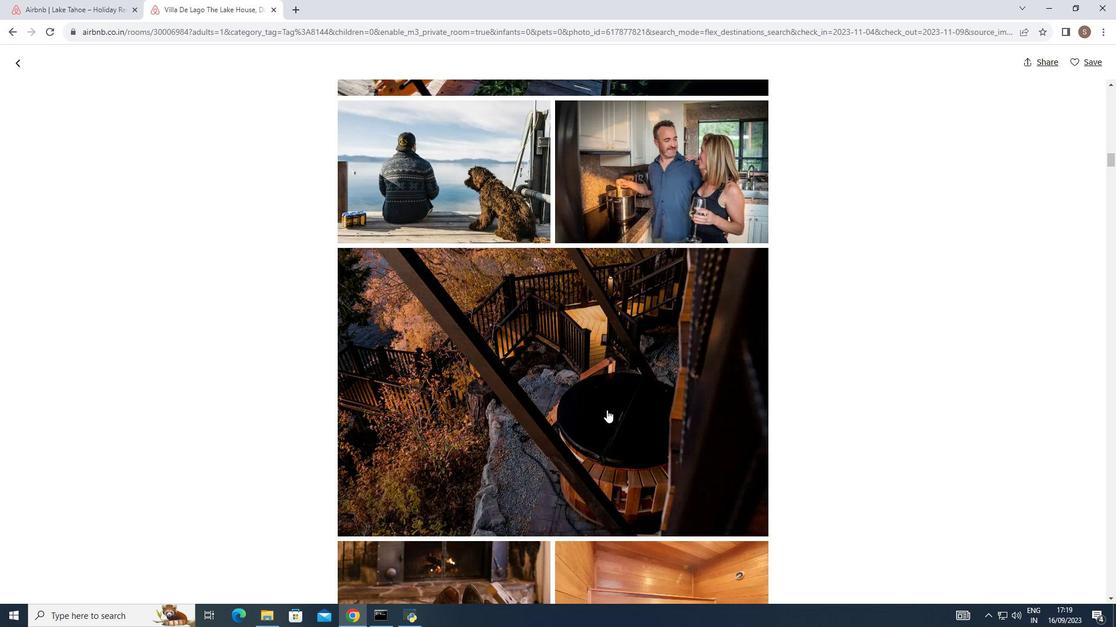 
Action: Mouse scrolled (607, 402) with delta (0, 0)
Screenshot: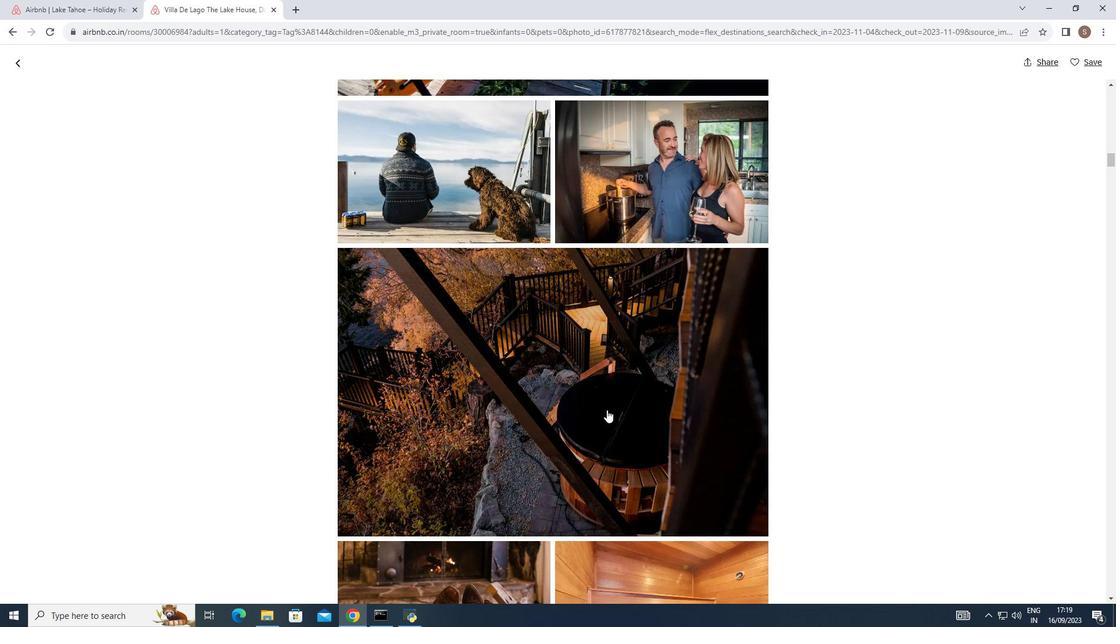 
Action: Mouse scrolled (607, 402) with delta (0, 0)
Screenshot: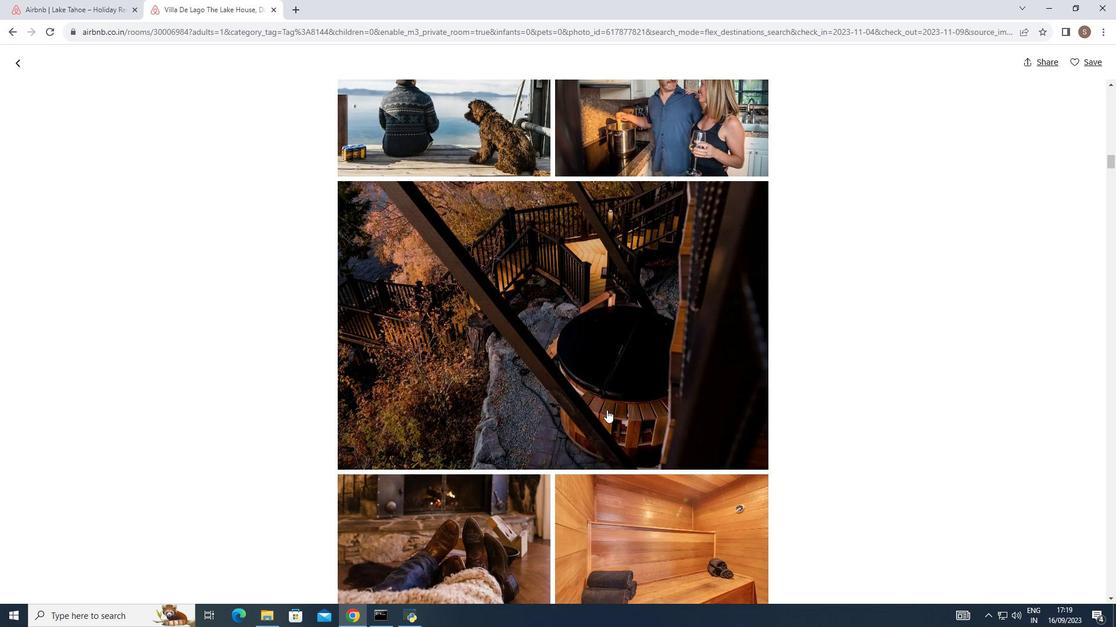 
Action: Mouse scrolled (607, 402) with delta (0, 0)
Screenshot: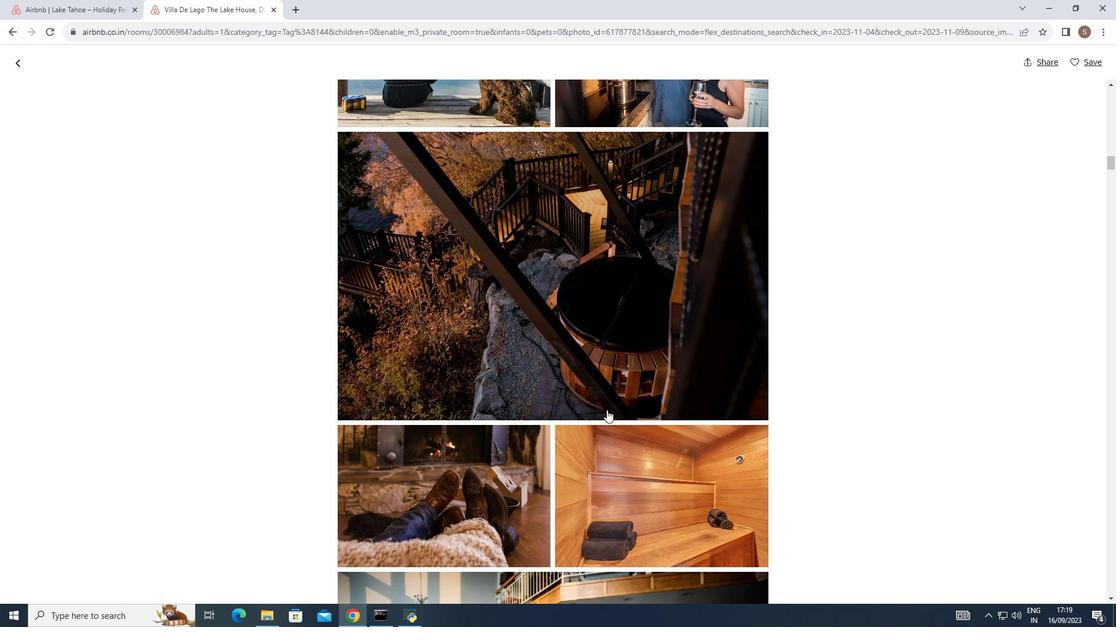 
Action: Mouse scrolled (607, 402) with delta (0, 0)
Screenshot: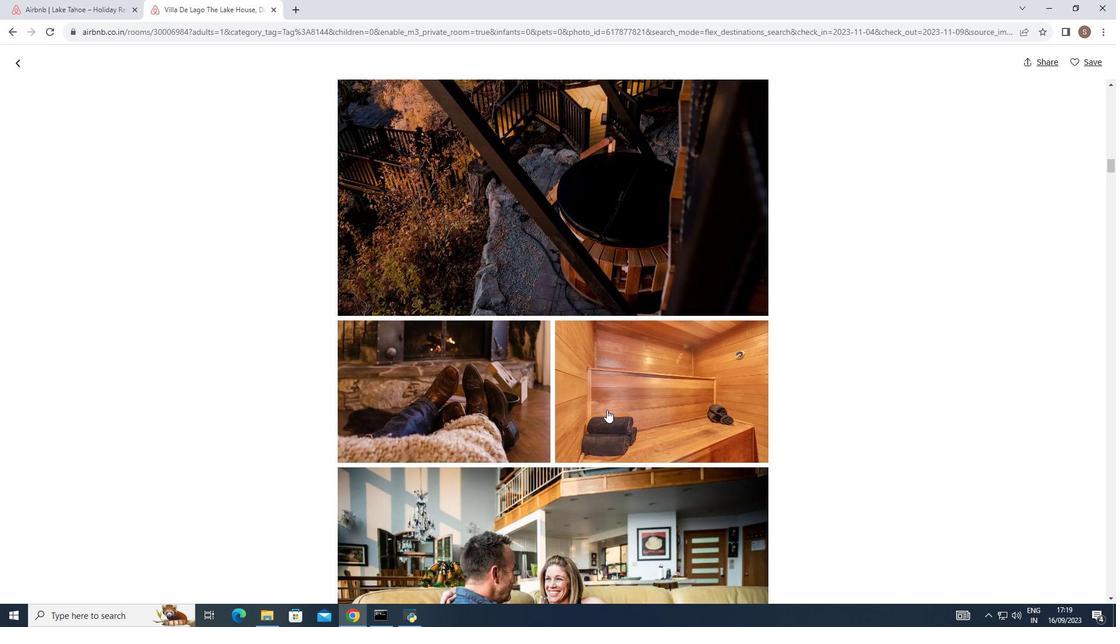 
Action: Mouse scrolled (607, 402) with delta (0, 0)
Screenshot: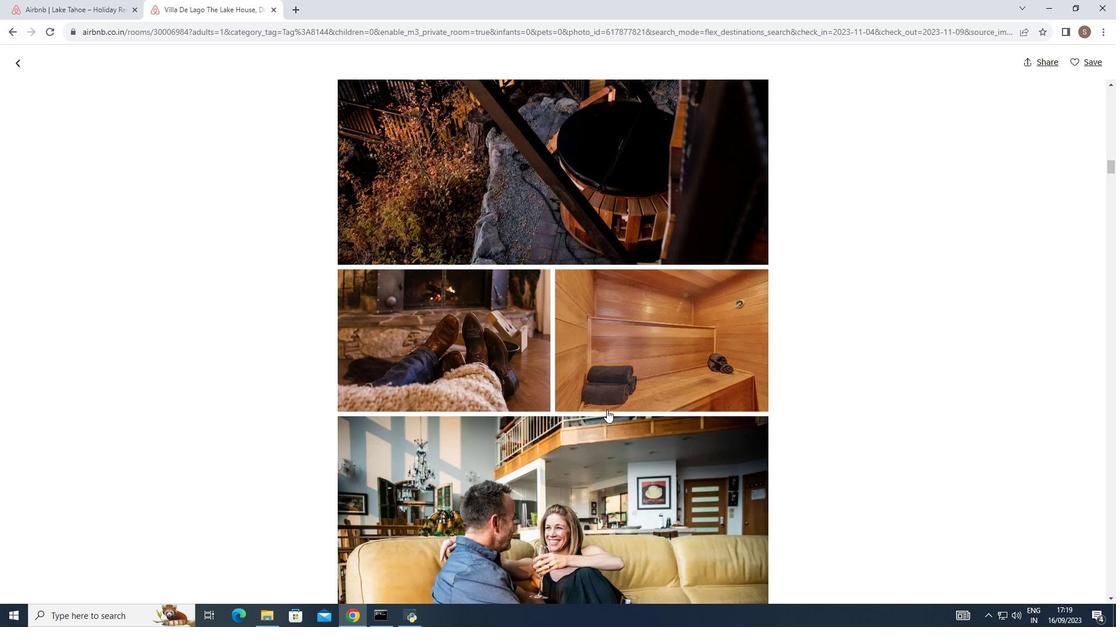 
Action: Mouse scrolled (607, 402) with delta (0, 0)
Screenshot: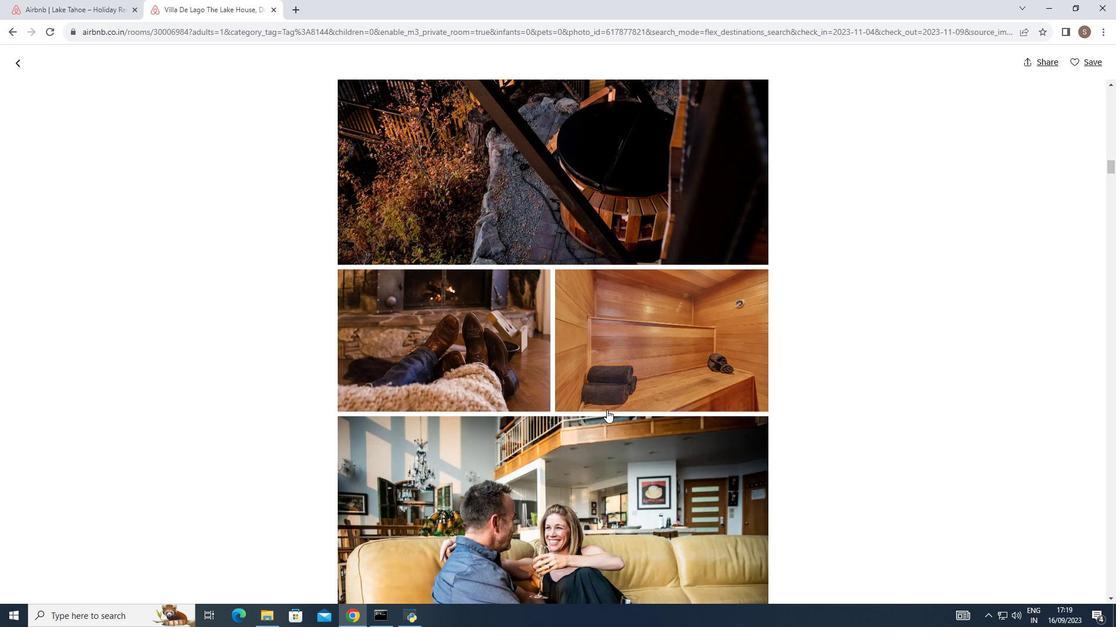 
Action: Mouse scrolled (607, 402) with delta (0, 0)
Screenshot: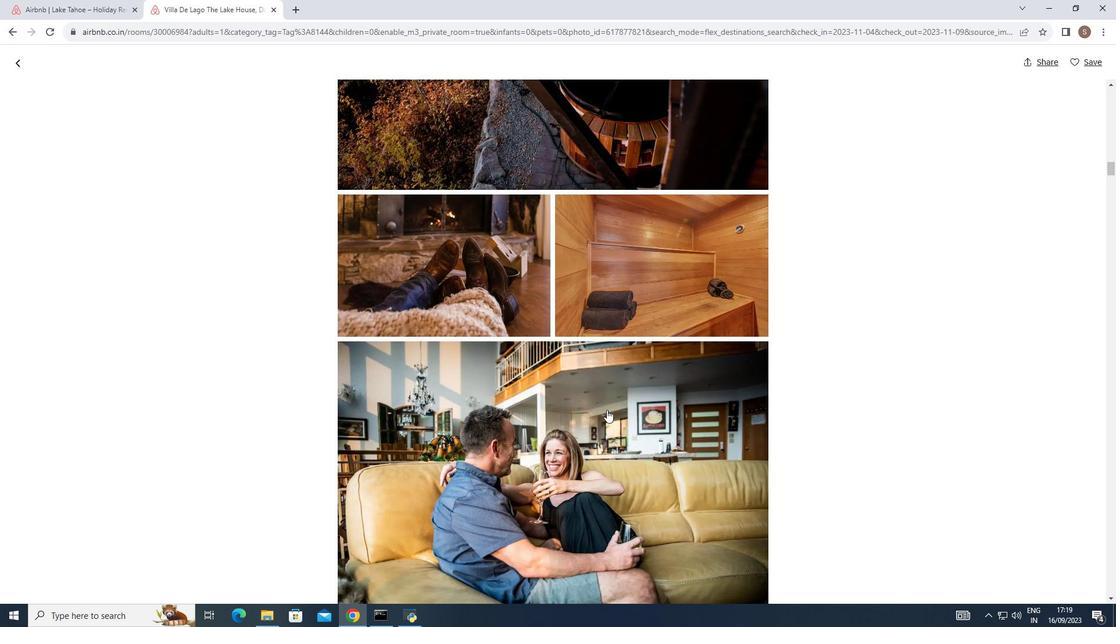 
Action: Mouse scrolled (607, 402) with delta (0, 0)
Screenshot: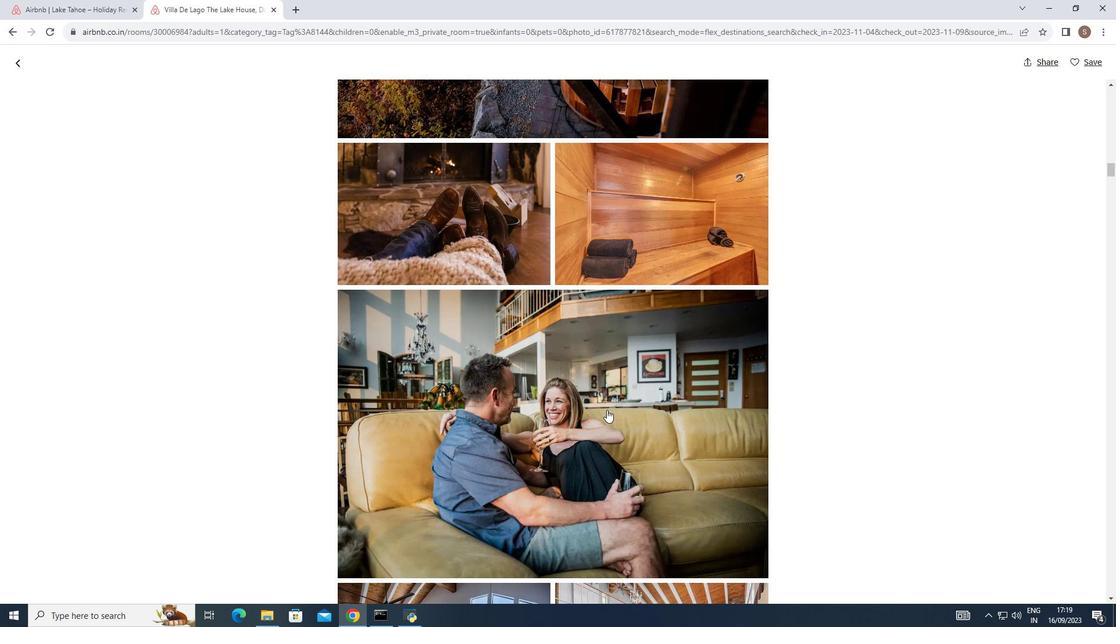 
Action: Mouse scrolled (607, 402) with delta (0, 0)
Screenshot: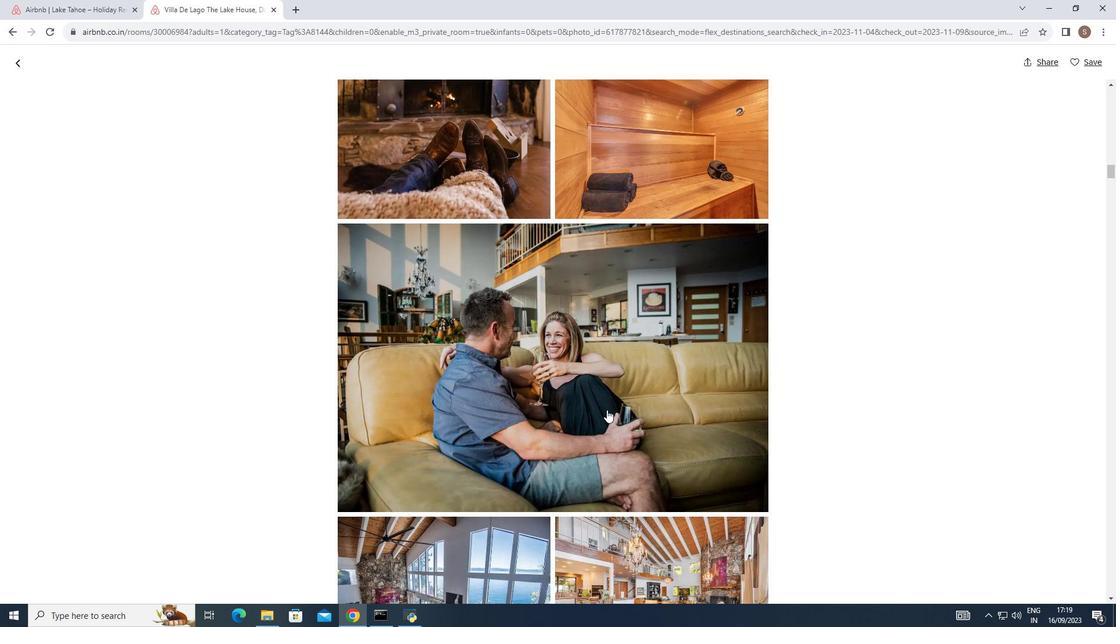 
Action: Mouse scrolled (607, 402) with delta (0, 0)
Screenshot: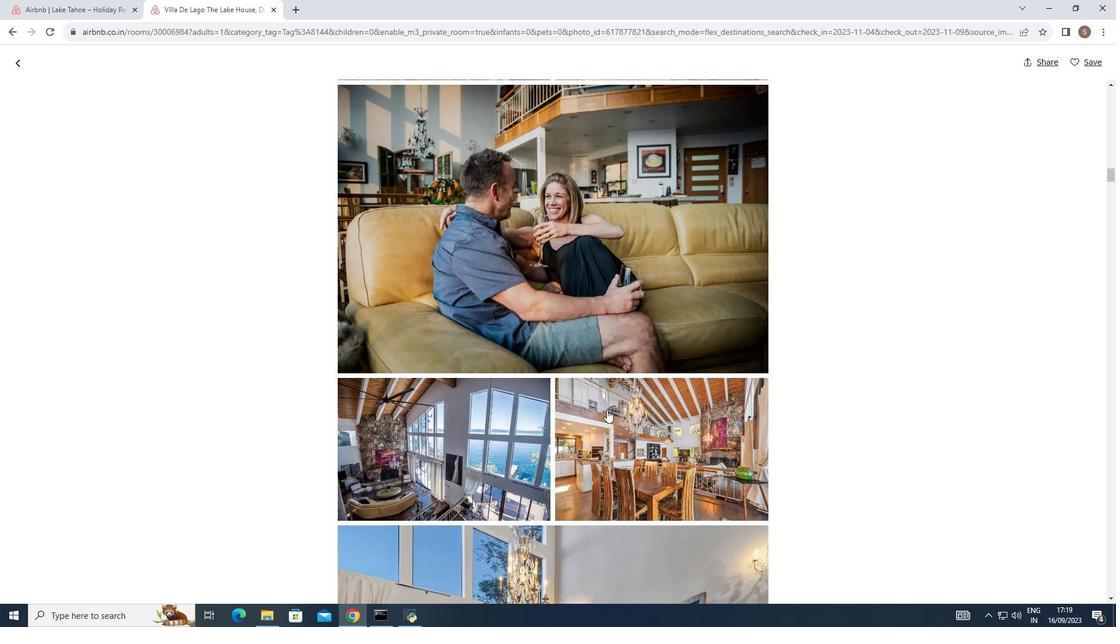 
Action: Mouse scrolled (607, 402) with delta (0, 0)
Screenshot: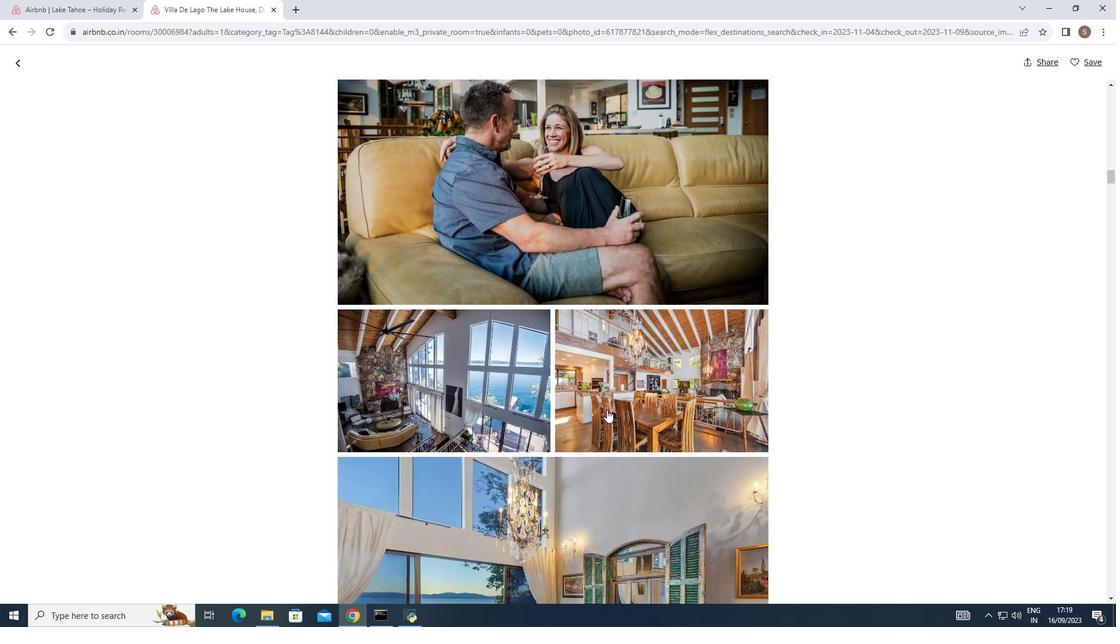 
Action: Mouse scrolled (607, 402) with delta (0, 0)
Screenshot: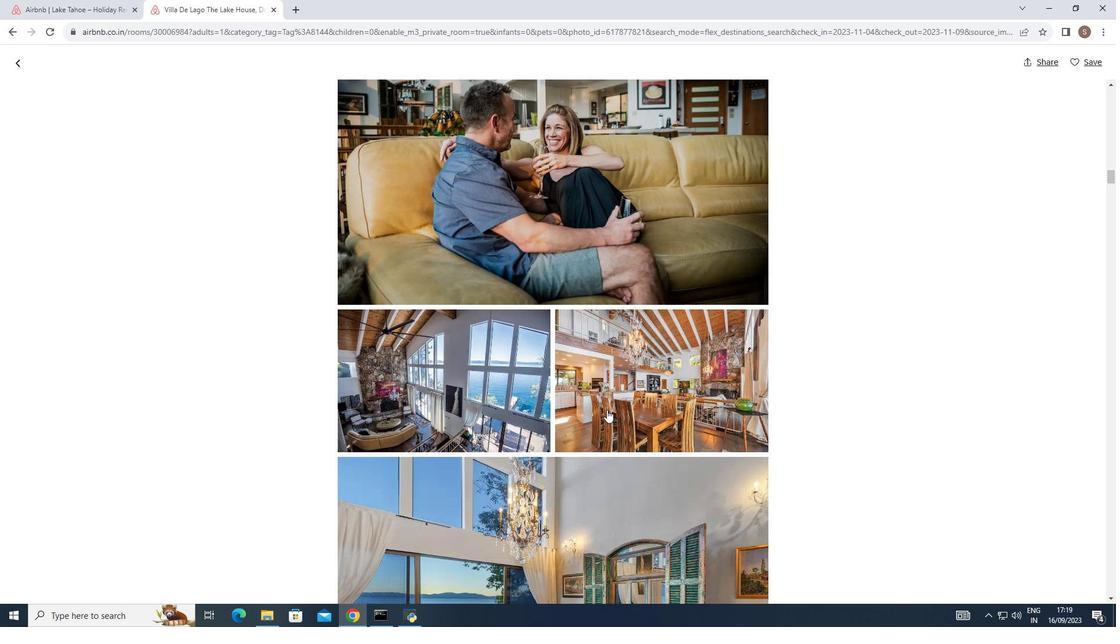 
Action: Mouse scrolled (607, 402) with delta (0, 0)
Screenshot: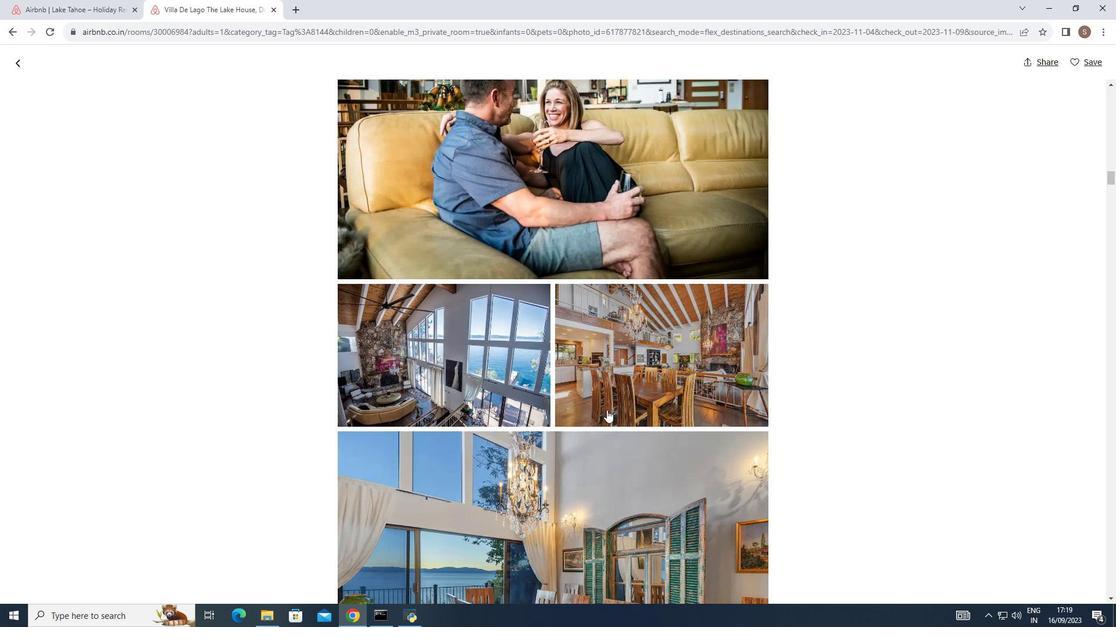 
Action: Mouse scrolled (607, 402) with delta (0, 0)
Screenshot: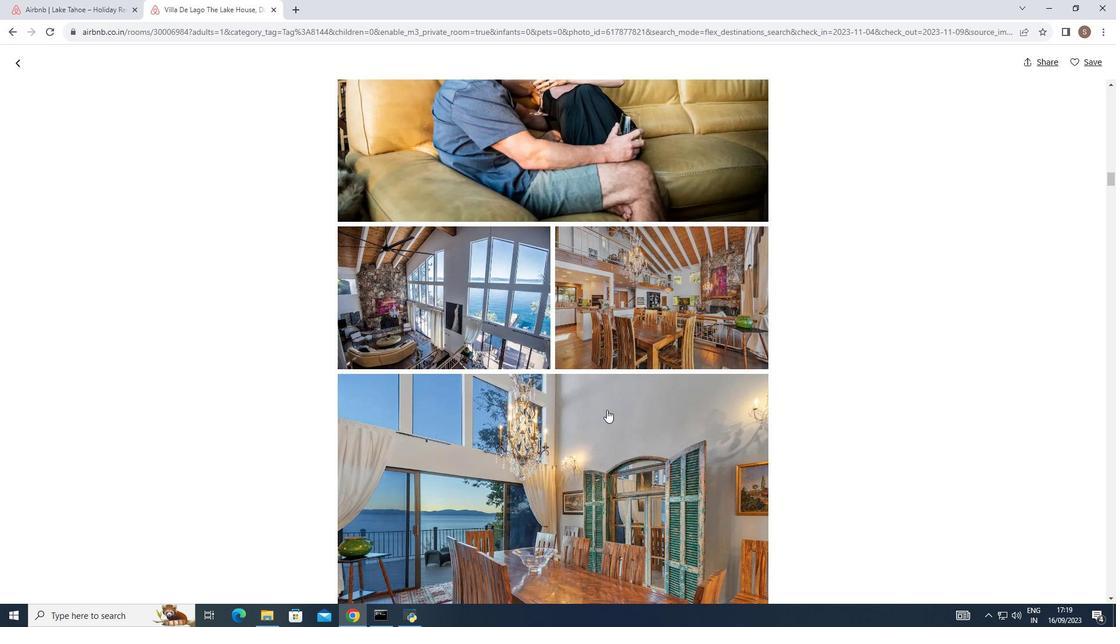 
Action: Mouse scrolled (607, 402) with delta (0, 0)
Screenshot: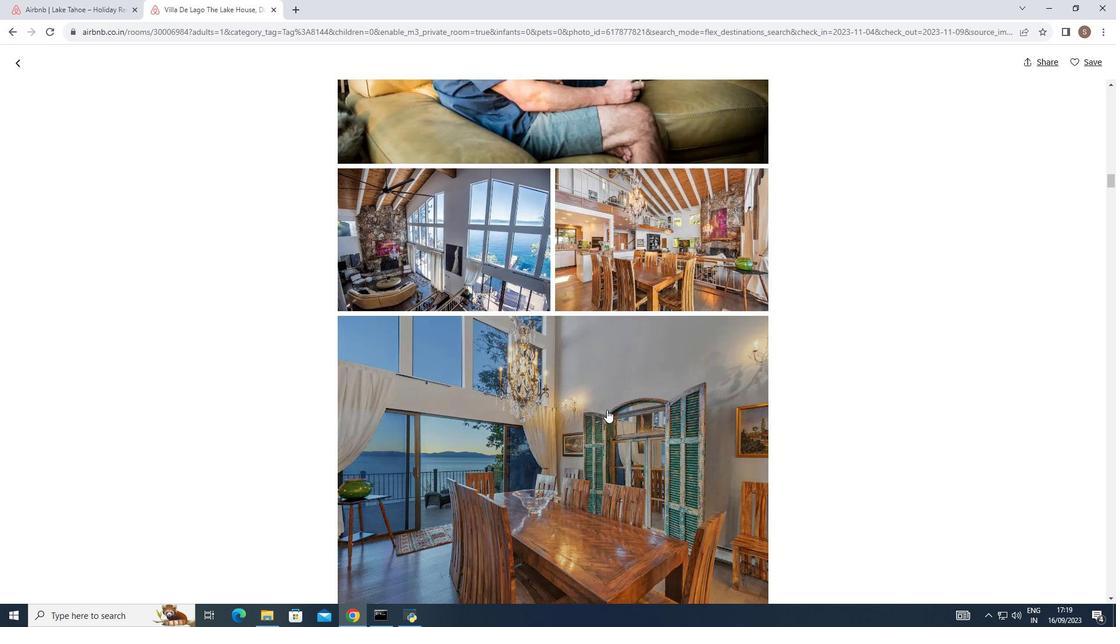 
Action: Mouse moved to (607, 402)
Screenshot: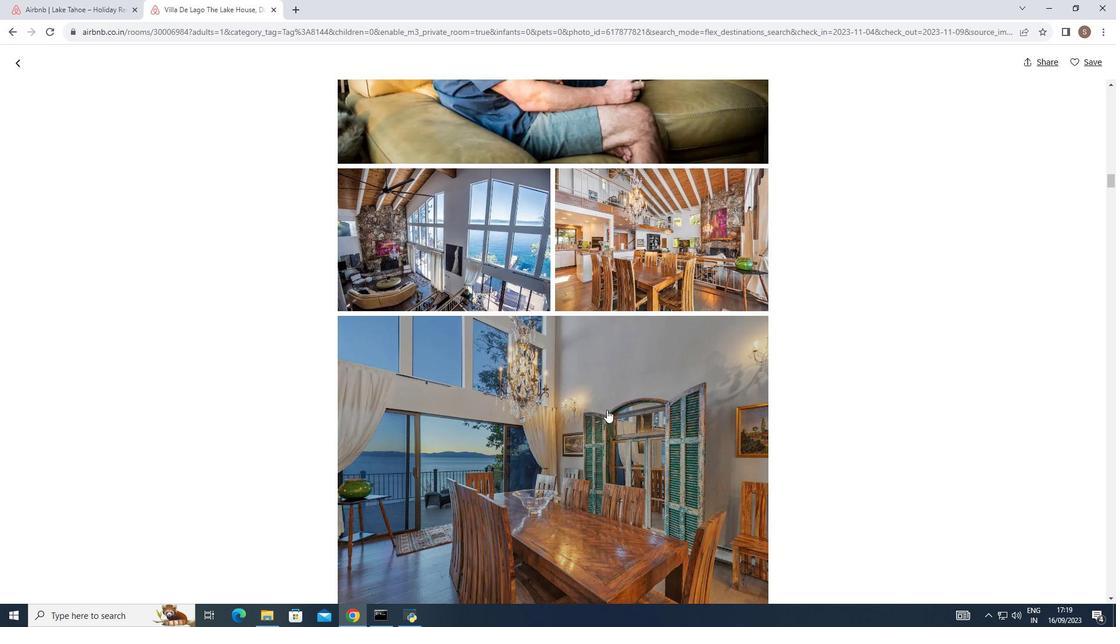 
Action: Mouse scrolled (607, 402) with delta (0, 0)
Screenshot: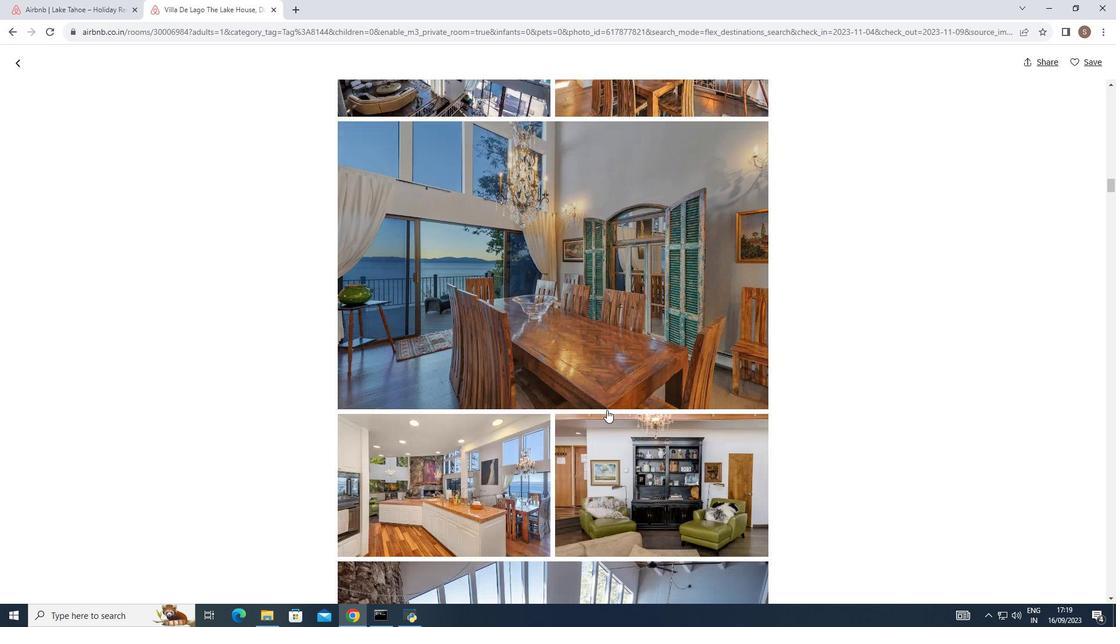 
Action: Mouse scrolled (607, 402) with delta (0, 0)
Screenshot: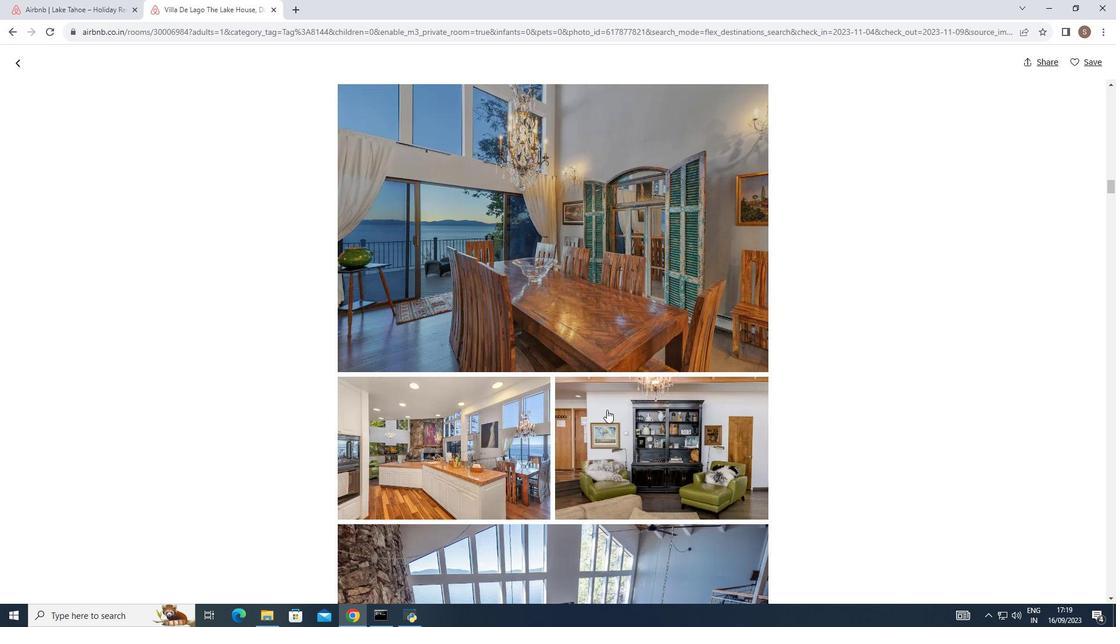 
Action: Mouse scrolled (607, 402) with delta (0, 0)
Screenshot: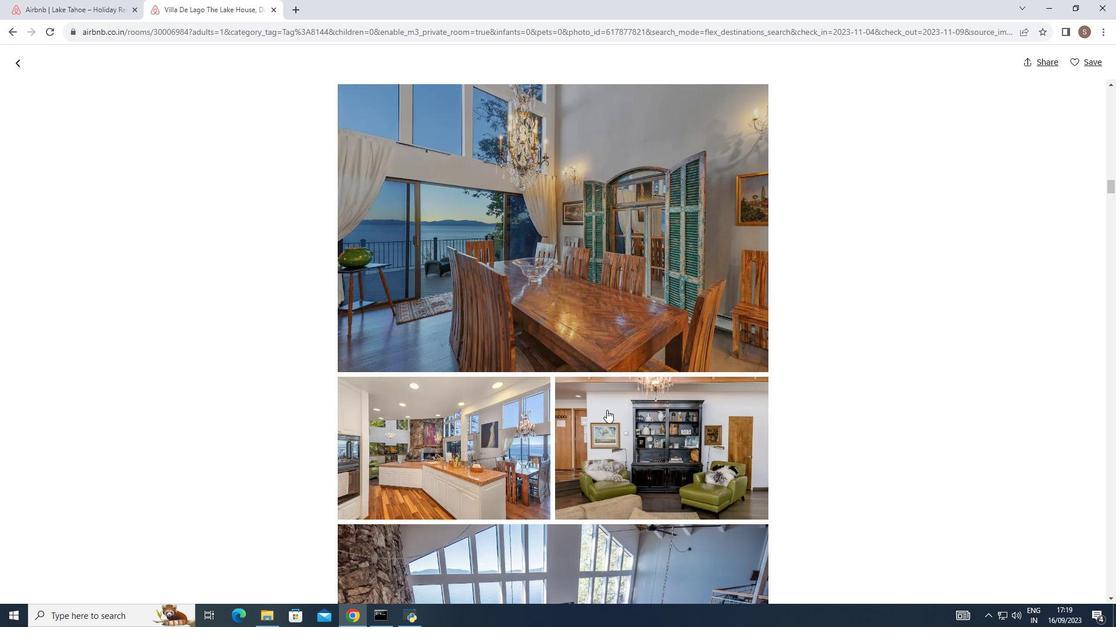 
Action: Mouse scrolled (607, 402) with delta (0, 0)
Screenshot: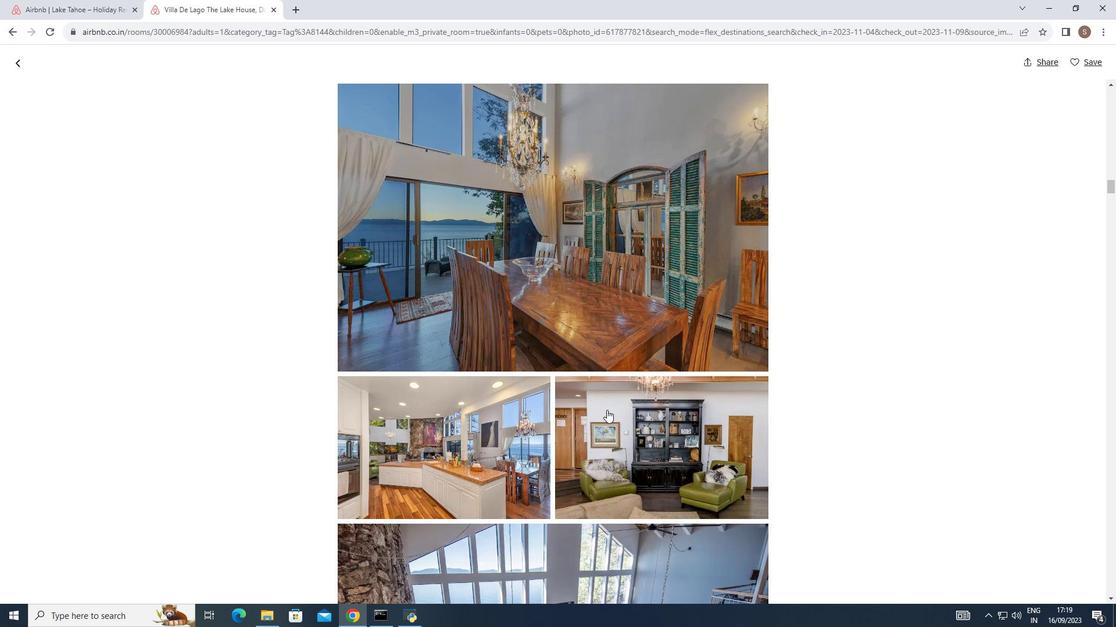 
Action: Mouse scrolled (607, 402) with delta (0, 0)
Screenshot: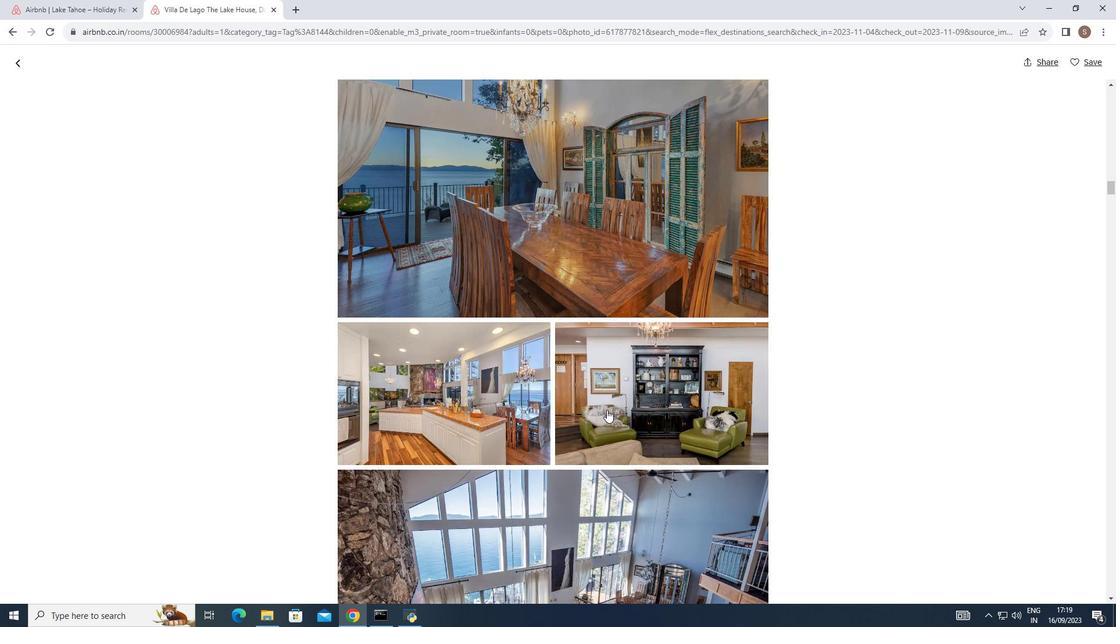 
Action: Mouse moved to (607, 402)
Screenshot: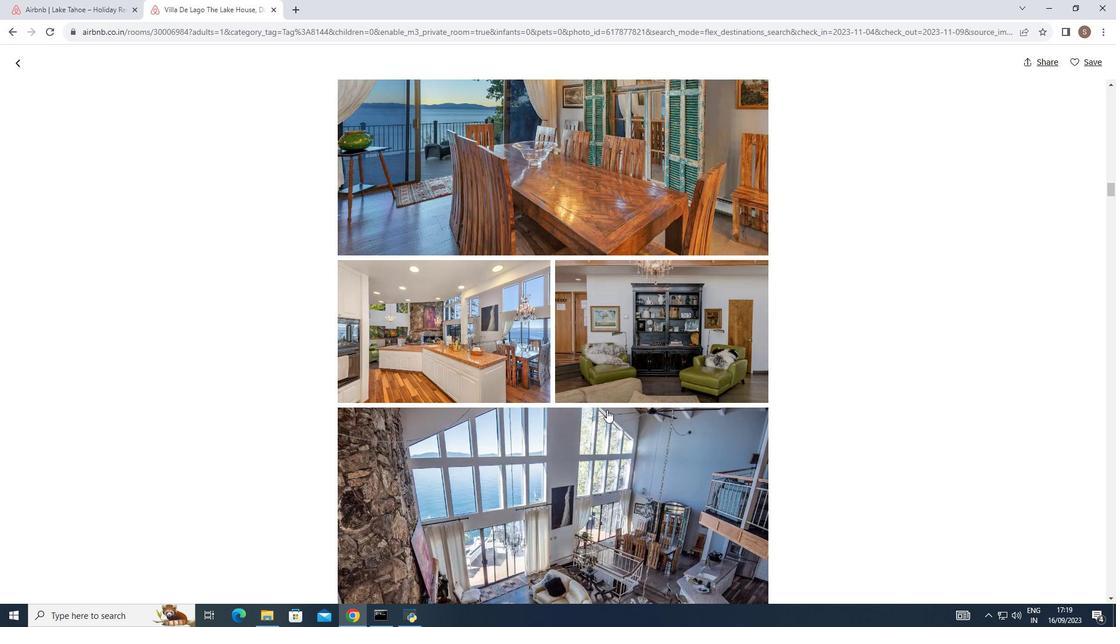 
Action: Mouse scrolled (607, 402) with delta (0, 0)
Screenshot: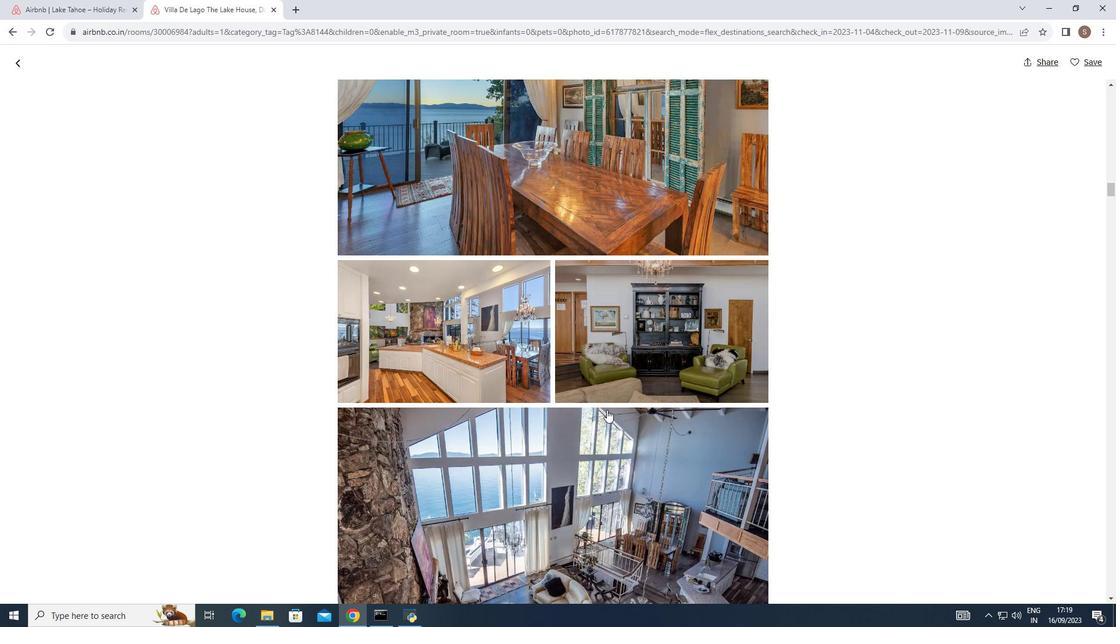 
Action: Mouse scrolled (607, 402) with delta (0, 0)
Screenshot: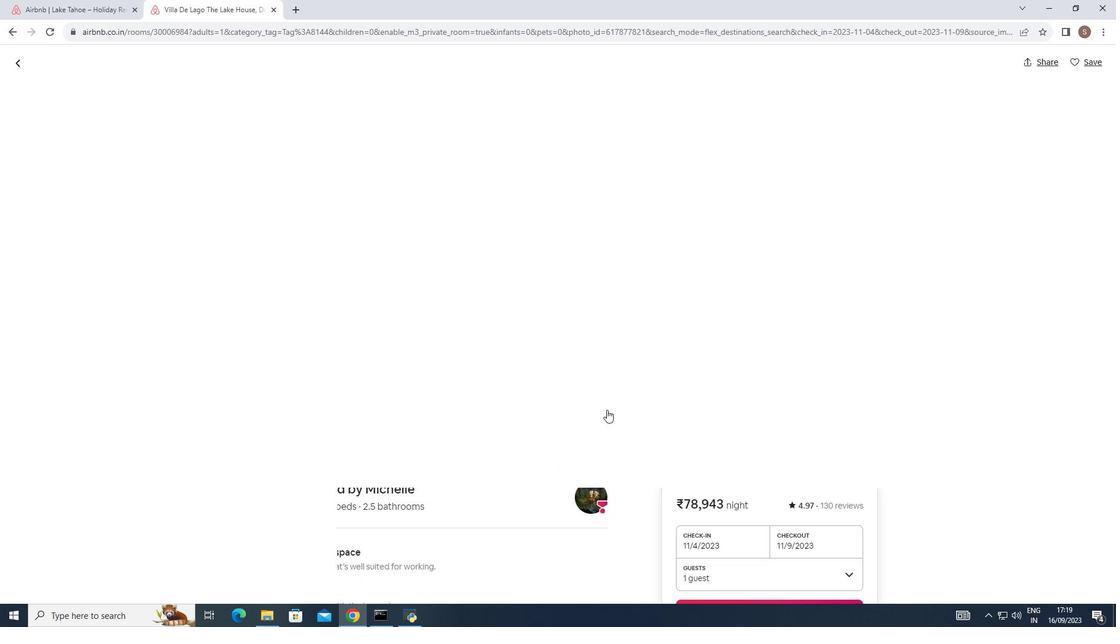 
Action: Mouse scrolled (607, 402) with delta (0, 0)
Screenshot: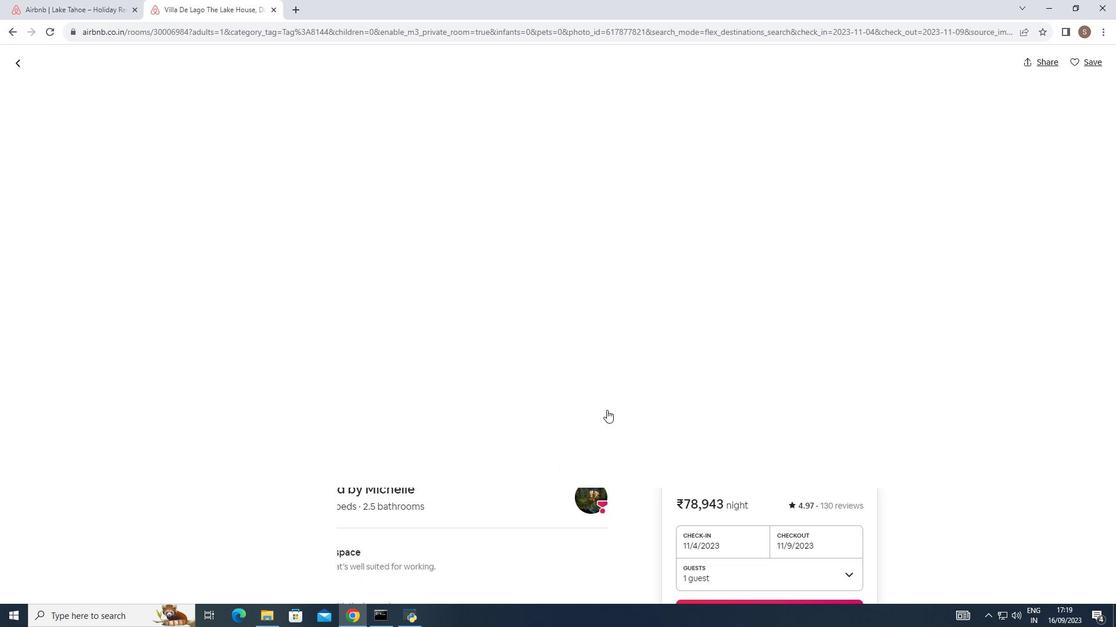 
Action: Mouse scrolled (607, 402) with delta (0, 0)
Screenshot: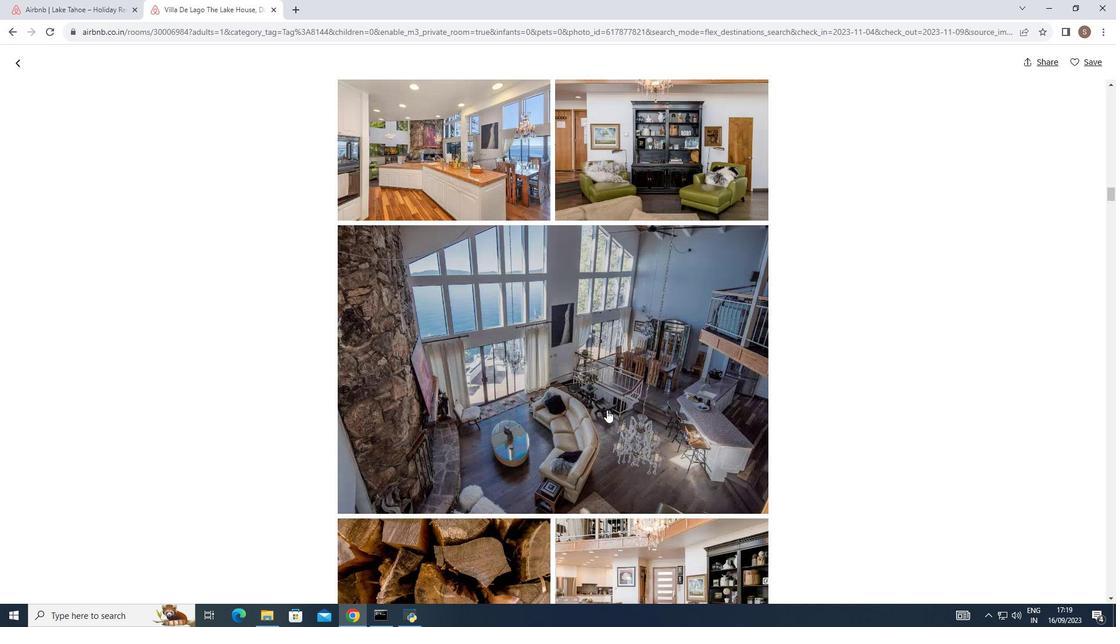 
Action: Mouse scrolled (607, 402) with delta (0, 0)
Screenshot: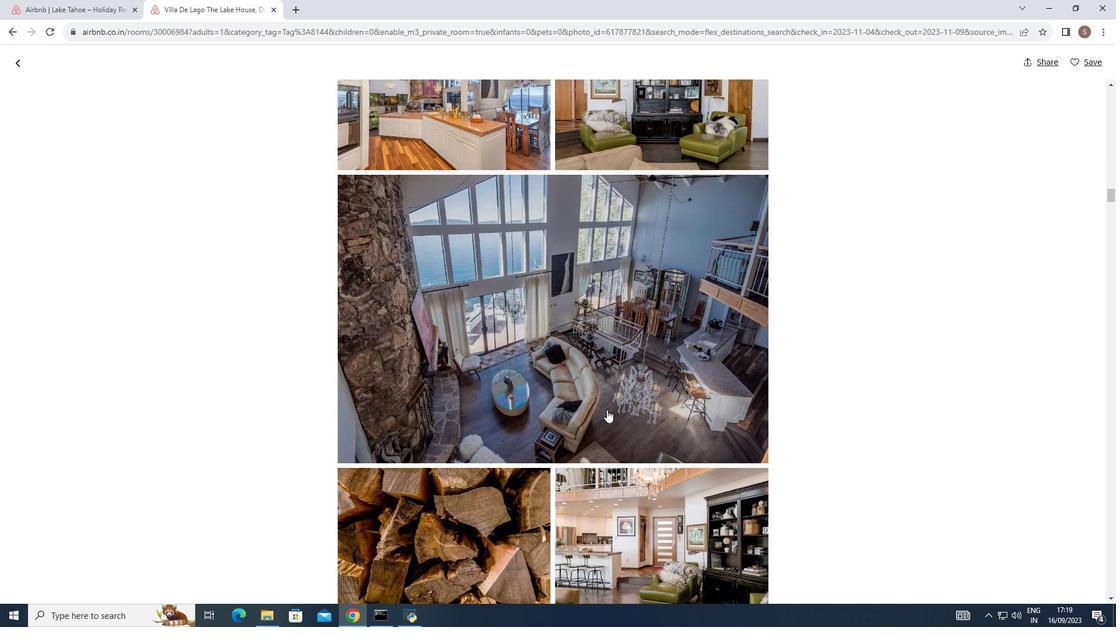 
Action: Mouse scrolled (607, 402) with delta (0, 0)
Screenshot: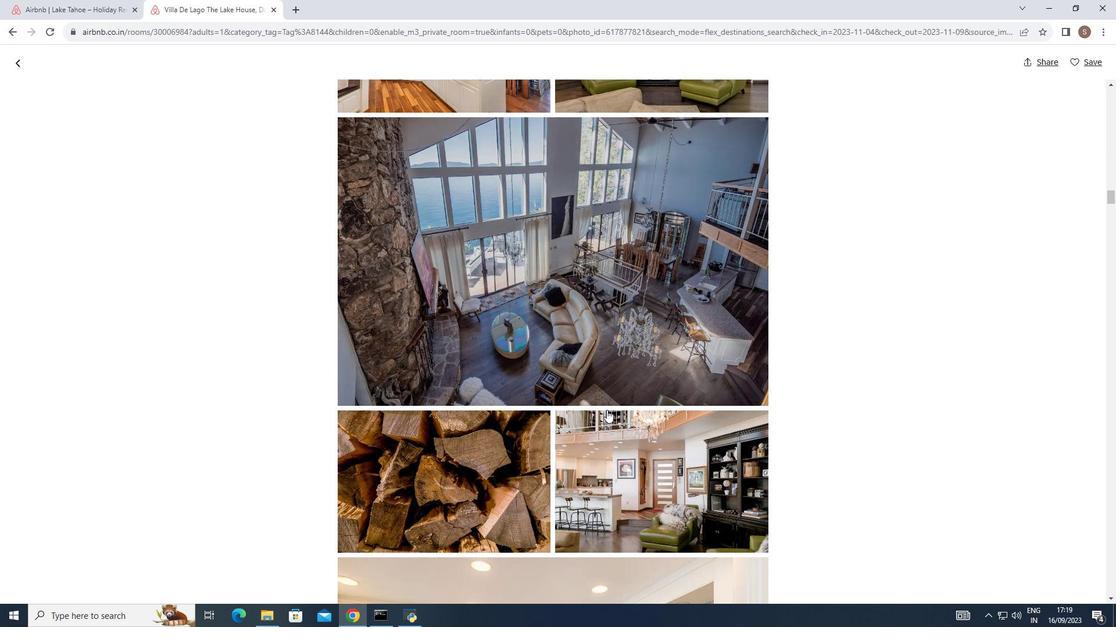 
Action: Mouse scrolled (607, 402) with delta (0, 0)
Screenshot: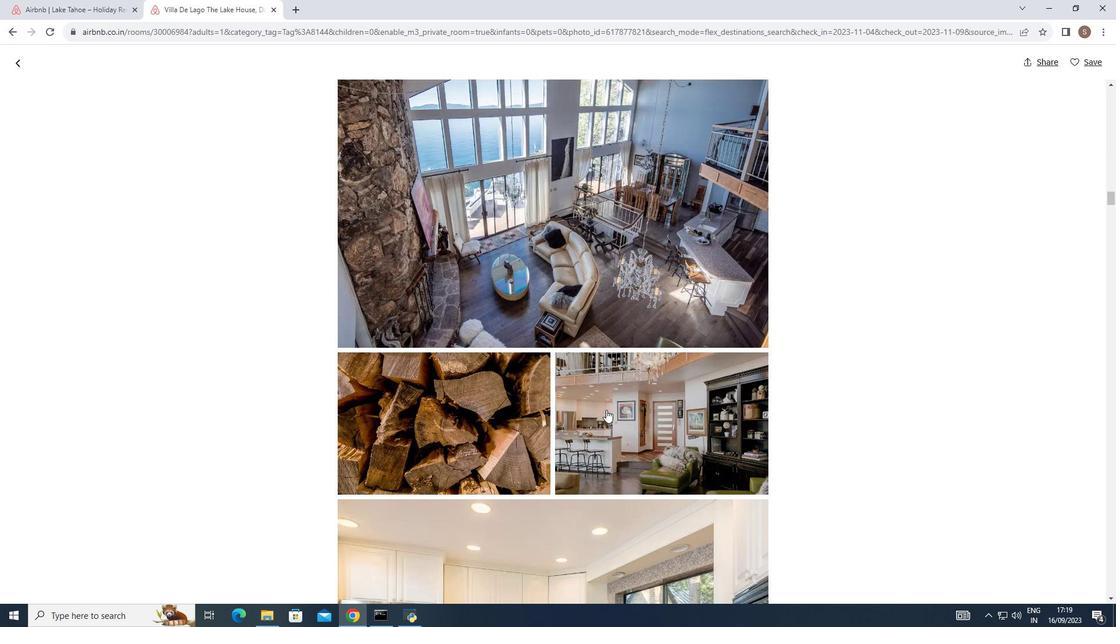 
Action: Mouse moved to (606, 402)
Screenshot: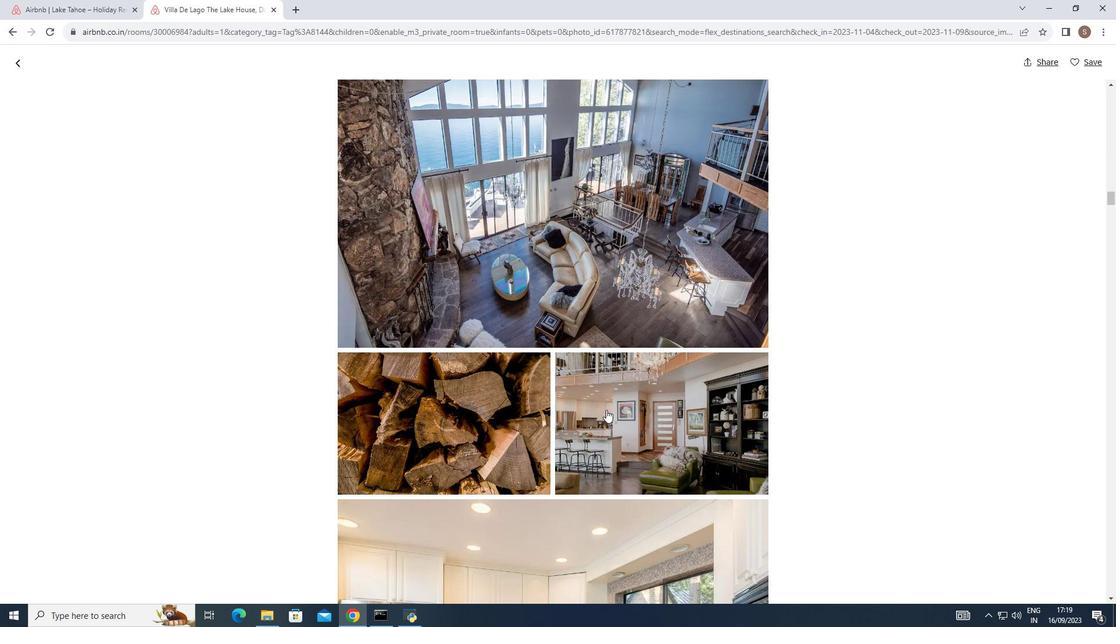 
Action: Mouse scrolled (606, 402) with delta (0, 0)
Screenshot: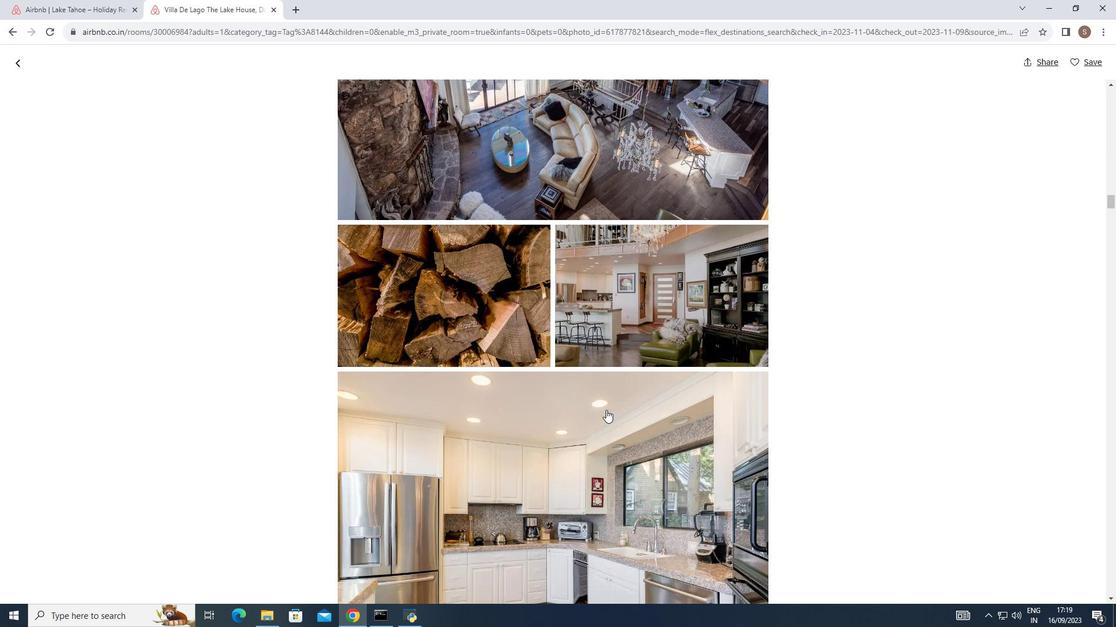 
Action: Mouse scrolled (606, 402) with delta (0, 0)
Screenshot: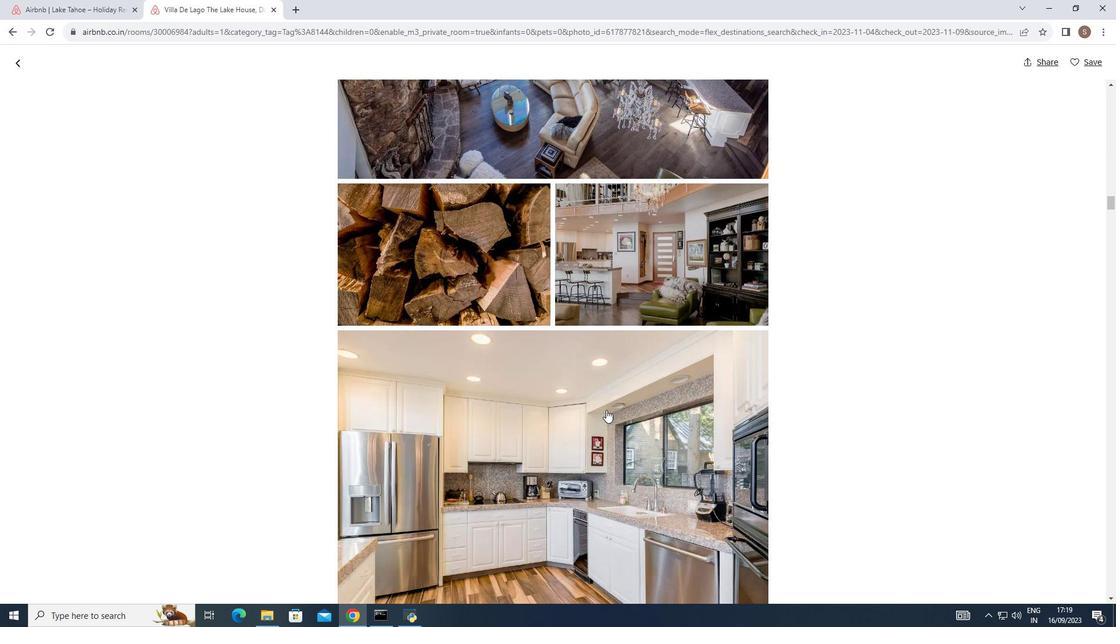 
Action: Mouse scrolled (606, 402) with delta (0, 0)
Screenshot: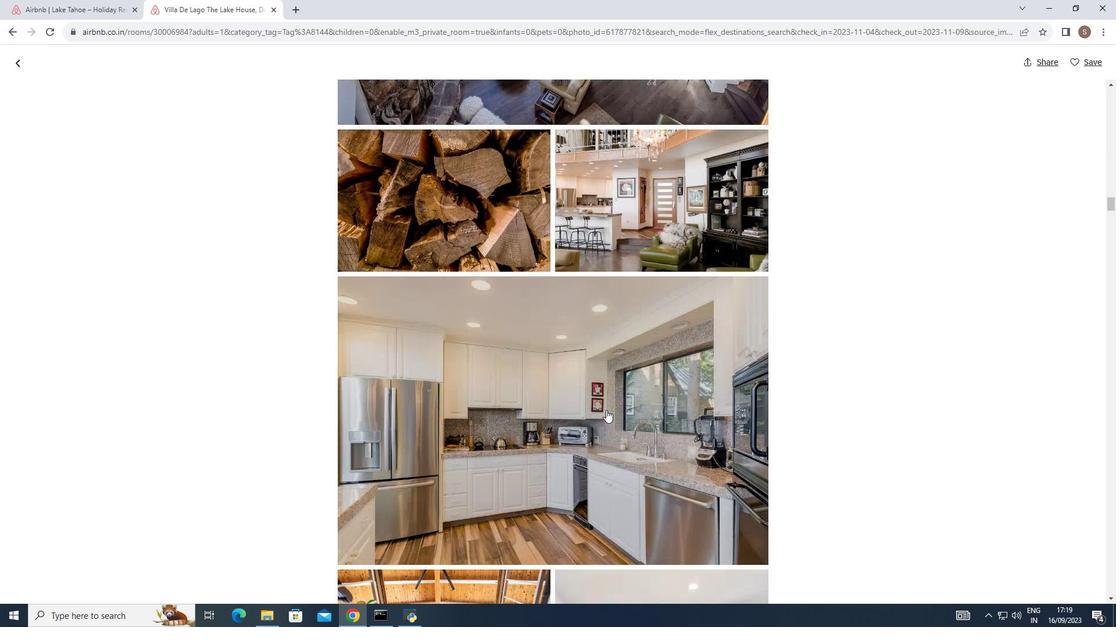 
Action: Mouse scrolled (606, 402) with delta (0, 0)
Screenshot: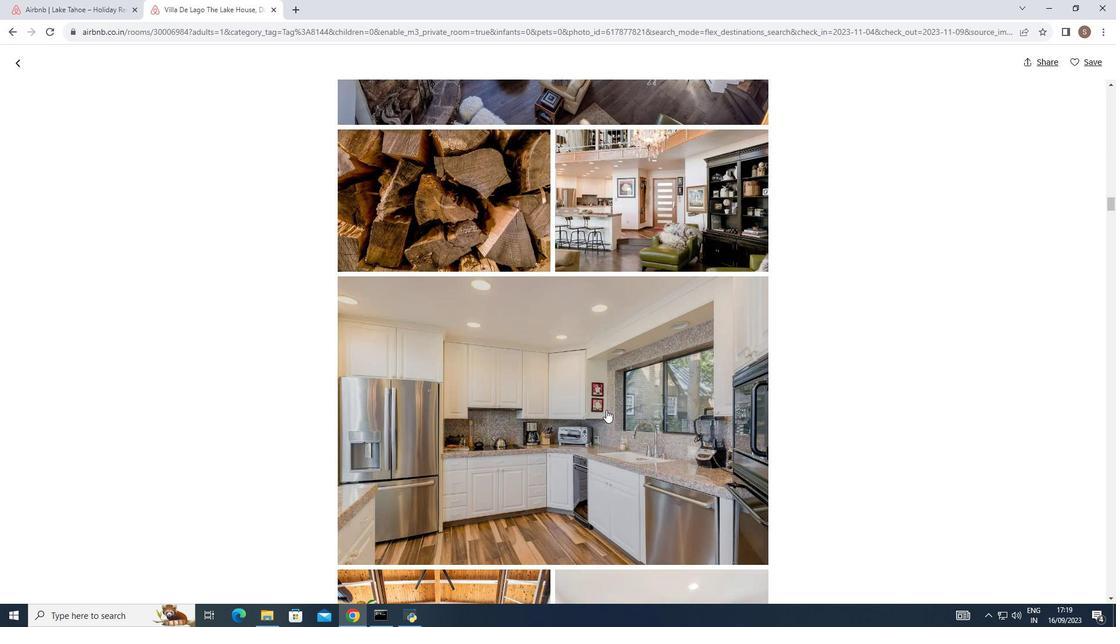 
Action: Mouse scrolled (606, 402) with delta (0, 0)
Screenshot: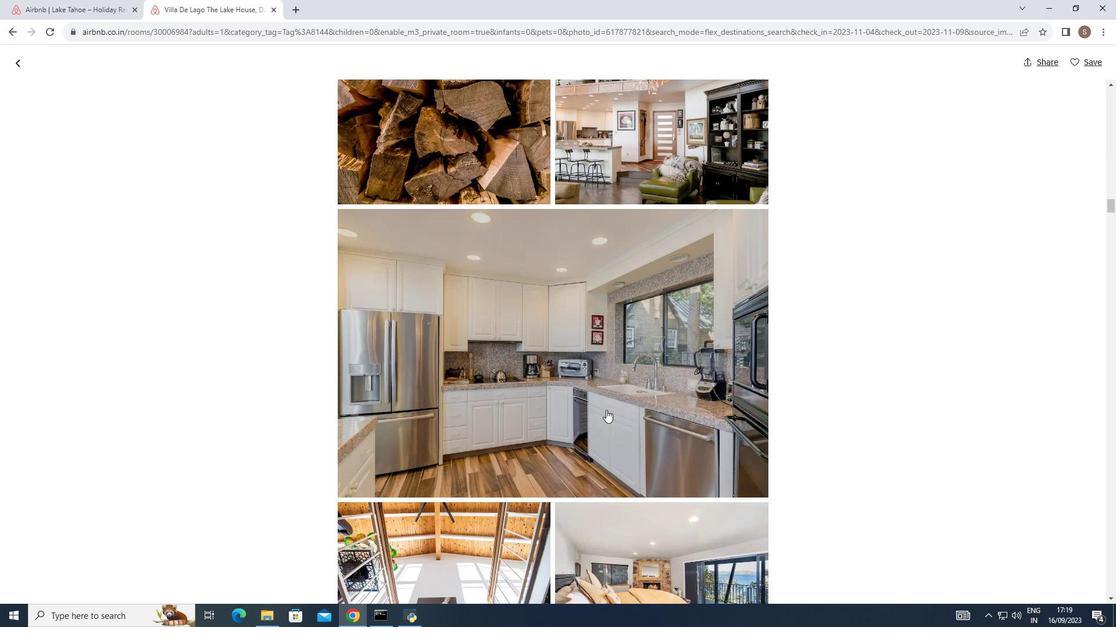 
Action: Mouse scrolled (606, 402) with delta (0, 0)
Screenshot: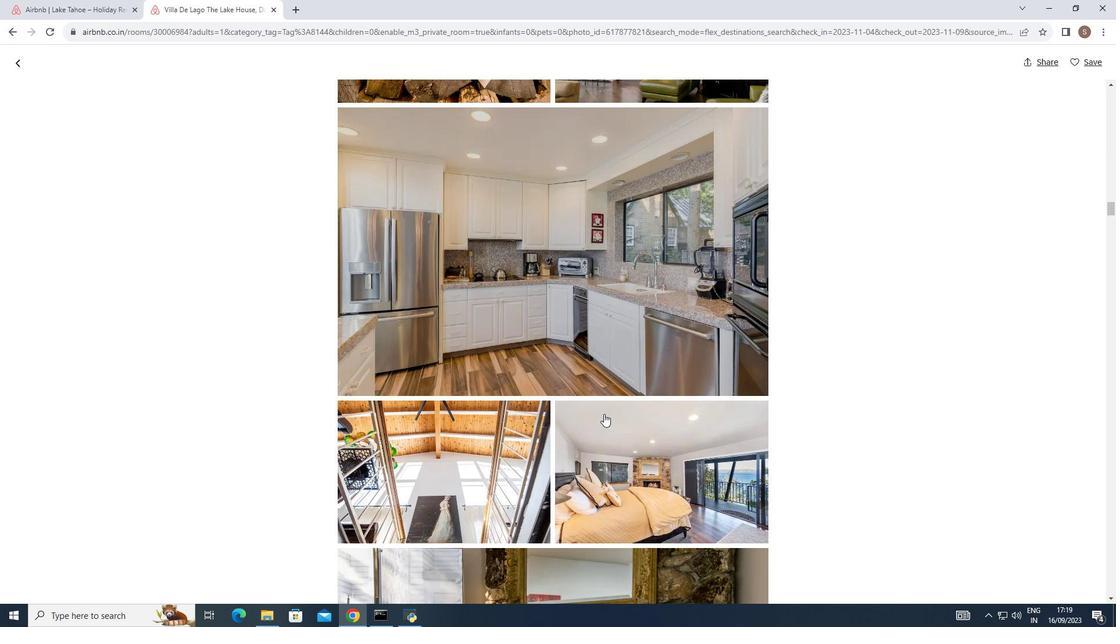 
Action: Mouse moved to (606, 404)
Screenshot: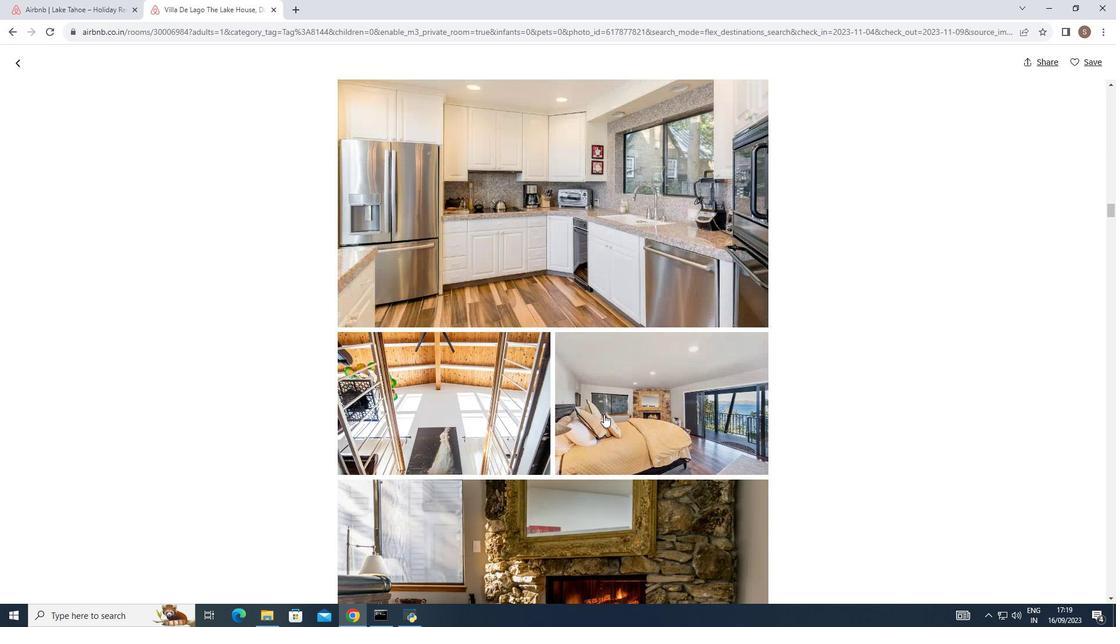 
Action: Mouse scrolled (606, 404) with delta (0, 0)
Screenshot: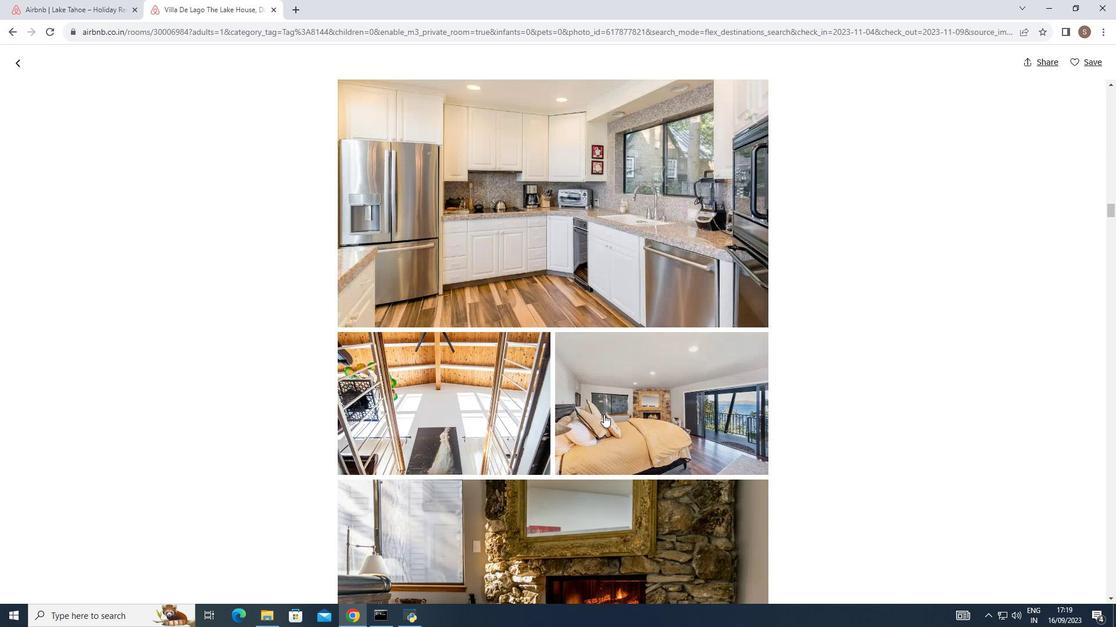 
Action: Mouse moved to (604, 406)
Screenshot: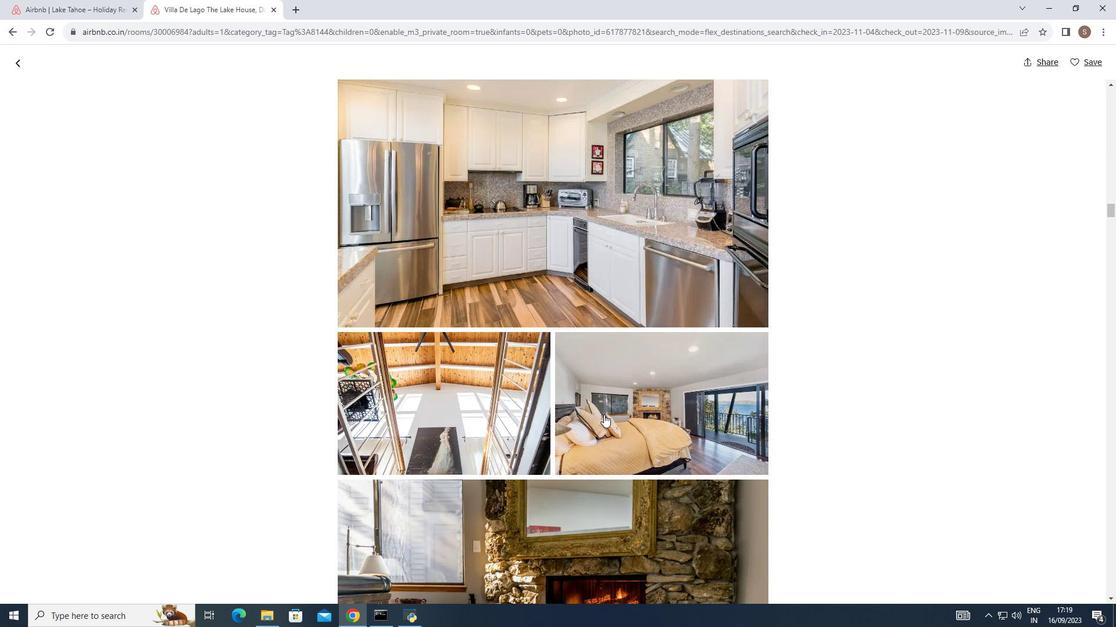 
Action: Mouse scrolled (604, 406) with delta (0, 0)
Screenshot: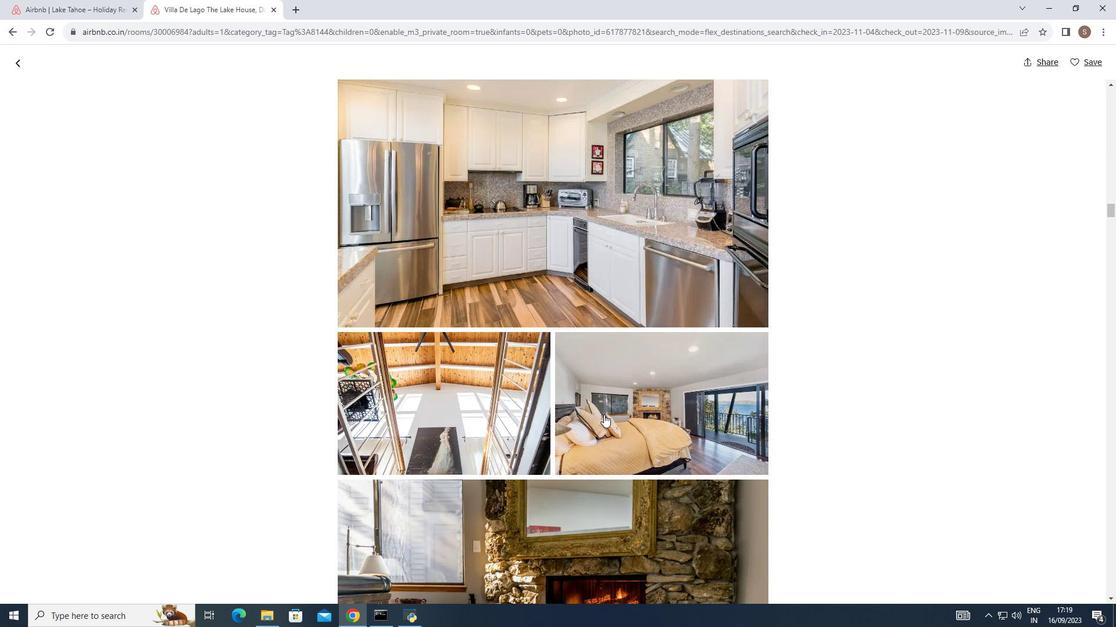 
Action: Mouse moved to (604, 407)
Screenshot: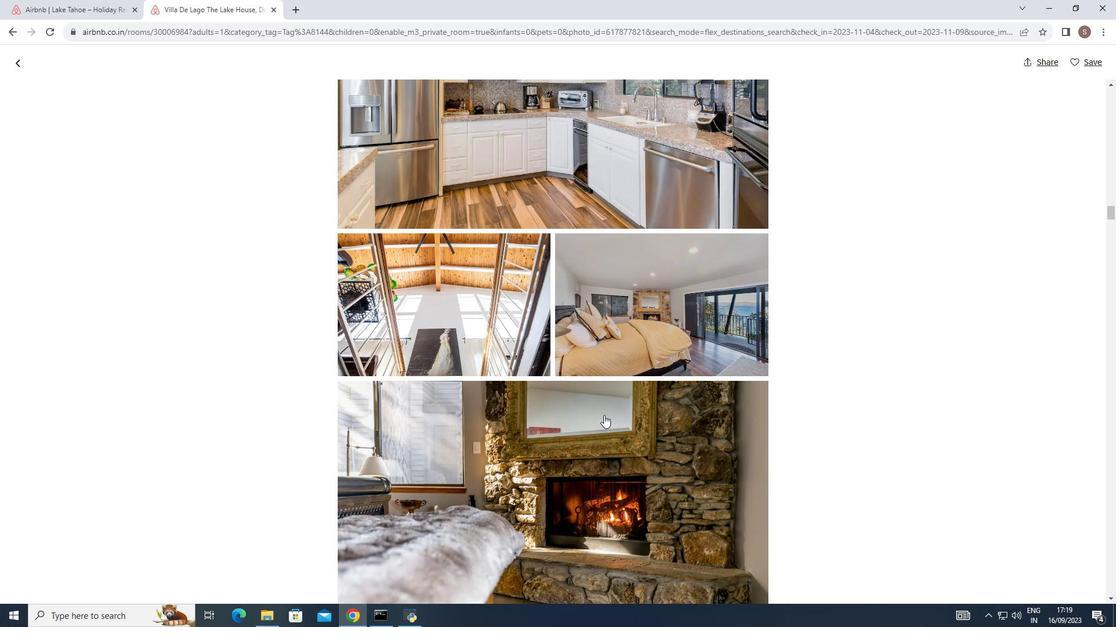 
Action: Mouse scrolled (604, 406) with delta (0, 0)
Screenshot: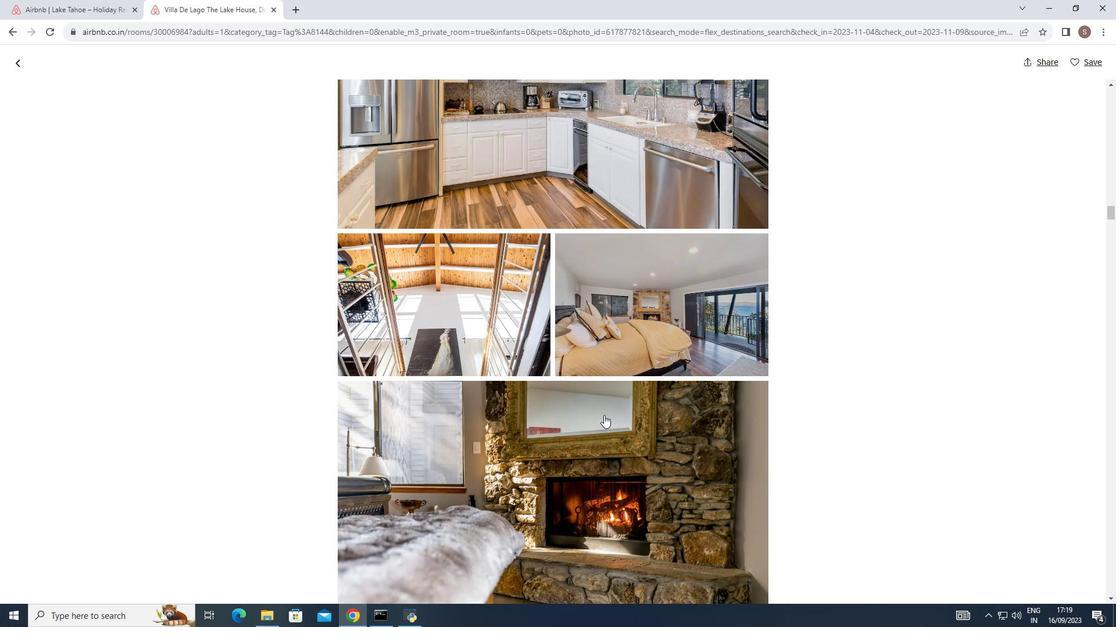 
Action: Mouse scrolled (604, 406) with delta (0, 0)
Screenshot: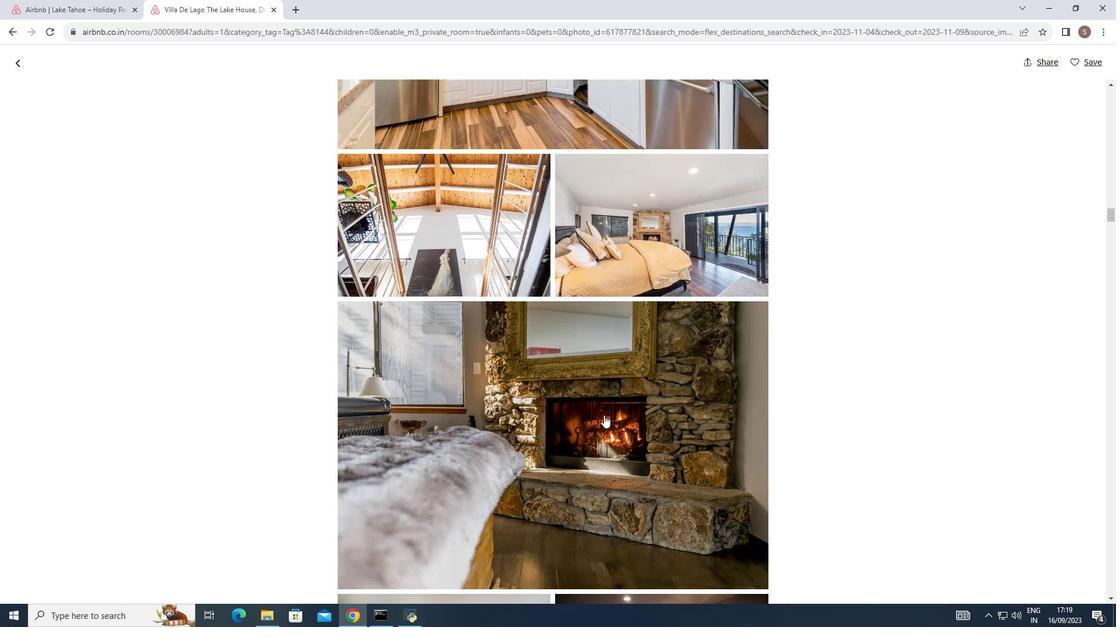 
Action: Mouse moved to (604, 408)
Screenshot: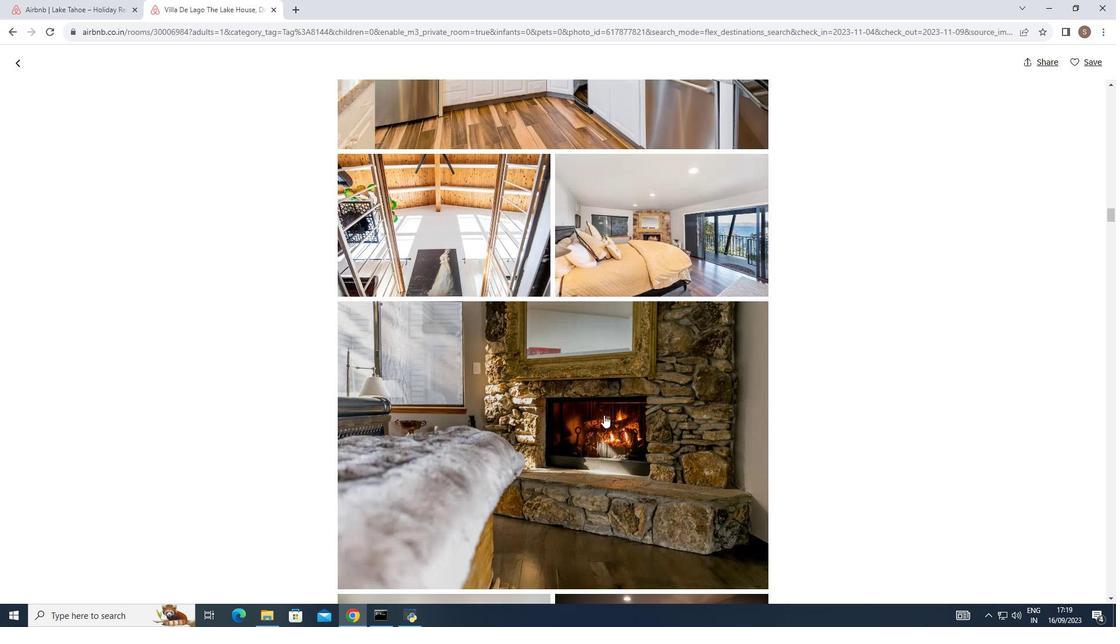 
Action: Mouse scrolled (604, 407) with delta (0, 0)
Screenshot: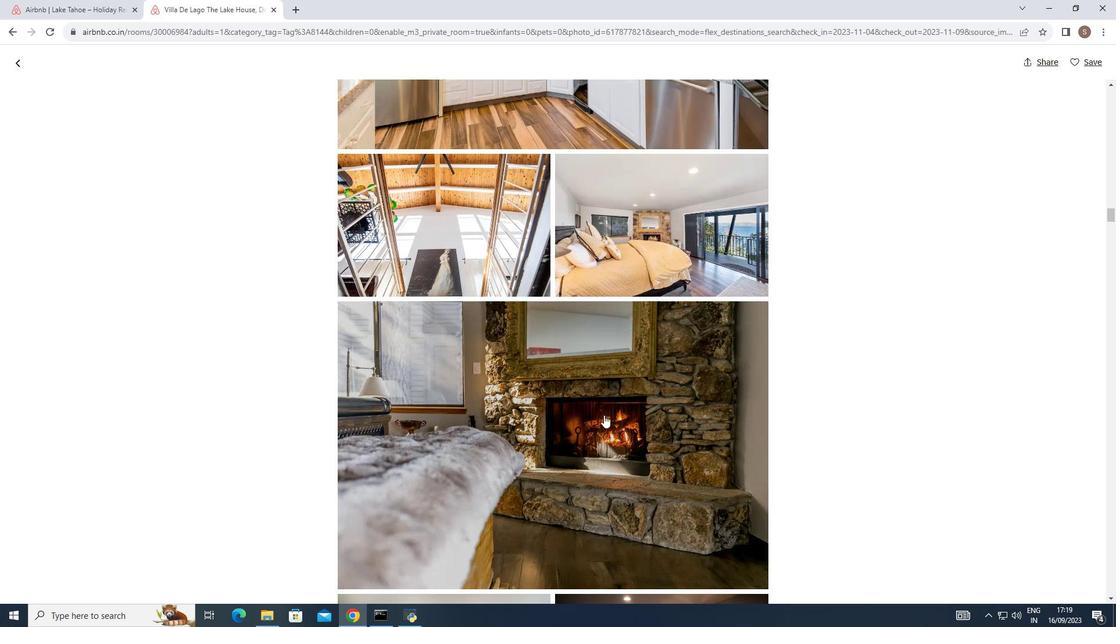
Action: Mouse moved to (605, 407)
Screenshot: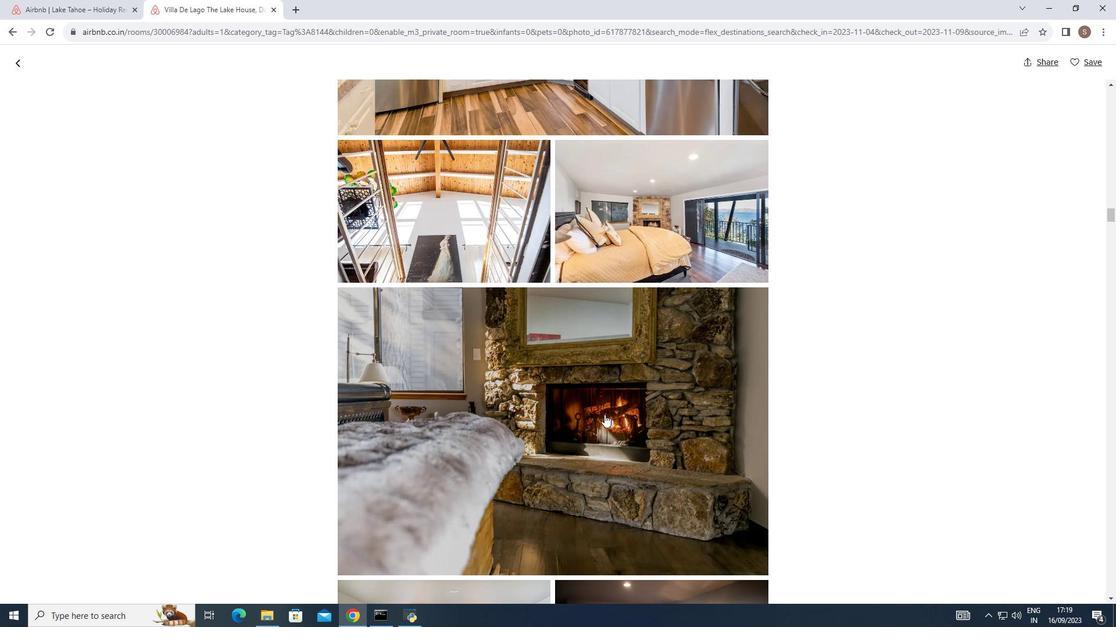 
Action: Mouse scrolled (605, 406) with delta (0, 0)
